 Task: Select Give A Gift Card from Gift Cards. Add to cart Amazon Prime Video Gift Card-3. Place order for Mariana Green, _x000D_
2205 Shadowood Ct_x000D_
Valparaiso, Indiana(IN), 46383, Cell Number (219) 462-8619
Action: Mouse moved to (273, 56)
Screenshot: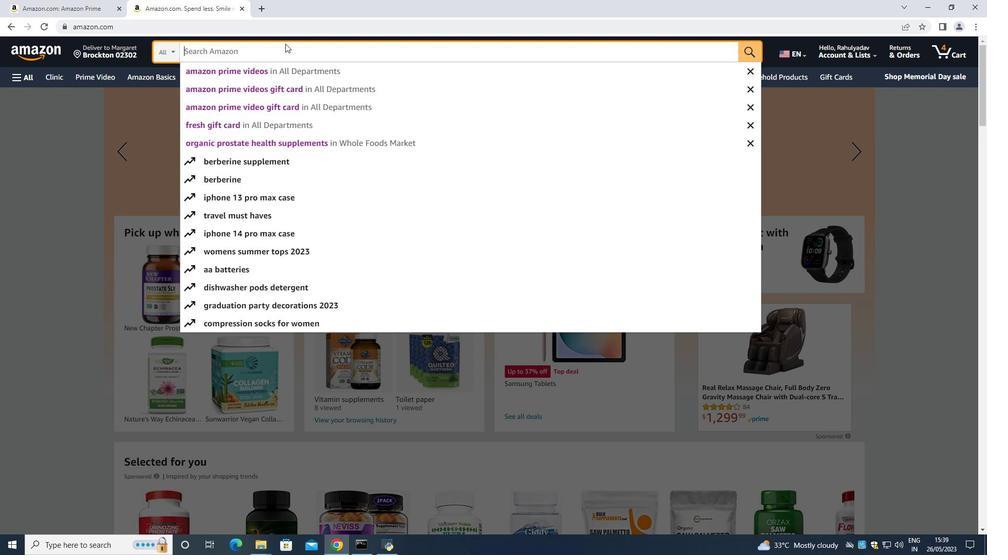 
Action: Mouse pressed left at (273, 56)
Screenshot: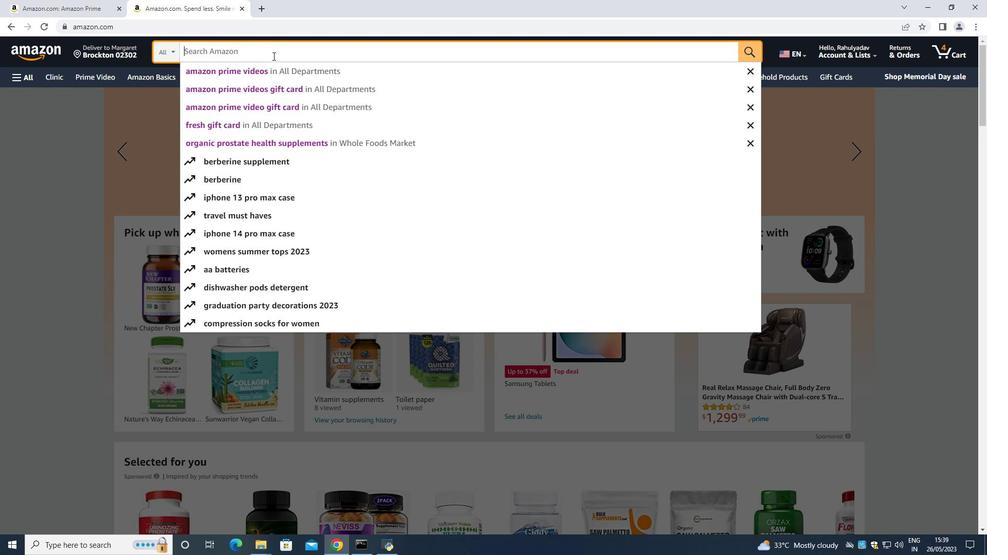 
Action: Mouse moved to (828, 80)
Screenshot: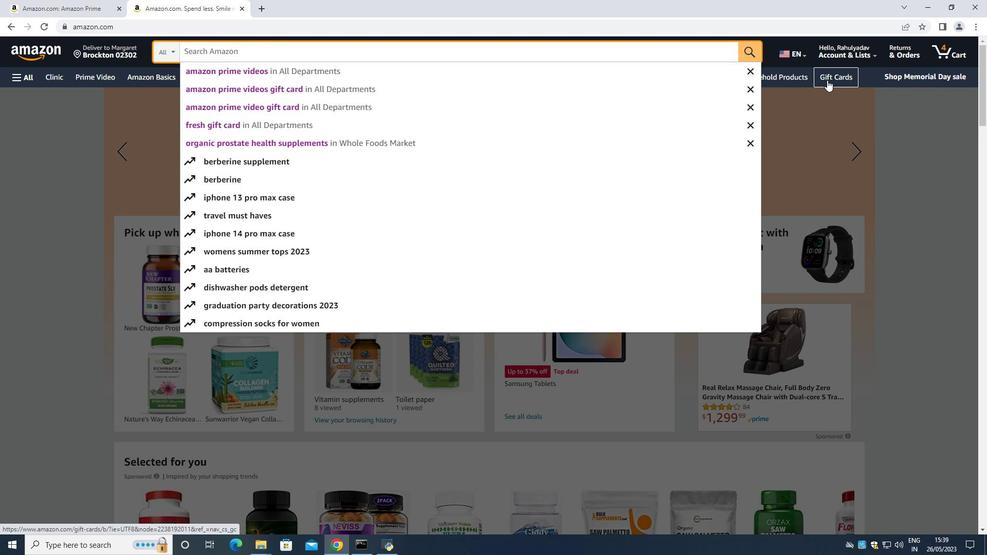 
Action: Mouse pressed left at (828, 80)
Screenshot: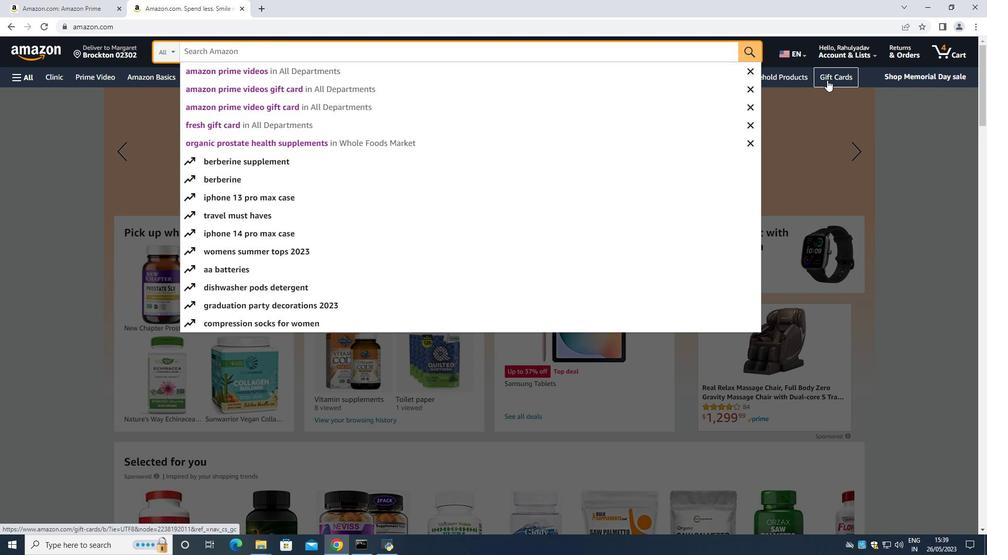 
Action: Mouse moved to (282, 51)
Screenshot: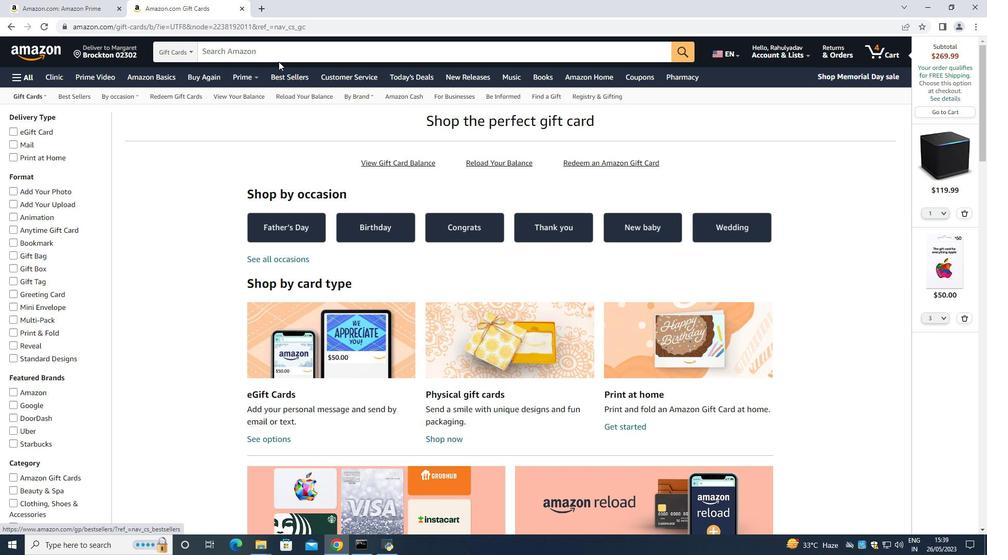
Action: Mouse pressed left at (282, 51)
Screenshot: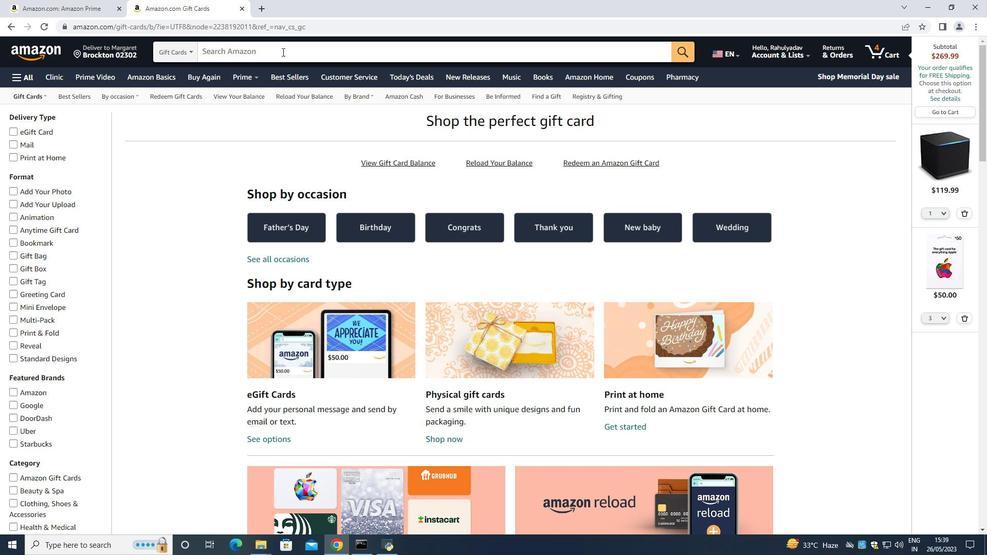 
Action: Key pressed amazon<Key.space>gift<Key.space>card<Key.space>
Screenshot: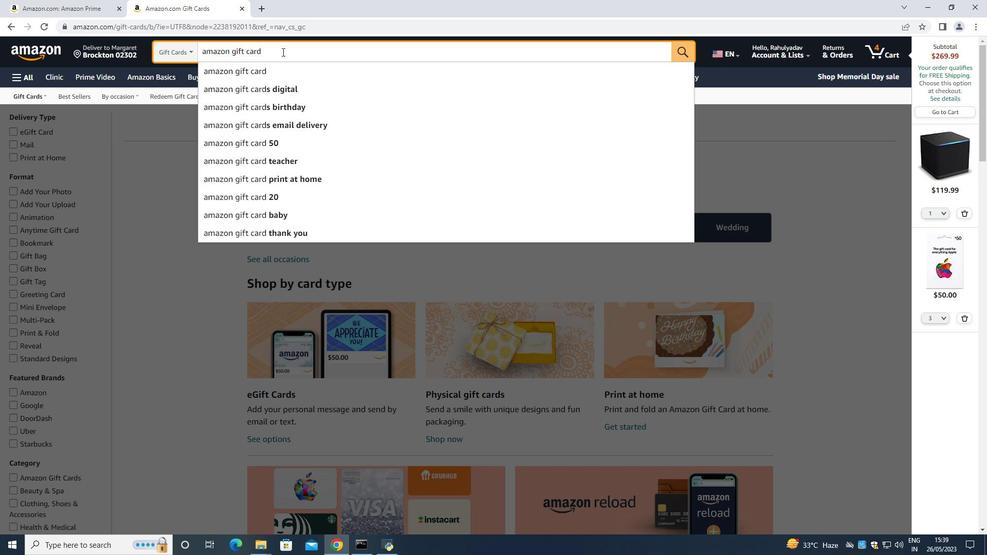 
Action: Mouse moved to (684, 46)
Screenshot: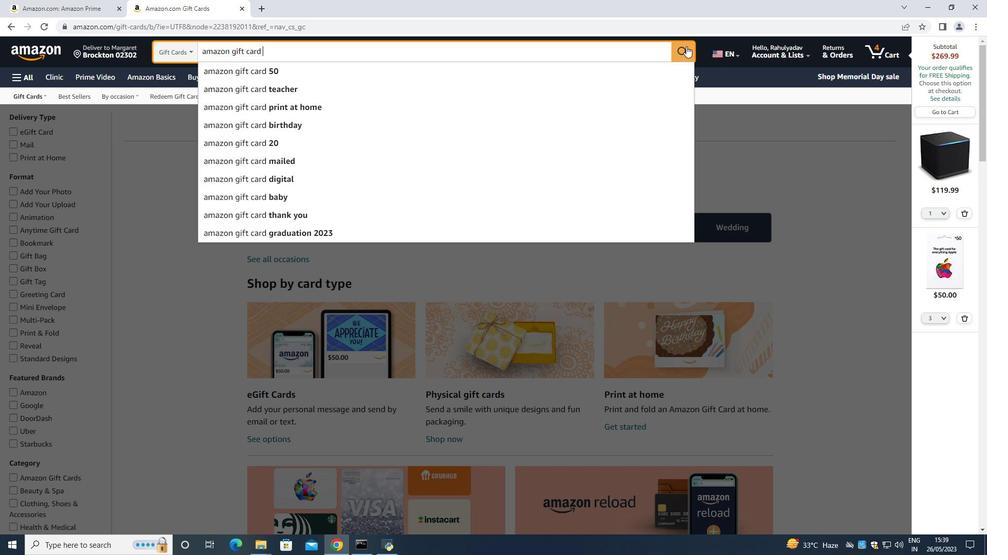 
Action: Mouse pressed left at (684, 46)
Screenshot: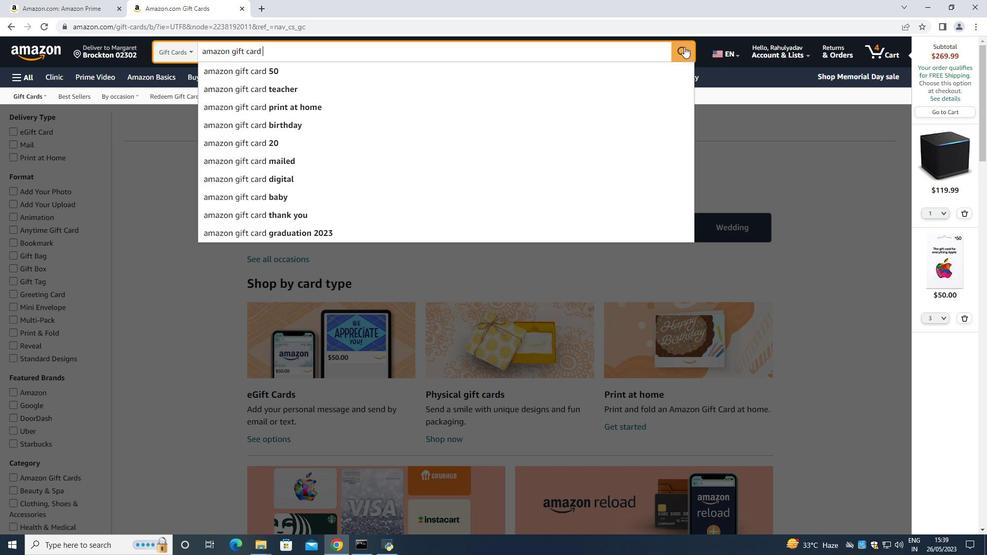 
Action: Mouse moved to (785, 328)
Screenshot: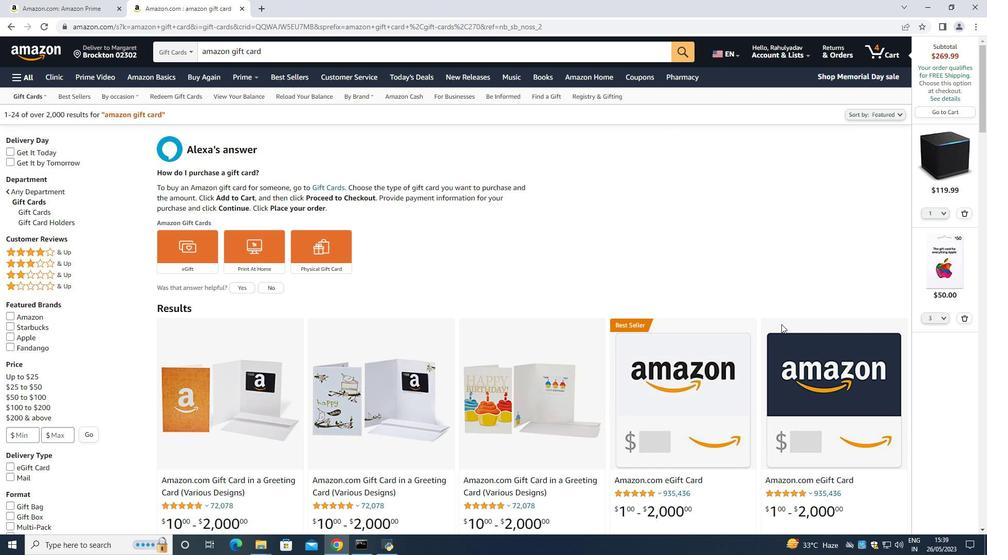 
Action: Mouse scrolled (785, 328) with delta (0, 0)
Screenshot: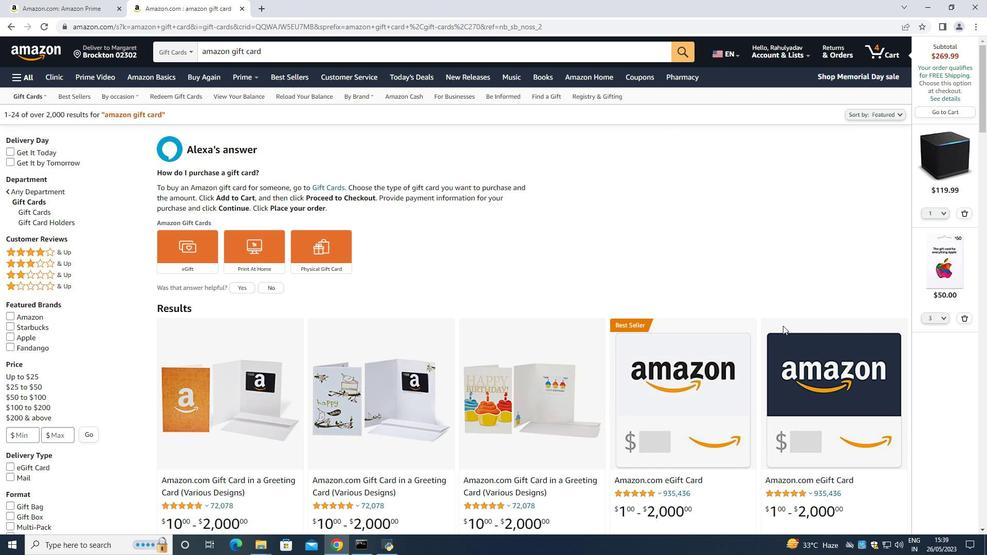 
Action: Mouse moved to (785, 329)
Screenshot: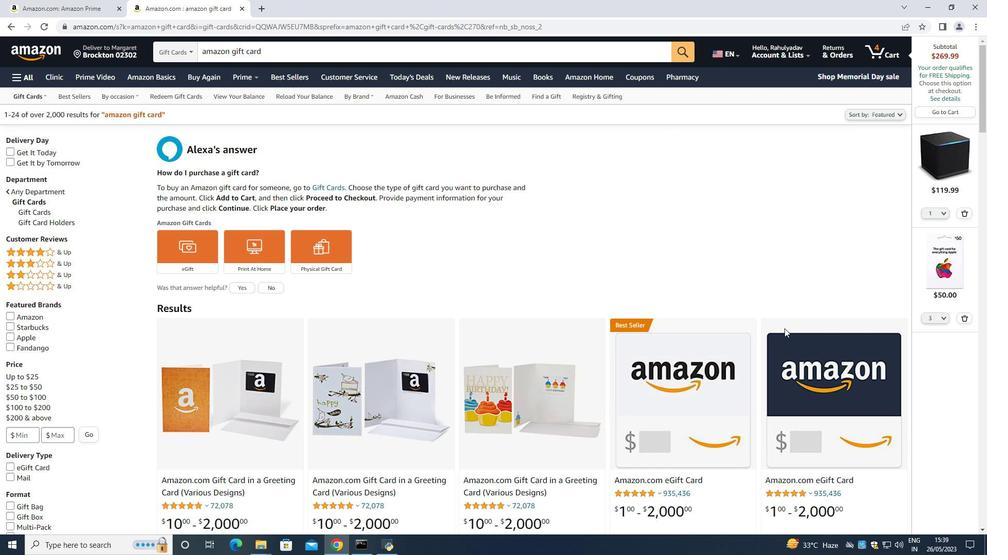 
Action: Mouse scrolled (785, 328) with delta (0, 0)
Screenshot: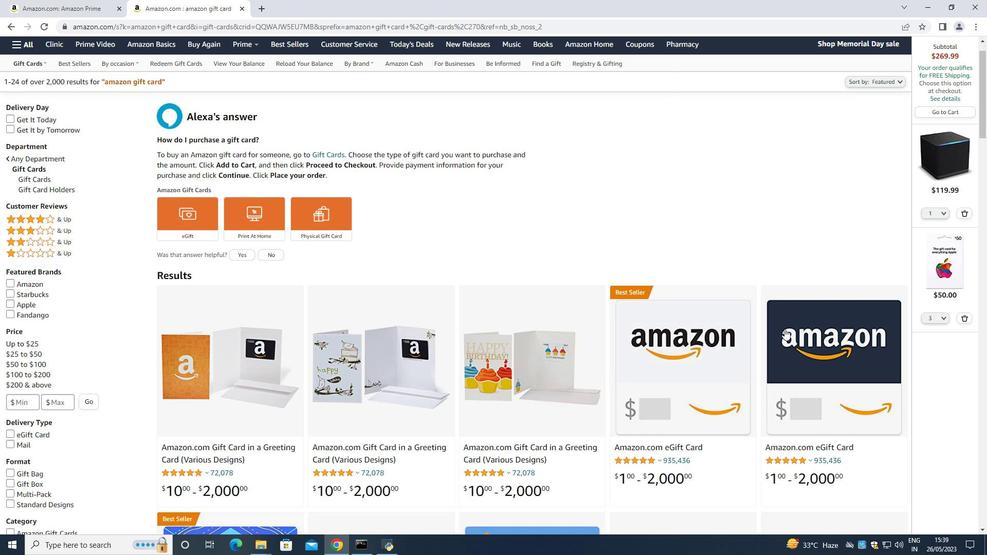 
Action: Mouse moved to (823, 285)
Screenshot: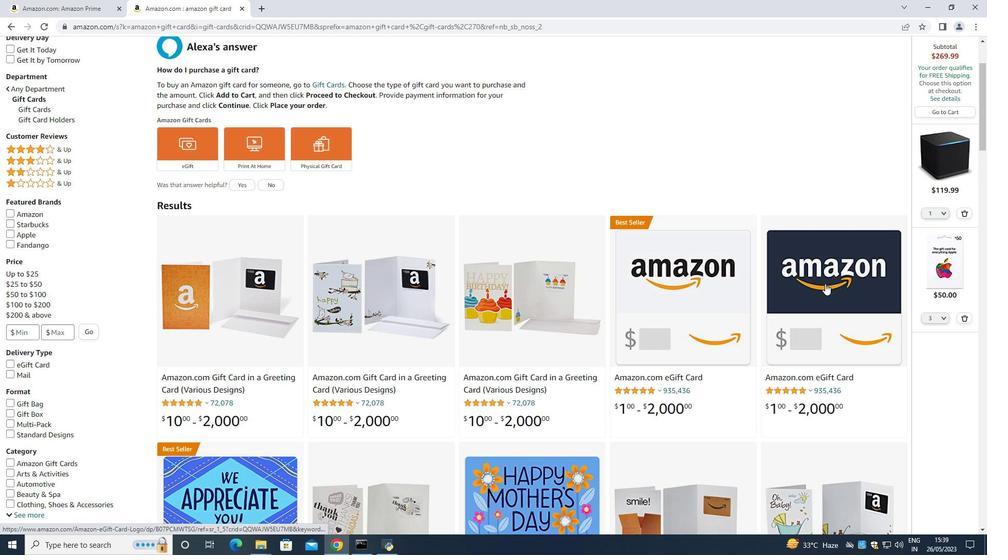 
Action: Mouse pressed left at (823, 285)
Screenshot: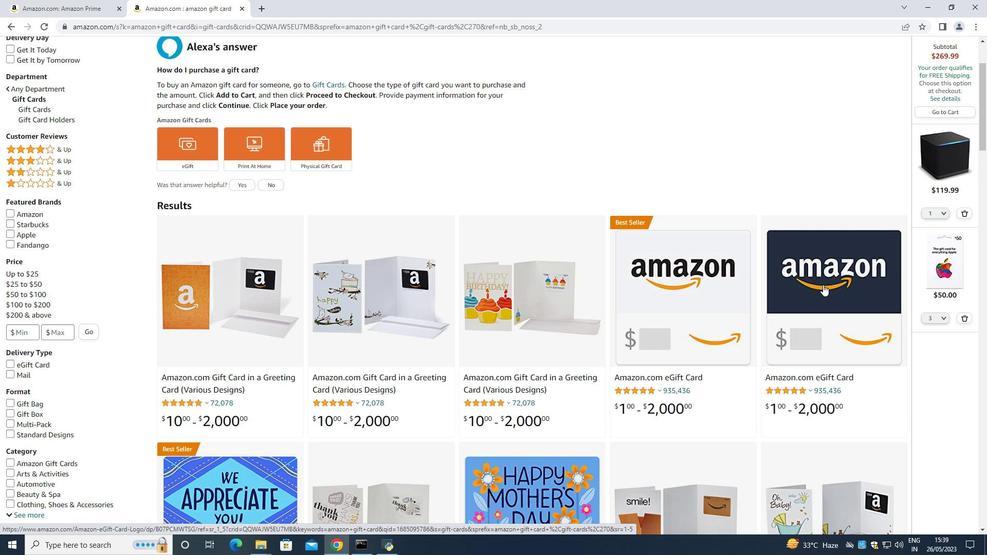 
Action: Mouse moved to (337, 184)
Screenshot: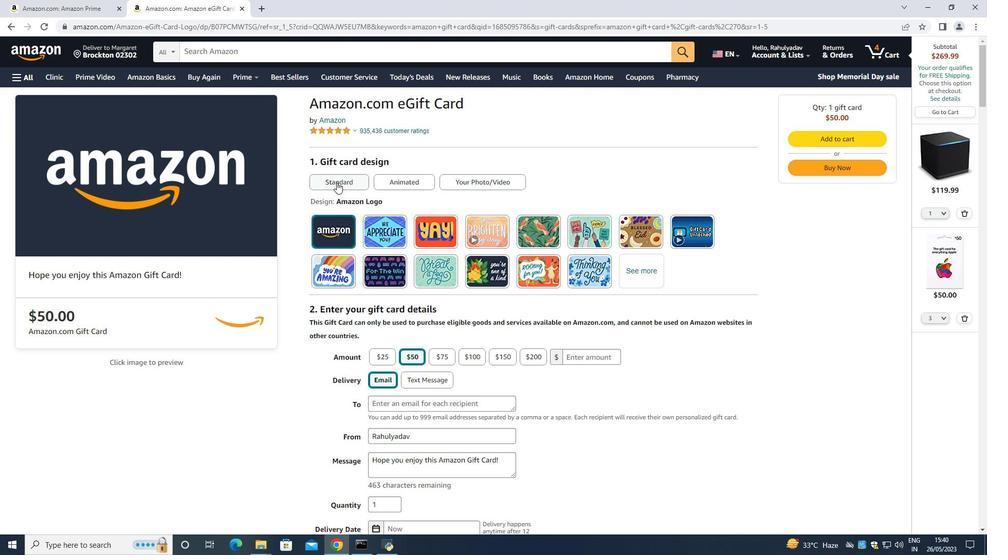 
Action: Mouse scrolled (337, 183) with delta (0, 0)
Screenshot: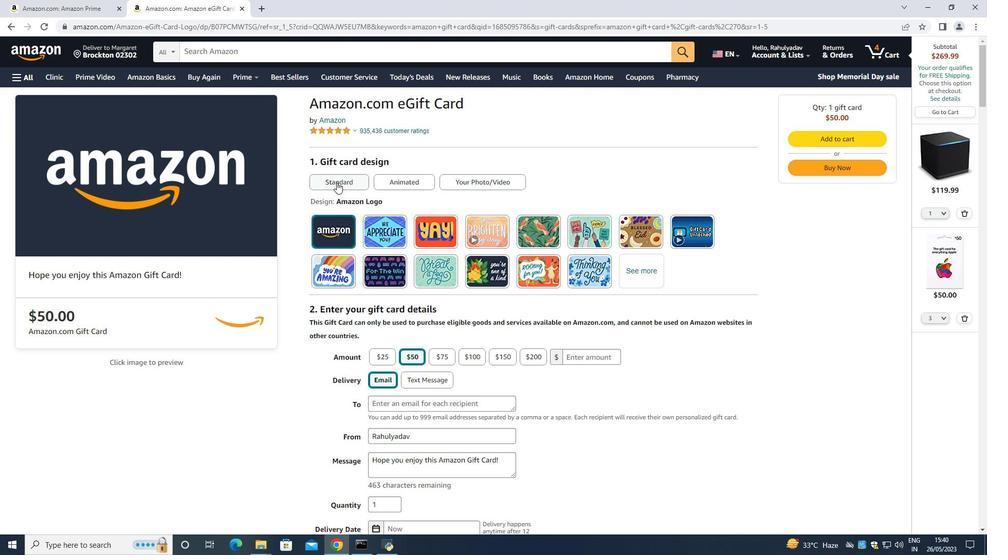 
Action: Mouse moved to (376, 185)
Screenshot: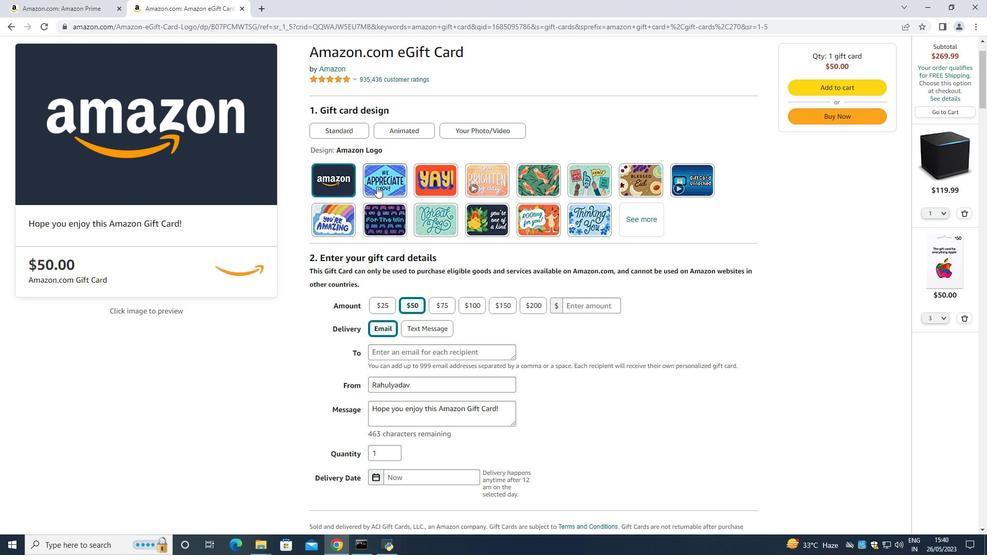 
Action: Mouse scrolled (376, 186) with delta (0, 0)
Screenshot: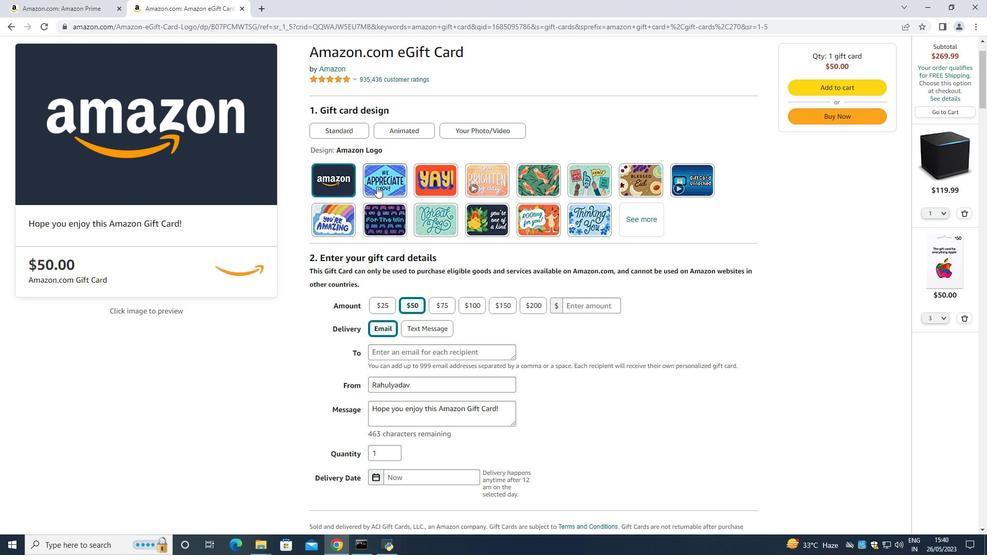 
Action: Mouse scrolled (376, 186) with delta (0, 0)
Screenshot: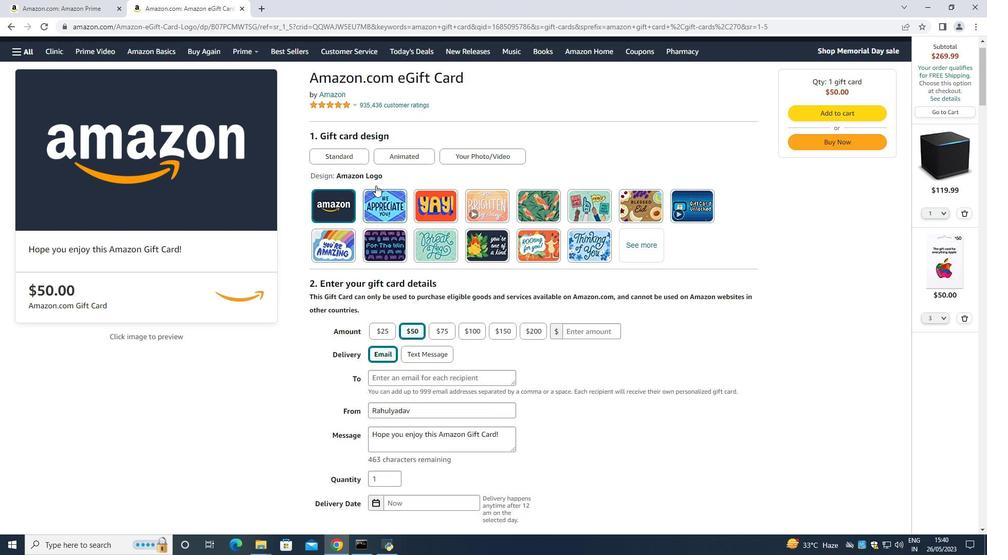 
Action: Mouse scrolled (376, 186) with delta (0, 0)
Screenshot: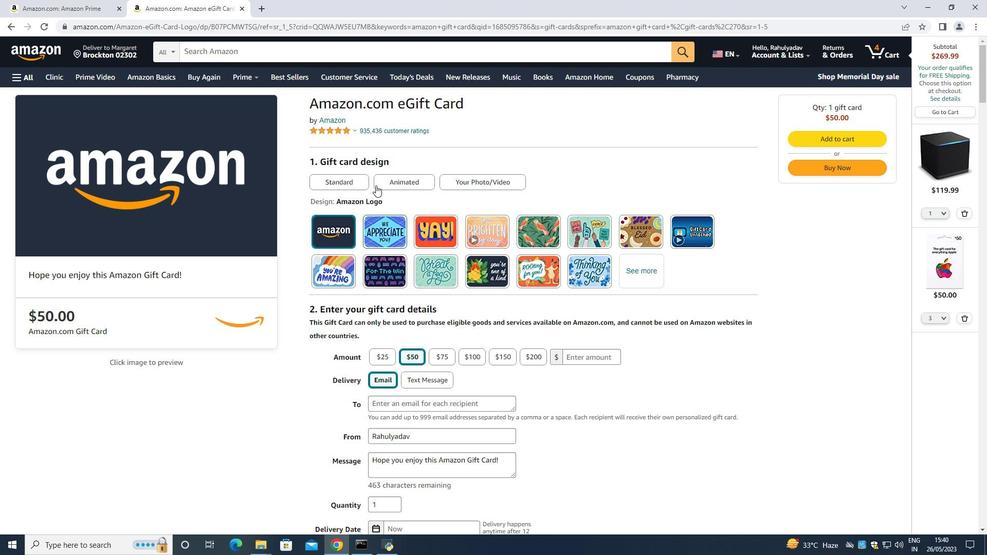 
Action: Mouse scrolled (376, 186) with delta (0, 0)
Screenshot: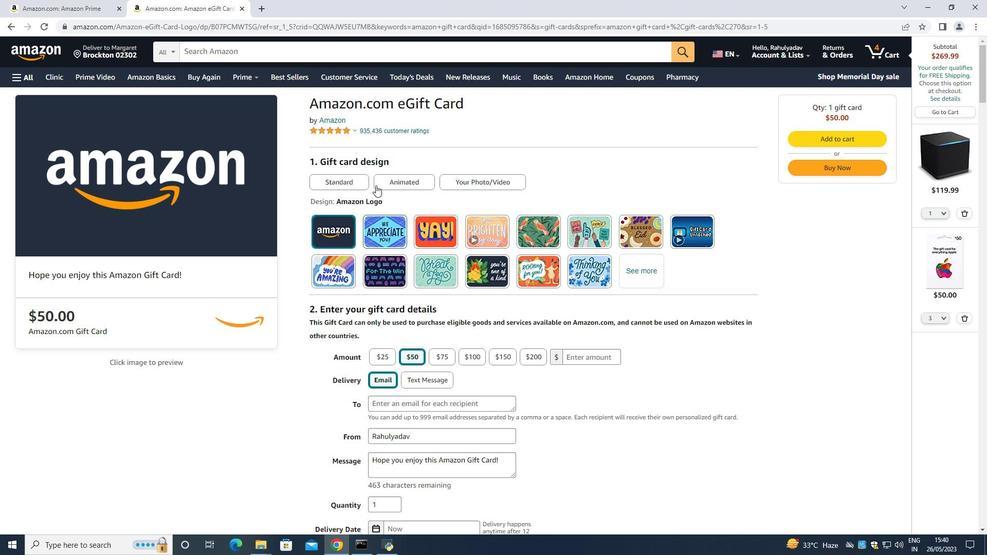 
Action: Mouse moved to (376, 185)
Screenshot: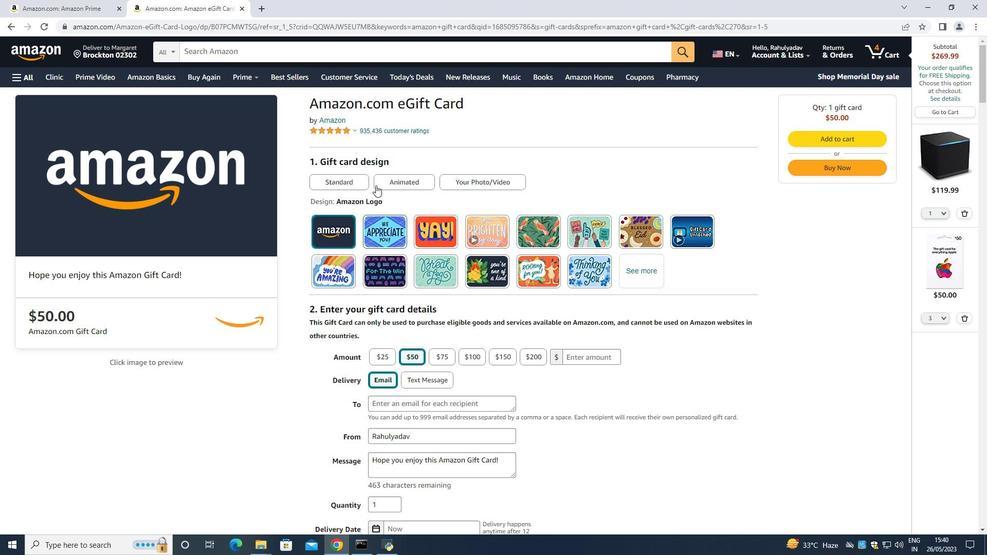 
Action: Mouse scrolled (376, 185) with delta (0, 0)
Screenshot: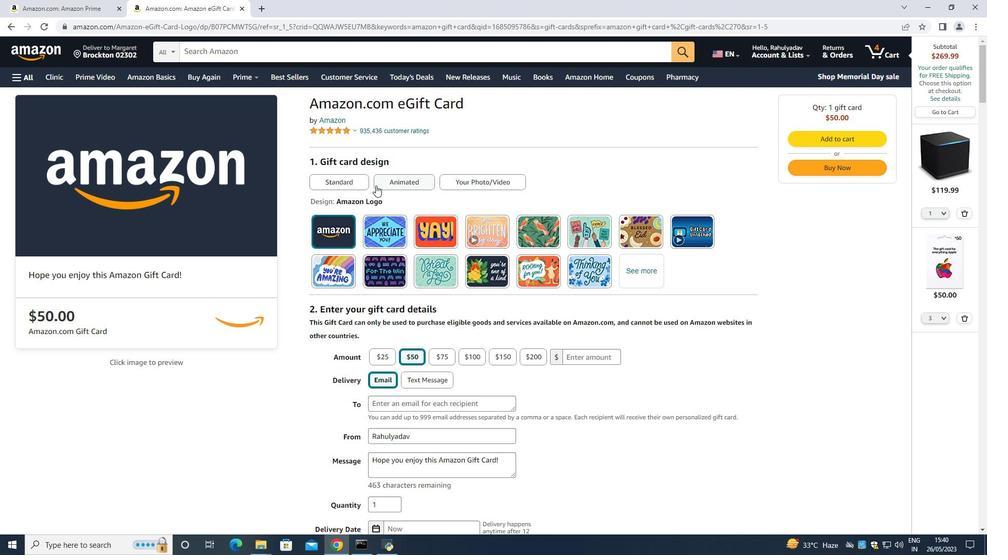 
Action: Mouse scrolled (376, 185) with delta (0, 0)
Screenshot: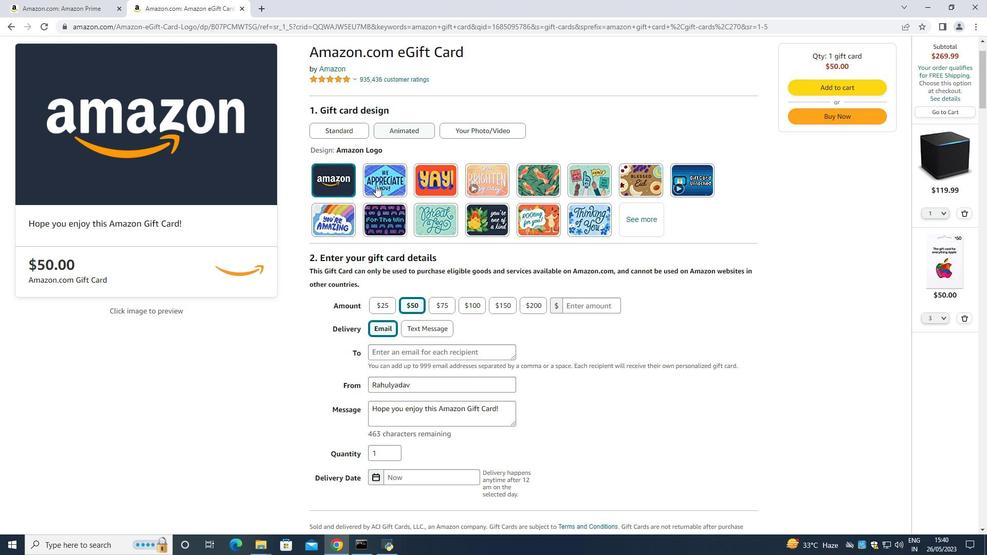 
Action: Mouse scrolled (376, 185) with delta (0, 0)
Screenshot: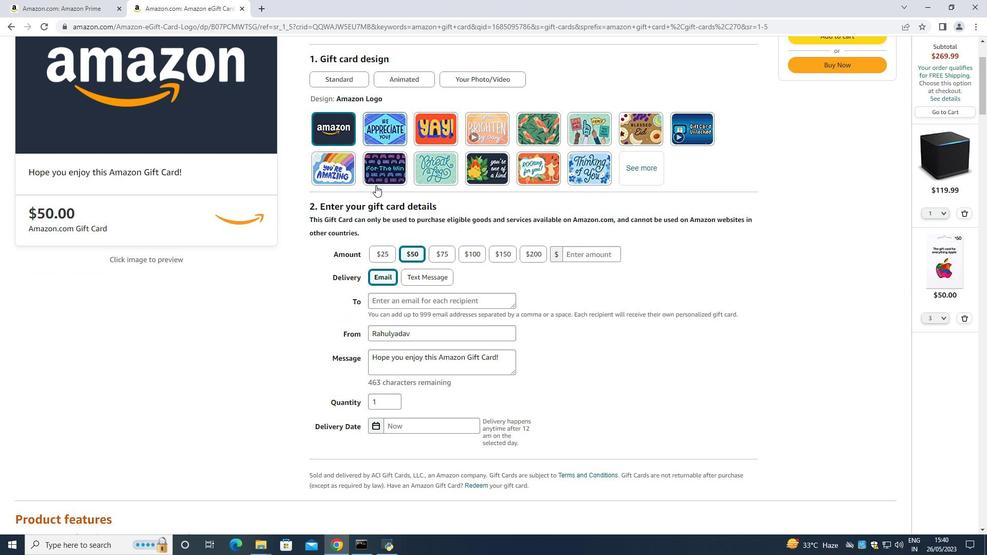 
Action: Mouse moved to (328, 185)
Screenshot: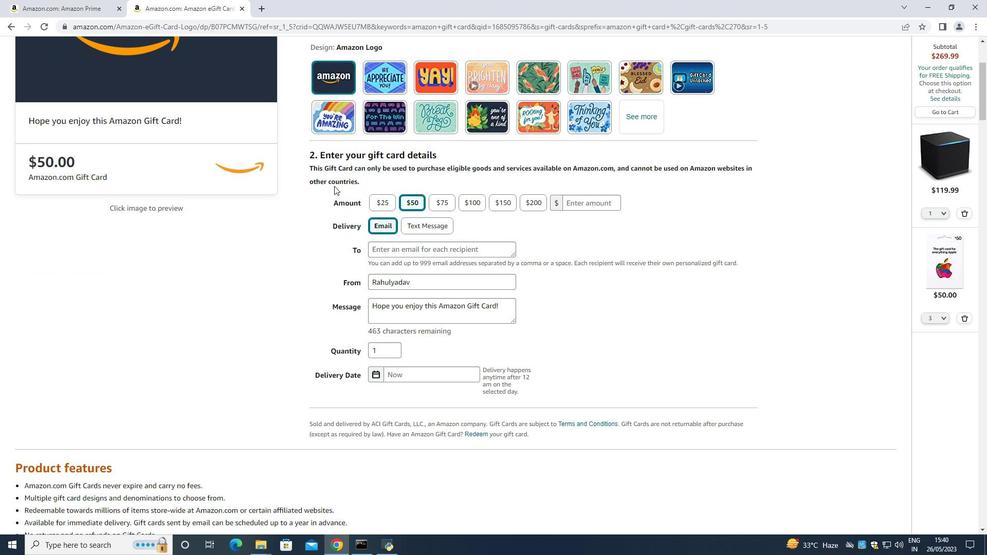 
Action: Mouse scrolled (328, 185) with delta (0, 0)
Screenshot: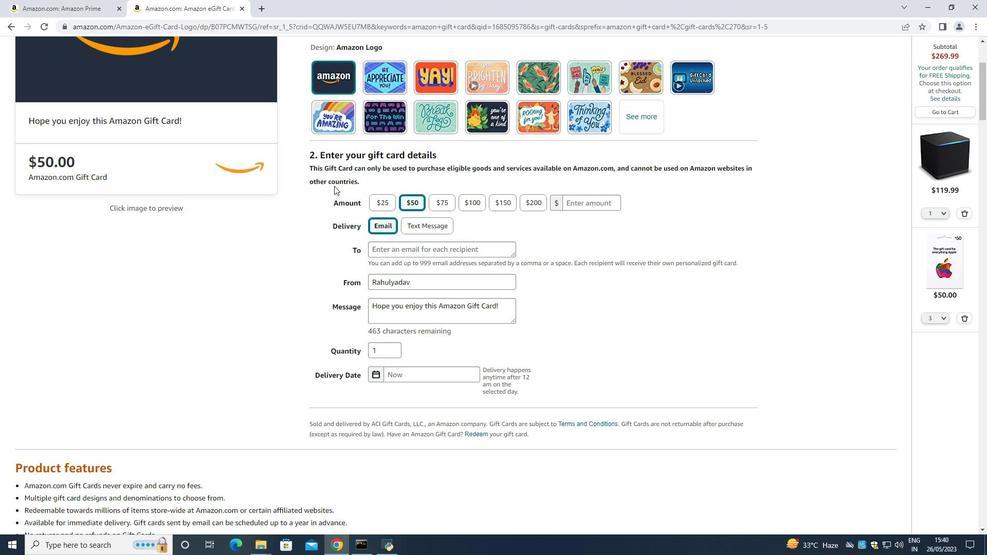 
Action: Mouse moved to (411, 210)
Screenshot: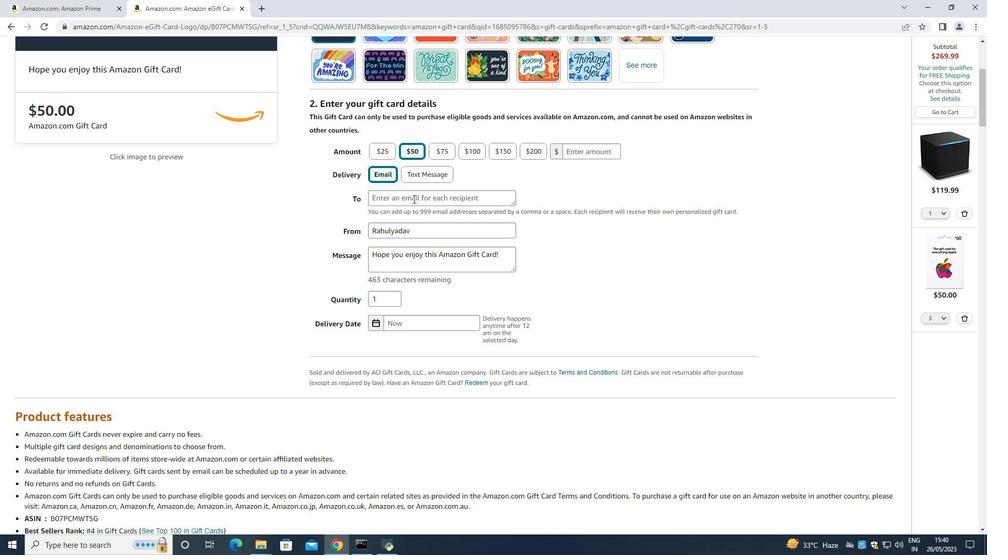 
Action: Mouse scrolled (411, 208) with delta (0, 0)
Screenshot: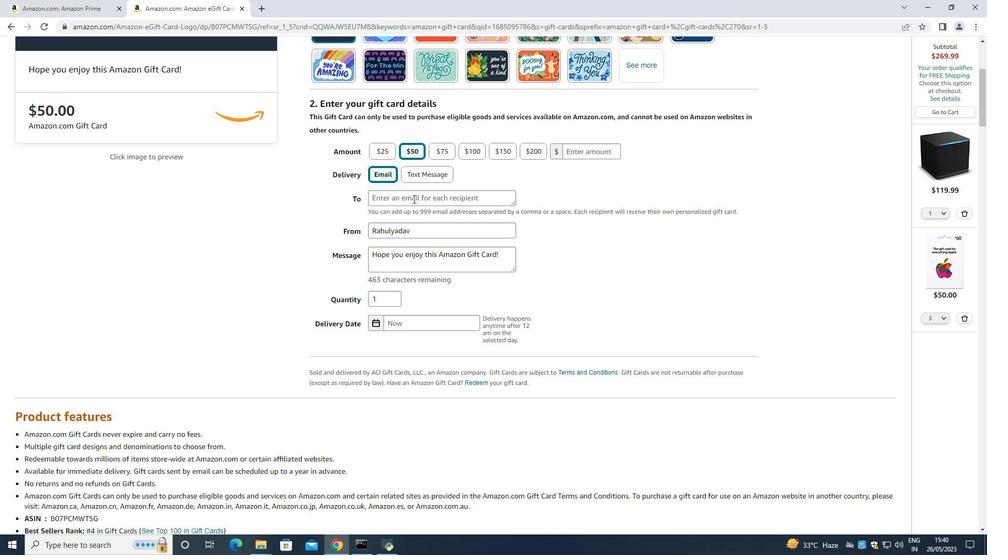 
Action: Mouse moved to (426, 178)
Screenshot: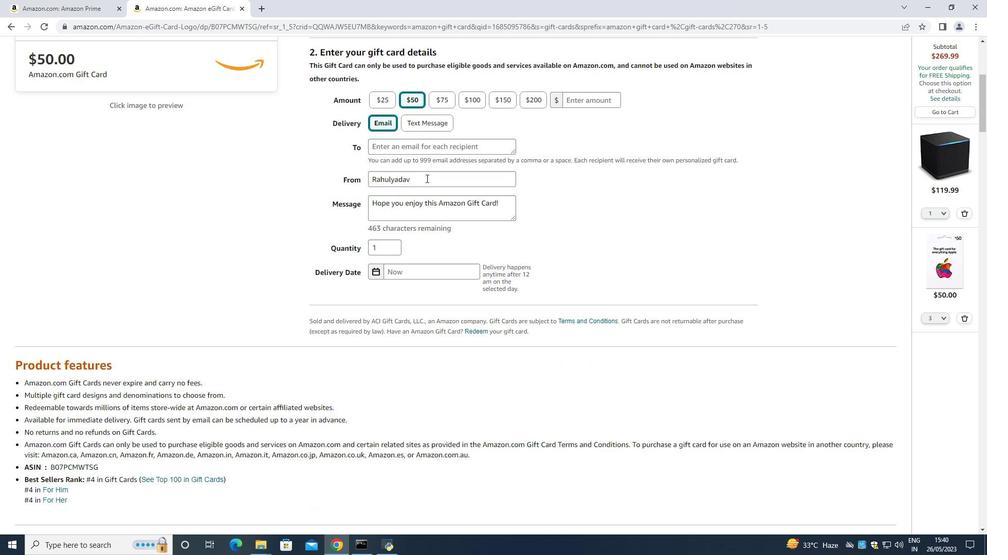 
Action: Mouse pressed left at (426, 178)
Screenshot: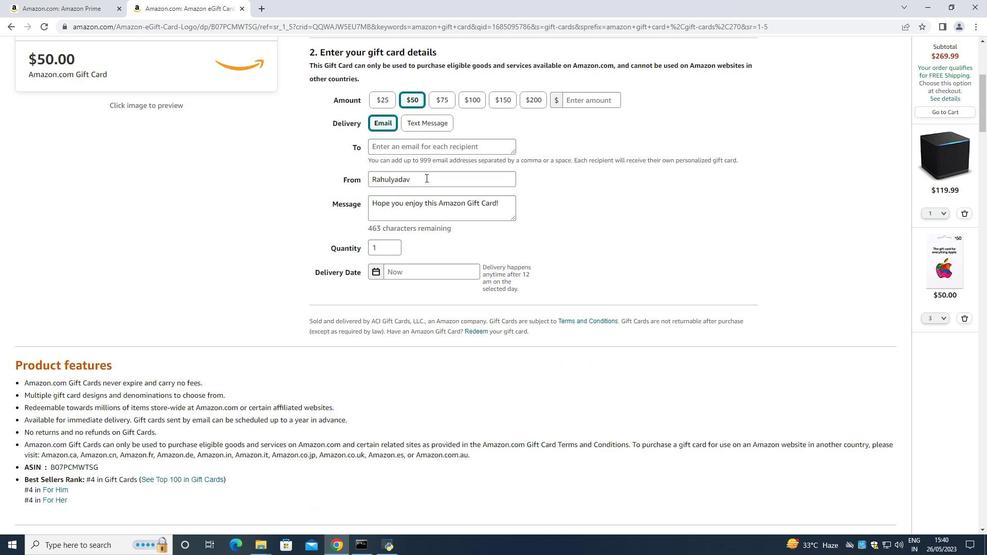 
Action: Mouse moved to (340, 178)
Screenshot: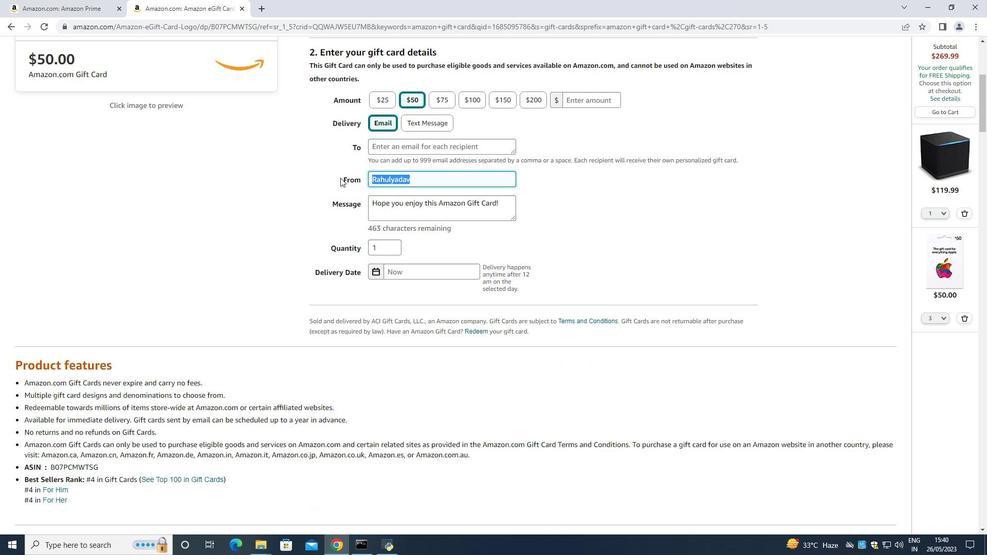 
Action: Key pressed <Key.backspace><Key.shift><Key.shift>Mariana<Key.space><Key.shift><Key.shift><Key.shift><Key.shift>Green
Screenshot: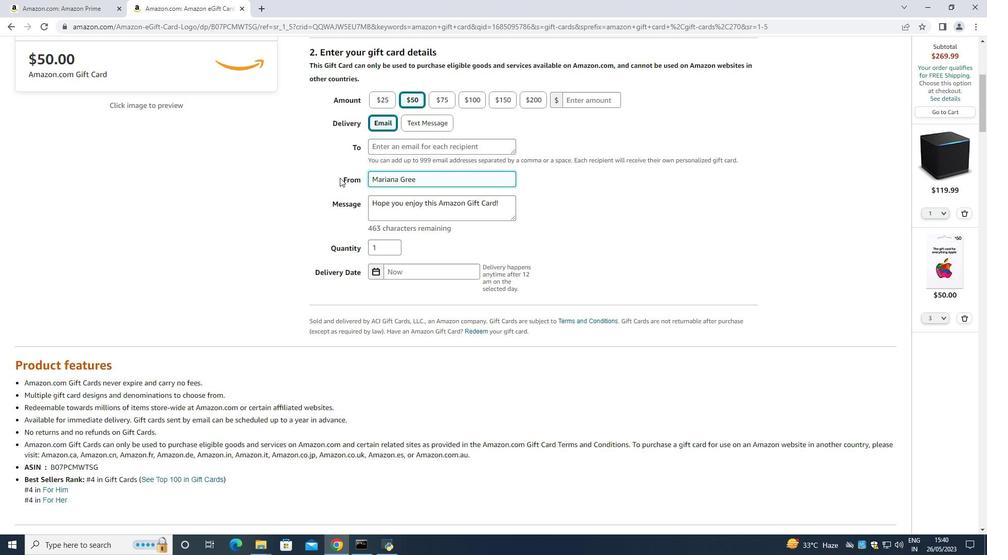 
Action: Mouse moved to (383, 246)
Screenshot: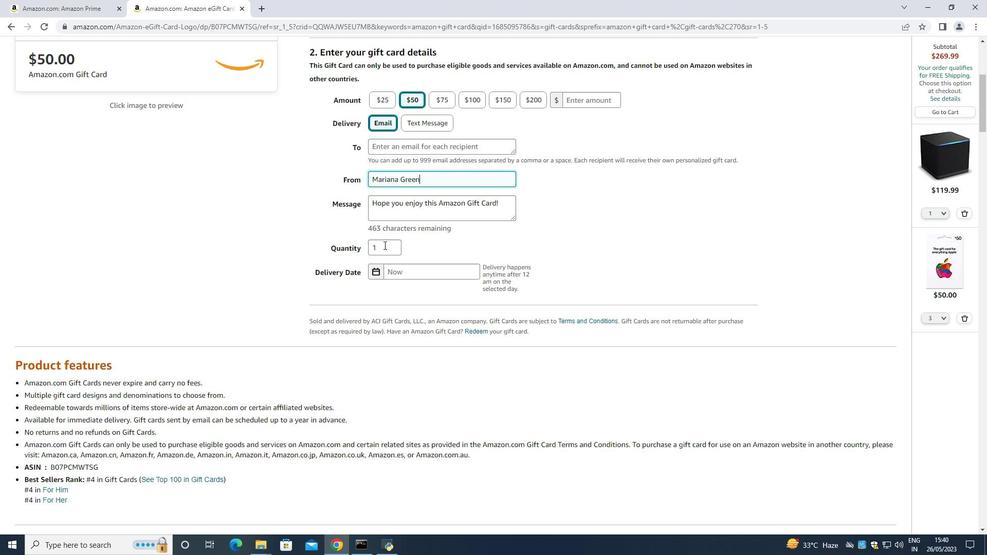 
Action: Mouse pressed left at (383, 246)
Screenshot: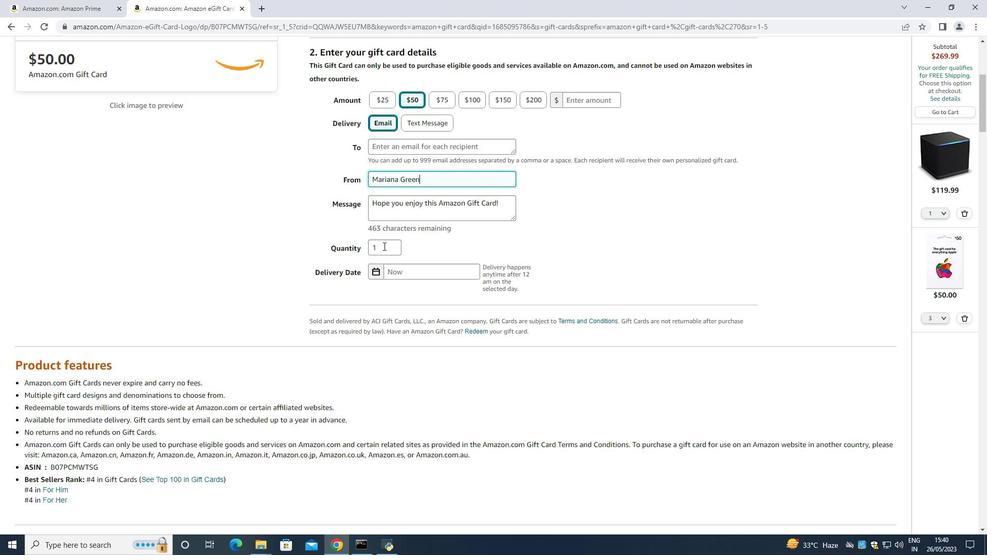 
Action: Key pressed <Key.backspace>3
Screenshot: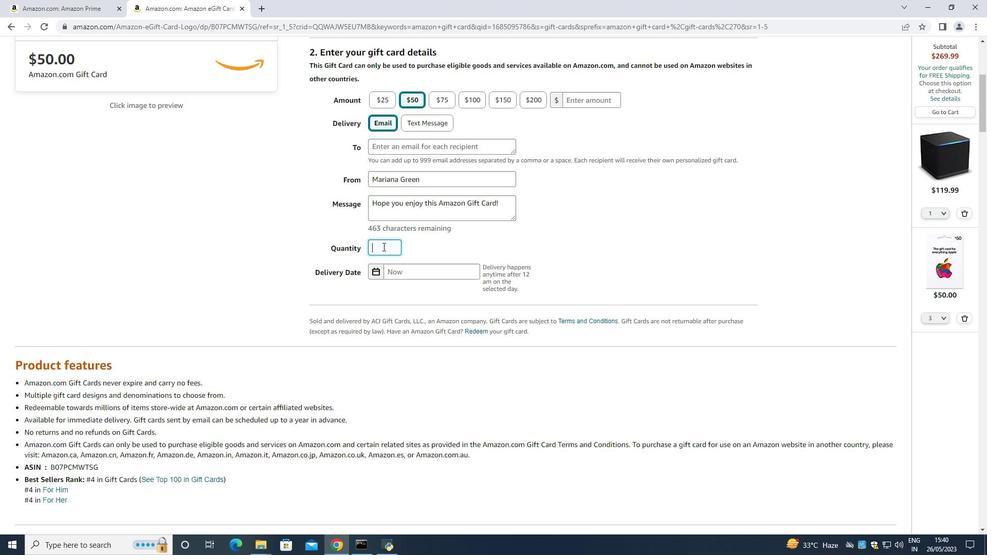 
Action: Mouse moved to (407, 271)
Screenshot: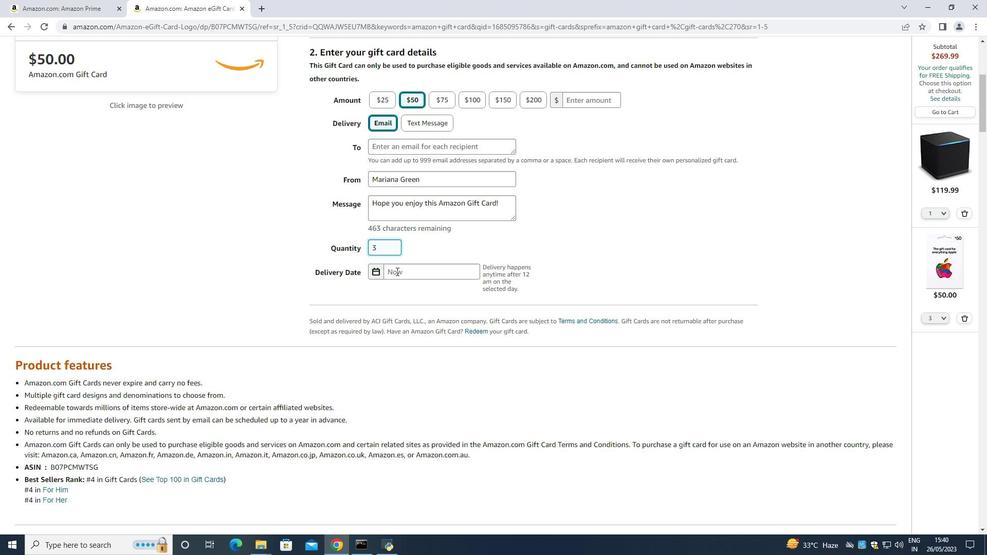 
Action: Mouse pressed left at (407, 271)
Screenshot: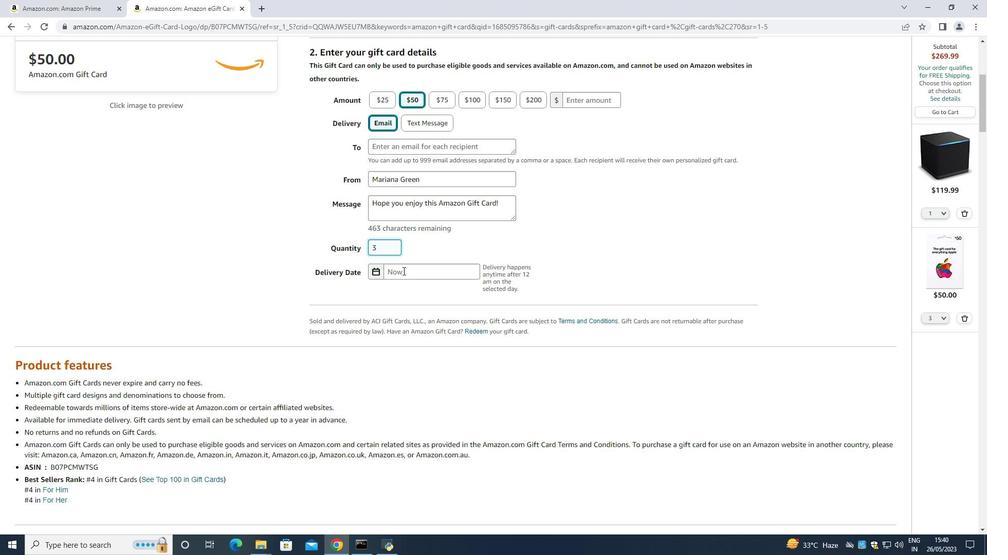 
Action: Mouse moved to (477, 331)
Screenshot: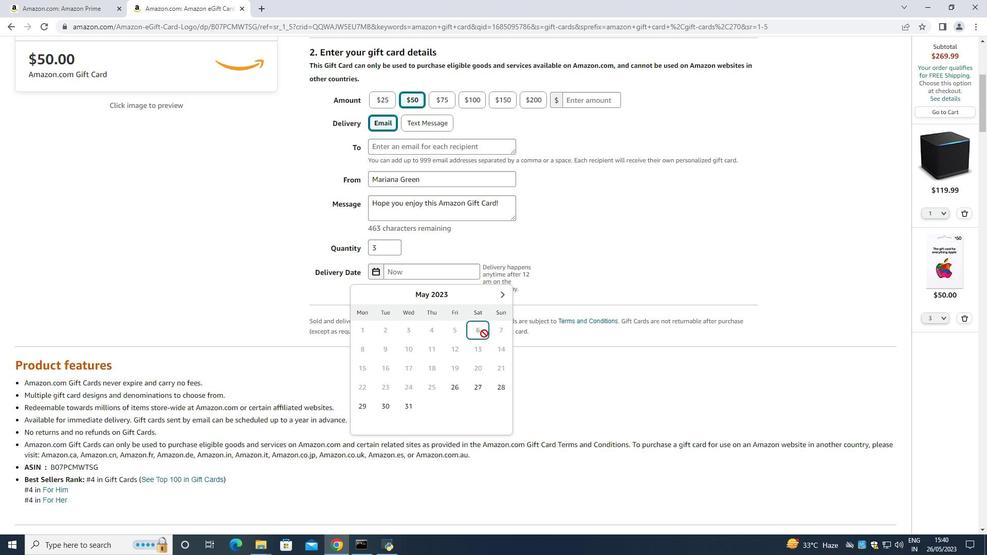 
Action: Mouse pressed left at (477, 331)
Screenshot: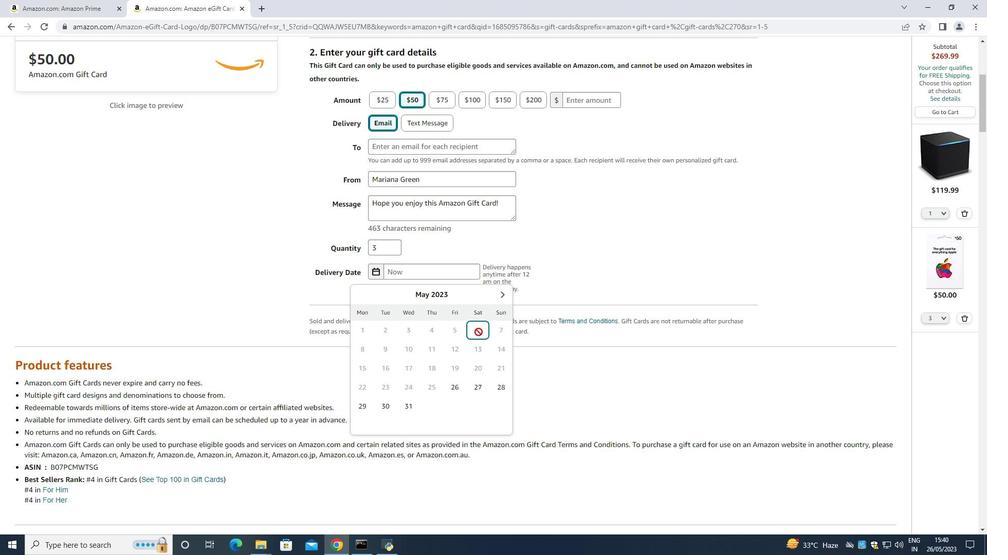 
Action: Mouse moved to (382, 297)
Screenshot: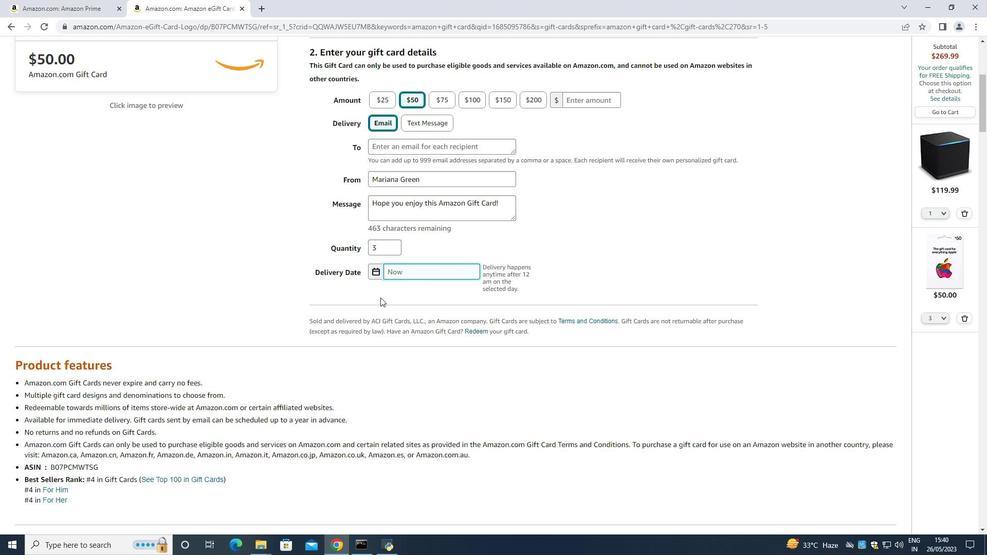 
Action: Mouse scrolled (382, 297) with delta (0, 0)
Screenshot: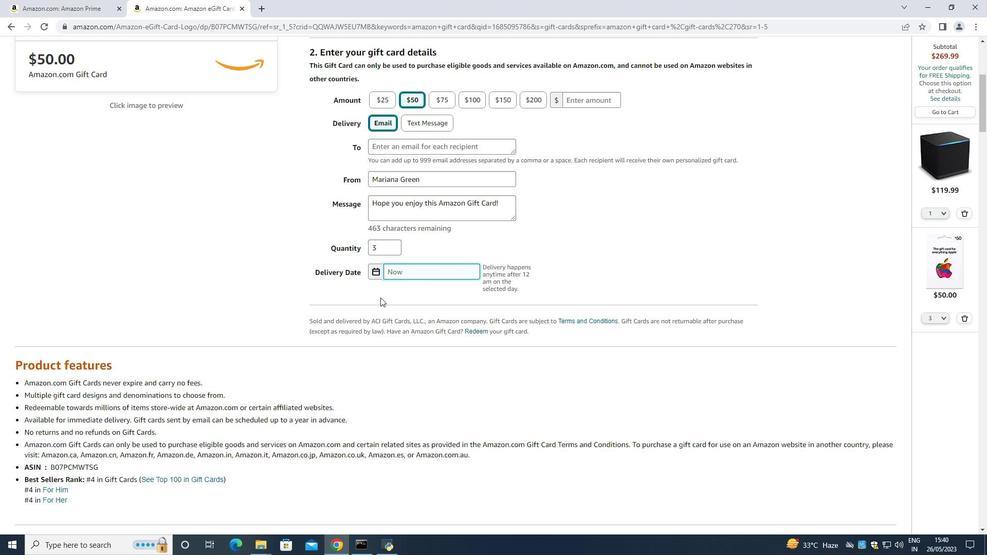 
Action: Mouse moved to (0, 315)
Screenshot: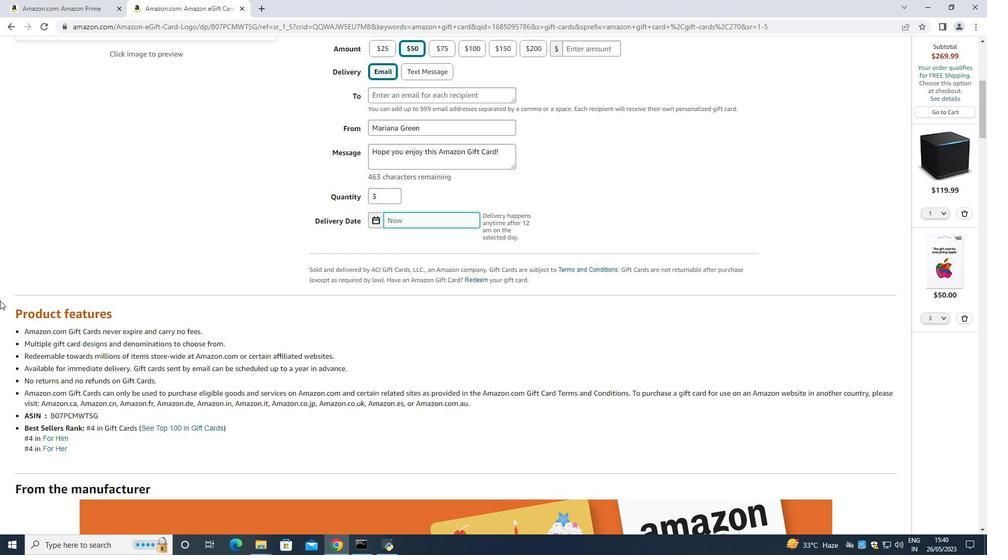 
Action: Mouse scrolled (0, 315) with delta (0, 0)
Screenshot: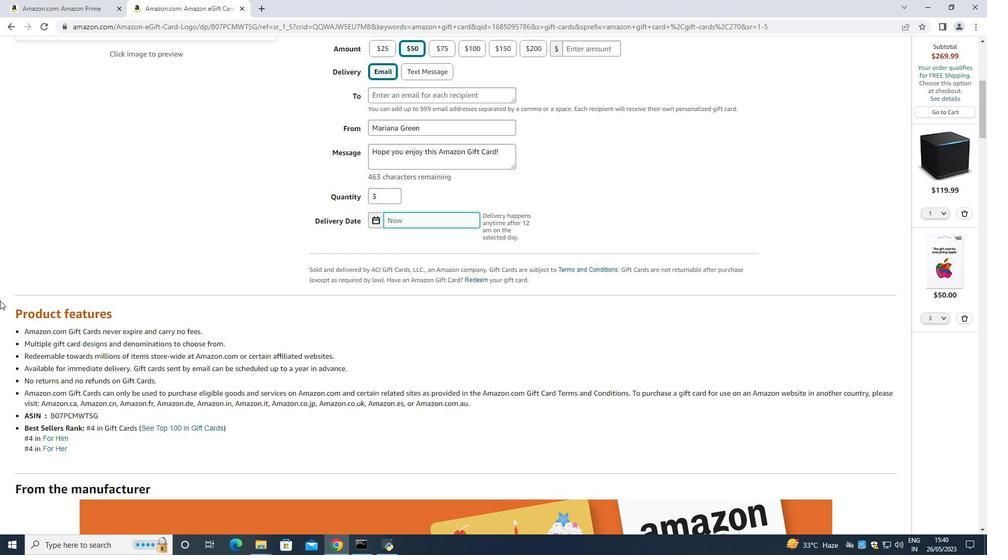 
Action: Mouse moved to (475, 255)
Screenshot: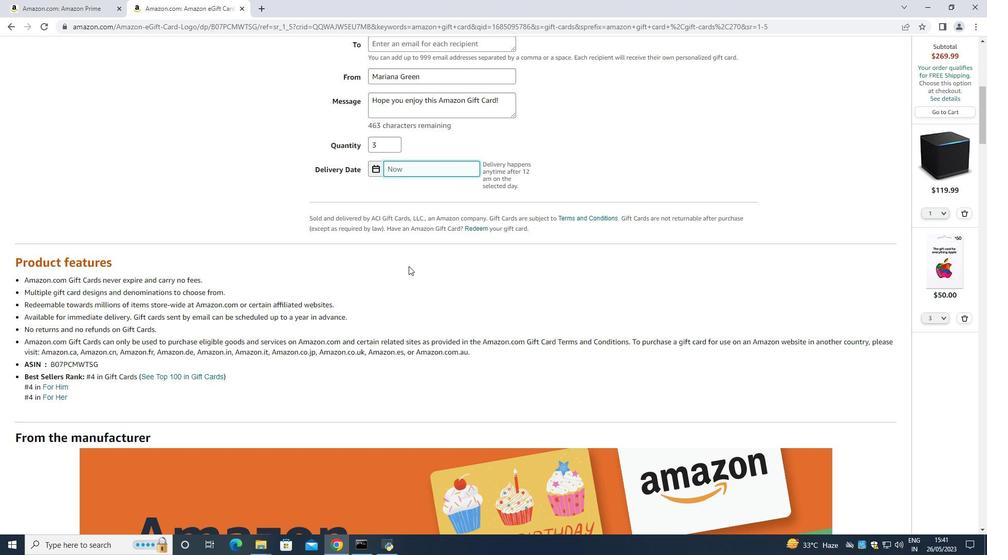 
Action: Mouse scrolled (473, 256) with delta (0, 0)
Screenshot: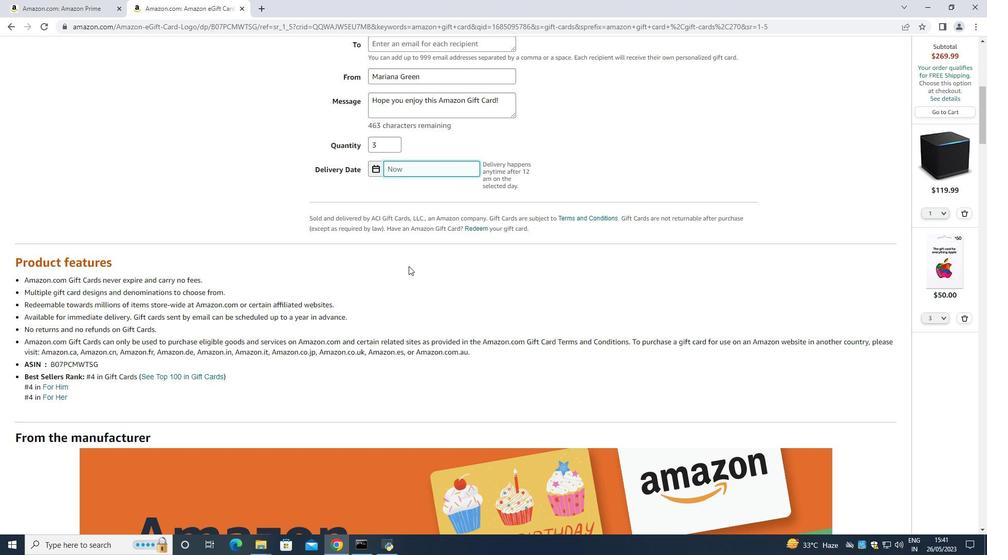 
Action: Mouse scrolled (475, 255) with delta (0, 0)
Screenshot: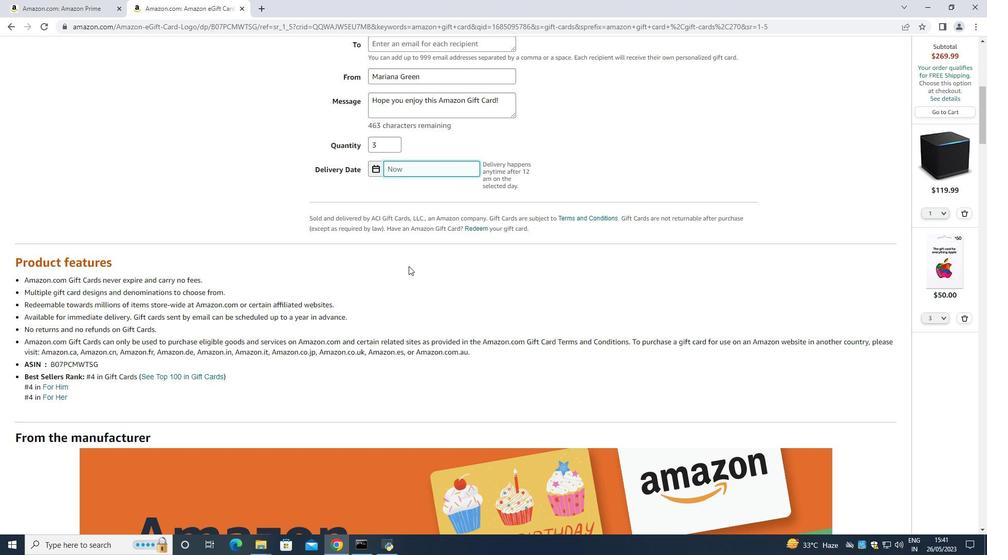
Action: Mouse scrolled (475, 255) with delta (0, 0)
Screenshot: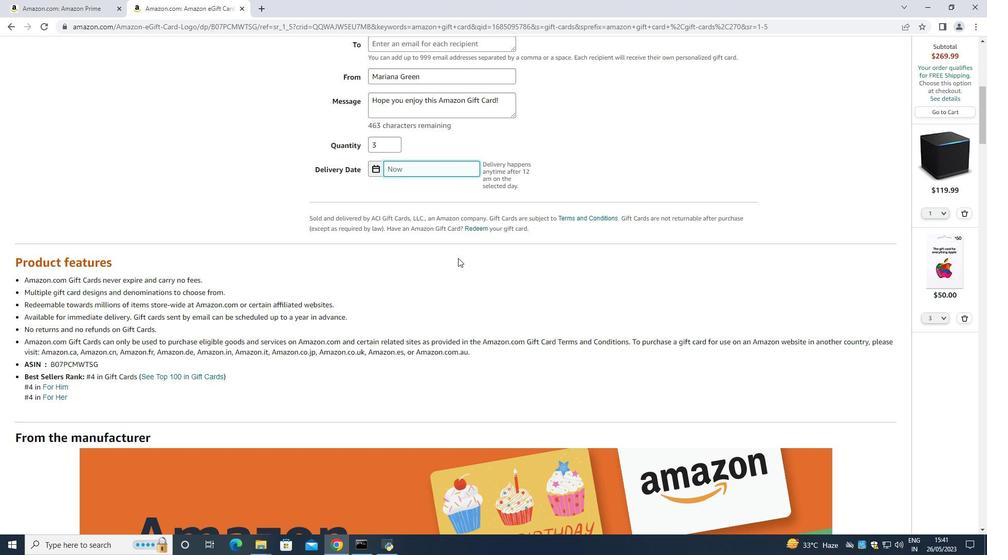 
Action: Mouse moved to (476, 255)
Screenshot: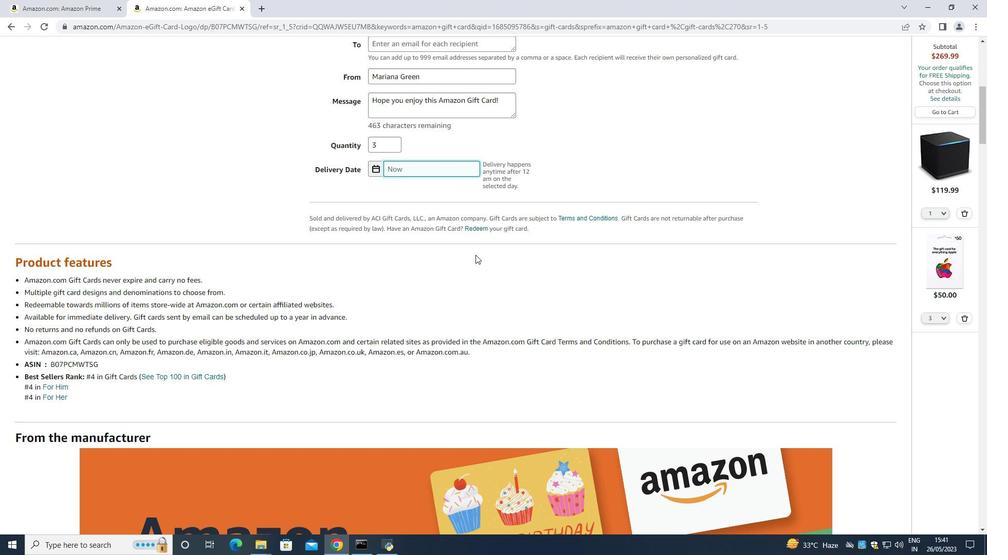 
Action: Mouse scrolled (476, 255) with delta (0, 0)
Screenshot: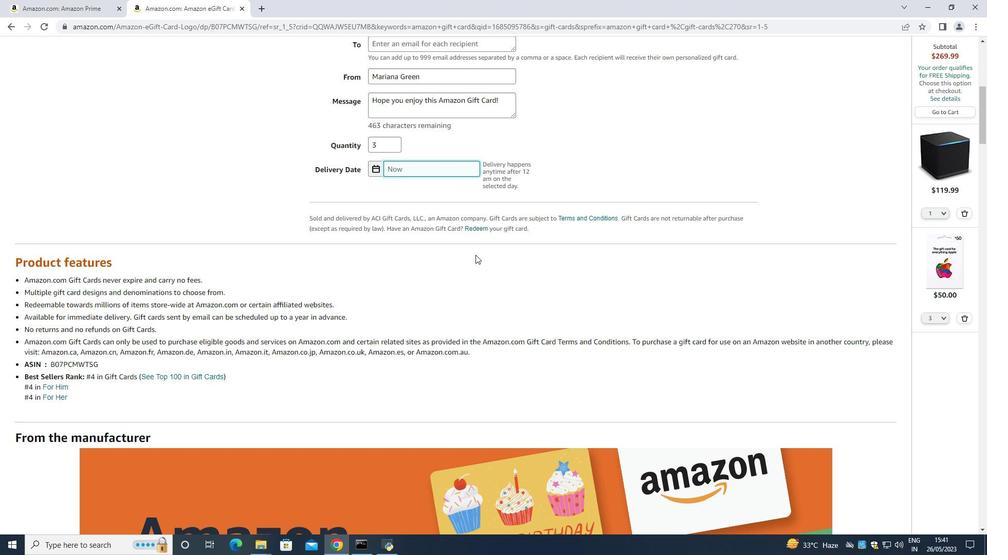 
Action: Mouse moved to (360, 379)
Screenshot: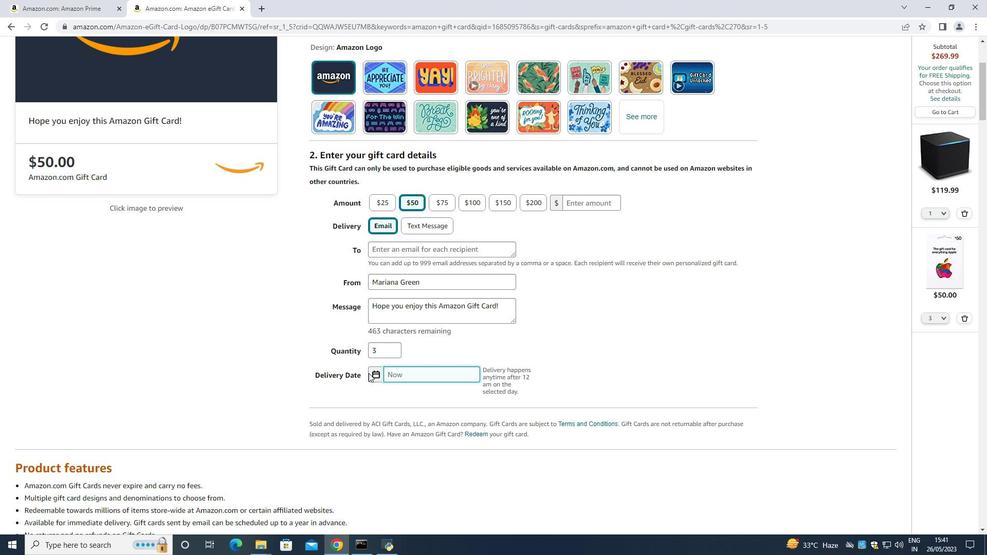
Action: Mouse scrolled (360, 378) with delta (0, 0)
Screenshot: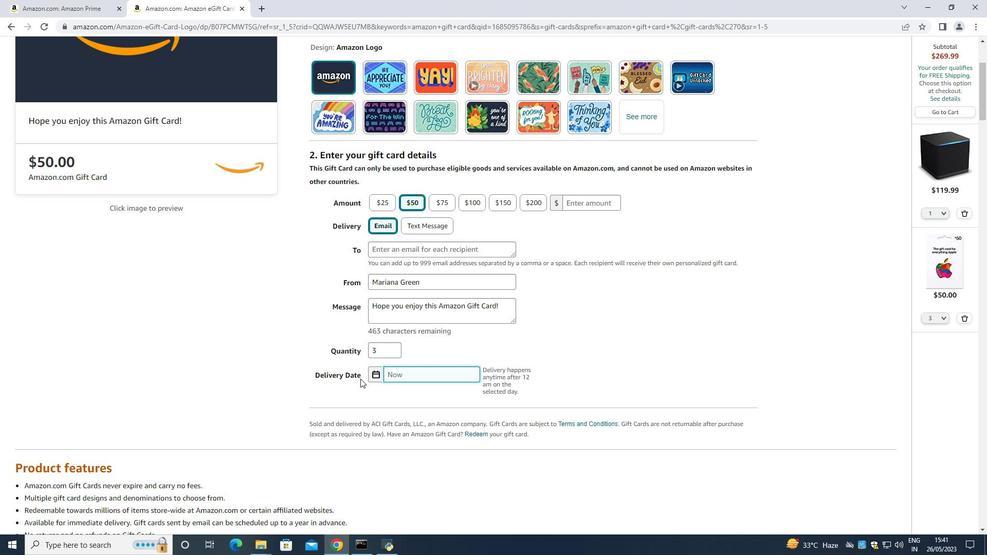 
Action: Mouse scrolled (360, 378) with delta (0, 0)
Screenshot: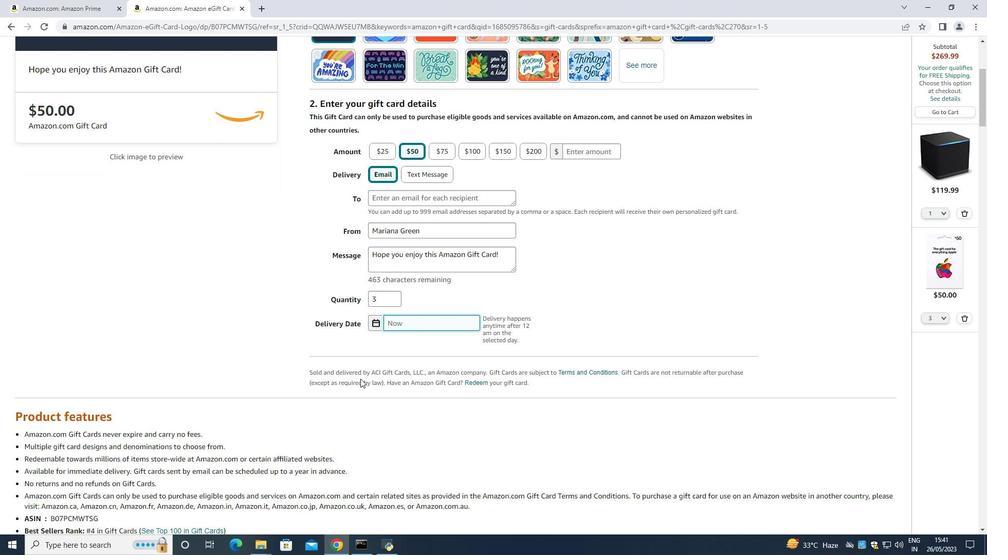 
Action: Mouse scrolled (360, 378) with delta (0, 0)
Screenshot: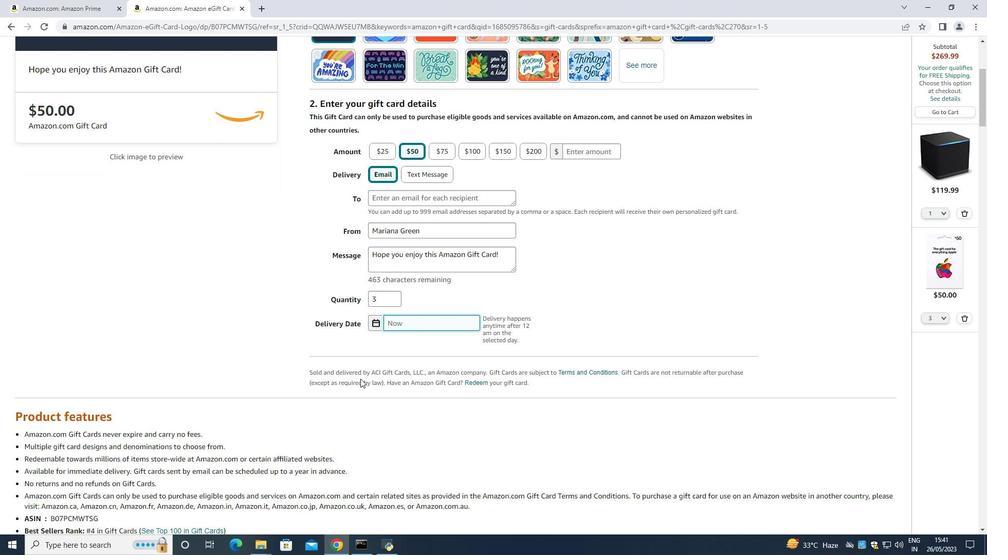 
Action: Mouse scrolled (360, 378) with delta (0, 0)
Screenshot: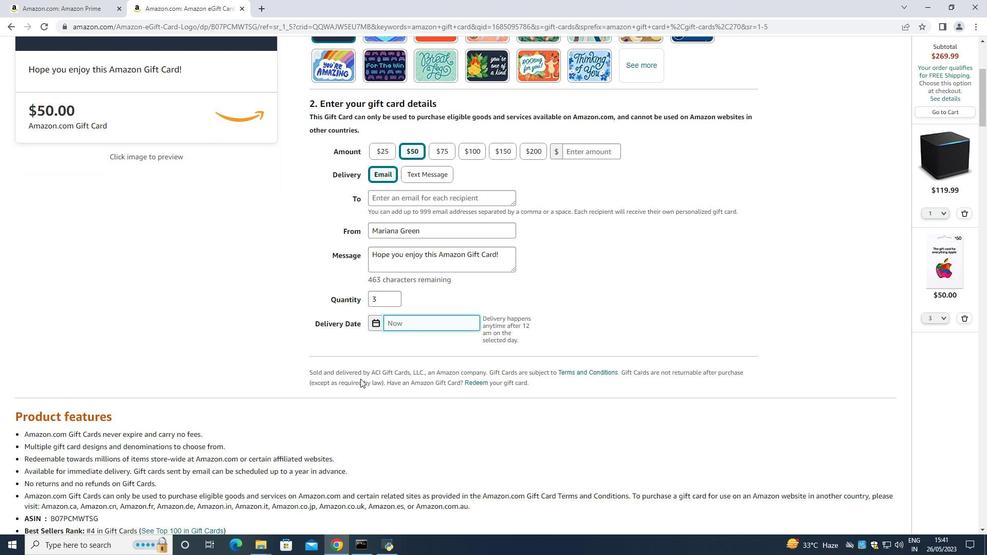 
Action: Mouse moved to (361, 373)
Screenshot: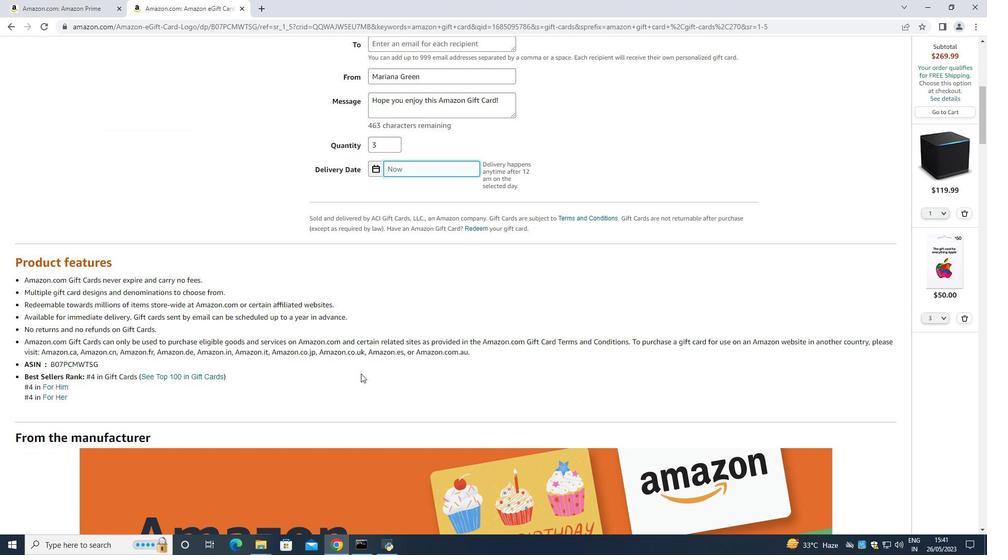 
Action: Mouse scrolled (361, 372) with delta (0, 0)
Screenshot: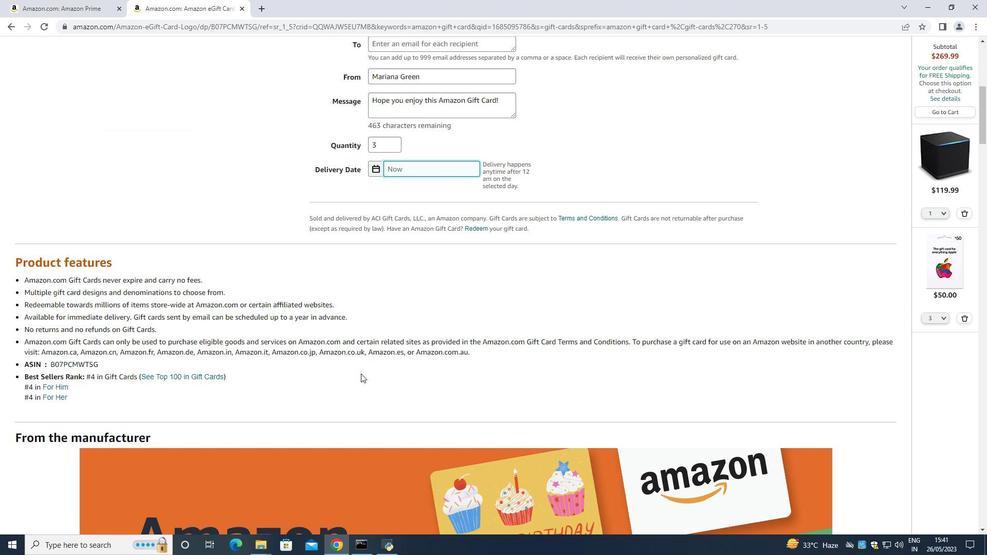 
Action: Mouse moved to (363, 370)
Screenshot: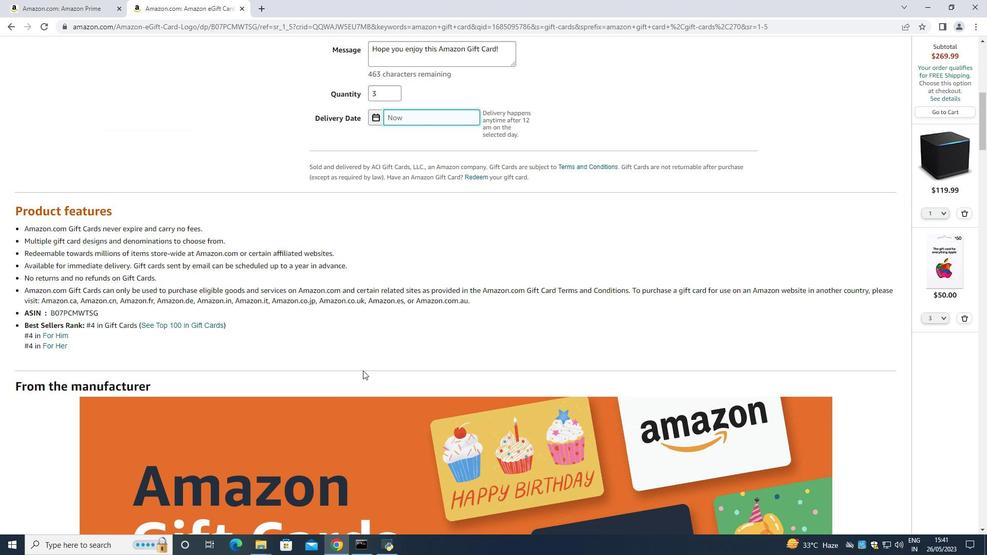 
Action: Mouse scrolled (363, 370) with delta (0, 0)
Screenshot: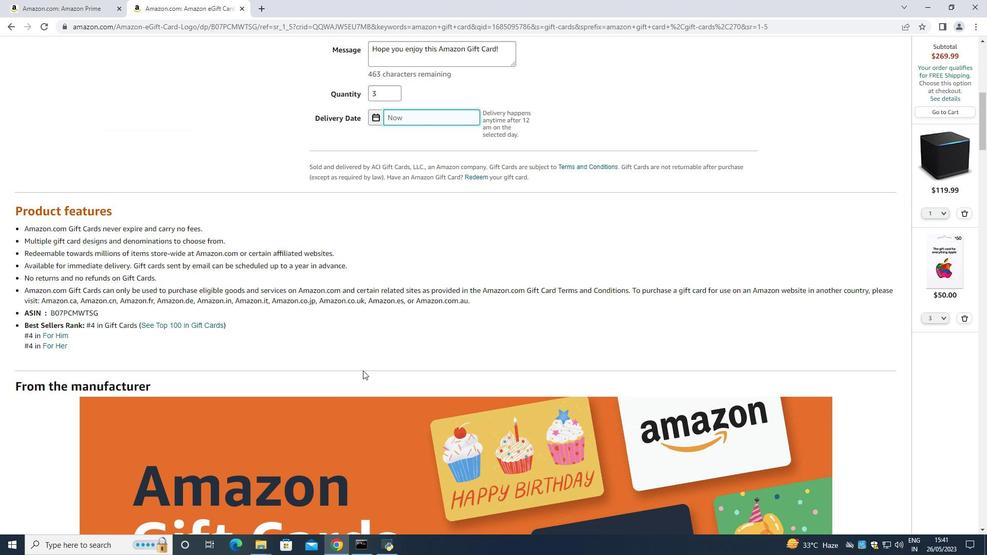 
Action: Mouse moved to (364, 370)
Screenshot: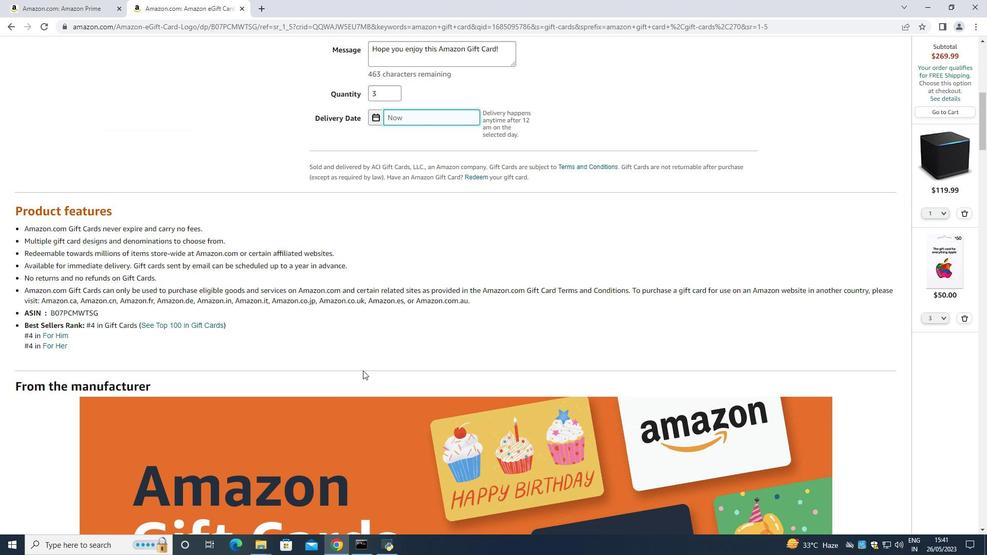 
Action: Mouse scrolled (364, 370) with delta (0, 0)
Screenshot: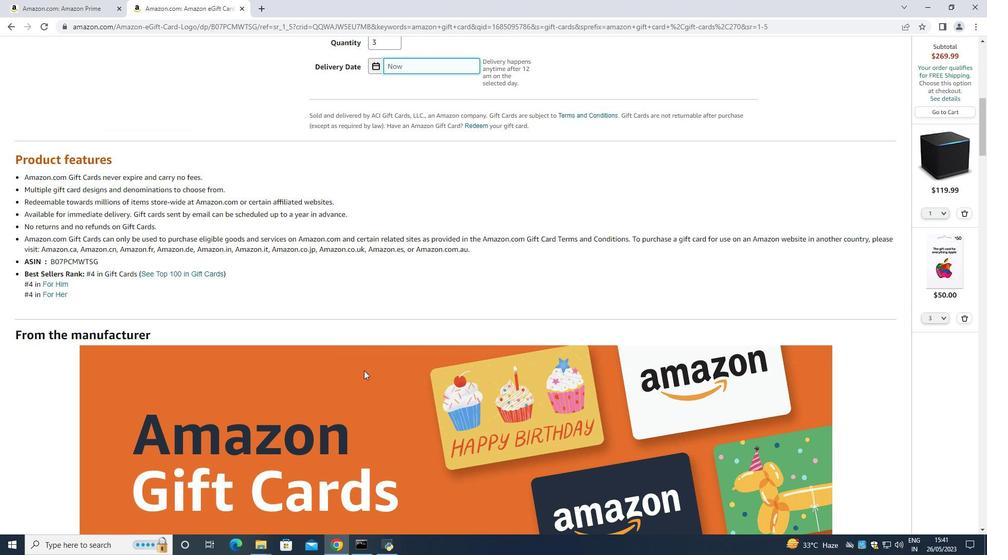 
Action: Mouse scrolled (364, 370) with delta (0, 0)
Screenshot: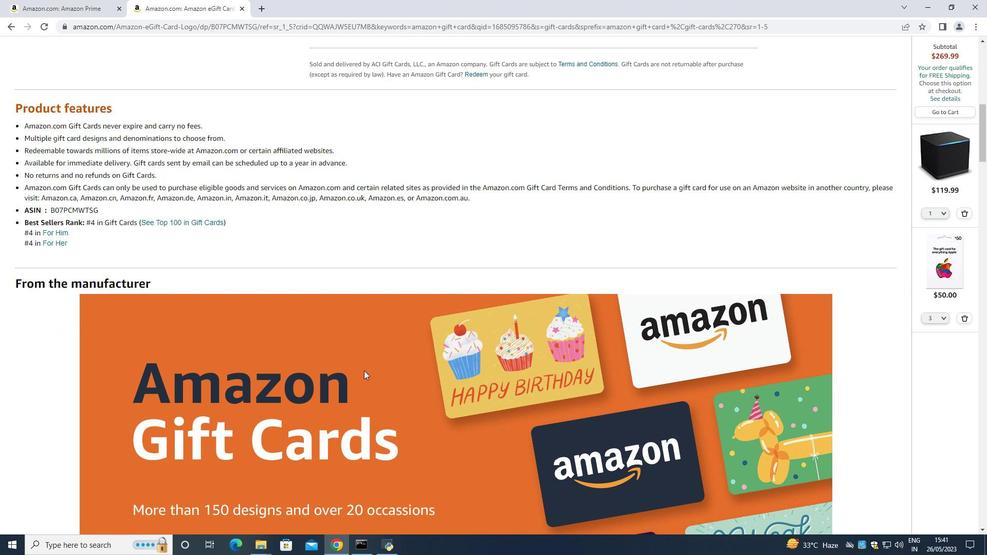 
Action: Mouse moved to (388, 287)
Screenshot: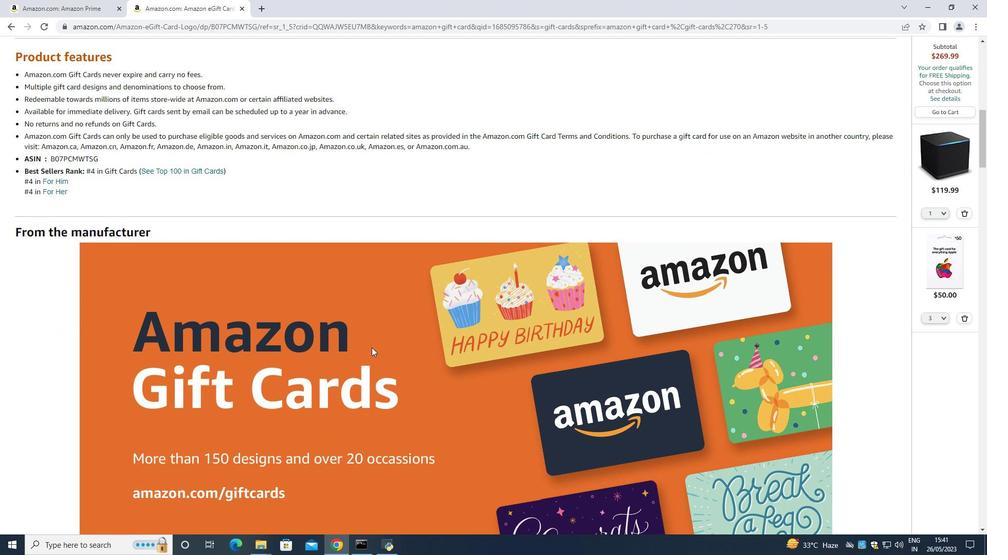 
Action: Mouse scrolled (388, 286) with delta (0, 0)
Screenshot: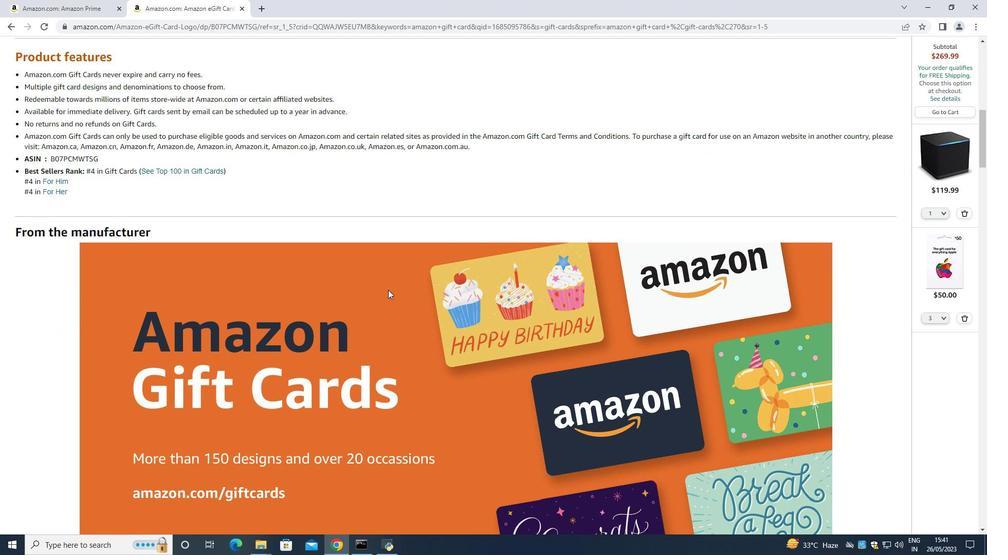 
Action: Mouse moved to (382, 290)
Screenshot: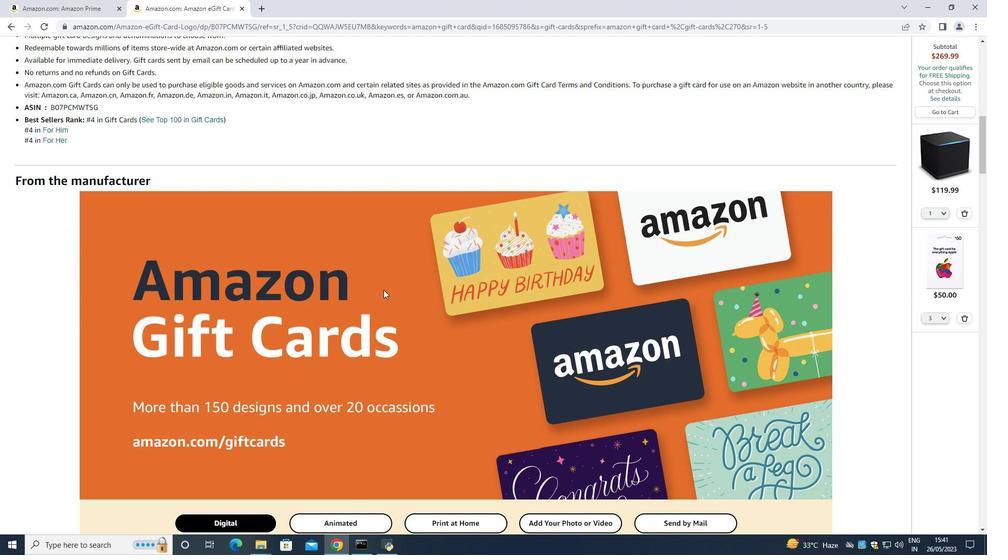 
Action: Mouse scrolled (382, 289) with delta (0, 0)
Screenshot: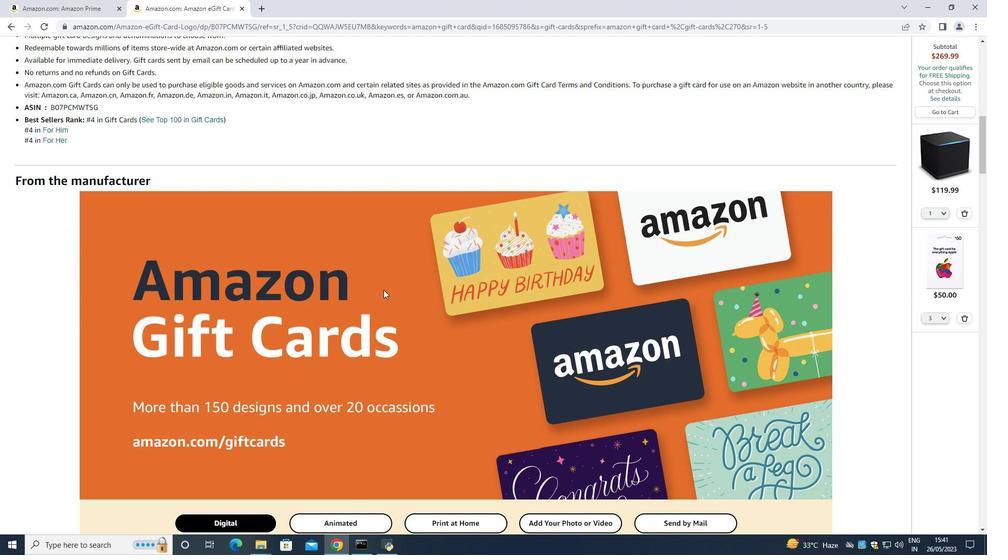 
Action: Mouse moved to (441, 262)
Screenshot: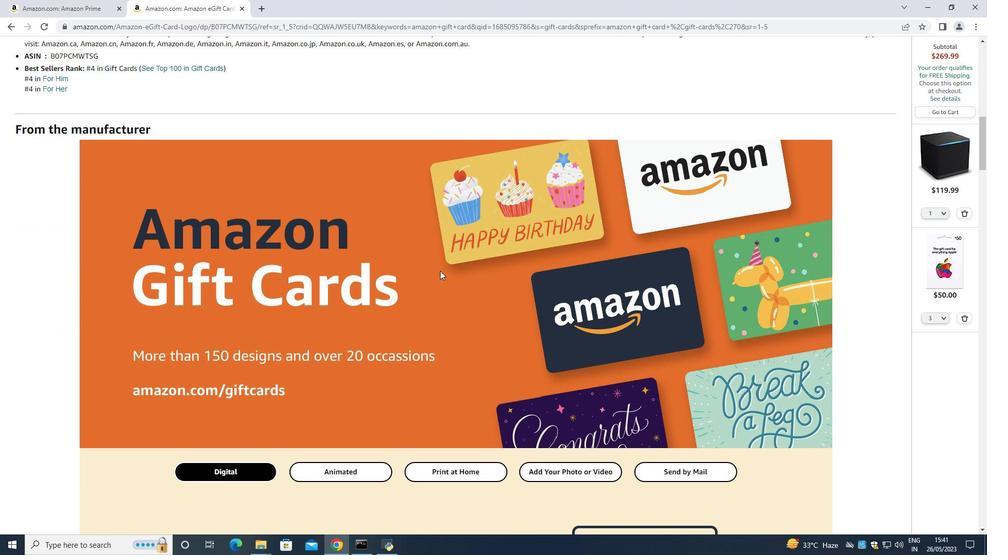 
Action: Mouse scrolled (441, 262) with delta (0, 0)
Screenshot: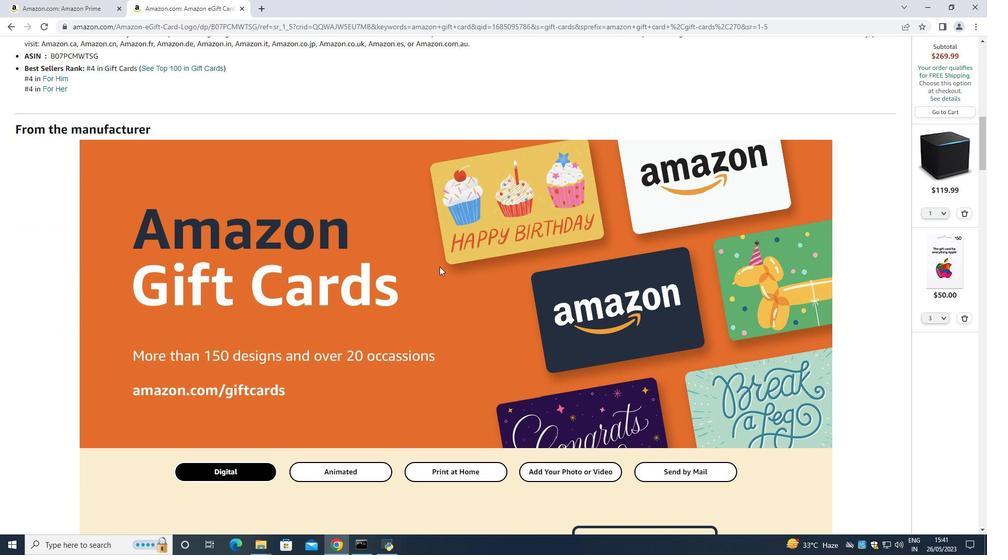 
Action: Mouse moved to (441, 262)
Screenshot: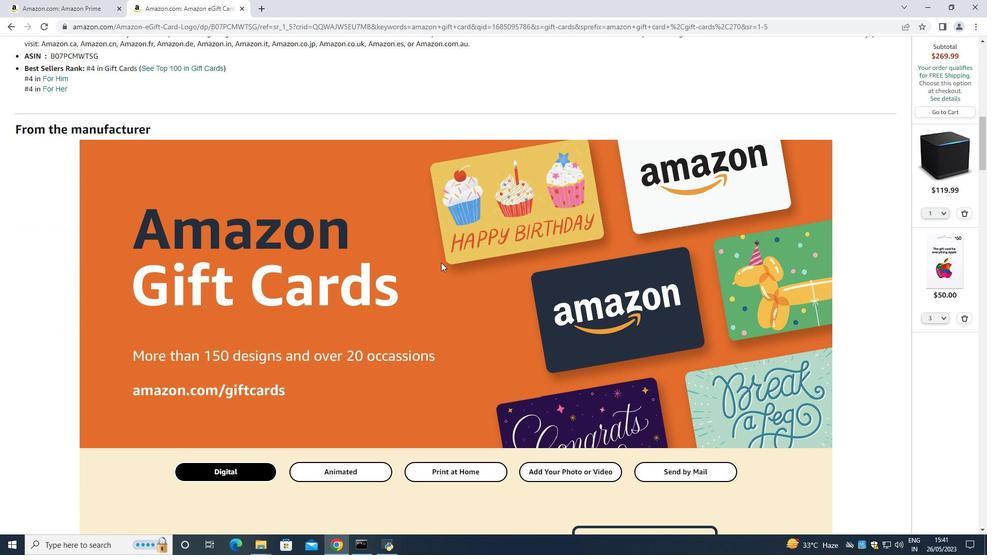 
Action: Mouse scrolled (441, 262) with delta (0, 0)
Screenshot: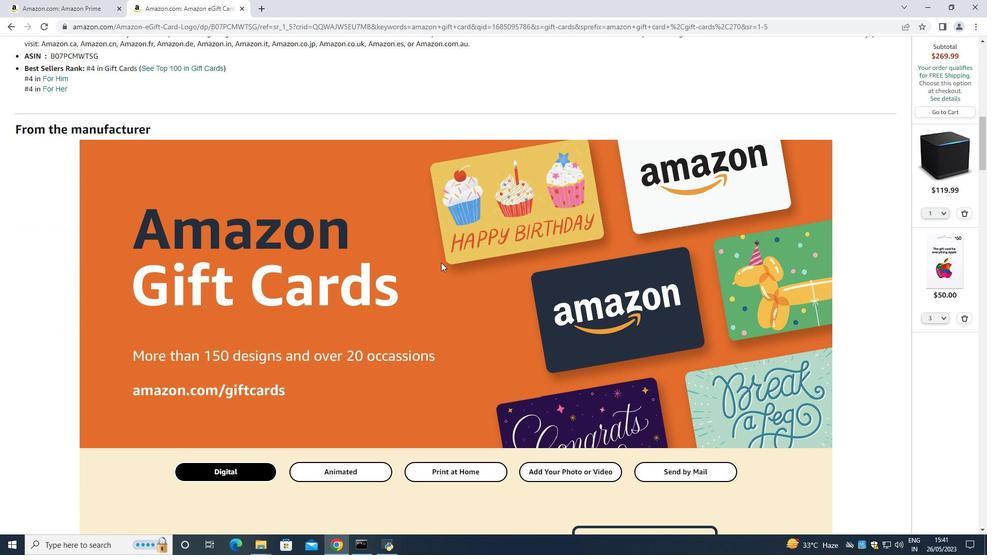 
Action: Mouse moved to (441, 262)
Screenshot: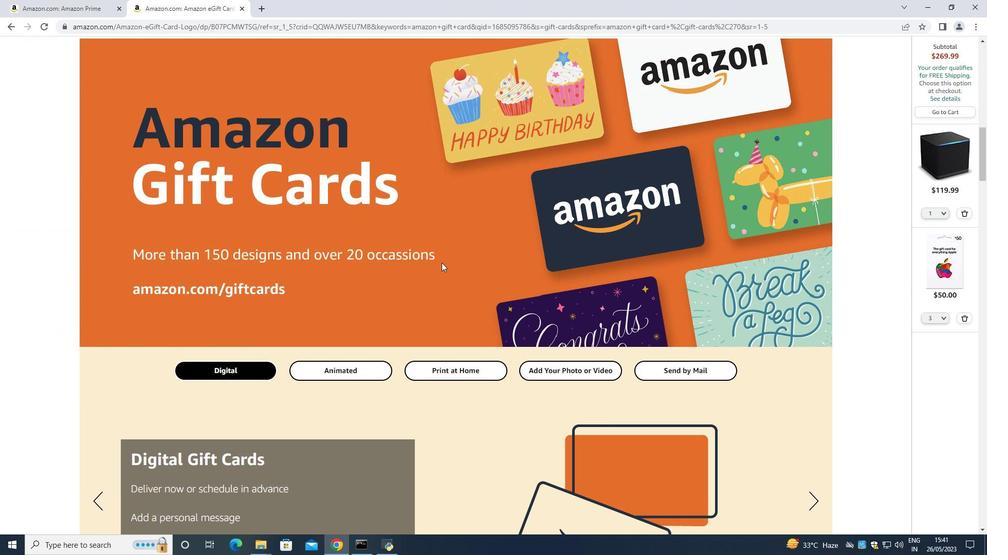 
Action: Mouse scrolled (441, 262) with delta (0, 0)
Screenshot: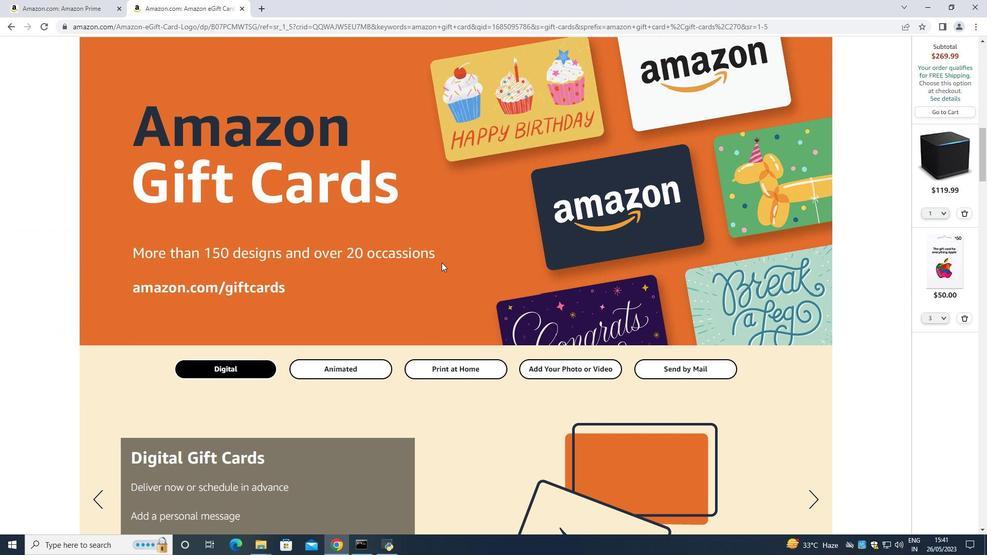 
Action: Mouse moved to (441, 264)
Screenshot: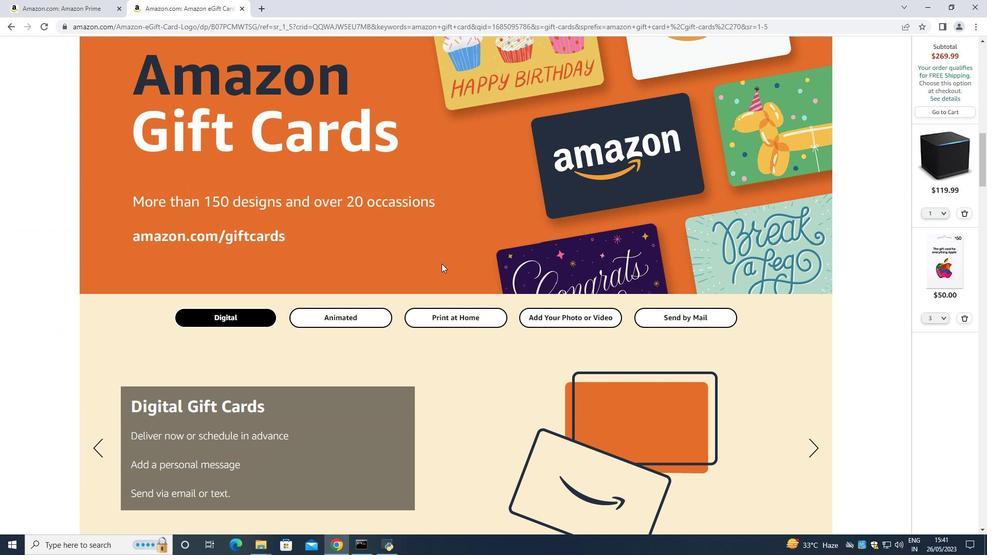 
Action: Mouse scrolled (441, 263) with delta (0, 0)
Screenshot: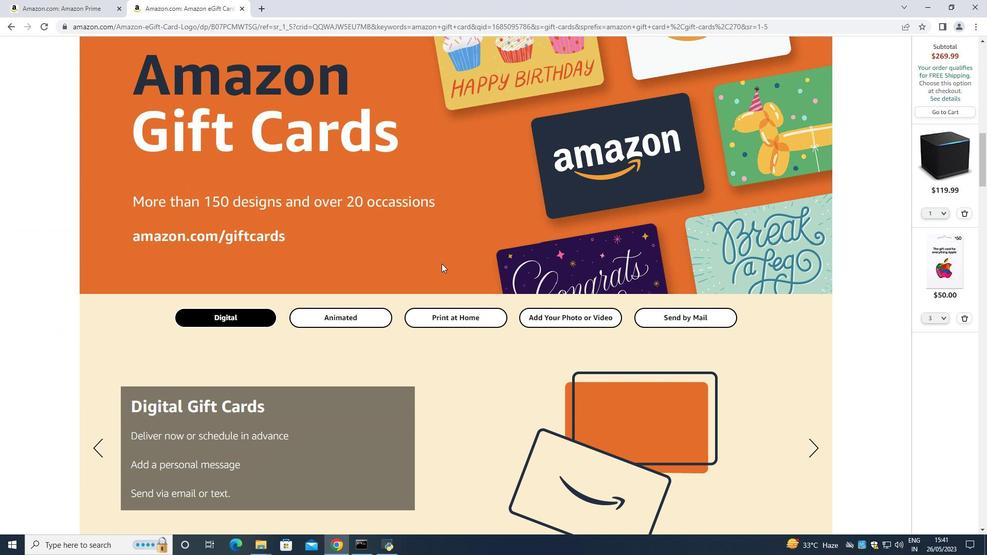 
Action: Mouse moved to (442, 267)
Screenshot: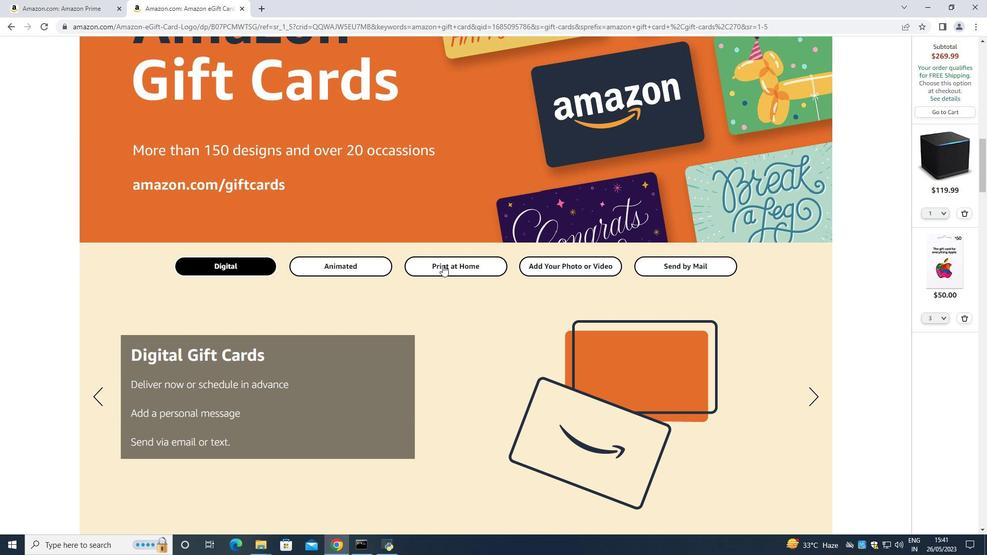 
Action: Mouse scrolled (442, 266) with delta (0, 0)
Screenshot: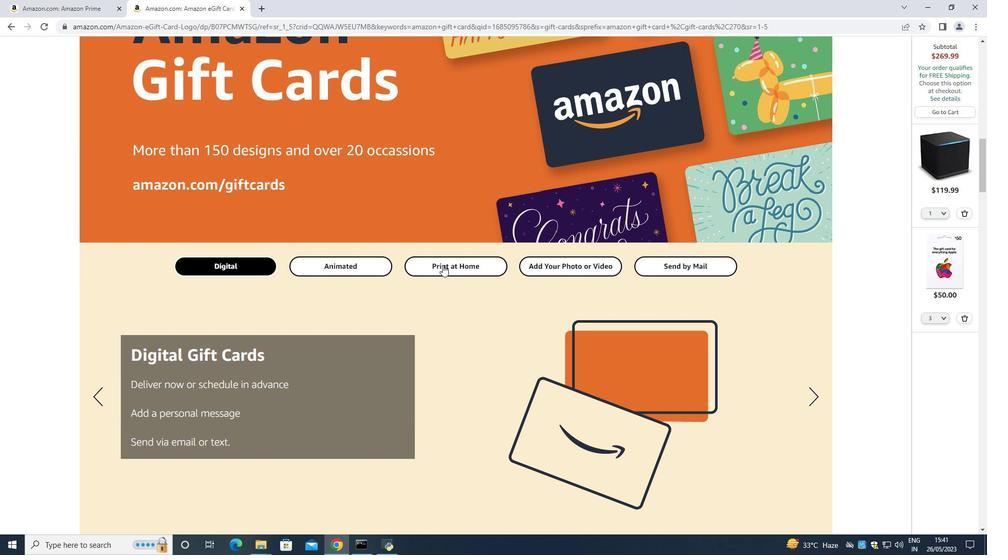 
Action: Mouse moved to (442, 270)
Screenshot: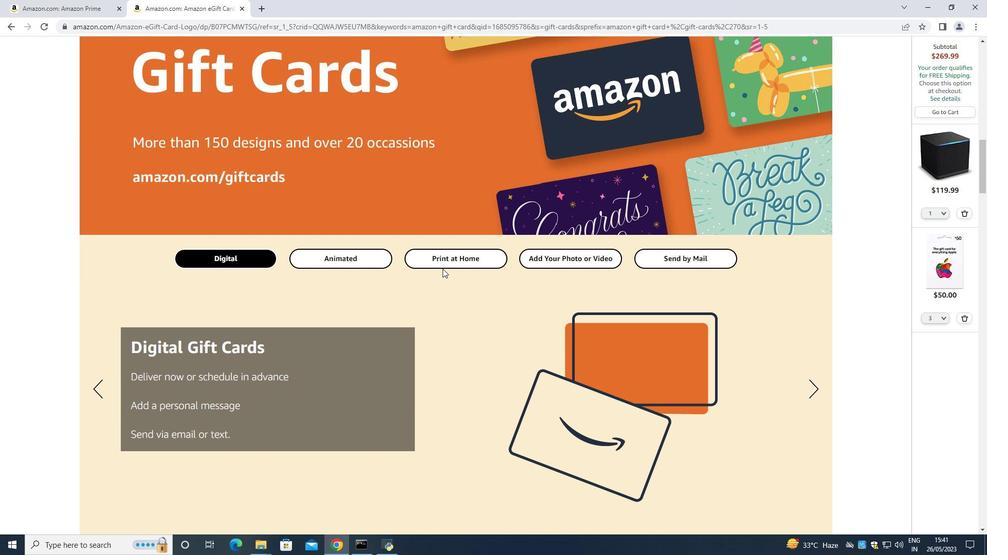 
Action: Mouse scrolled (442, 269) with delta (0, 0)
Screenshot: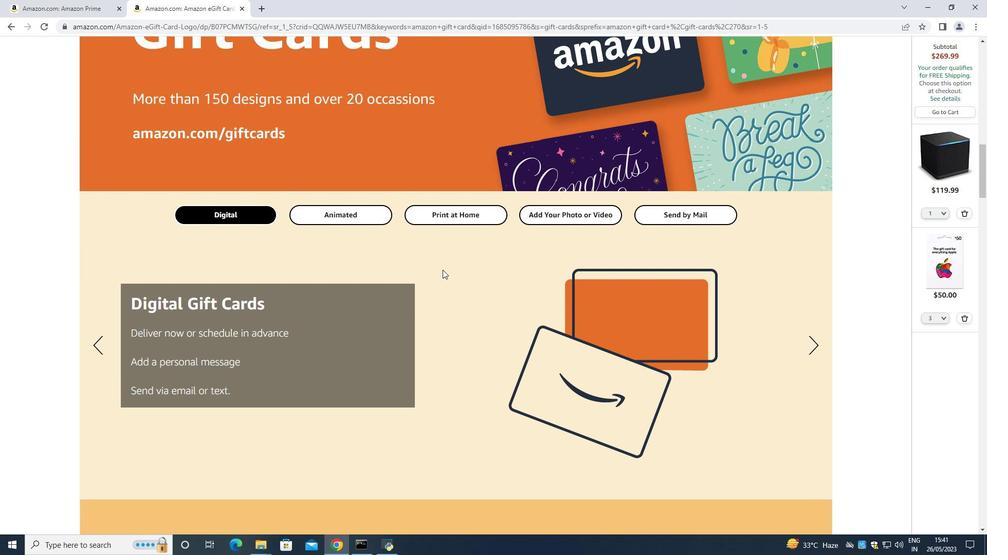 
Action: Mouse moved to (442, 272)
Screenshot: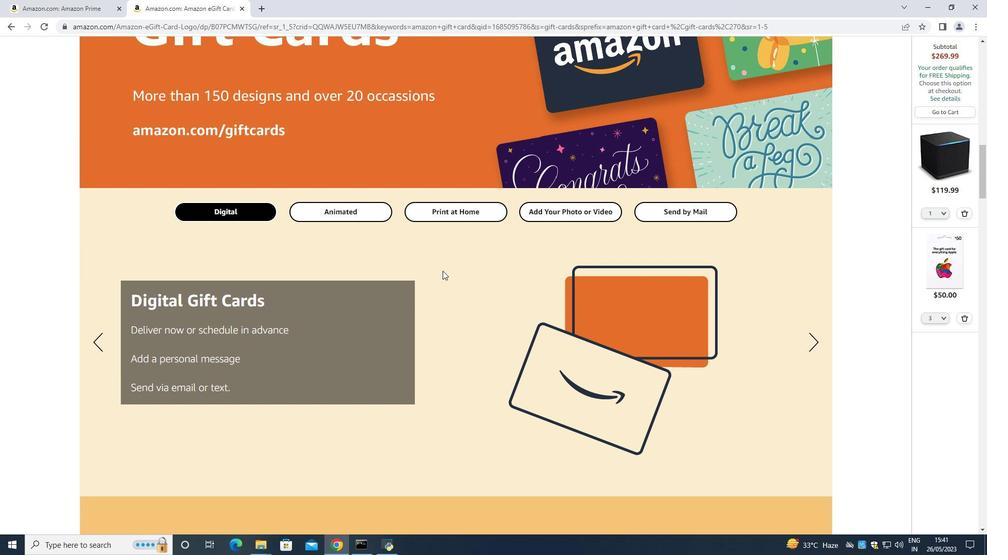 
Action: Mouse scrolled (442, 271) with delta (0, 0)
Screenshot: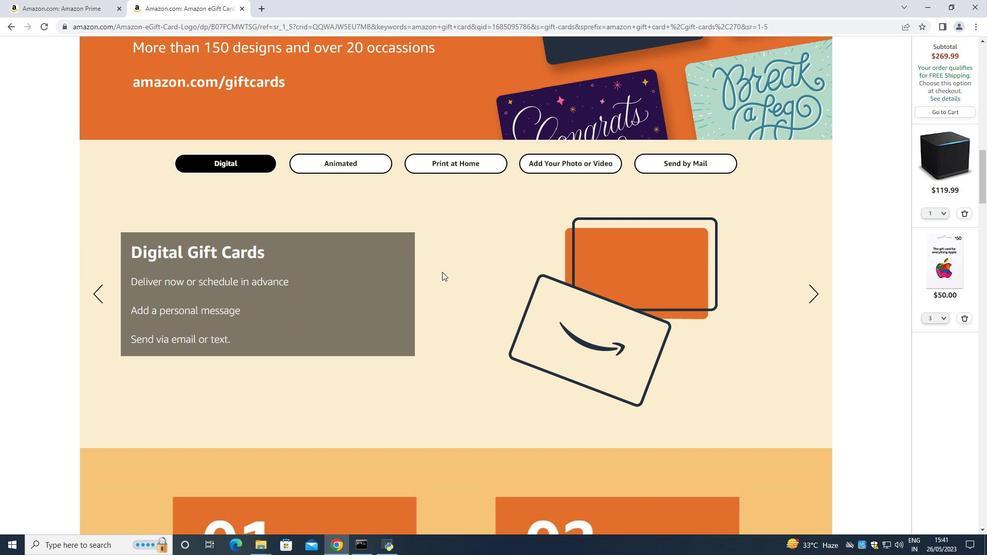
Action: Mouse moved to (442, 273)
Screenshot: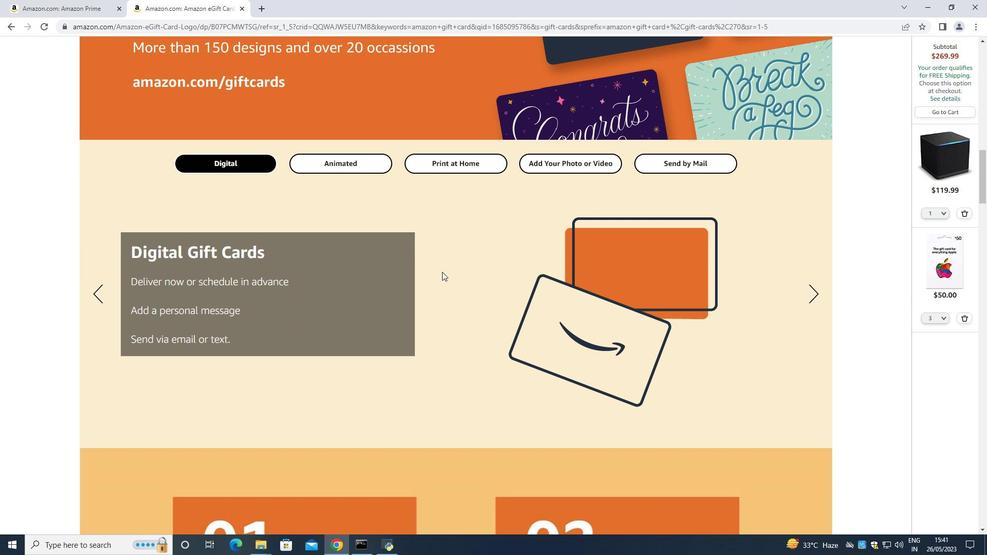 
Action: Mouse scrolled (442, 272) with delta (0, 0)
Screenshot: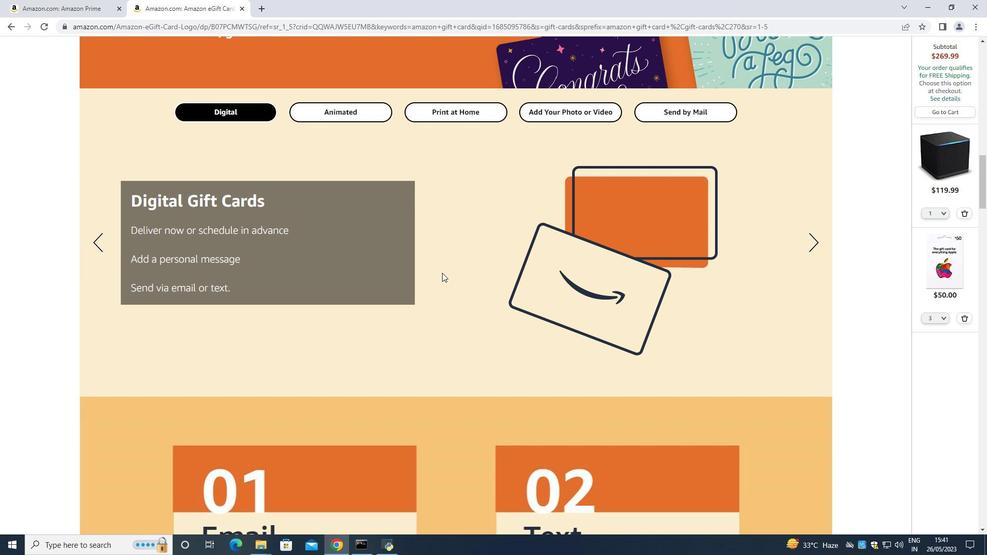 
Action: Mouse scrolled (442, 272) with delta (0, 0)
Screenshot: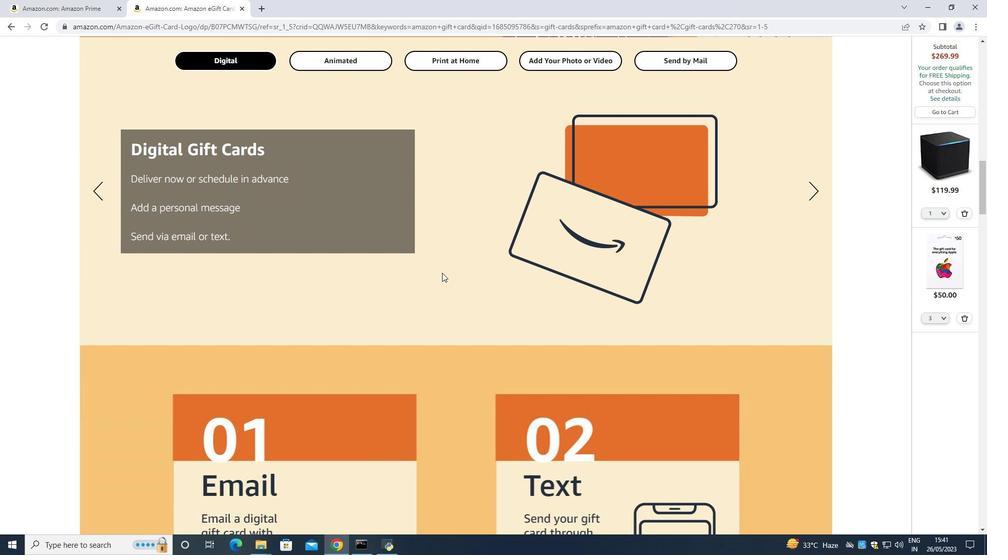 
Action: Mouse moved to (442, 273)
Screenshot: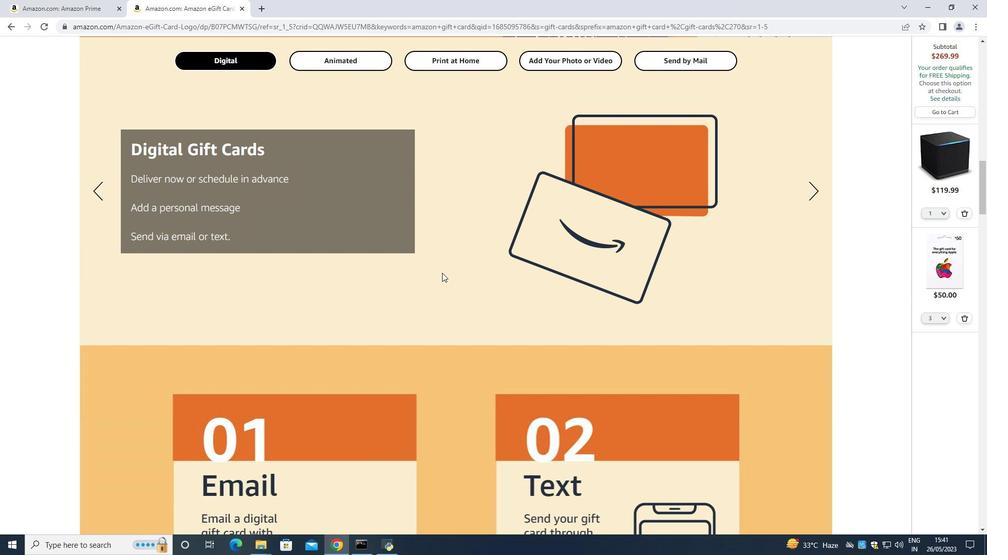 
Action: Mouse scrolled (442, 272) with delta (0, 0)
Screenshot: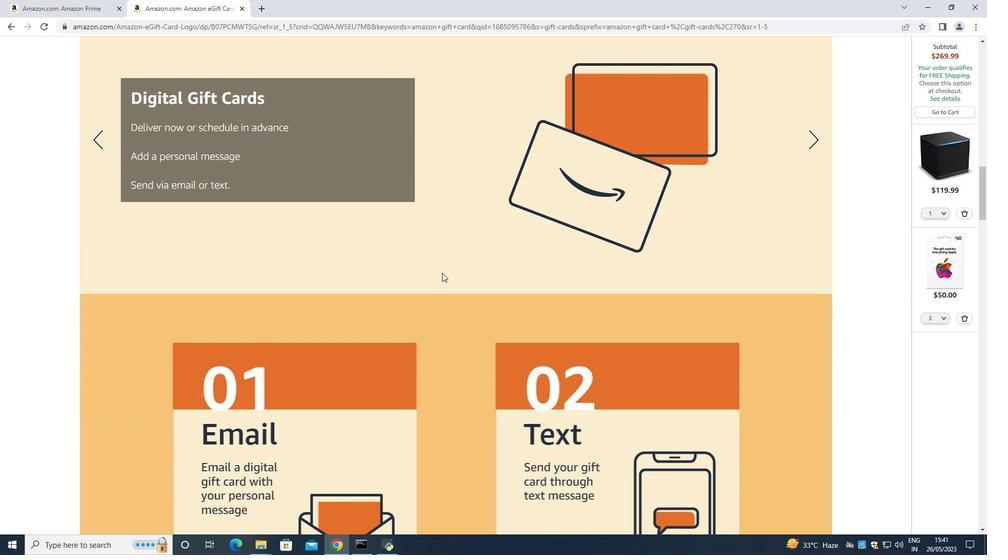 
Action: Mouse moved to (442, 274)
Screenshot: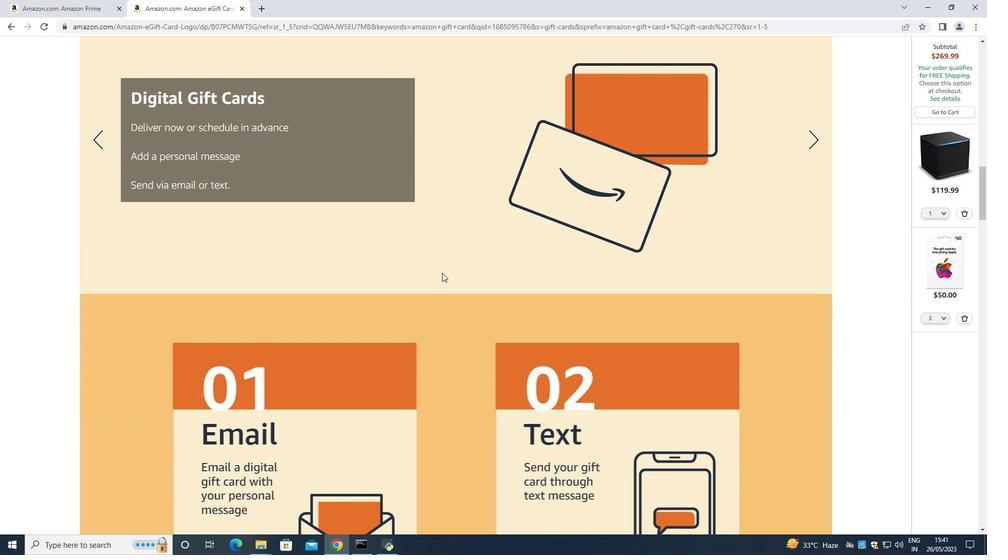 
Action: Mouse scrolled (442, 274) with delta (0, 0)
Screenshot: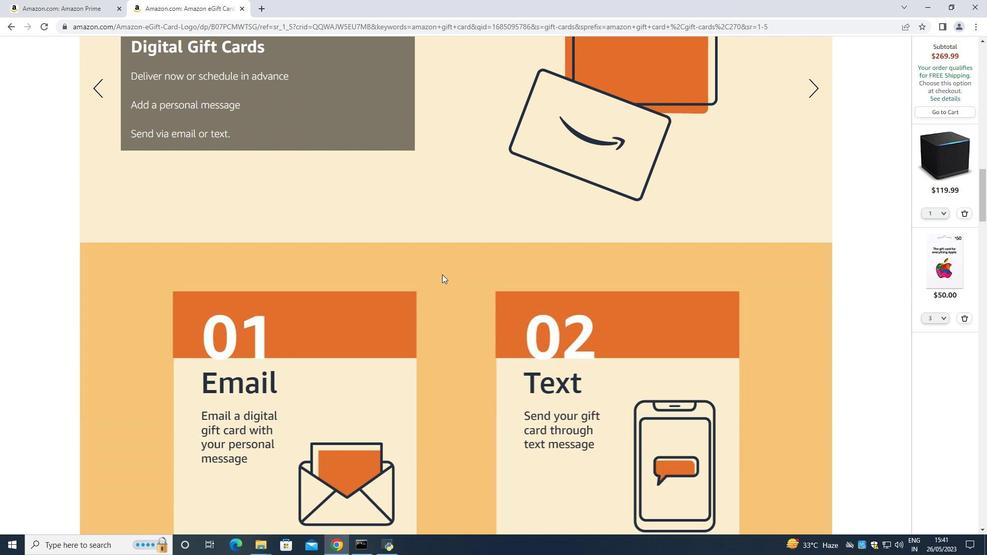 
Action: Mouse moved to (441, 274)
Screenshot: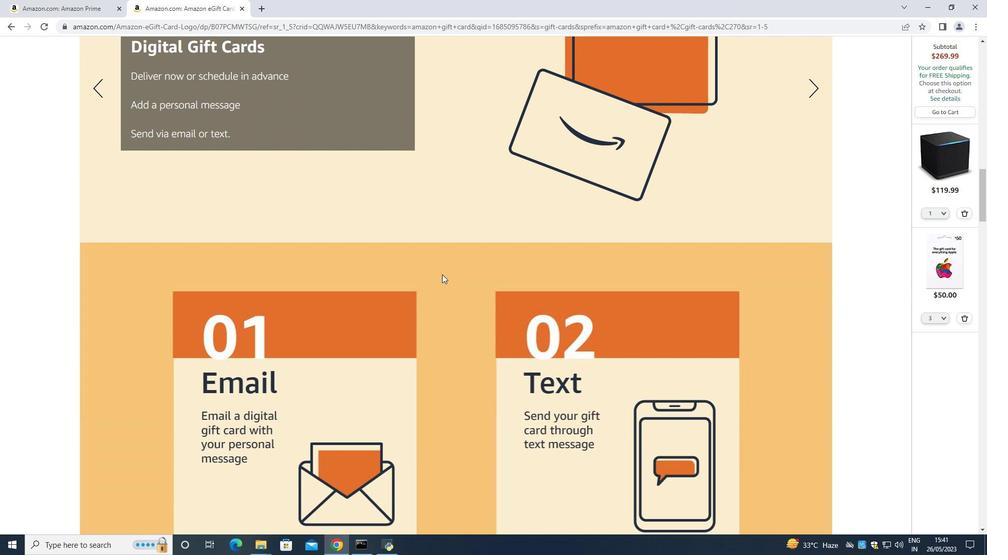 
Action: Mouse scrolled (441, 274) with delta (0, 0)
Screenshot: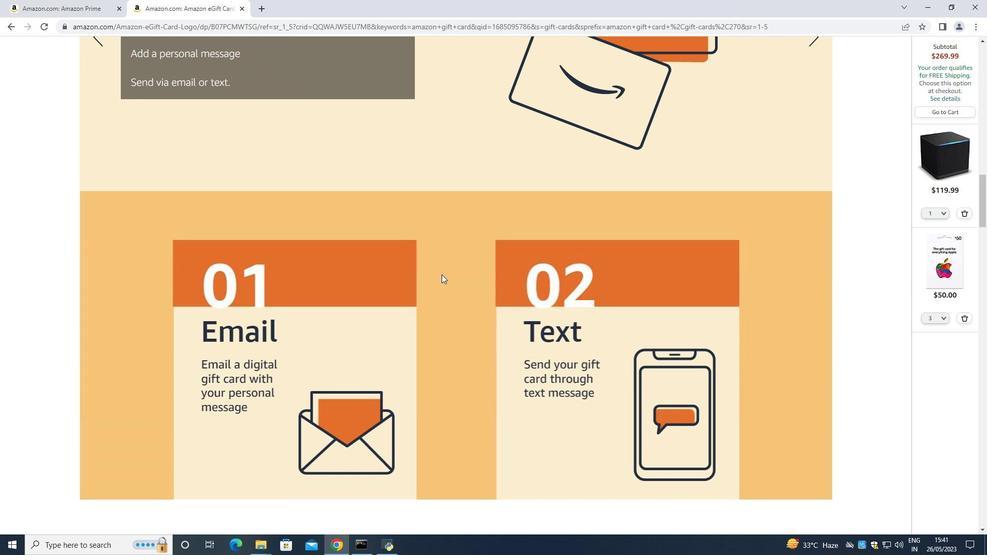 
Action: Mouse moved to (434, 271)
Screenshot: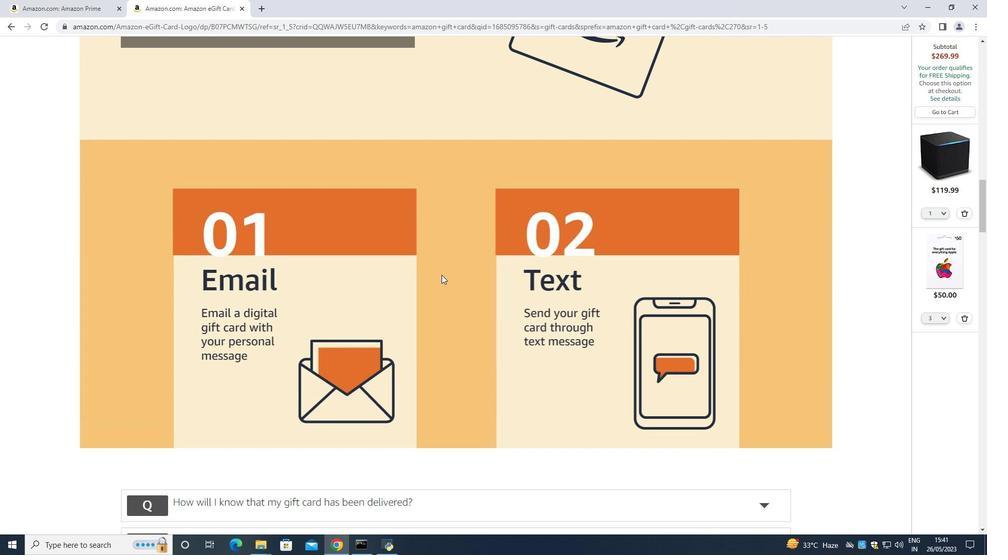 
Action: Key pressed <Key.down><Key.down><Key.down><Key.down><Key.down><Key.down><Key.down><Key.down><Key.down><Key.down>
Screenshot: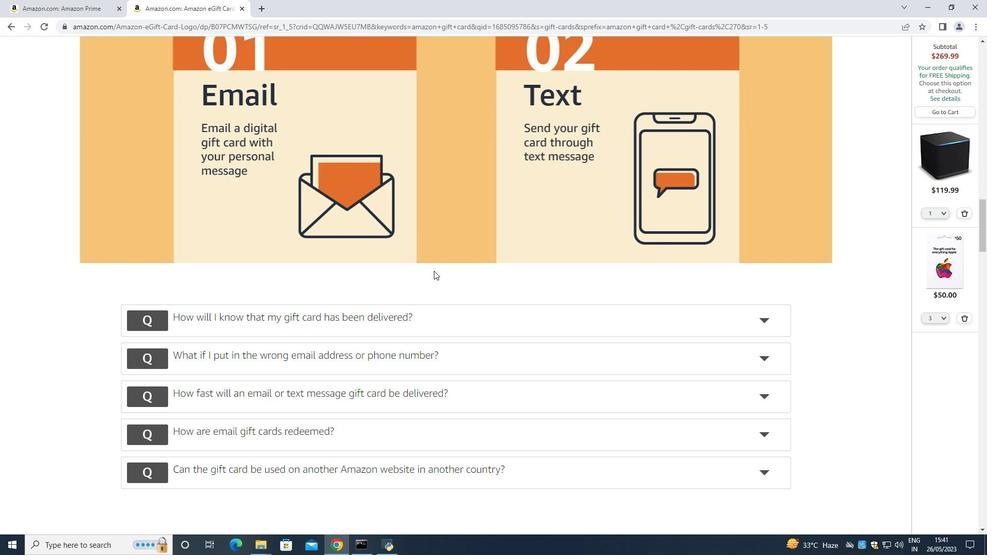 
Action: Mouse moved to (748, 298)
Screenshot: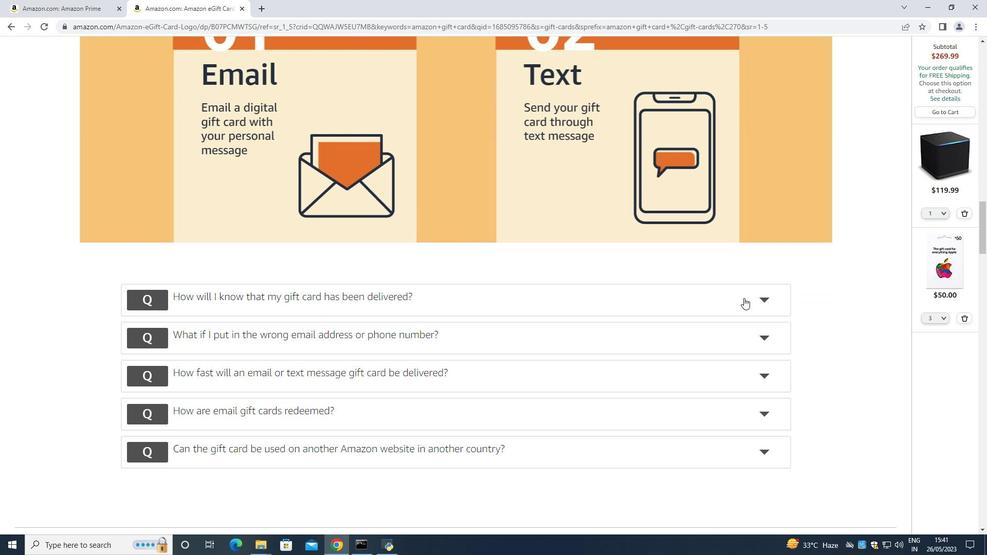 
Action: Mouse pressed left at (746, 297)
Screenshot: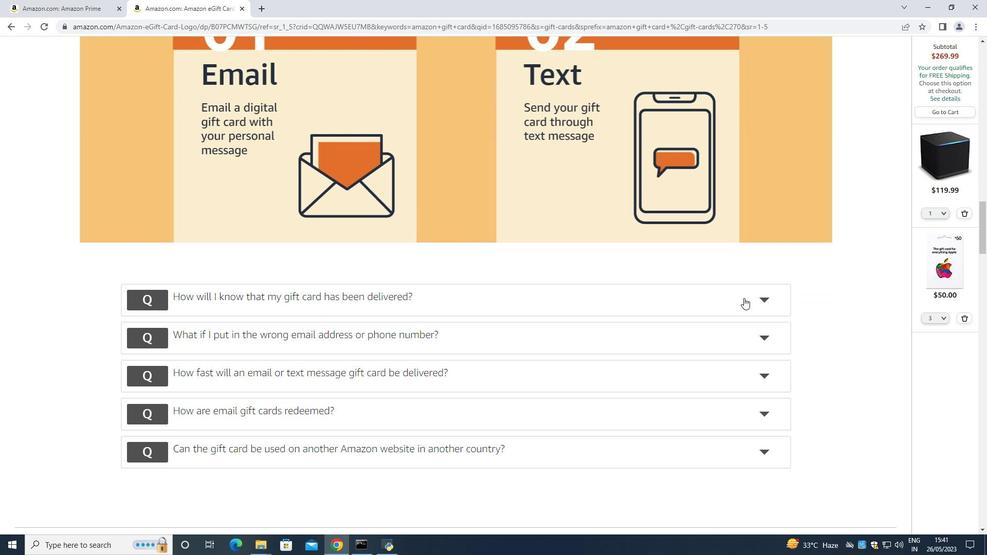 
Action: Mouse moved to (777, 366)
Screenshot: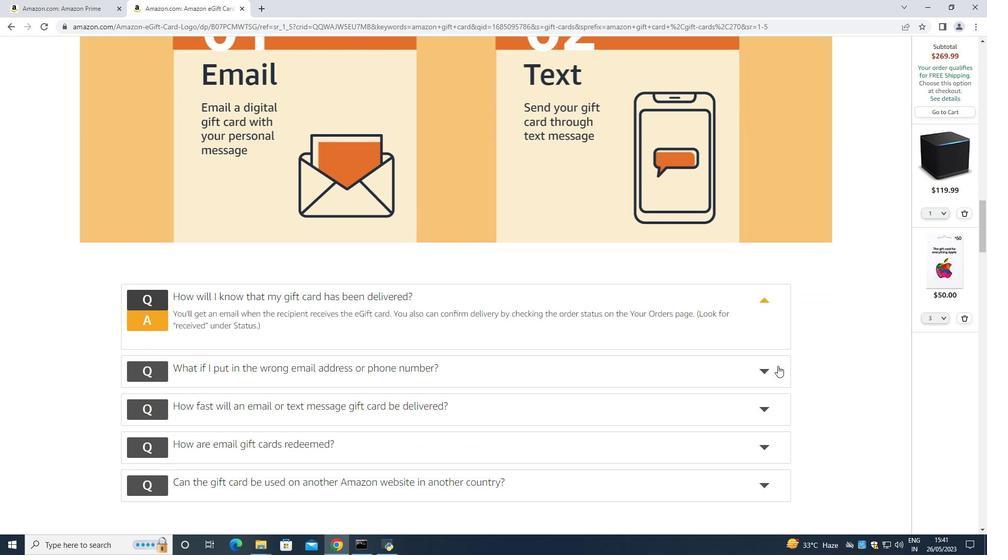
Action: Mouse pressed left at (777, 366)
Screenshot: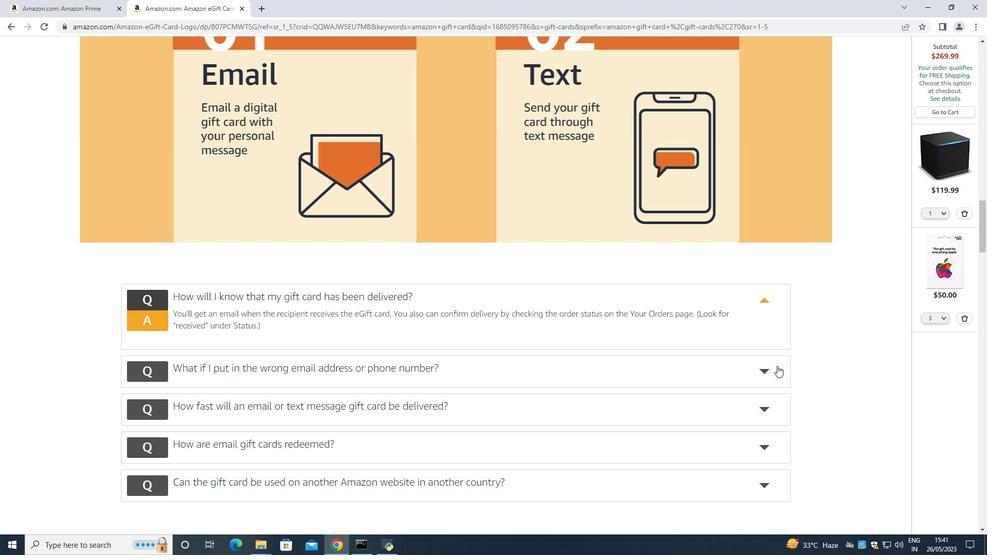 
Action: Mouse moved to (269, 363)
Screenshot: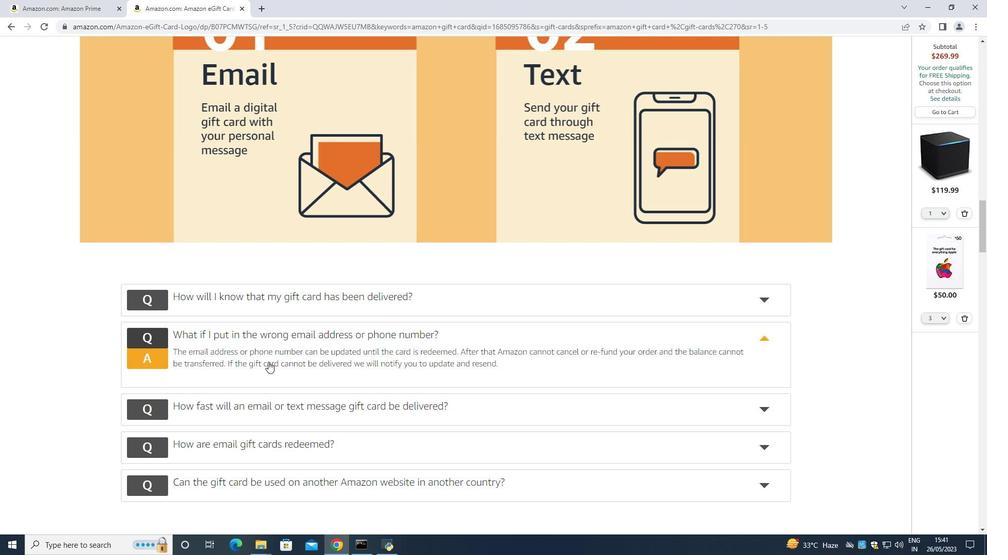 
Action: Mouse scrolled (269, 362) with delta (0, 0)
Screenshot: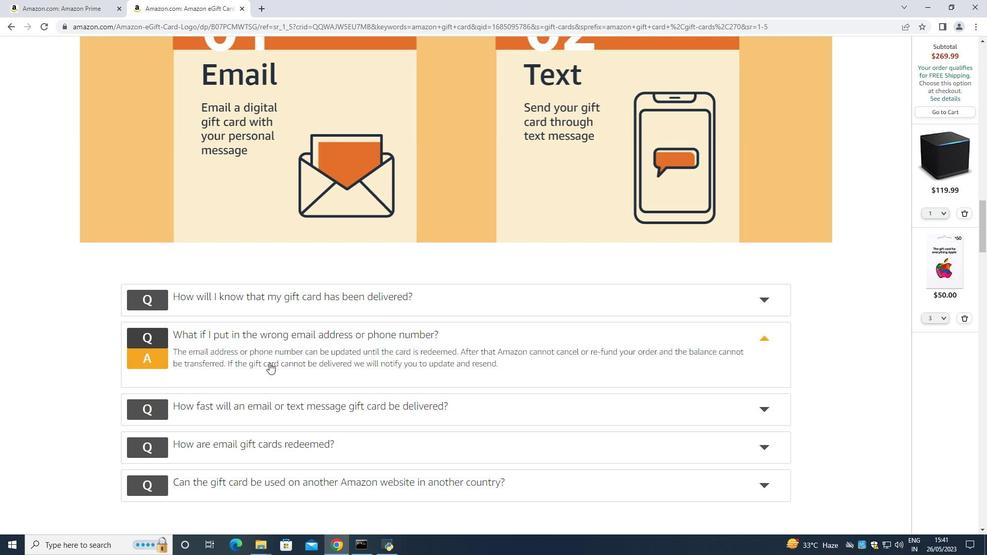 
Action: Mouse moved to (595, 365)
Screenshot: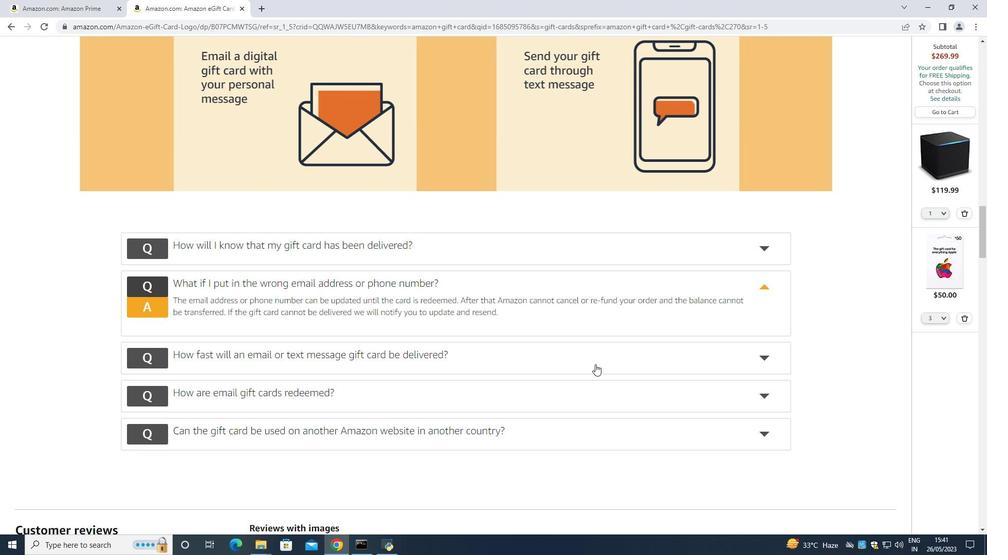 
Action: Mouse pressed left at (595, 365)
Screenshot: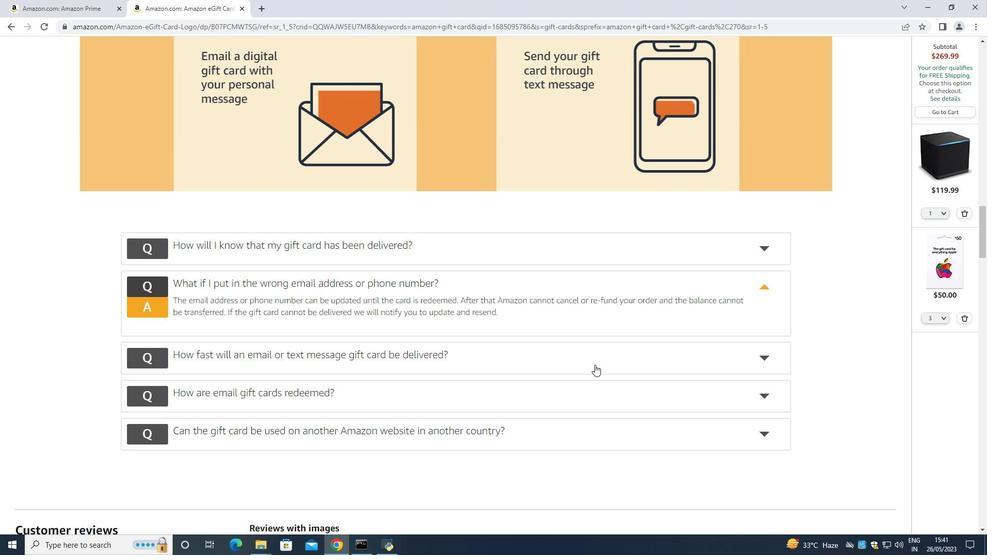 
Action: Mouse moved to (287, 398)
Screenshot: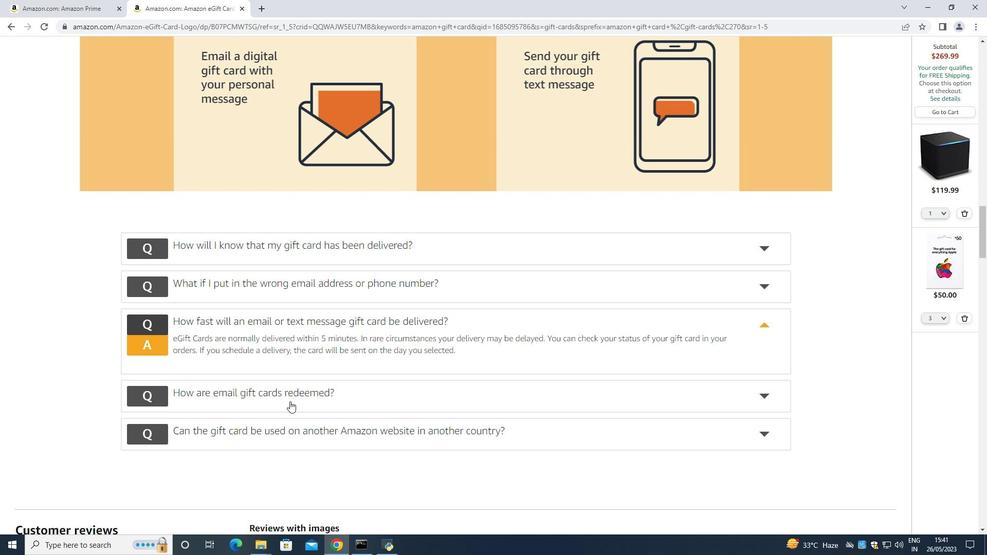 
Action: Mouse pressed left at (287, 398)
Screenshot: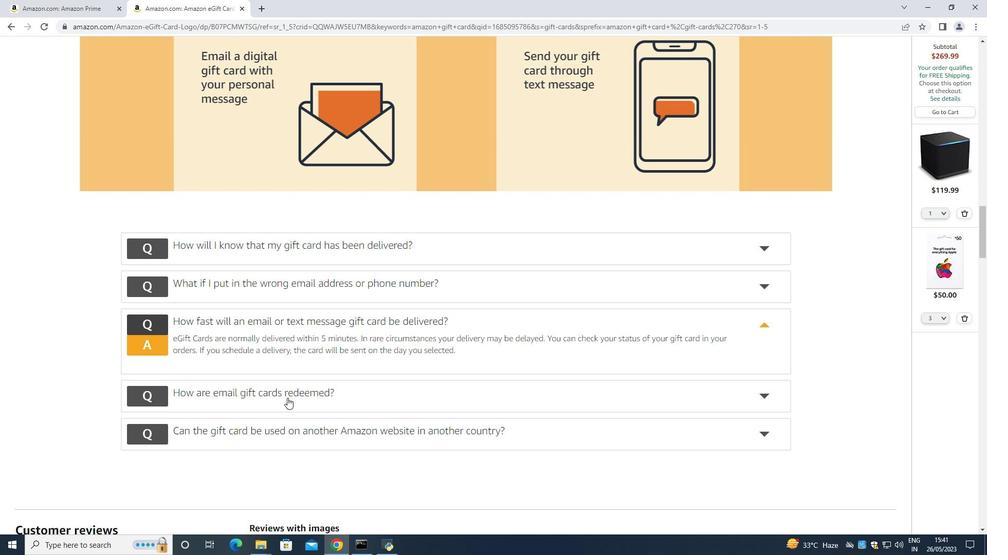 
Action: Mouse moved to (321, 436)
Screenshot: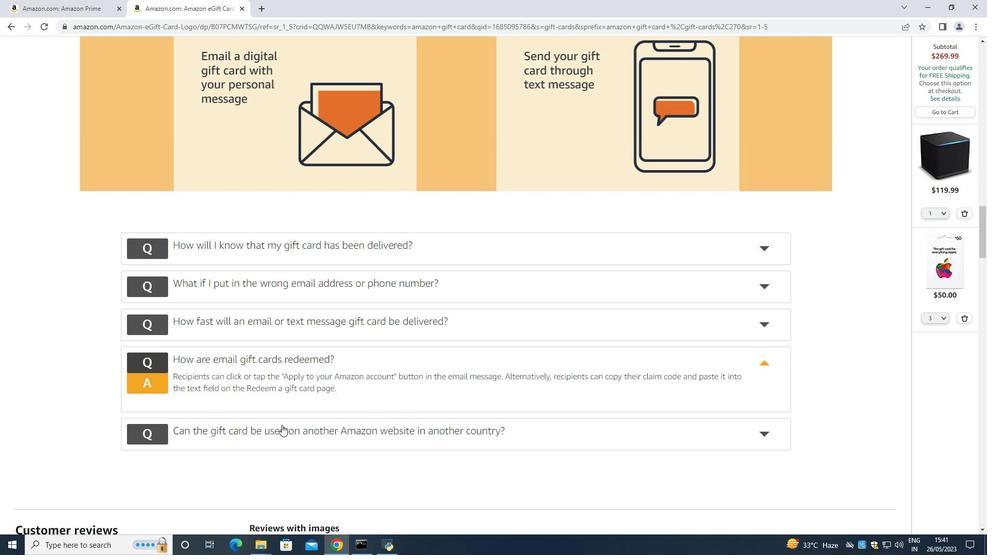 
Action: Mouse pressed left at (321, 436)
Screenshot: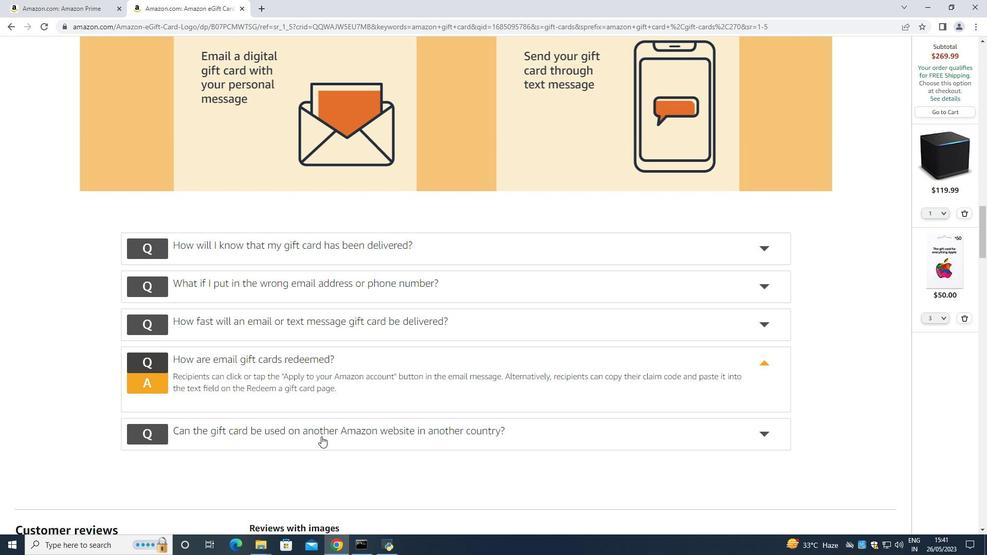 
Action: Mouse moved to (717, 415)
Screenshot: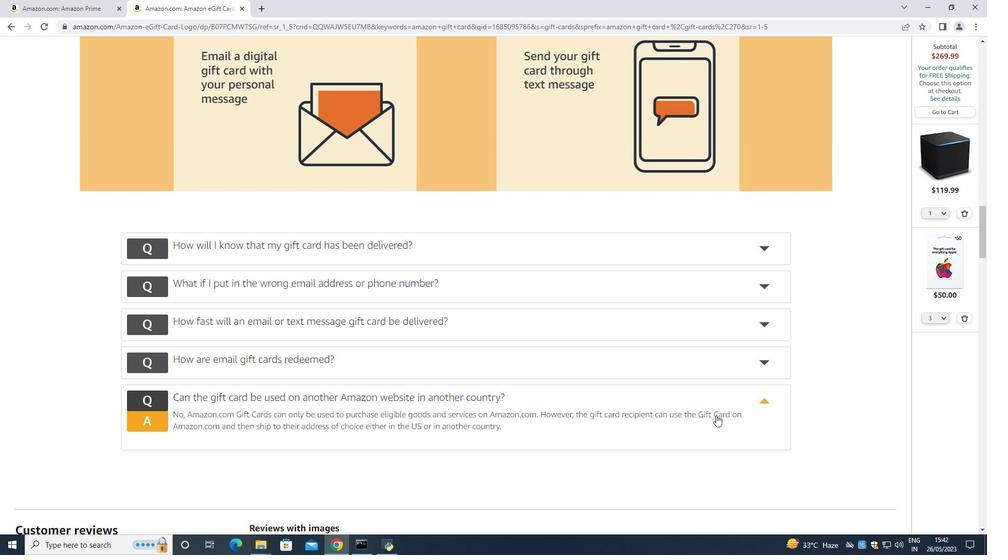 
Action: Mouse pressed left at (717, 415)
Screenshot: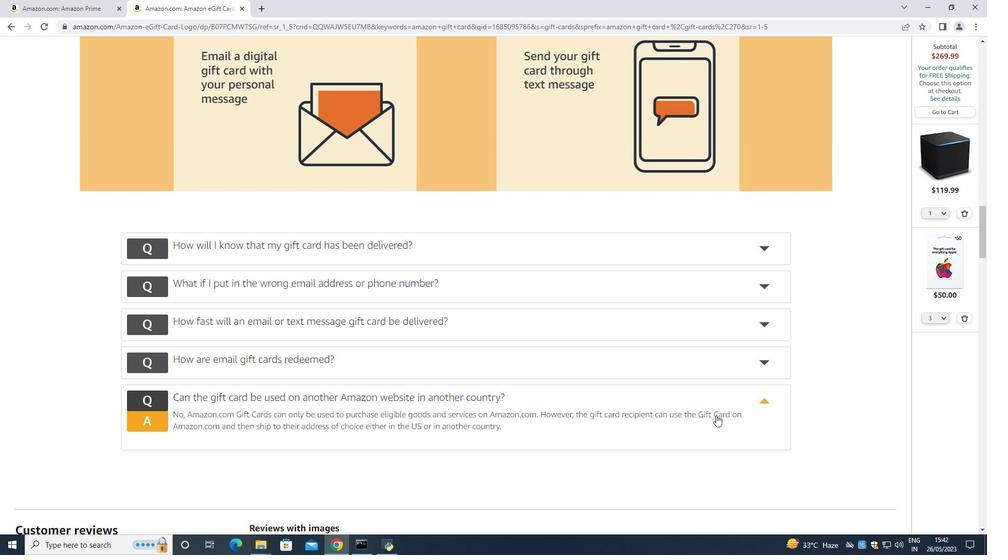 
Action: Mouse moved to (524, 421)
Screenshot: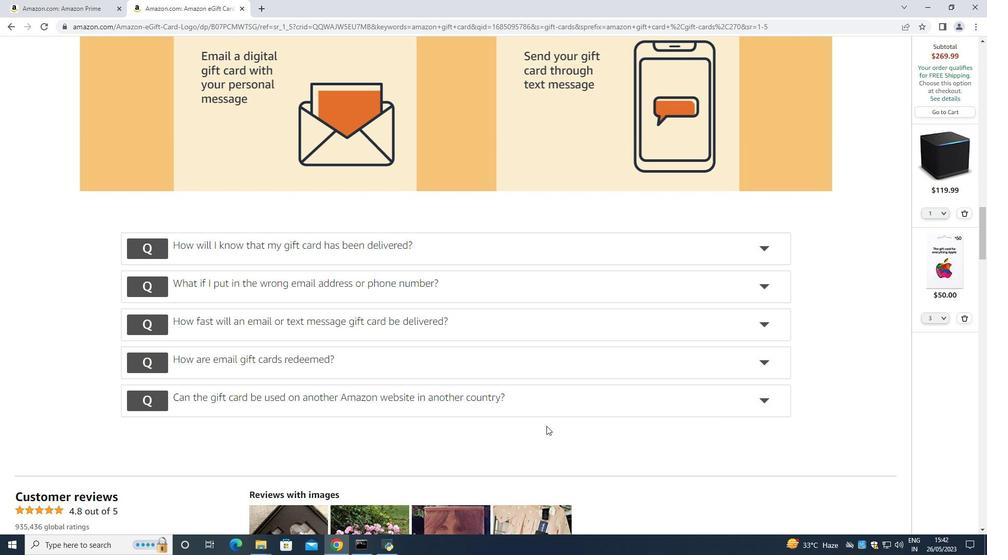 
Action: Mouse scrolled (542, 424) with delta (0, 0)
Screenshot: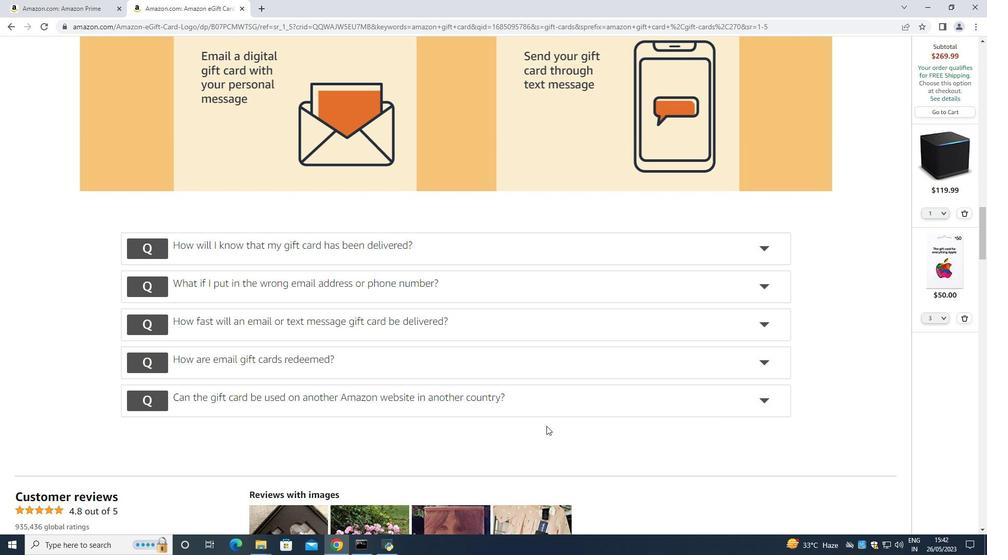 
Action: Mouse moved to (509, 421)
Screenshot: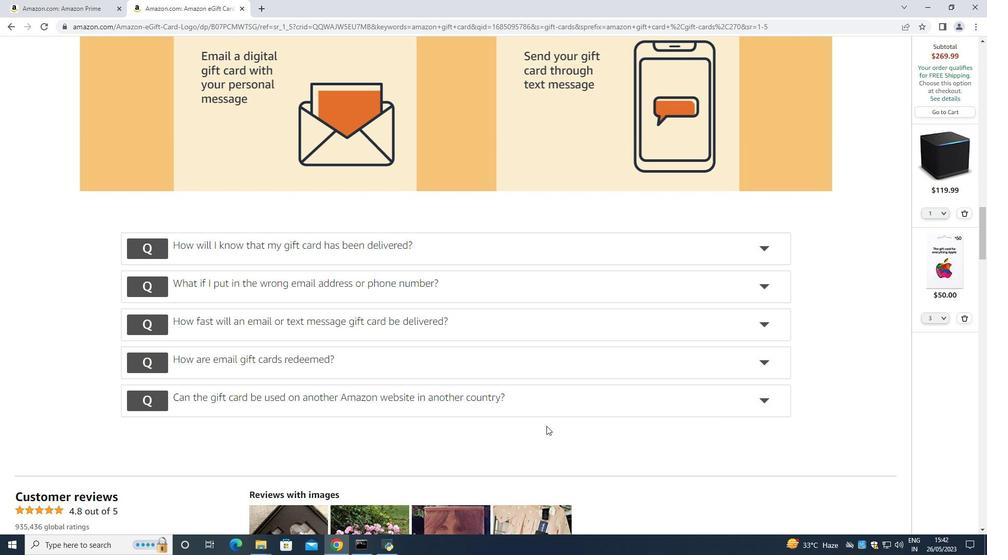 
Action: Mouse scrolled (509, 420) with delta (0, 0)
Screenshot: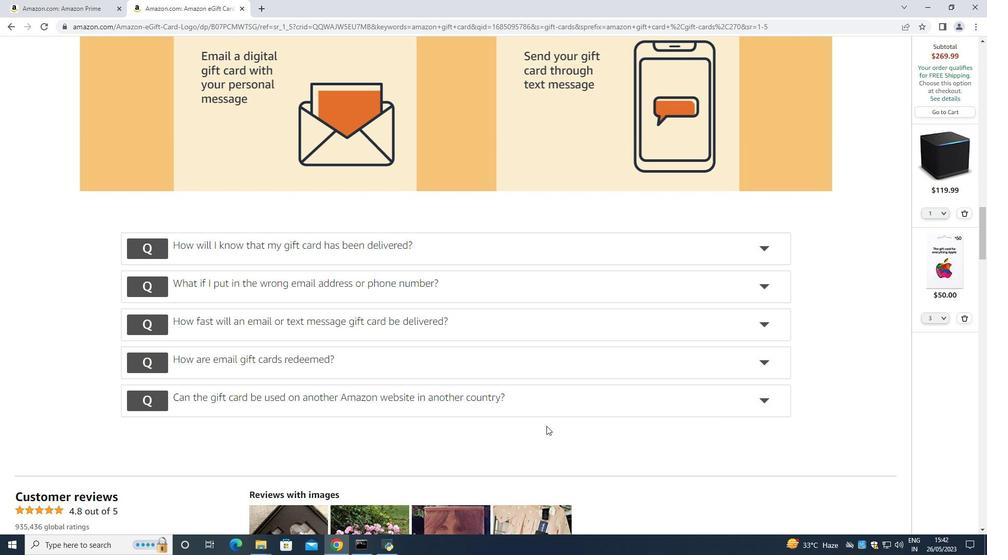 
Action: Mouse moved to (489, 420)
Screenshot: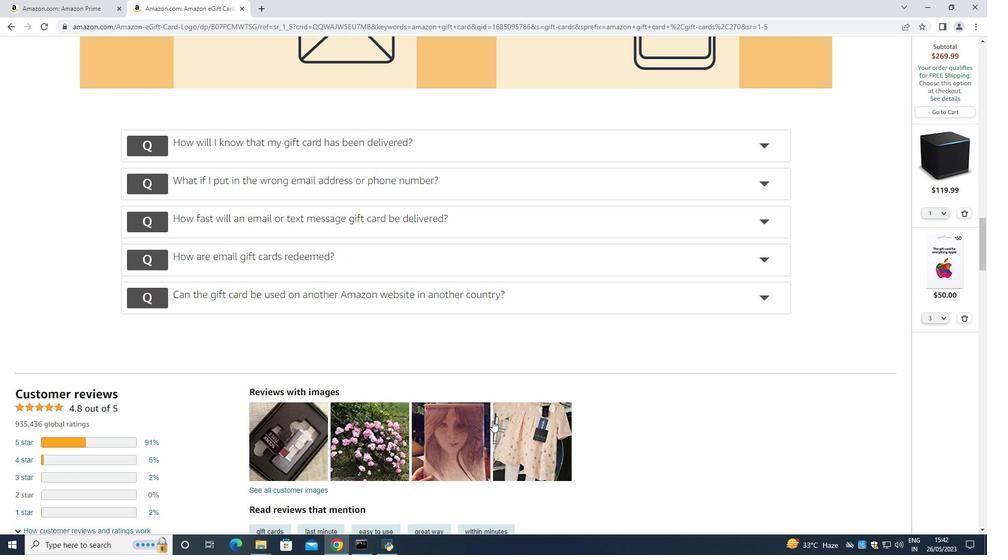 
Action: Mouse scrolled (490, 420) with delta (0, 0)
Screenshot: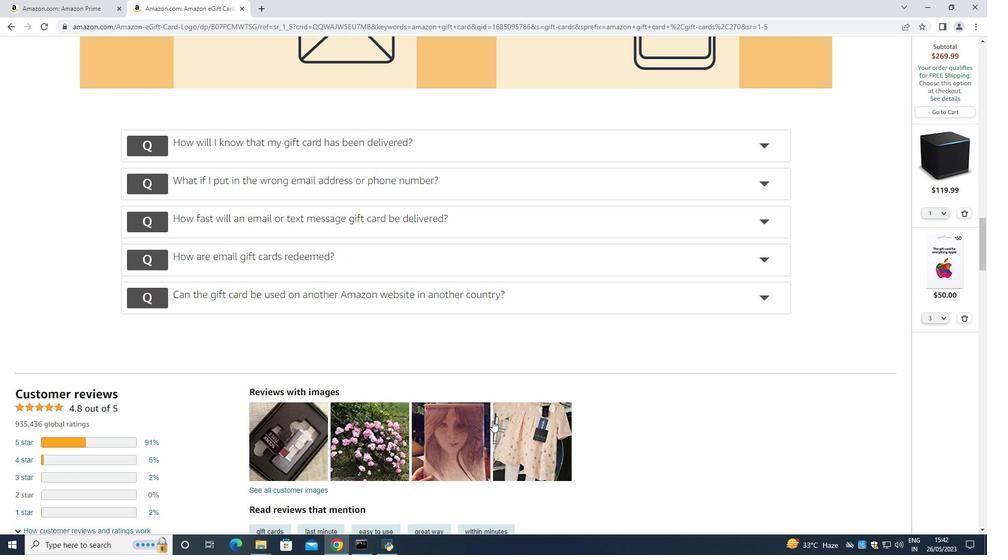 
Action: Mouse moved to (97, 400)
Screenshot: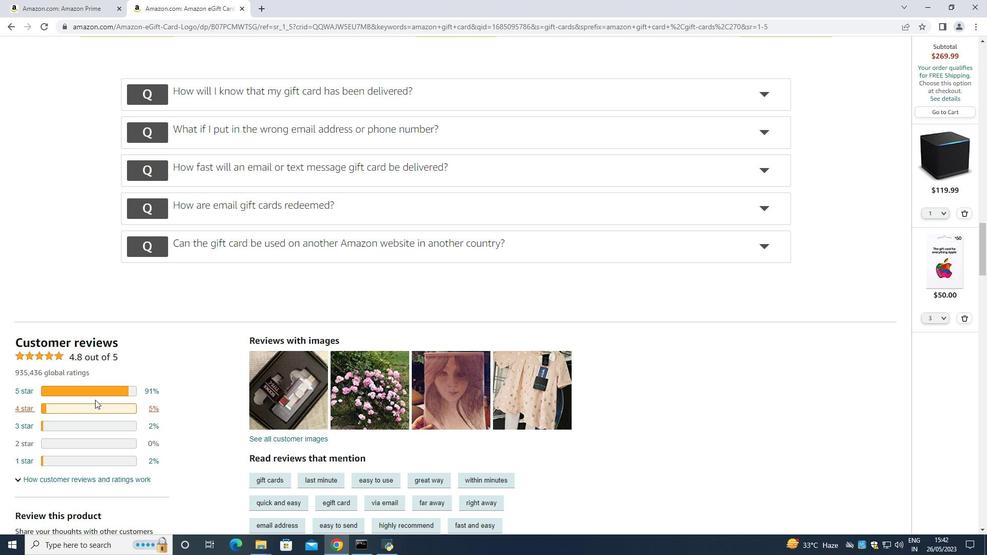 
Action: Mouse scrolled (97, 399) with delta (0, 0)
Screenshot: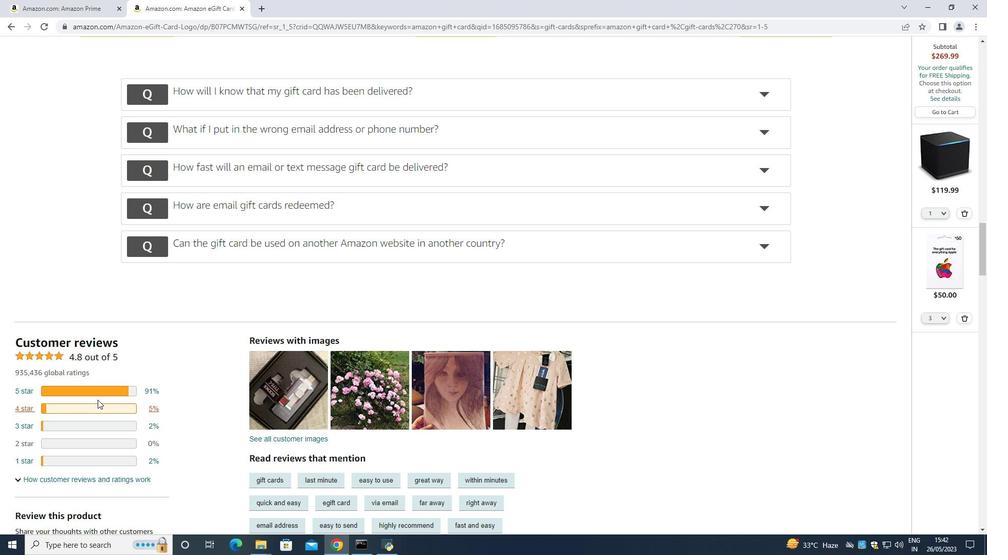 
Action: Mouse moved to (101, 406)
Screenshot: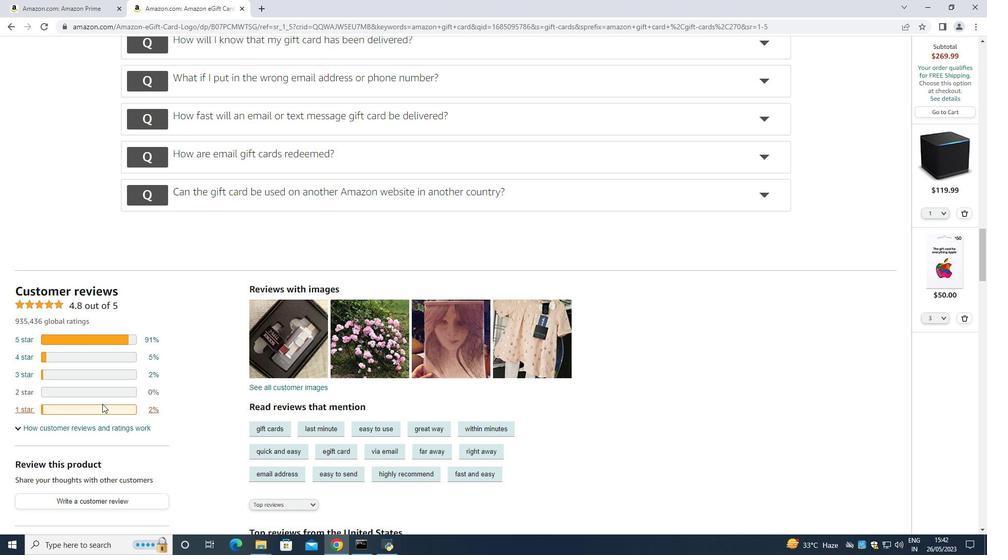 
Action: Mouse pressed left at (101, 406)
Screenshot: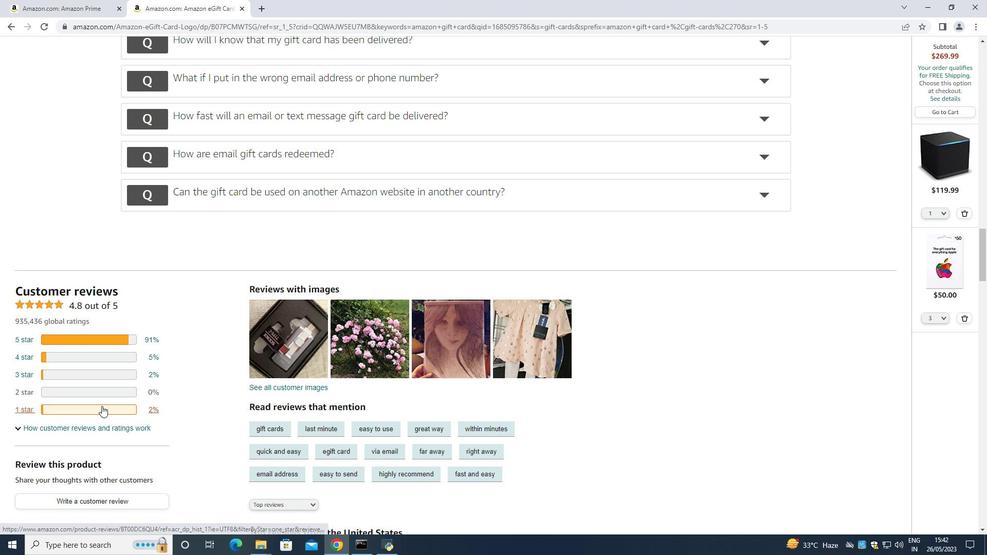 
Action: Mouse moved to (127, 191)
Screenshot: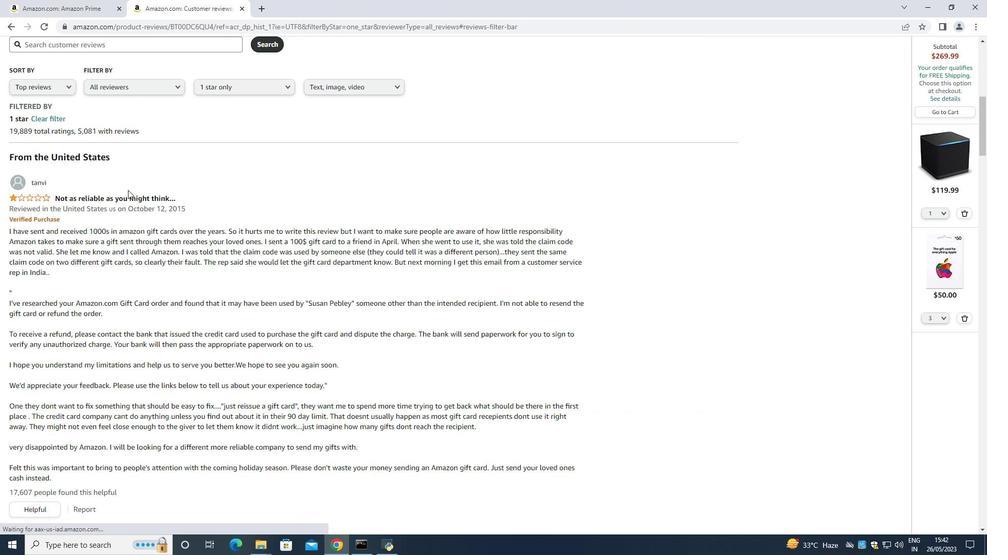 
Action: Mouse scrolled (128, 191) with delta (0, 0)
Screenshot: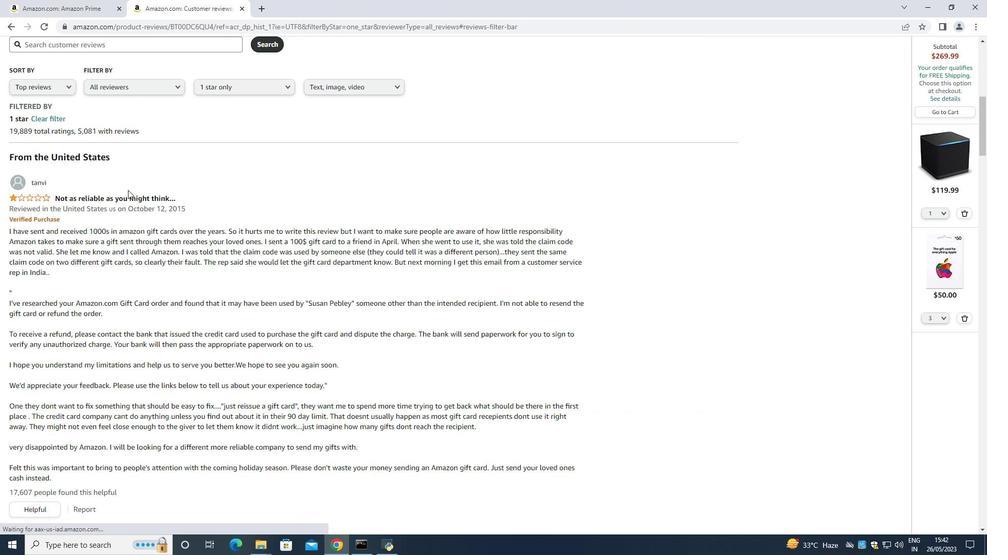 
Action: Mouse scrolled (127, 192) with delta (0, 0)
Screenshot: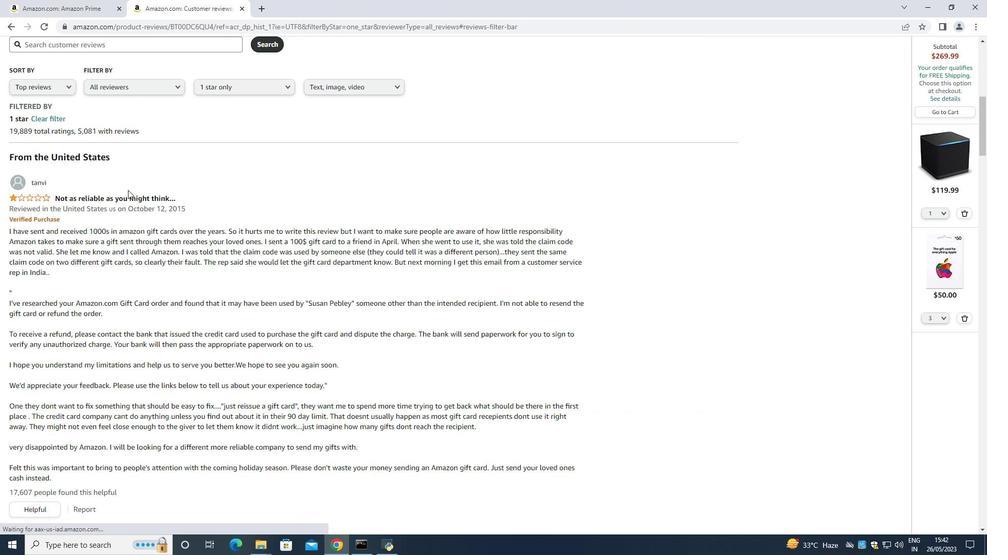
Action: Mouse scrolled (127, 192) with delta (0, 0)
Screenshot: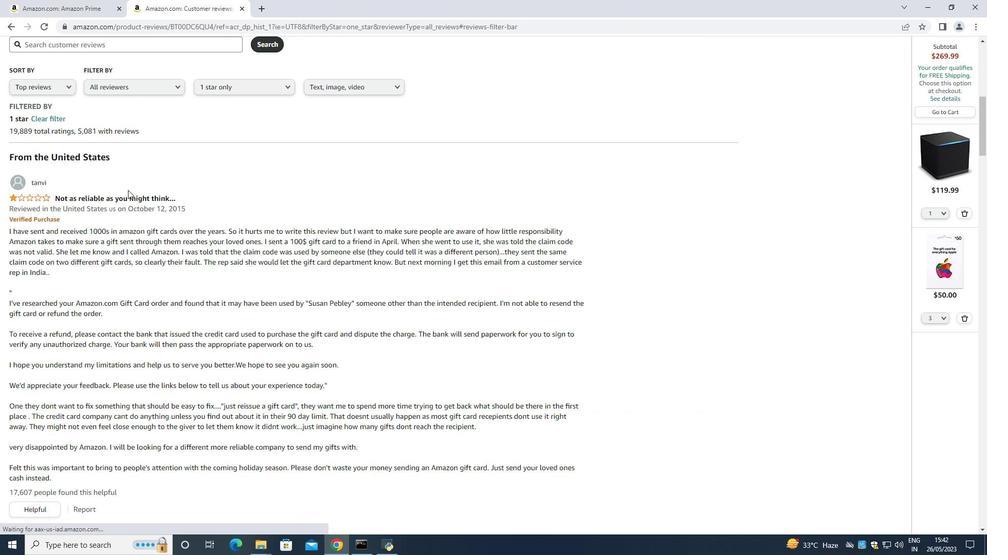 
Action: Mouse moved to (123, 192)
Screenshot: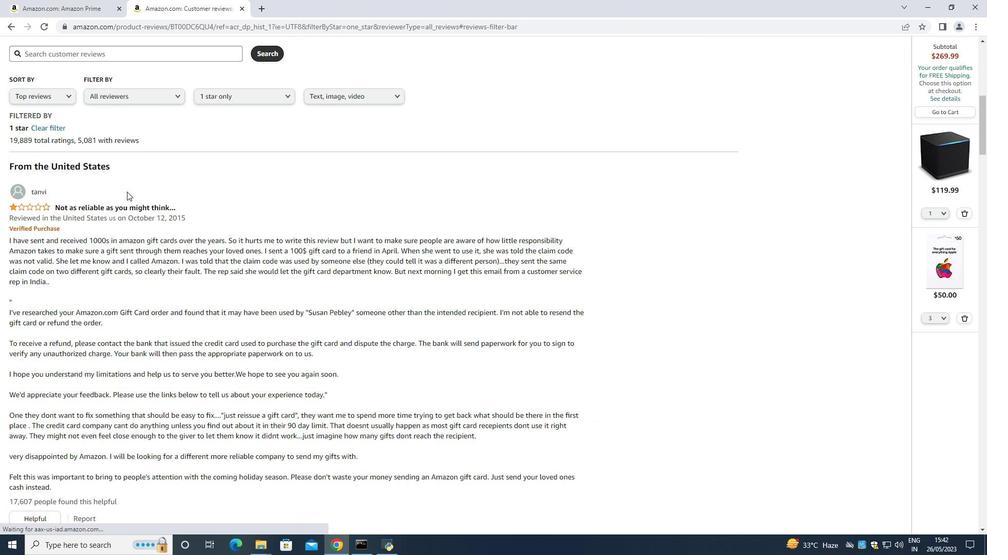 
Action: Mouse scrolled (123, 192) with delta (0, 0)
Screenshot: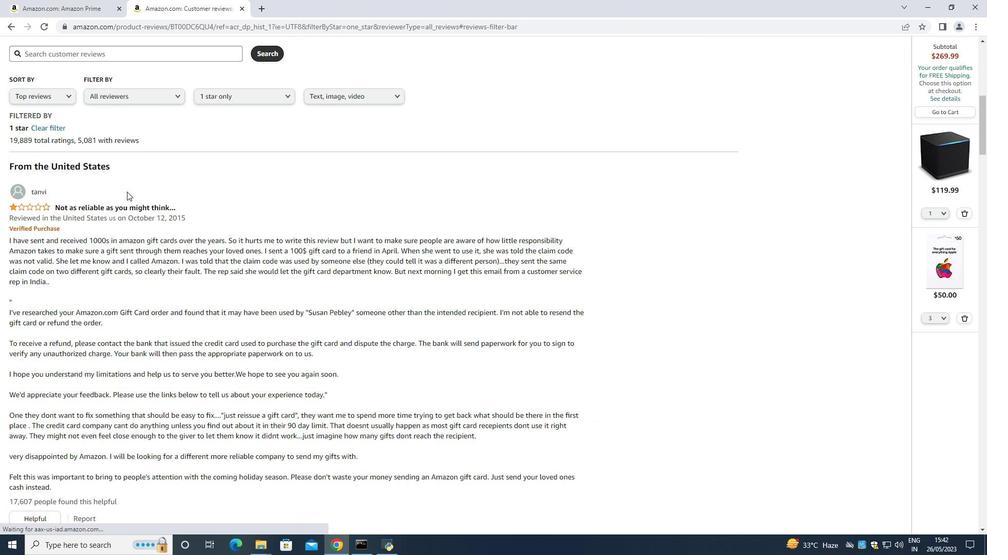 
Action: Mouse moved to (114, 207)
Screenshot: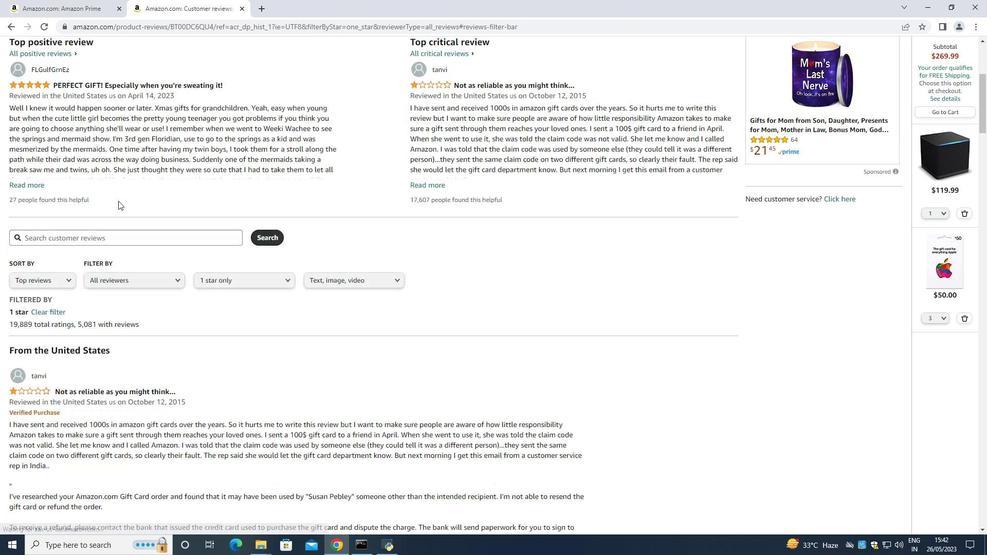 
Action: Mouse scrolled (114, 208) with delta (0, 0)
Screenshot: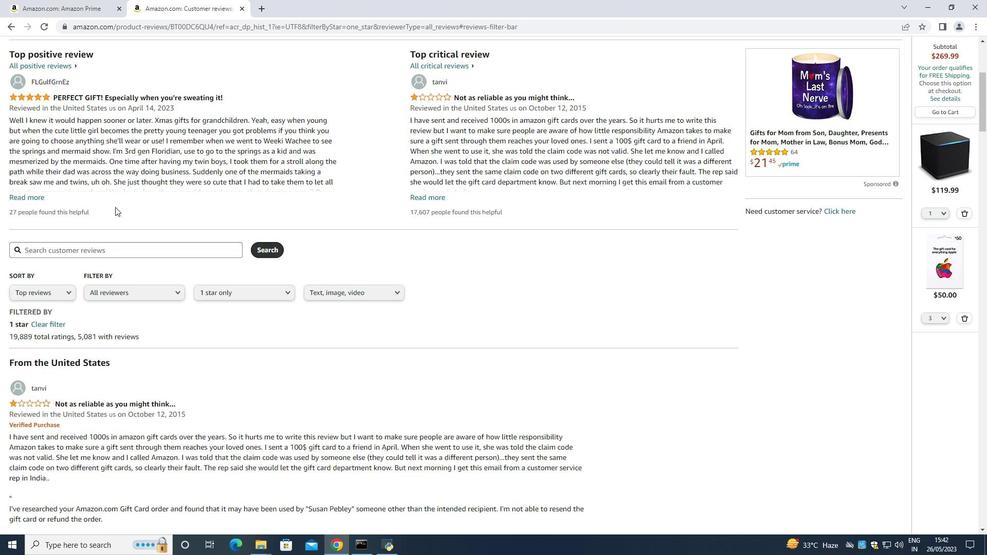 
Action: Mouse scrolled (114, 208) with delta (0, 0)
Screenshot: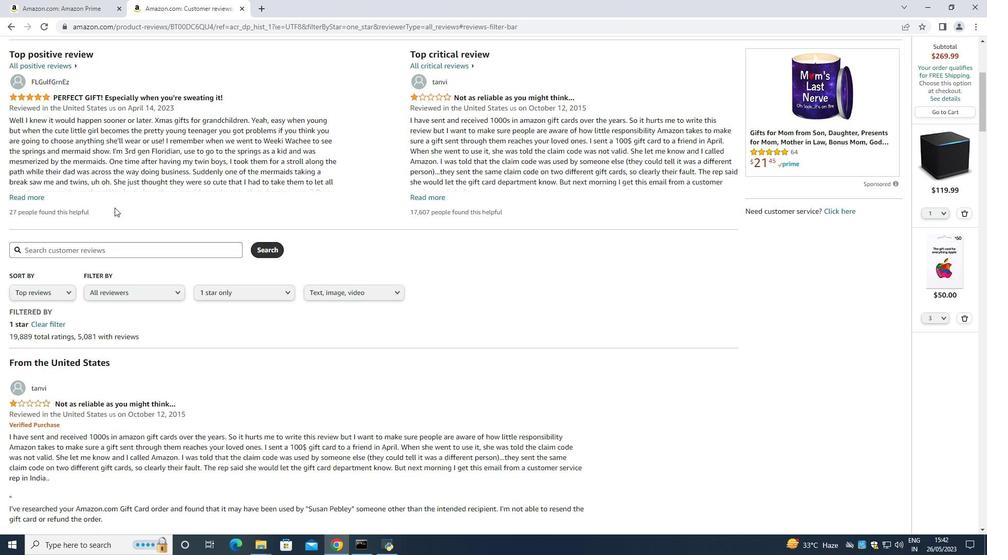 
Action: Mouse scrolled (114, 208) with delta (0, 0)
Screenshot: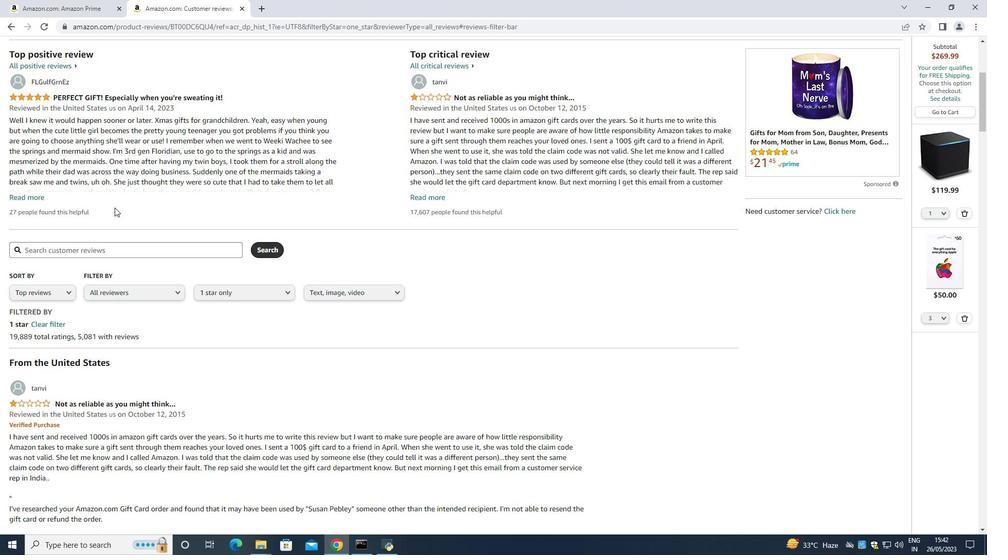
Action: Mouse moved to (114, 220)
Screenshot: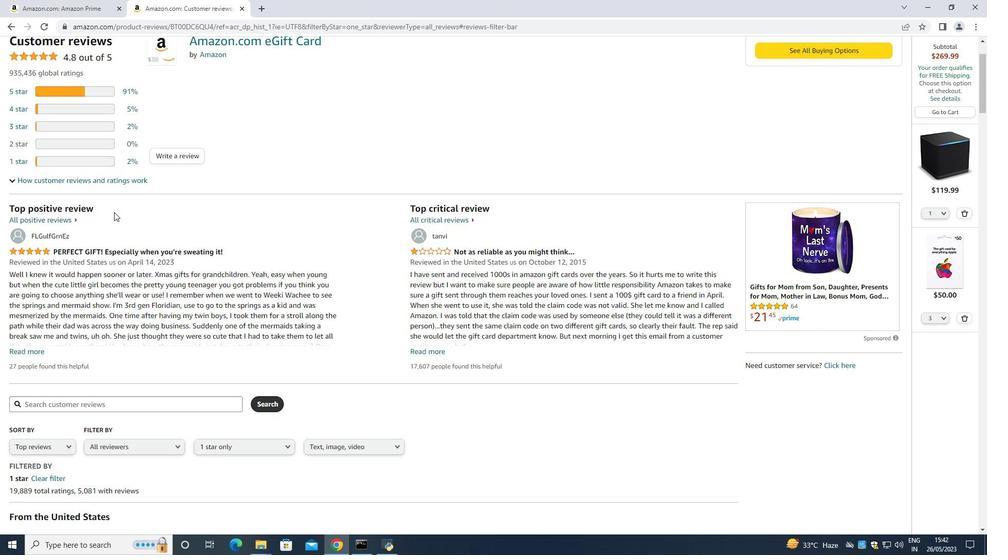 
Action: Mouse scrolled (114, 220) with delta (0, 0)
Screenshot: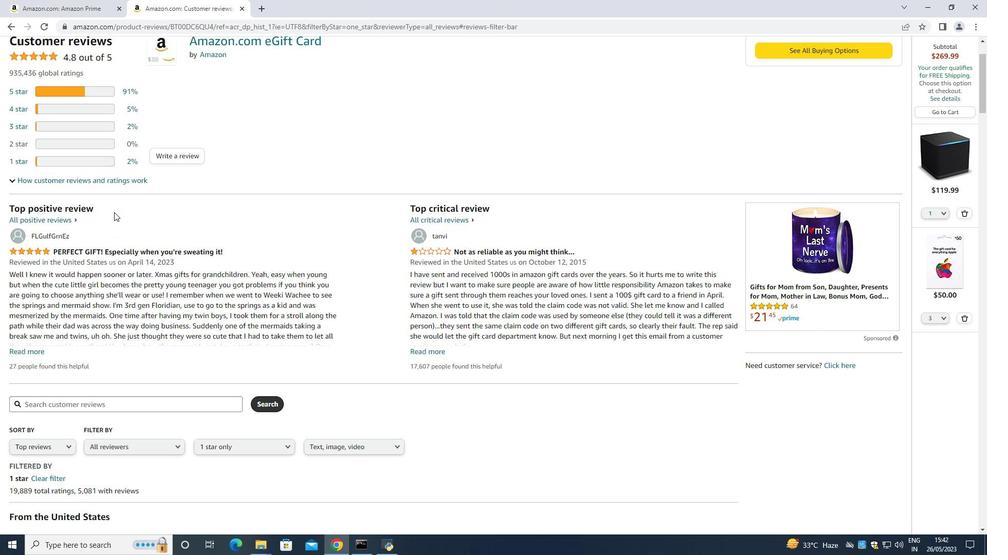 
Action: Mouse scrolled (114, 220) with delta (0, 0)
Screenshot: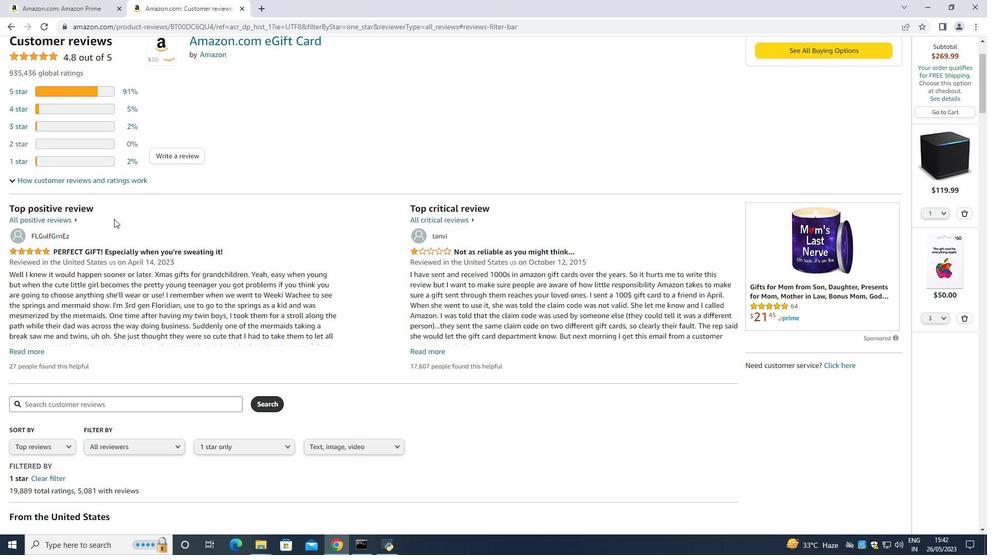 
Action: Mouse moved to (114, 220)
Screenshot: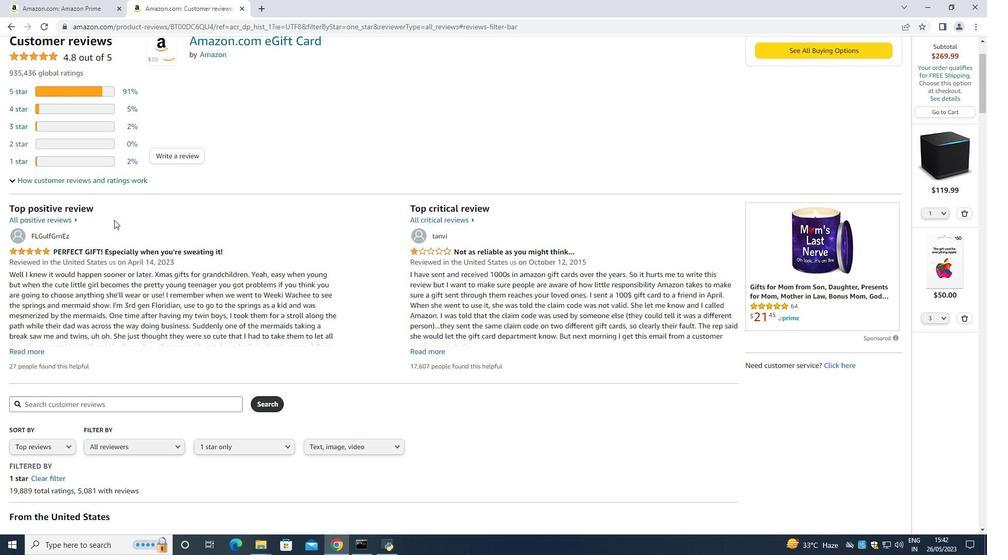 
Action: Mouse scrolled (114, 220) with delta (0, 0)
Screenshot: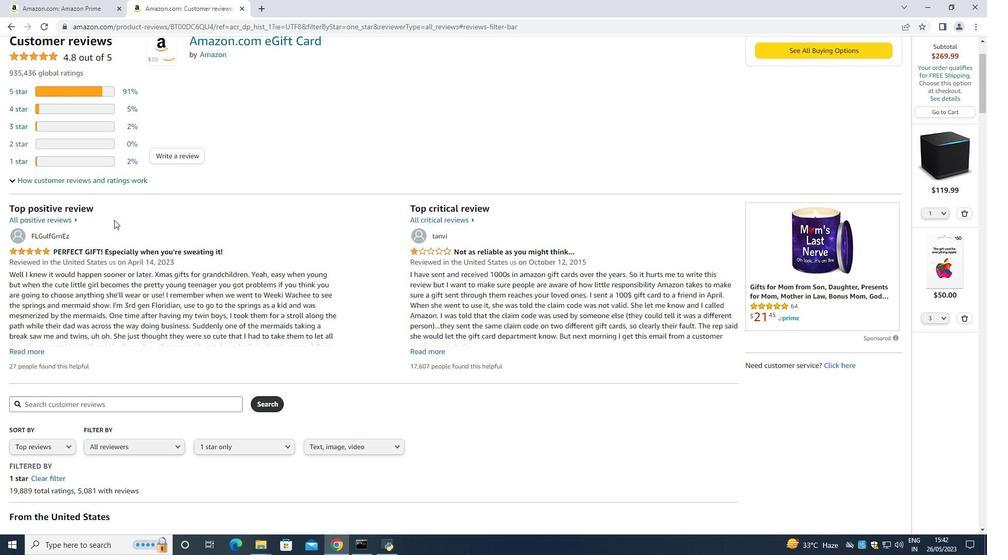 
Action: Mouse scrolled (114, 220) with delta (0, 0)
Screenshot: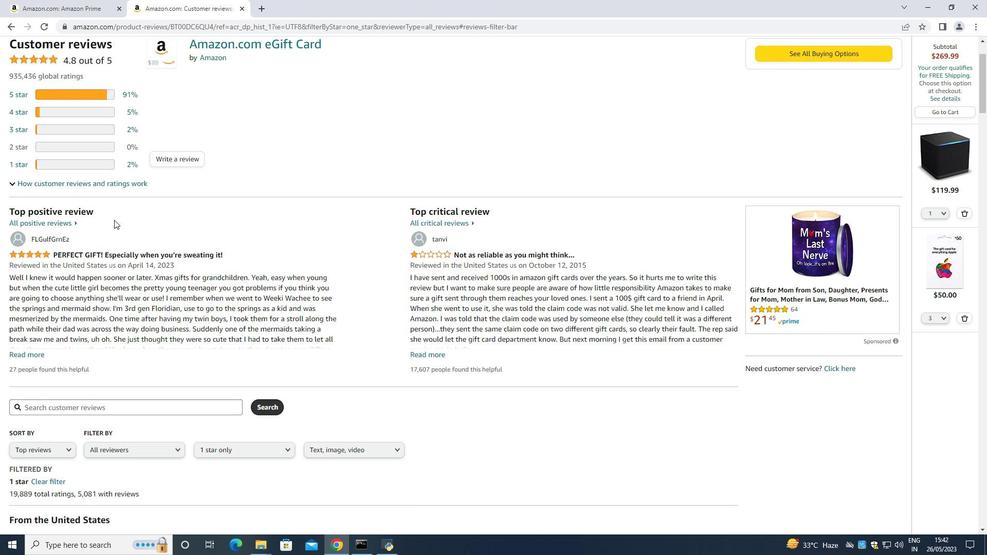 
Action: Mouse moved to (117, 233)
Screenshot: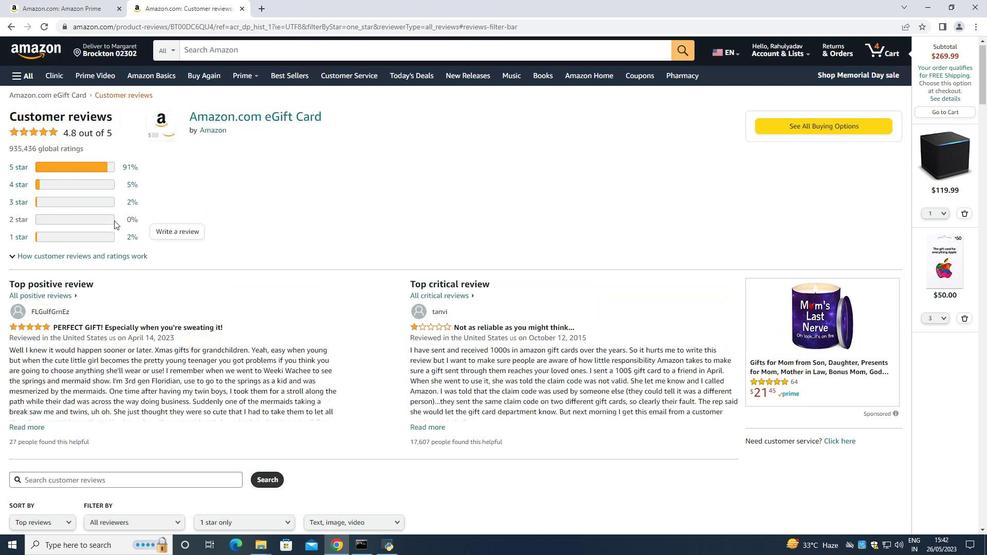 
Action: Mouse scrolled (117, 234) with delta (0, 0)
Screenshot: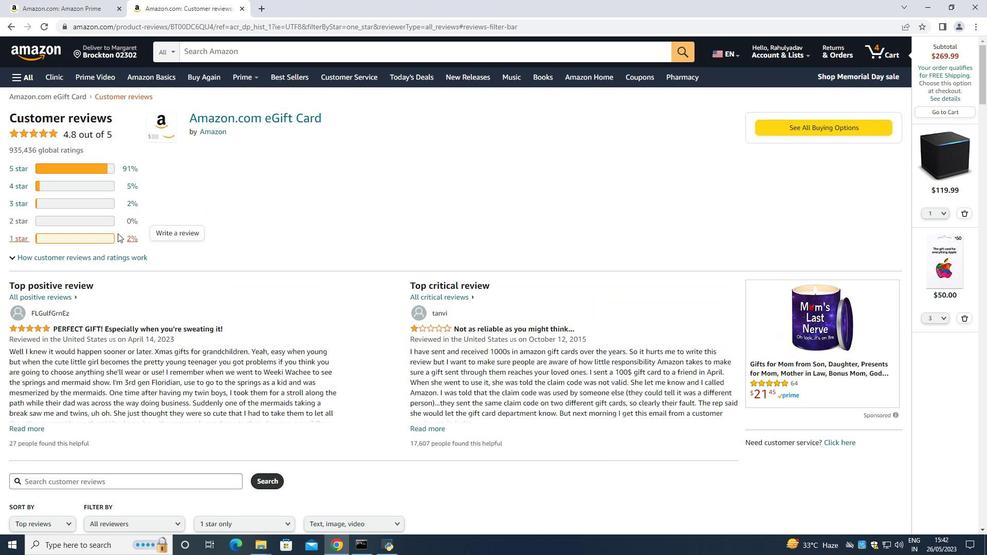 
Action: Mouse scrolled (117, 234) with delta (0, 0)
Screenshot: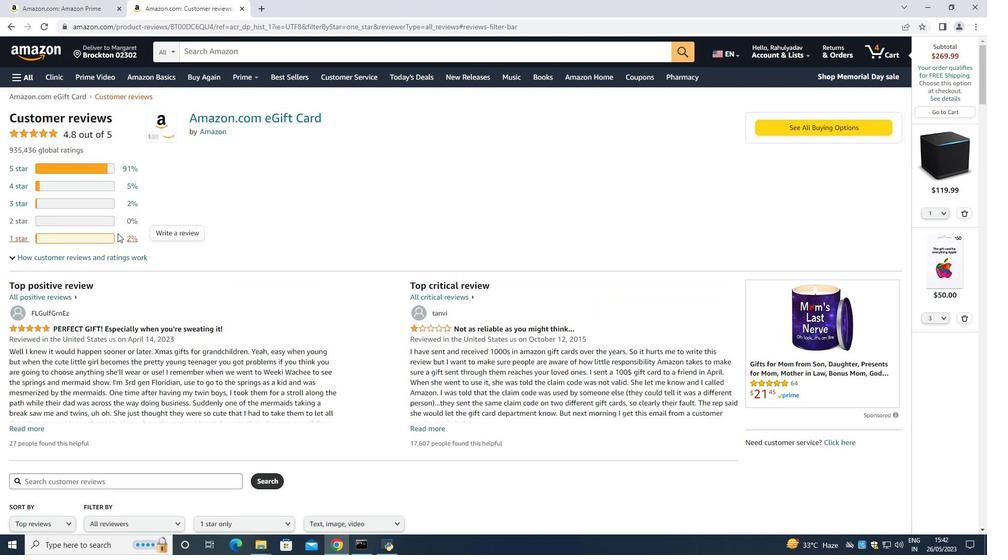 
Action: Mouse moved to (45, 126)
Screenshot: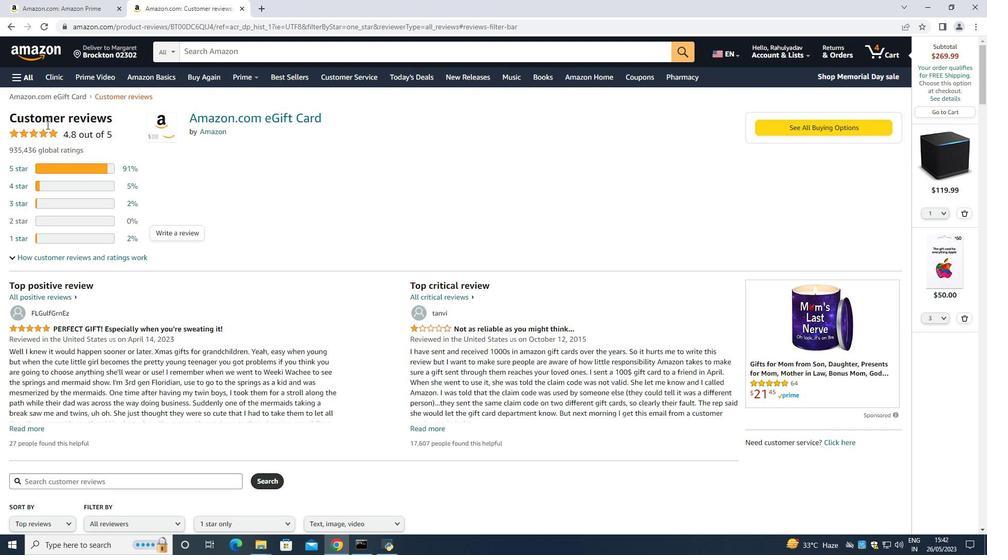 
Action: Key pressed <Key.backspace>
Screenshot: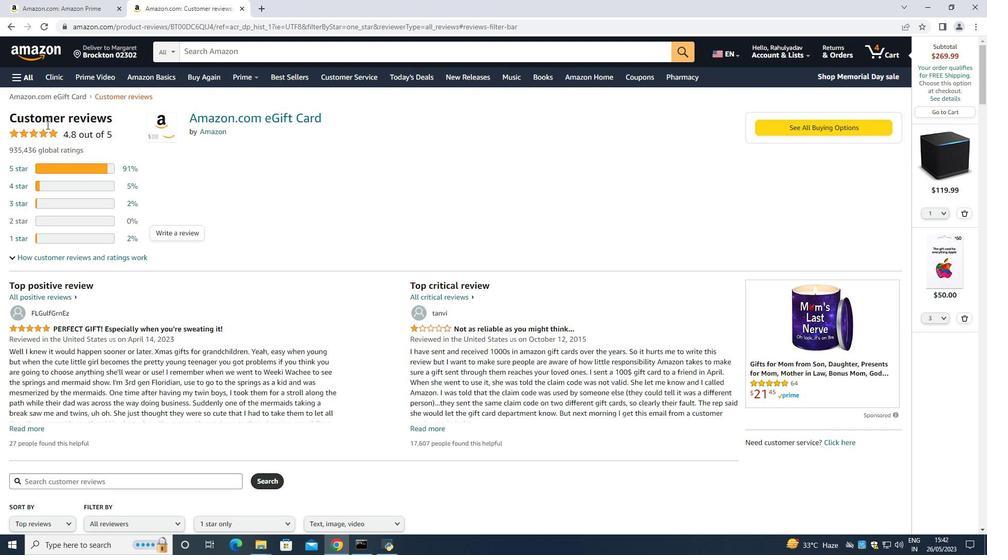 
Action: Mouse moved to (6, 31)
Screenshot: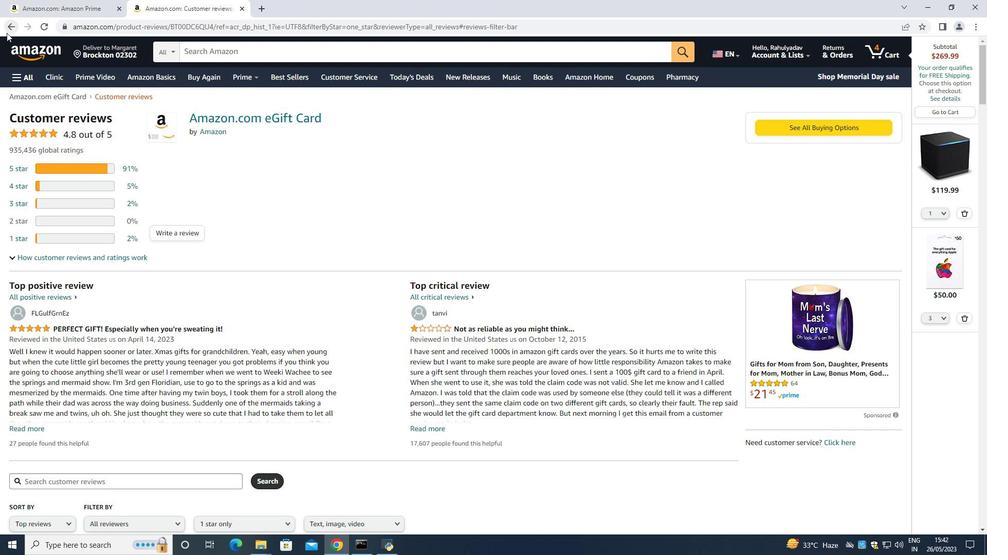 
Action: Mouse pressed left at (6, 31)
Screenshot: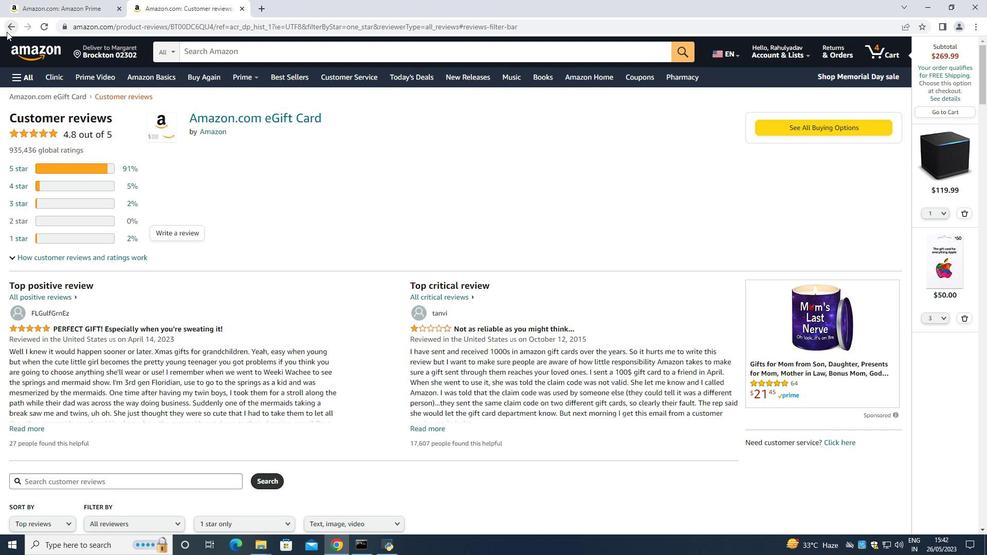 
Action: Mouse moved to (391, 325)
Screenshot: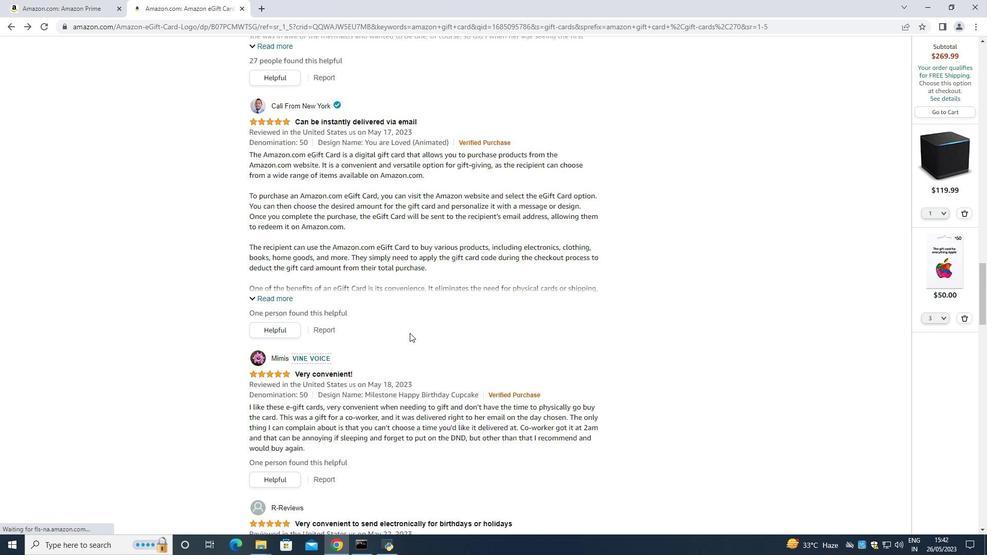 
Action: Mouse scrolled (391, 325) with delta (0, 0)
Screenshot: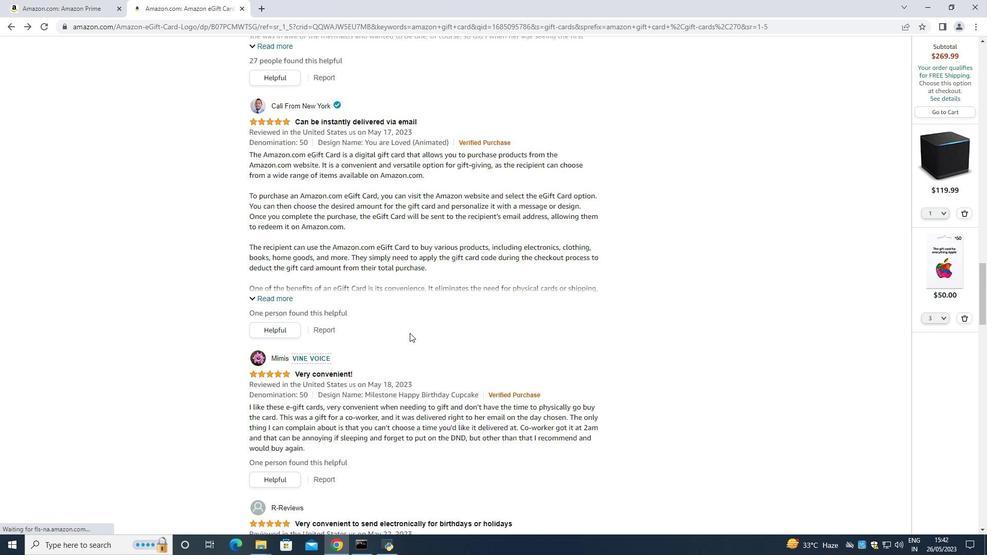 
Action: Mouse moved to (387, 324)
Screenshot: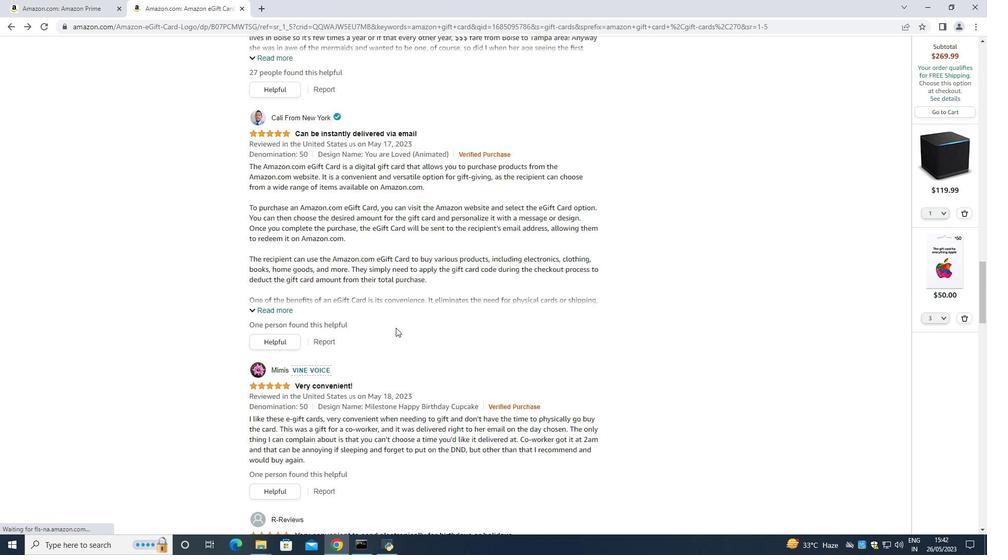 
Action: Mouse scrolled (387, 323) with delta (0, 0)
Screenshot: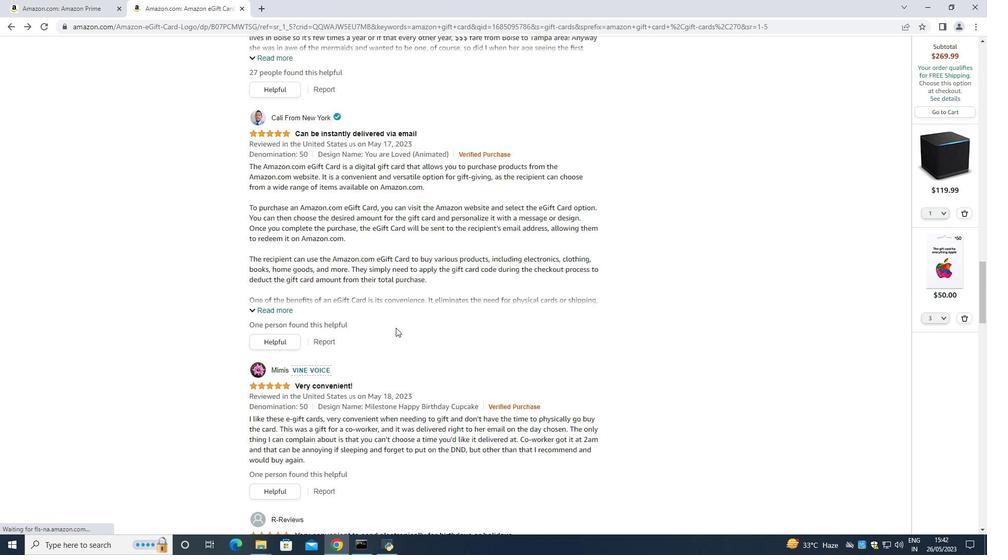 
Action: Mouse moved to (385, 323)
Screenshot: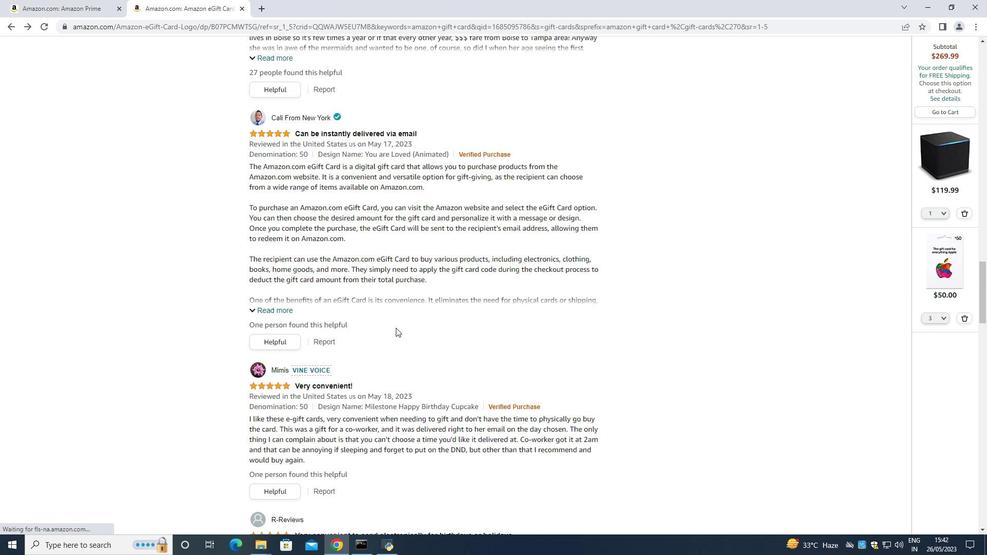 
Action: Mouse scrolled (385, 322) with delta (0, 0)
Screenshot: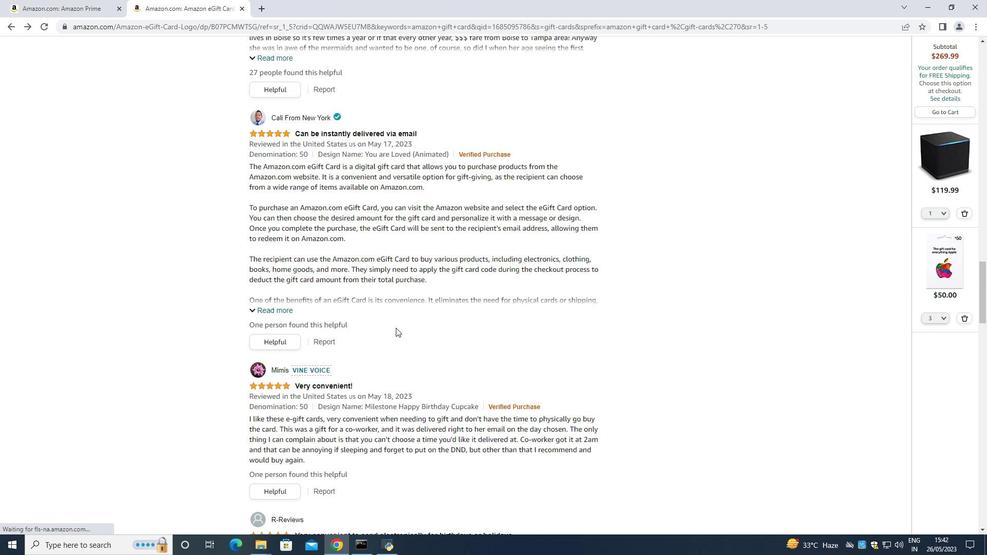 
Action: Mouse moved to (380, 320)
Screenshot: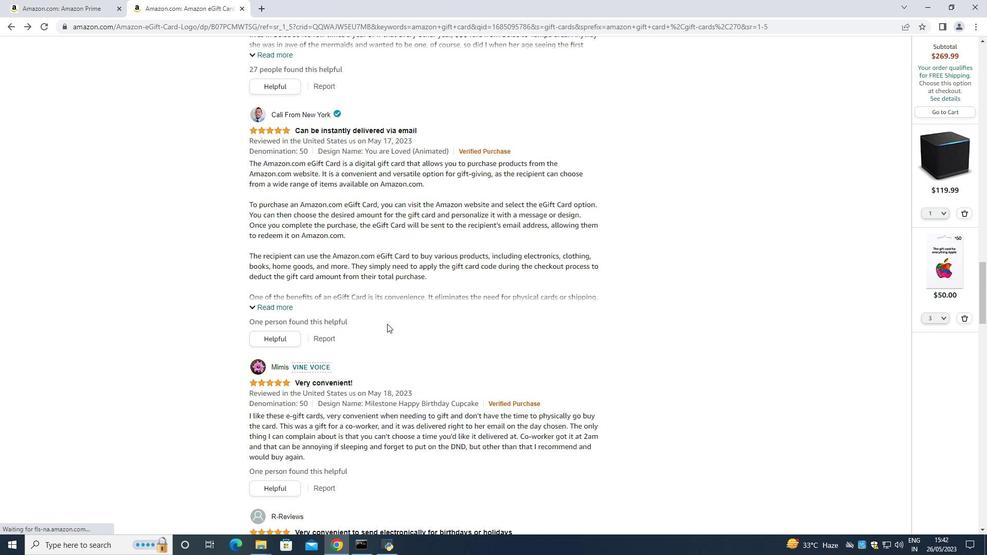 
Action: Mouse scrolled (382, 321) with delta (0, 0)
Screenshot: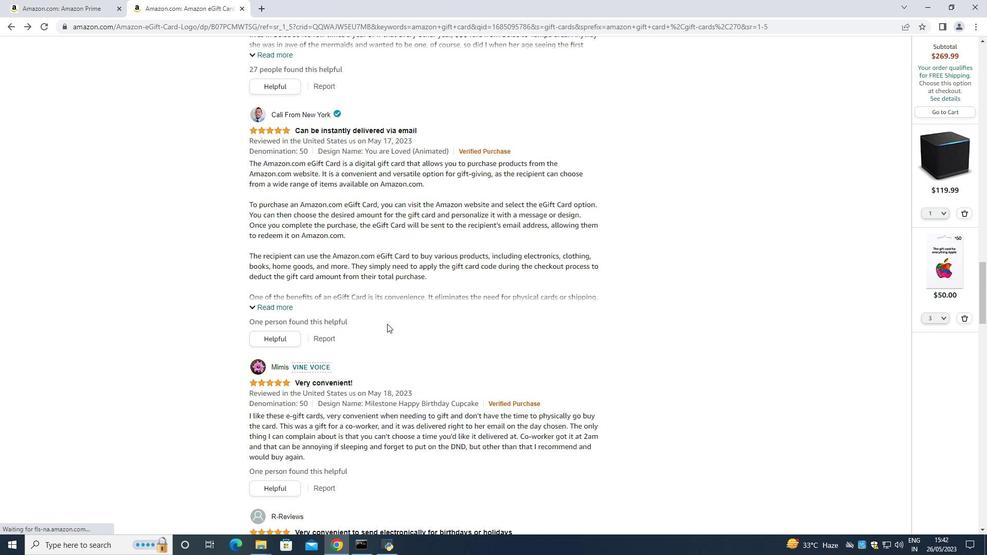 
Action: Mouse moved to (373, 316)
Screenshot: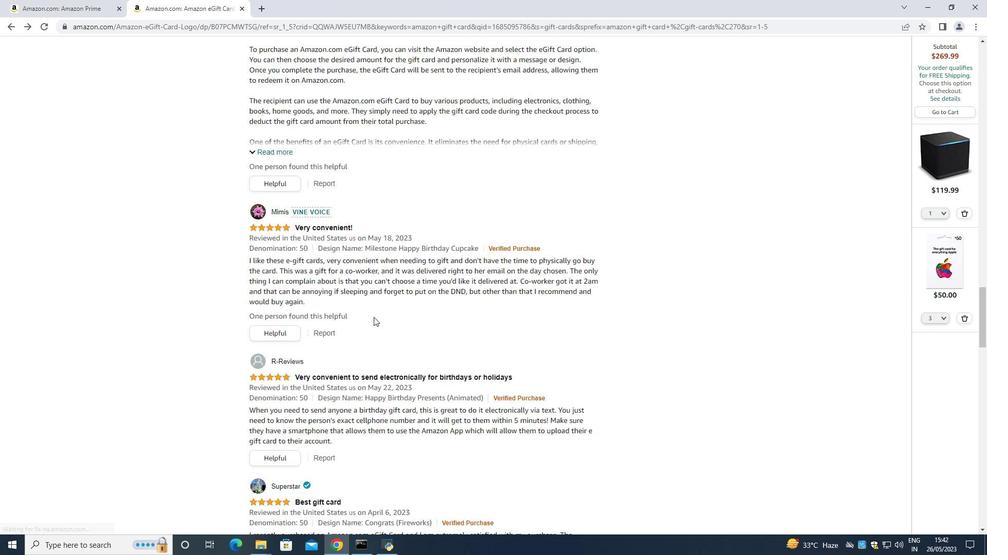 
Action: Mouse scrolled (373, 317) with delta (0, 0)
Screenshot: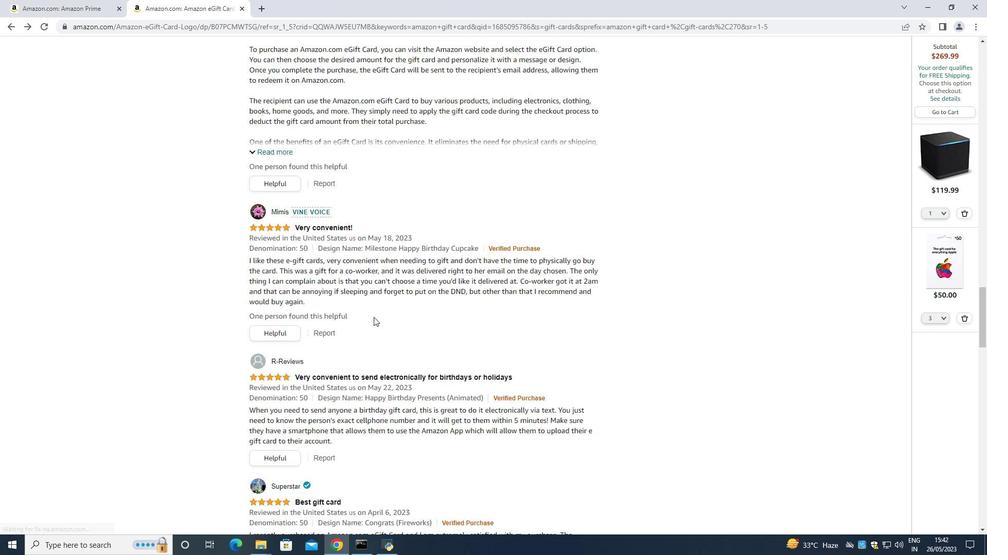 
Action: Mouse scrolled (373, 317) with delta (0, 0)
Screenshot: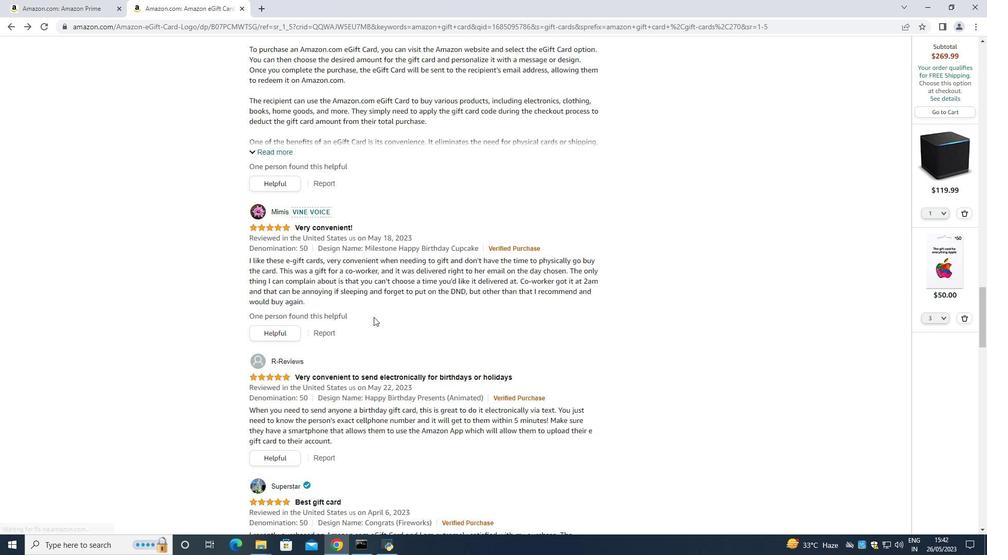 
Action: Mouse scrolled (373, 317) with delta (0, 0)
Screenshot: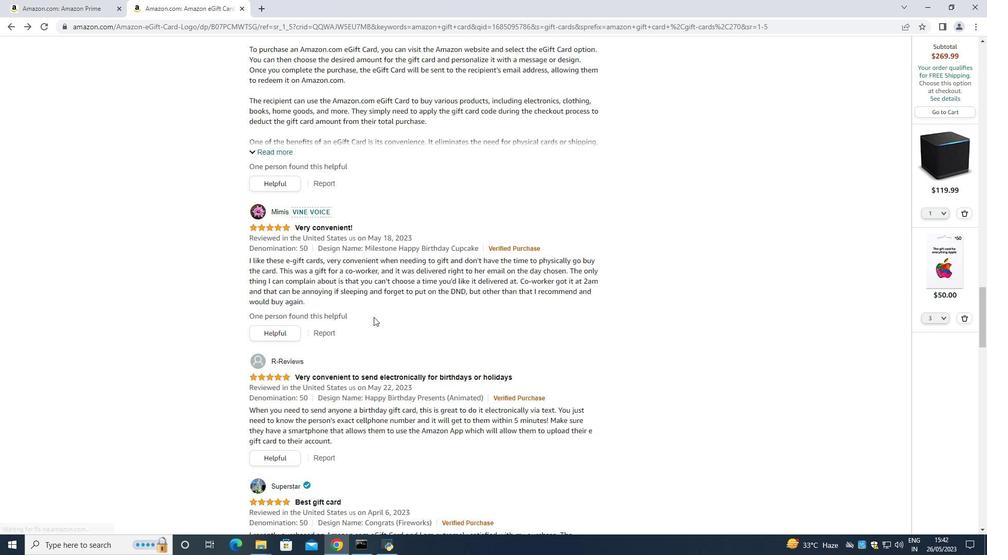
Action: Mouse scrolled (373, 317) with delta (0, 0)
Screenshot: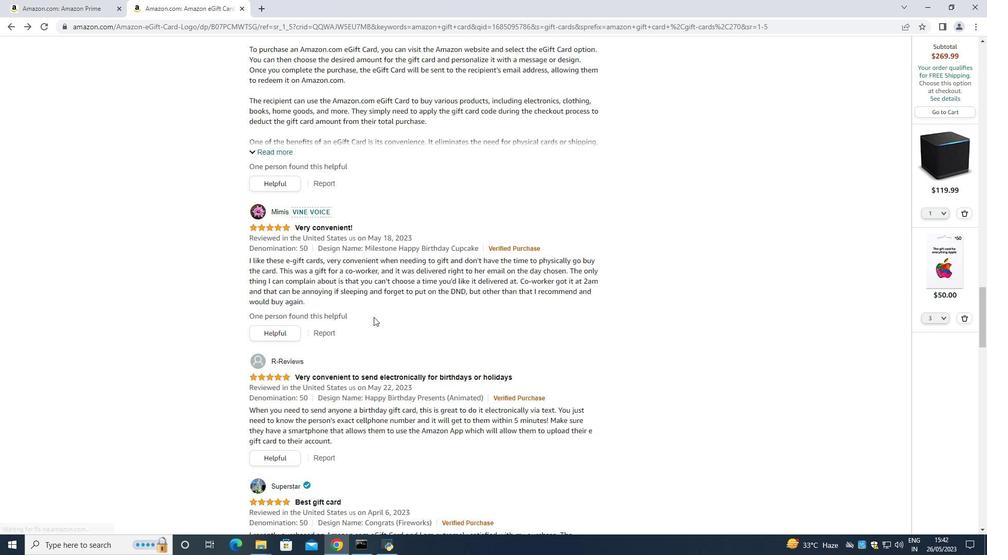 
Action: Mouse moved to (373, 316)
Screenshot: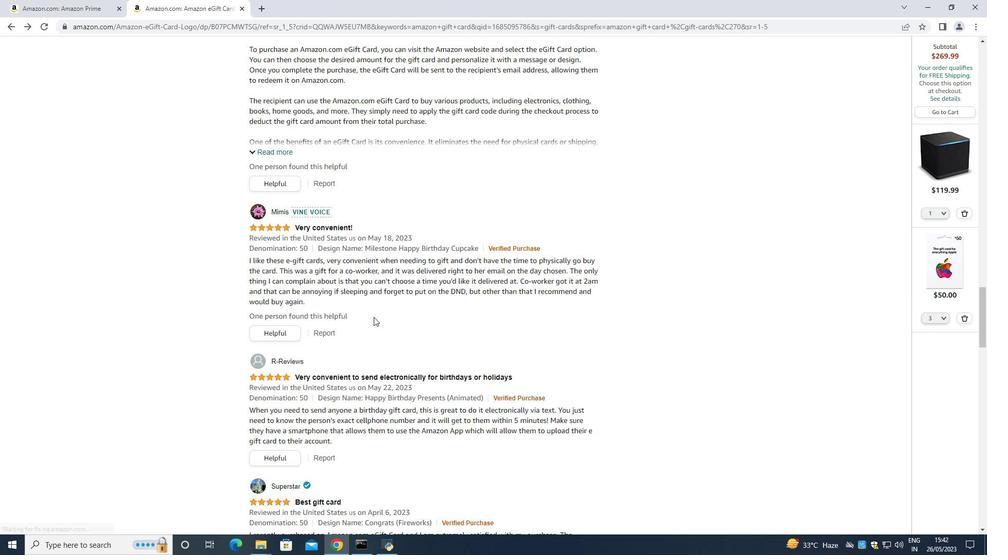 
Action: Mouse scrolled (373, 317) with delta (0, 0)
Screenshot: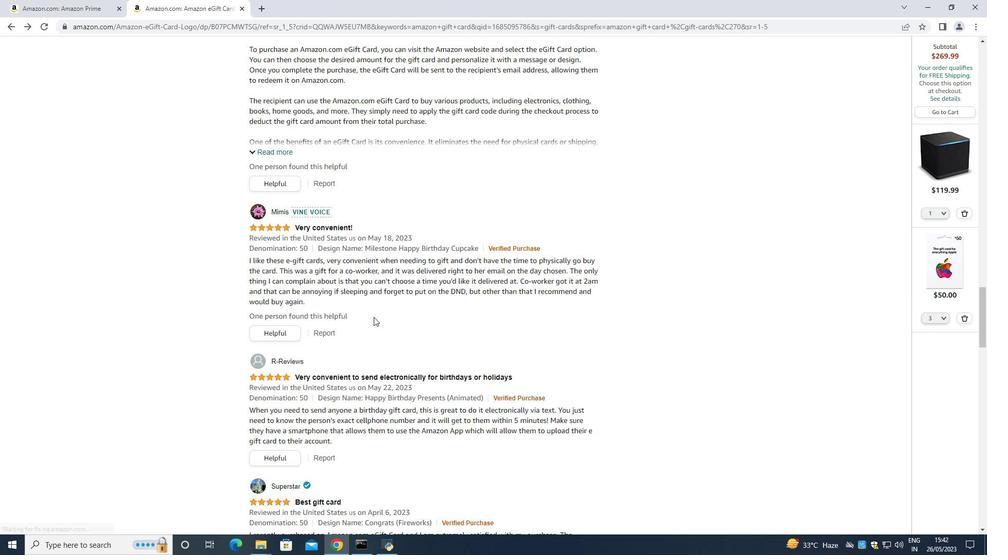 
Action: Mouse scrolled (373, 317) with delta (0, 0)
Screenshot: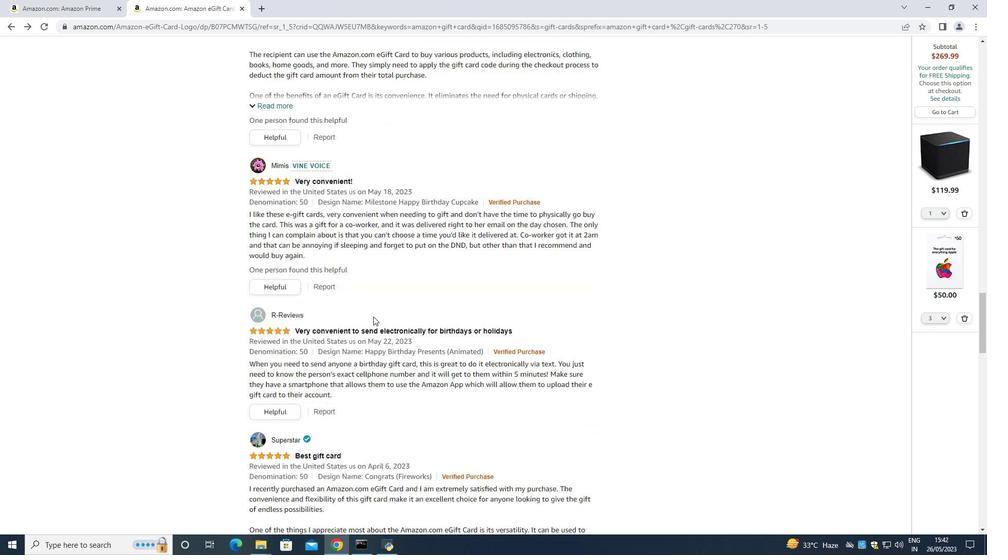 
Action: Mouse moved to (365, 312)
Screenshot: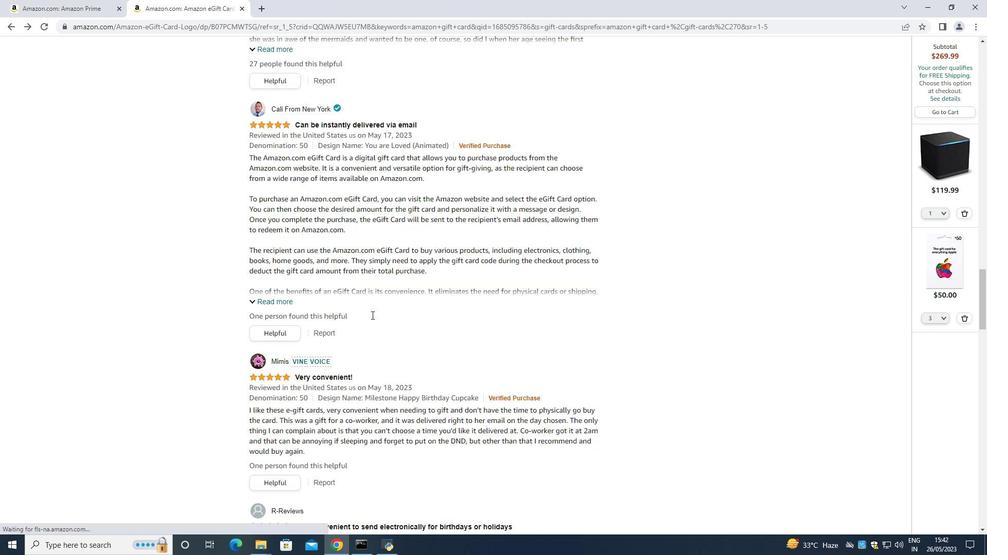
Action: Mouse scrolled (365, 312) with delta (0, 0)
Screenshot: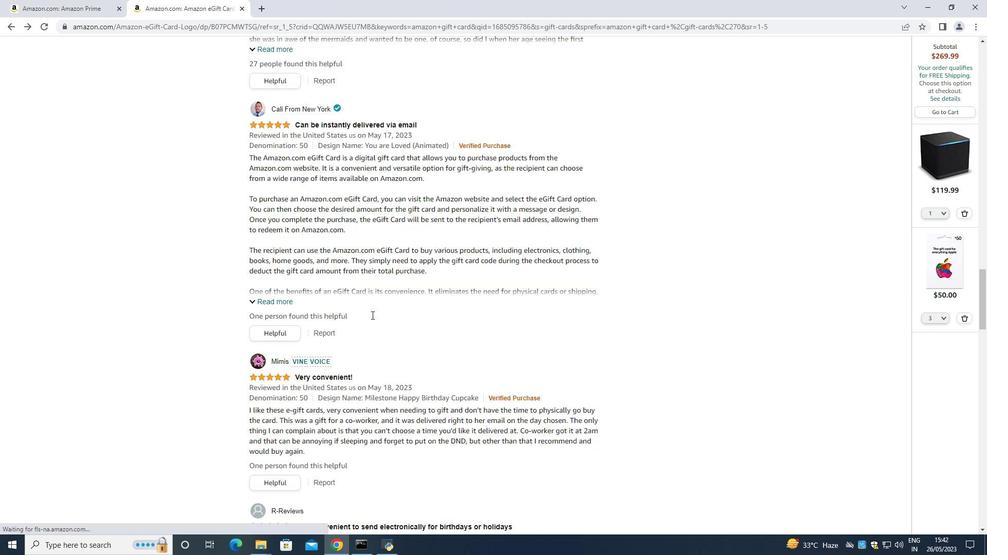 
Action: Mouse moved to (364, 311)
Screenshot: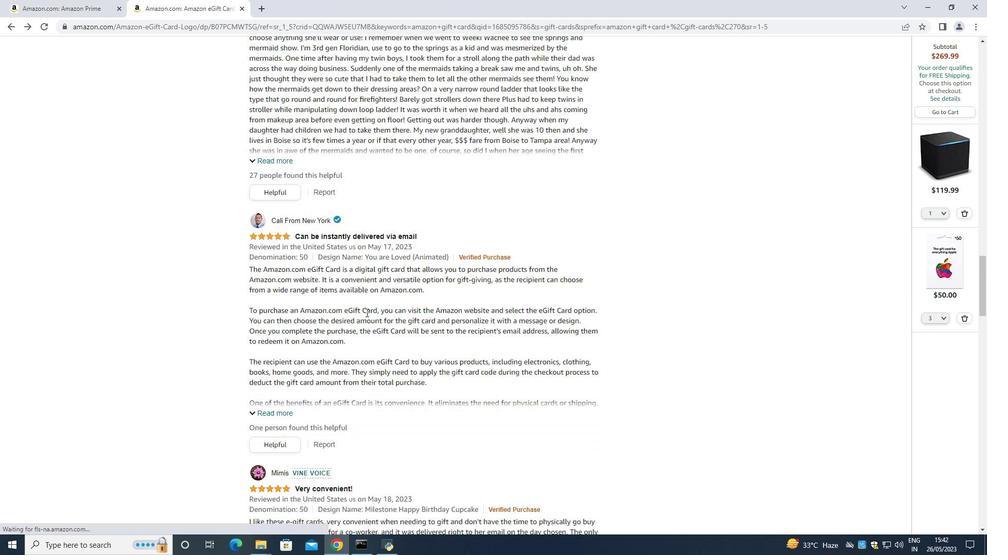 
Action: Mouse scrolled (364, 312) with delta (0, 0)
Screenshot: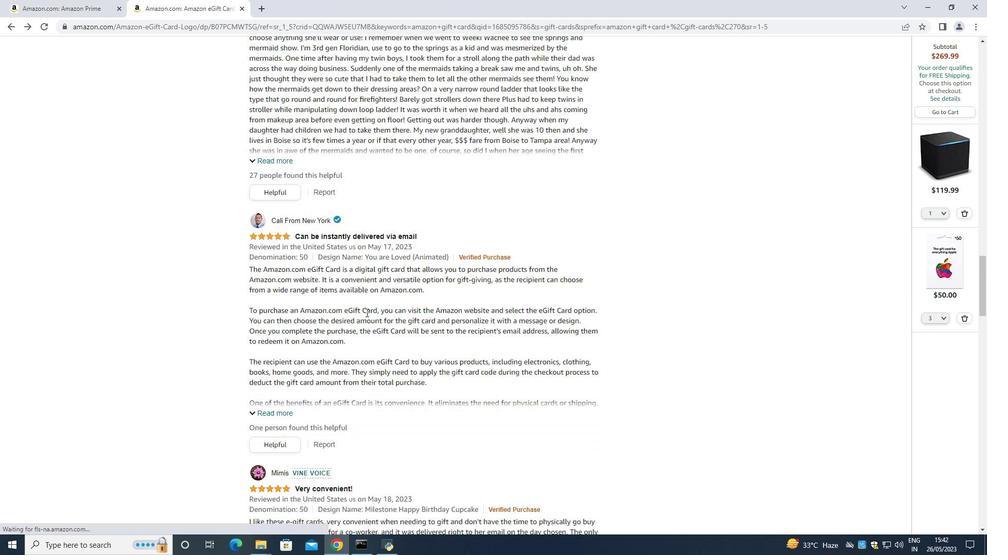 
Action: Mouse moved to (361, 310)
Screenshot: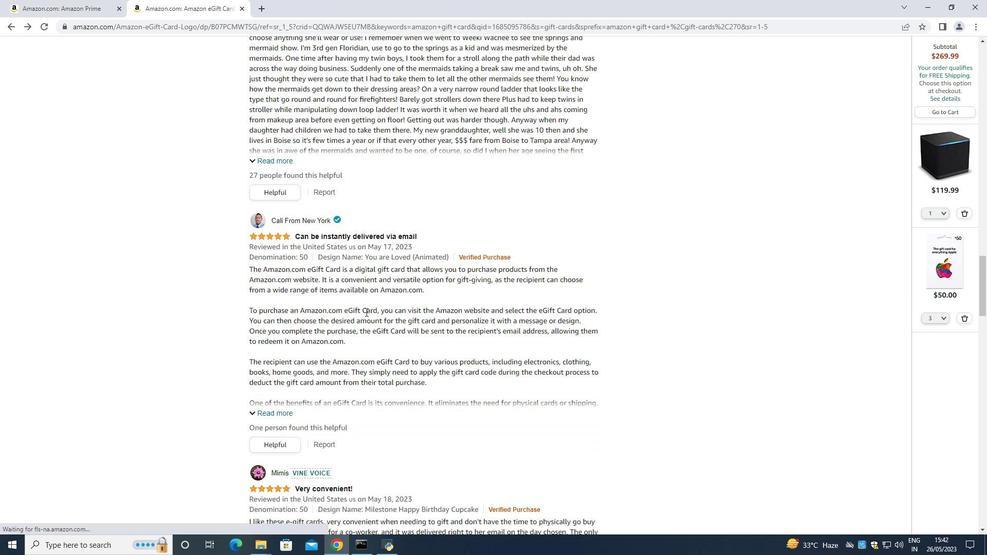 
Action: Mouse scrolled (363, 312) with delta (0, 0)
Screenshot: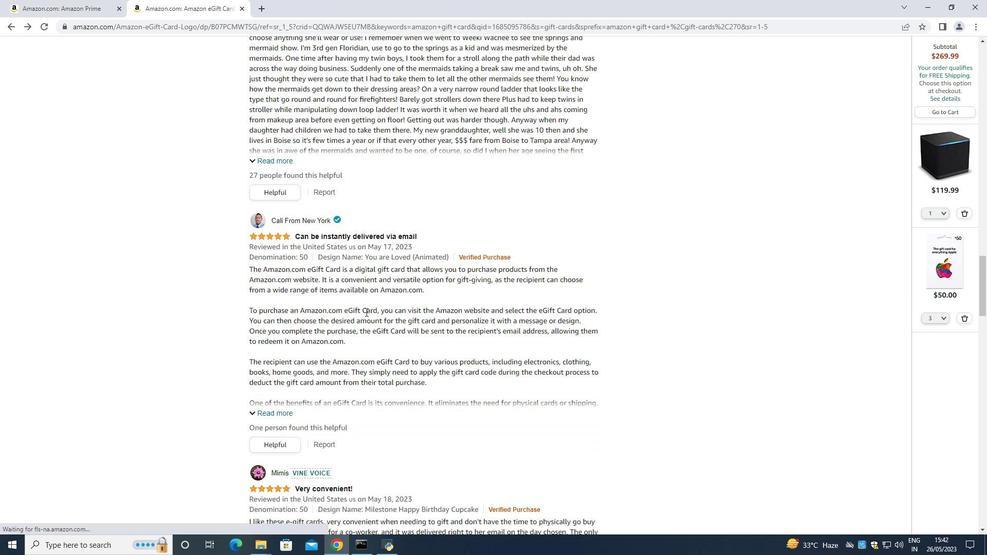
Action: Mouse moved to (350, 305)
Screenshot: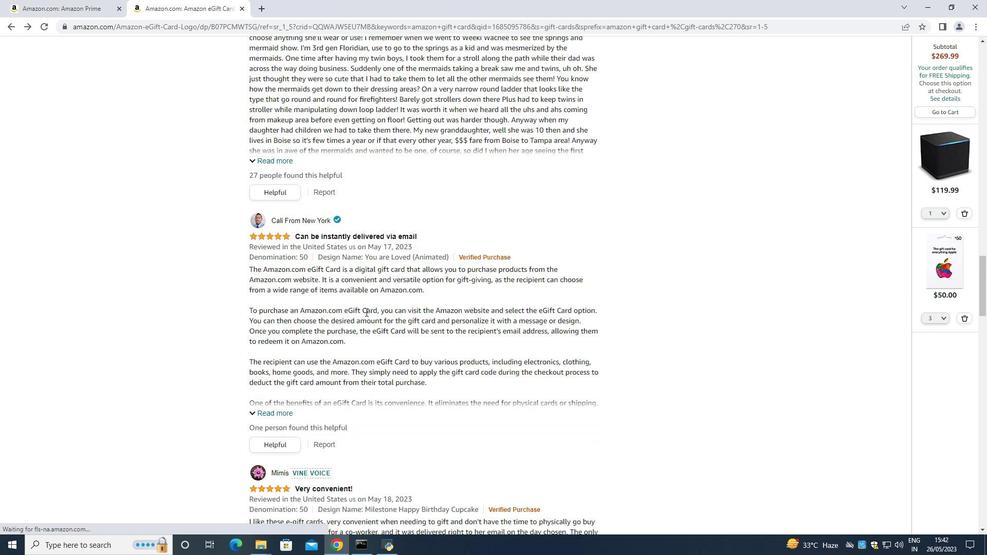 
Action: Mouse scrolled (359, 310) with delta (0, 0)
Screenshot: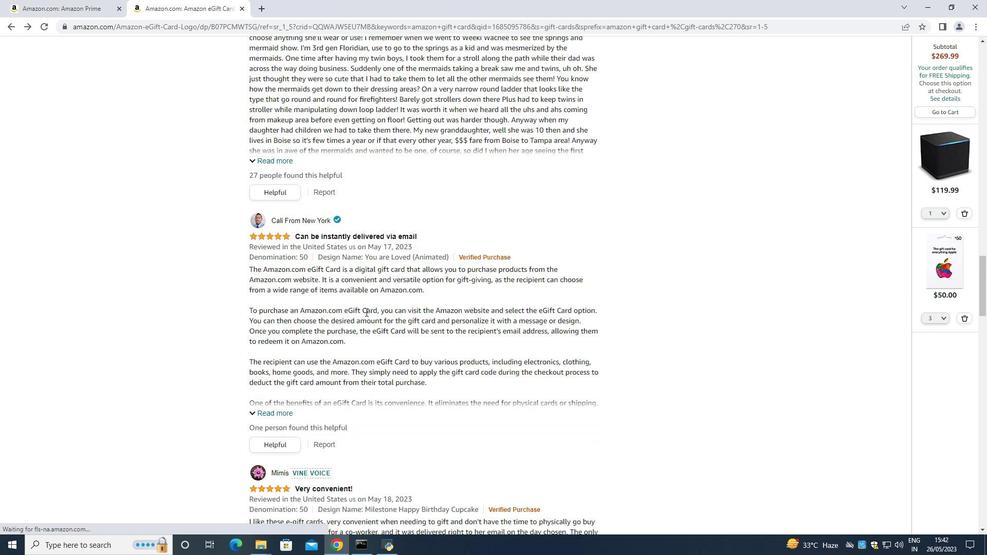 
Action: Mouse moved to (334, 290)
Screenshot: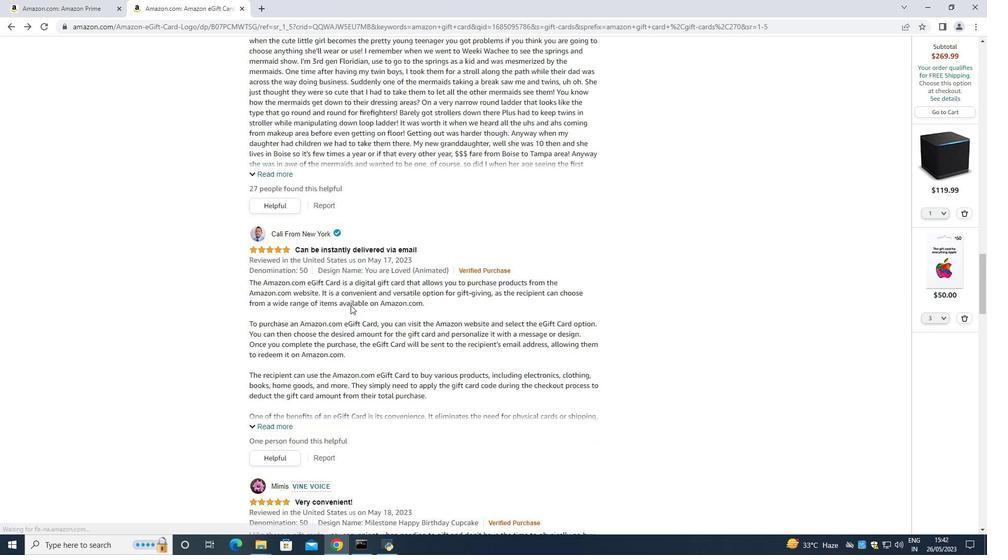 
Action: Mouse scrolled (334, 291) with delta (0, 0)
Screenshot: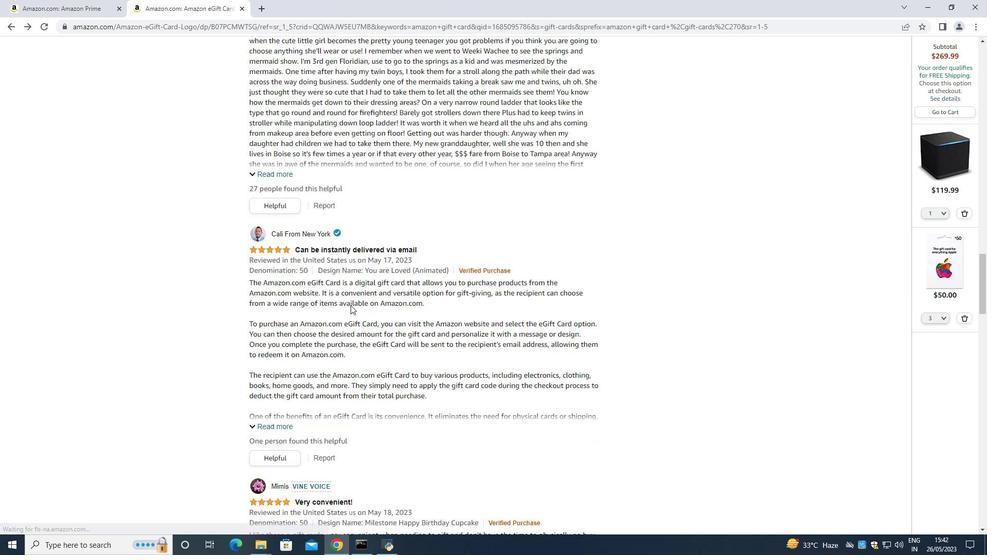 
Action: Mouse scrolled (334, 291) with delta (0, 0)
Screenshot: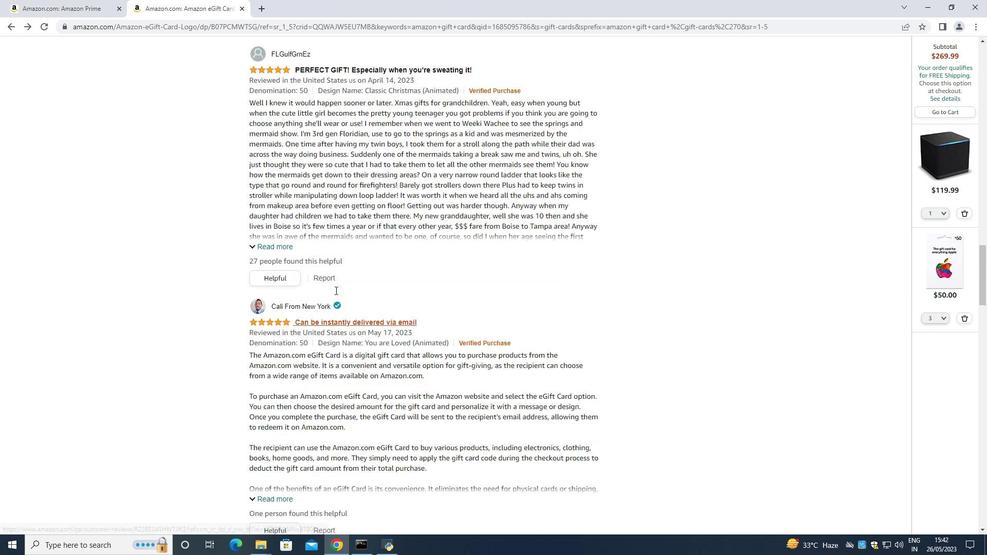 
Action: Mouse scrolled (334, 291) with delta (0, 0)
Screenshot: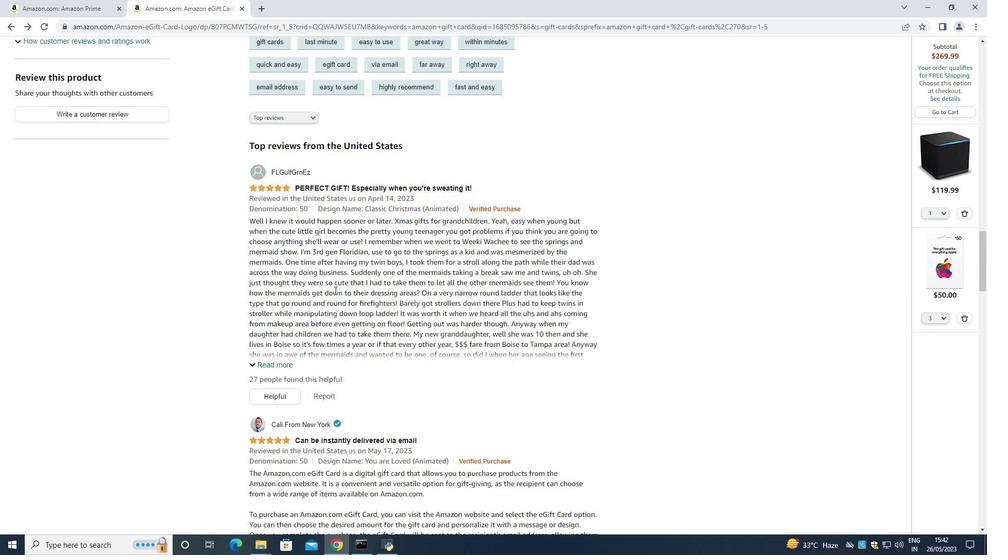 
Action: Mouse scrolled (334, 291) with delta (0, 0)
Screenshot: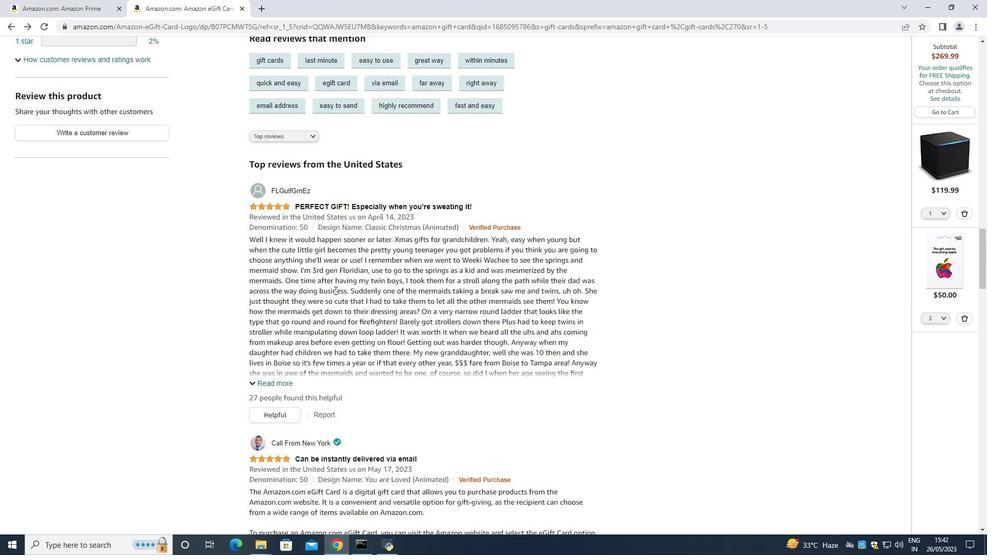 
Action: Mouse scrolled (334, 291) with delta (0, 0)
Screenshot: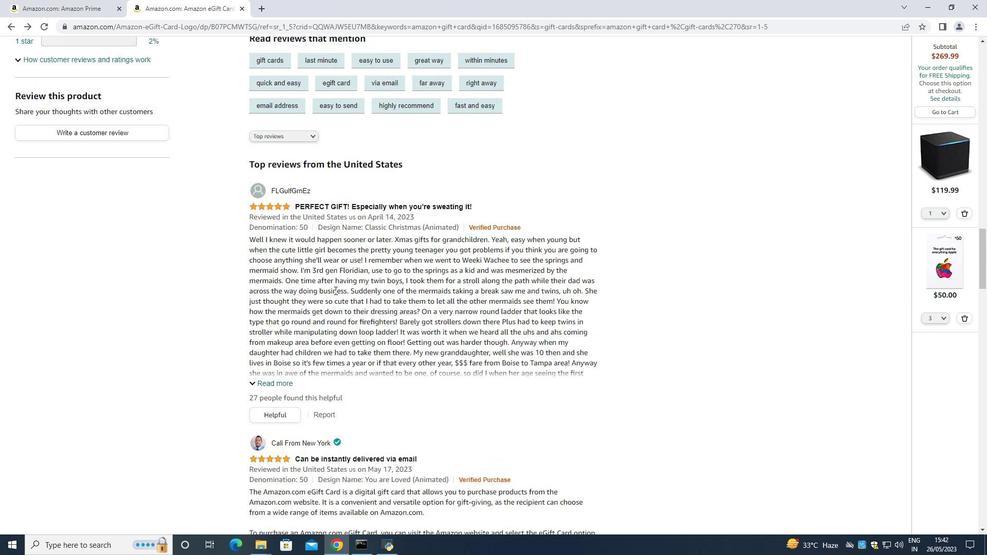 
Action: Mouse scrolled (334, 291) with delta (0, 0)
Screenshot: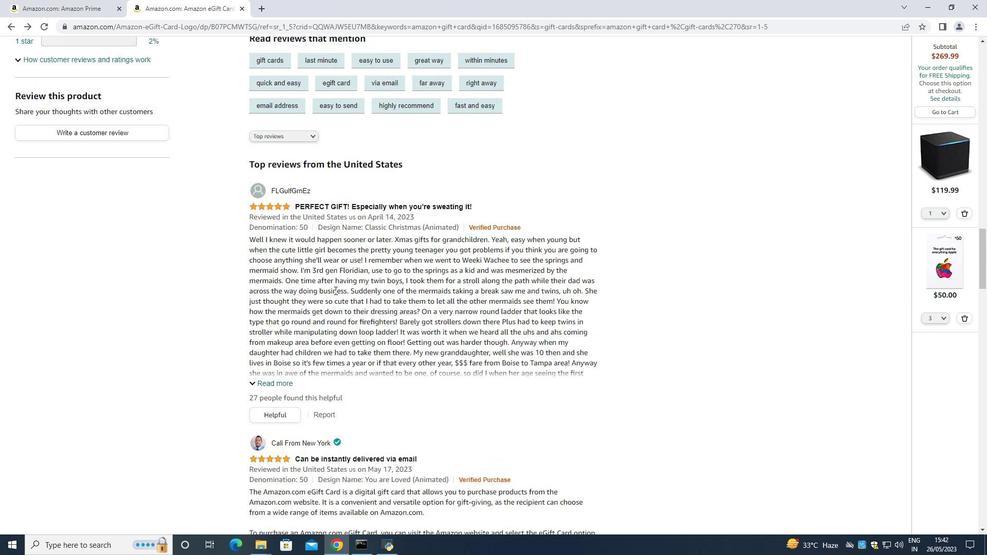 
Action: Mouse scrolled (334, 291) with delta (0, 0)
Screenshot: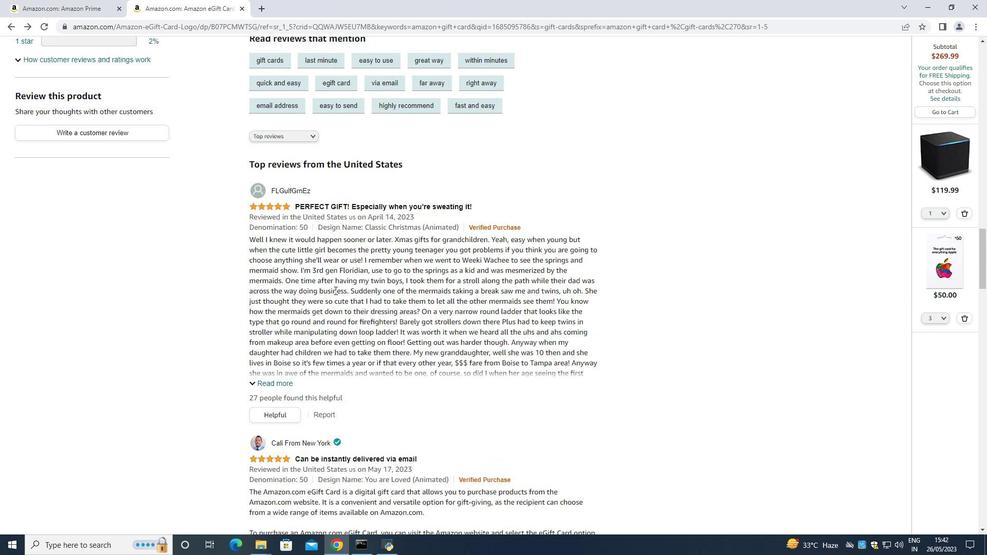
Action: Mouse moved to (314, 298)
Screenshot: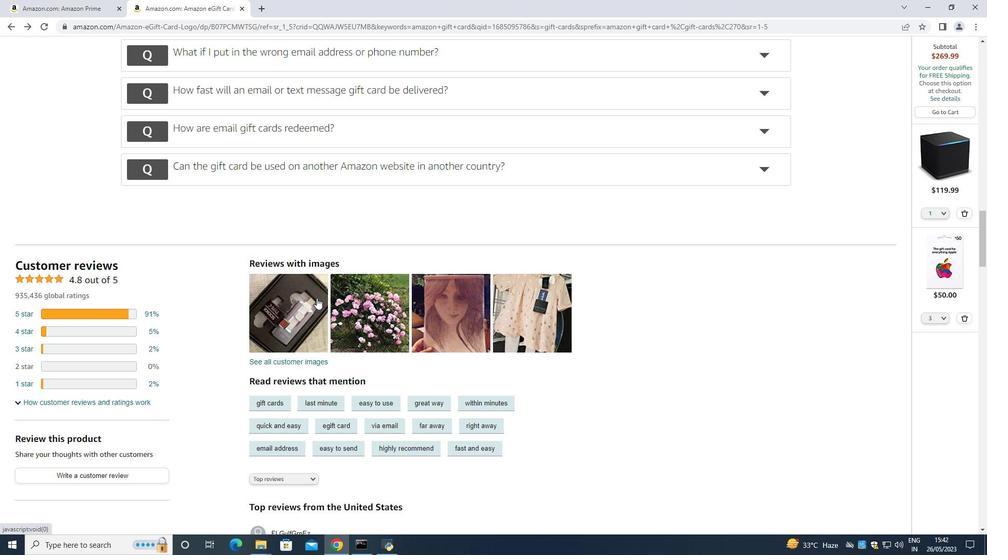 
Action: Mouse pressed left at (314, 298)
Screenshot: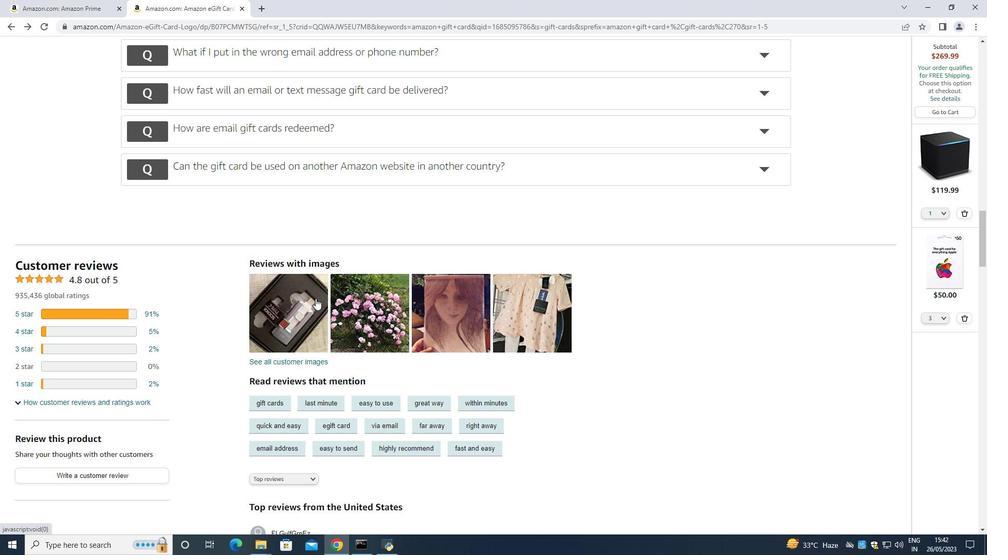 
Action: Mouse moved to (314, 299)
Screenshot: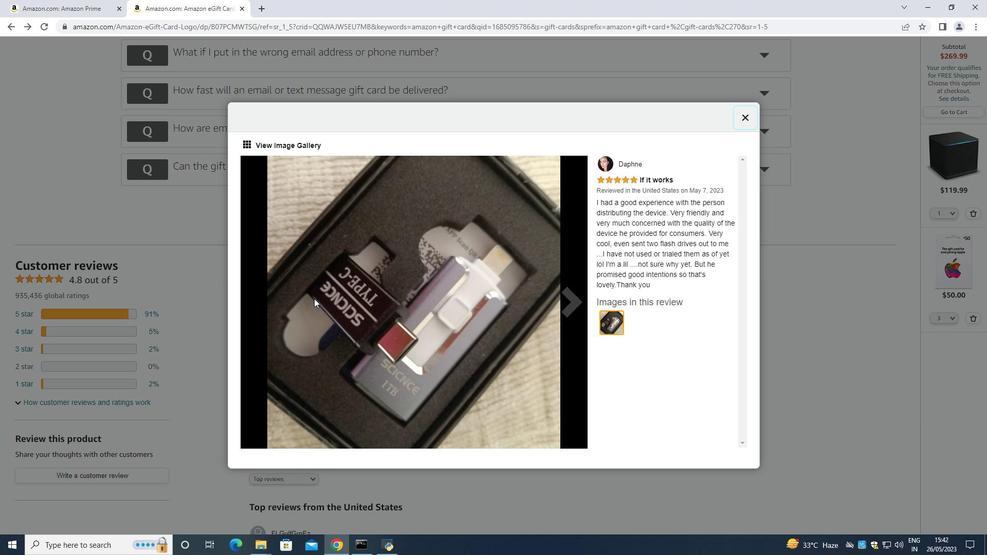 
Action: Key pressed <Key.down><Key.right>
Screenshot: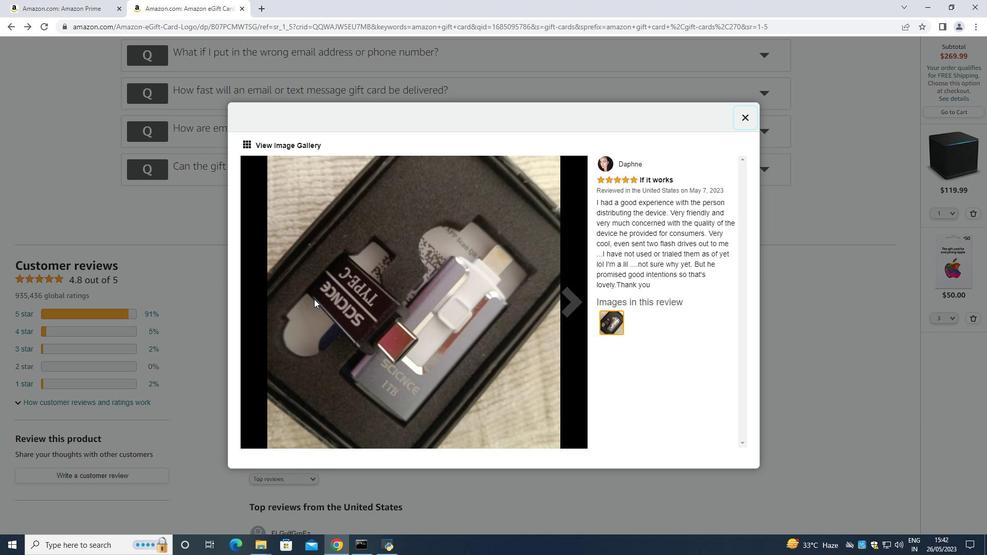
Action: Mouse moved to (573, 301)
Screenshot: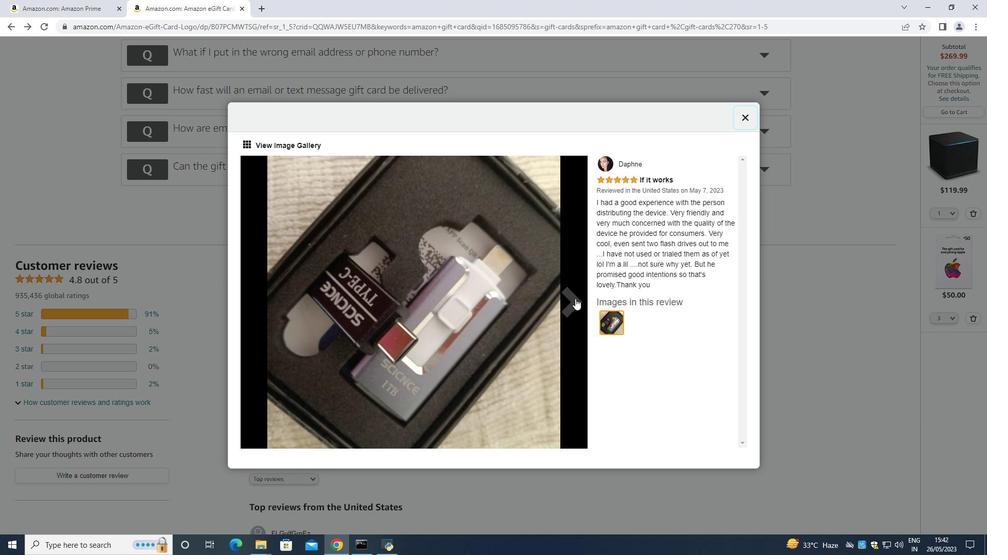 
Action: Mouse pressed left at (573, 301)
Screenshot: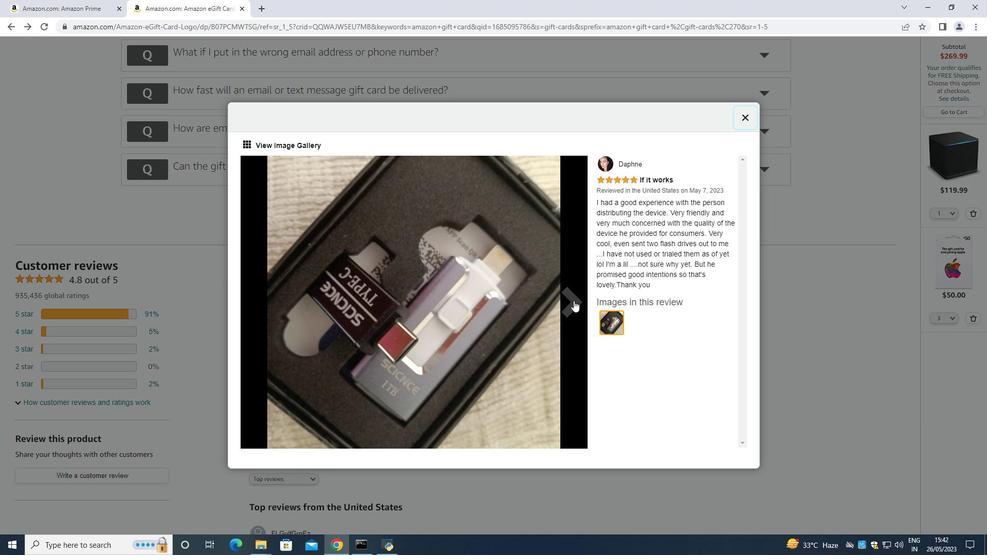 
Action: Mouse moved to (573, 304)
Screenshot: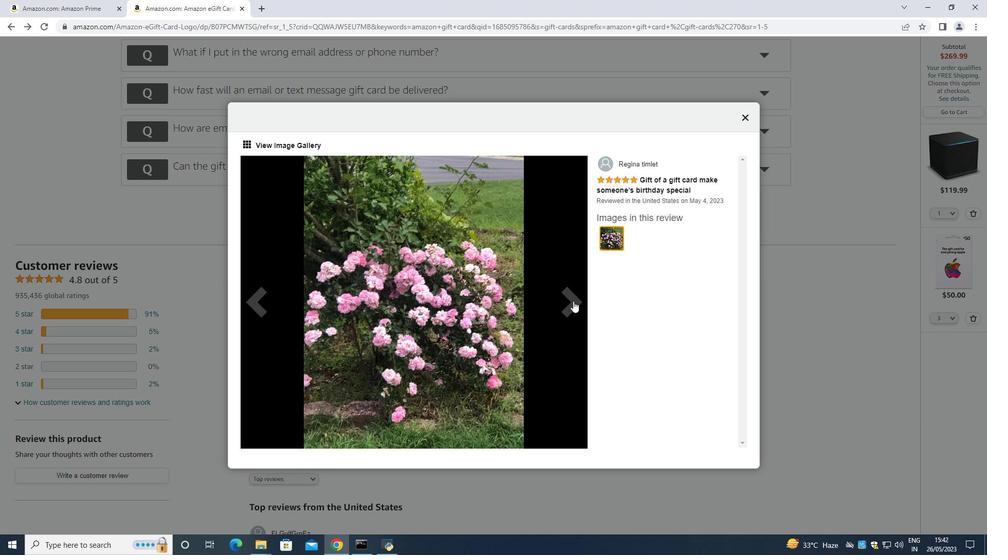 
Action: Mouse pressed left at (573, 304)
Screenshot: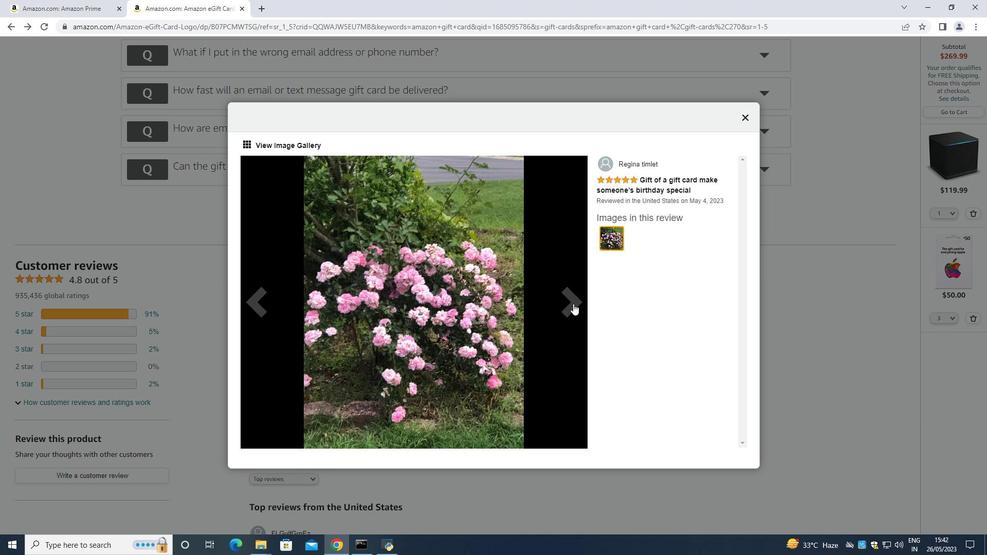 
Action: Mouse moved to (573, 305)
Screenshot: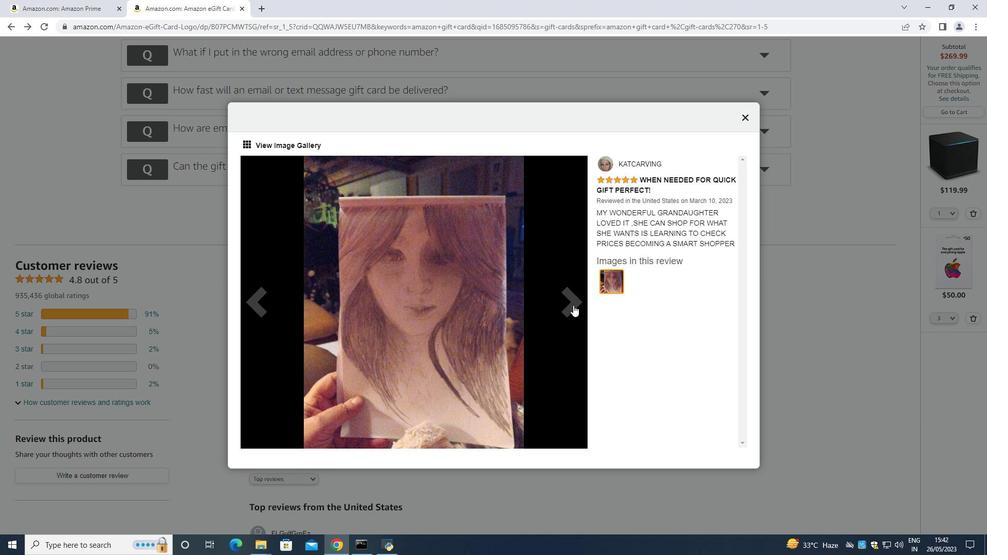 
Action: Mouse pressed left at (573, 305)
Screenshot: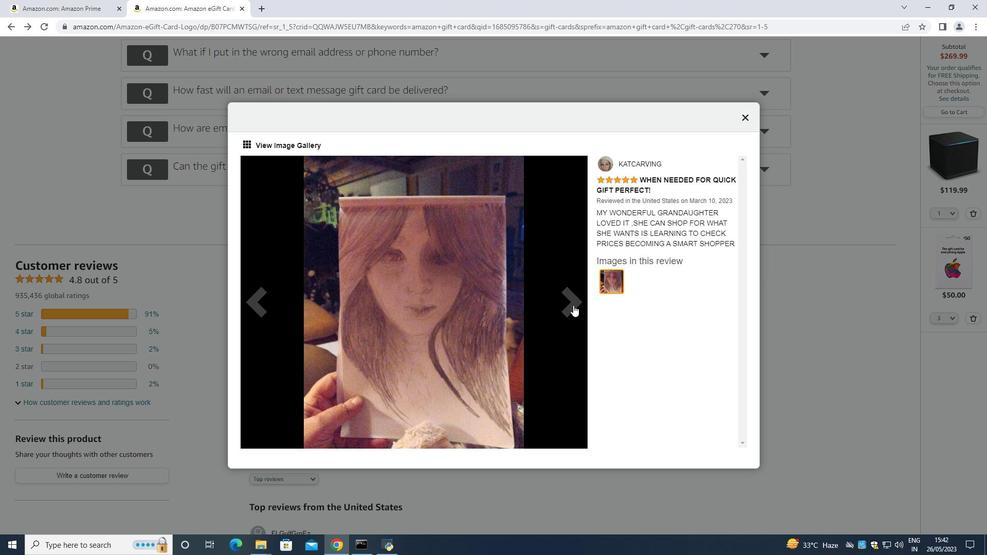 
Action: Mouse pressed left at (573, 305)
Screenshot: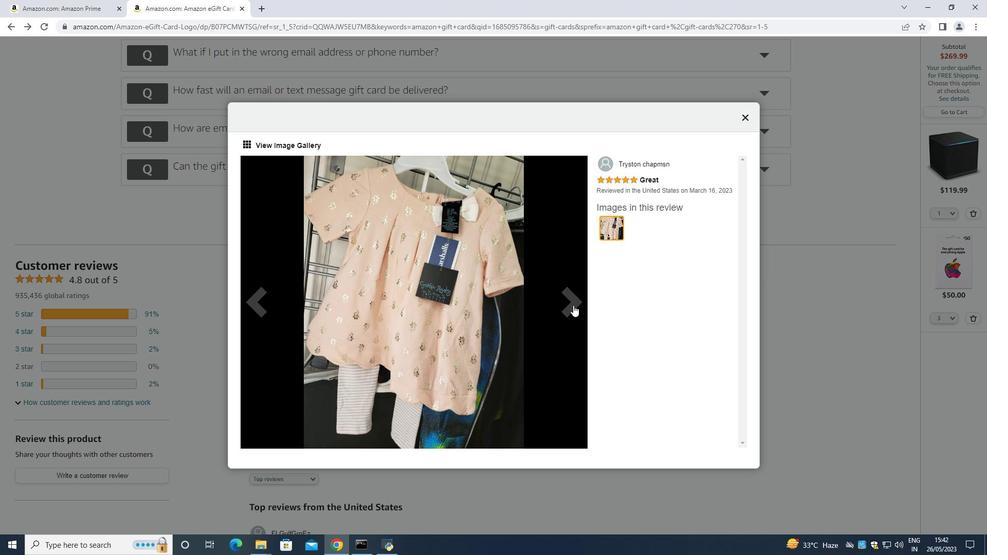 
Action: Mouse pressed left at (573, 305)
Screenshot: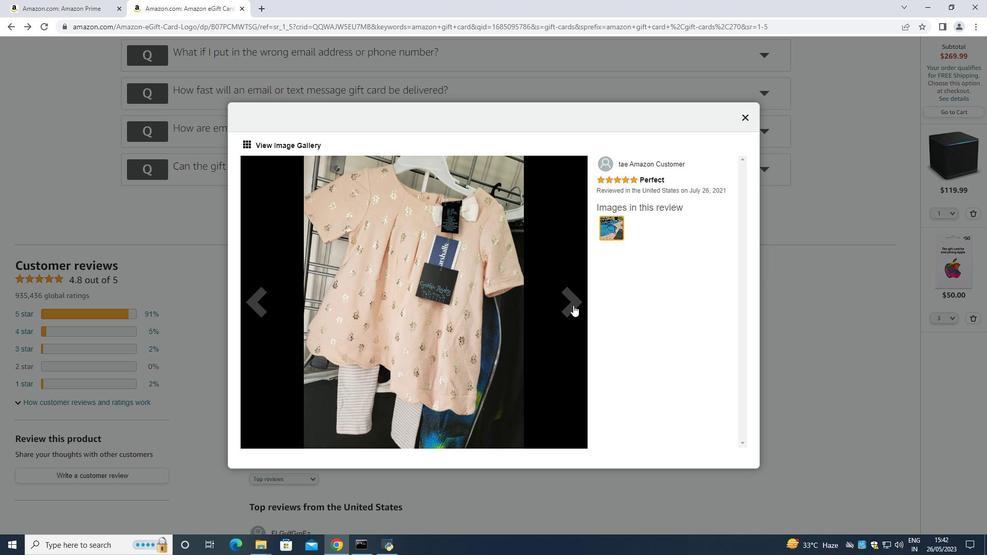 
Action: Mouse pressed left at (573, 305)
Screenshot: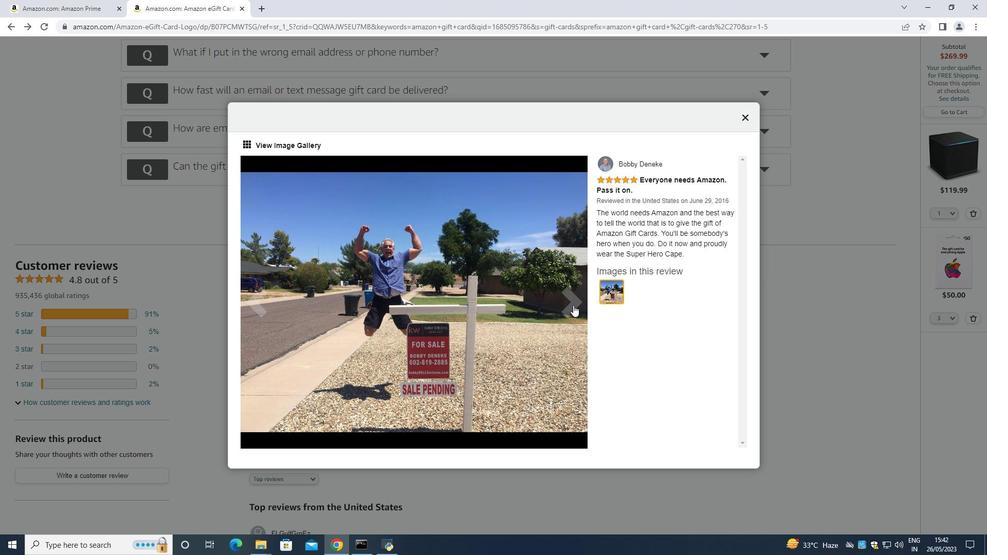 
Action: Mouse pressed left at (573, 305)
Screenshot: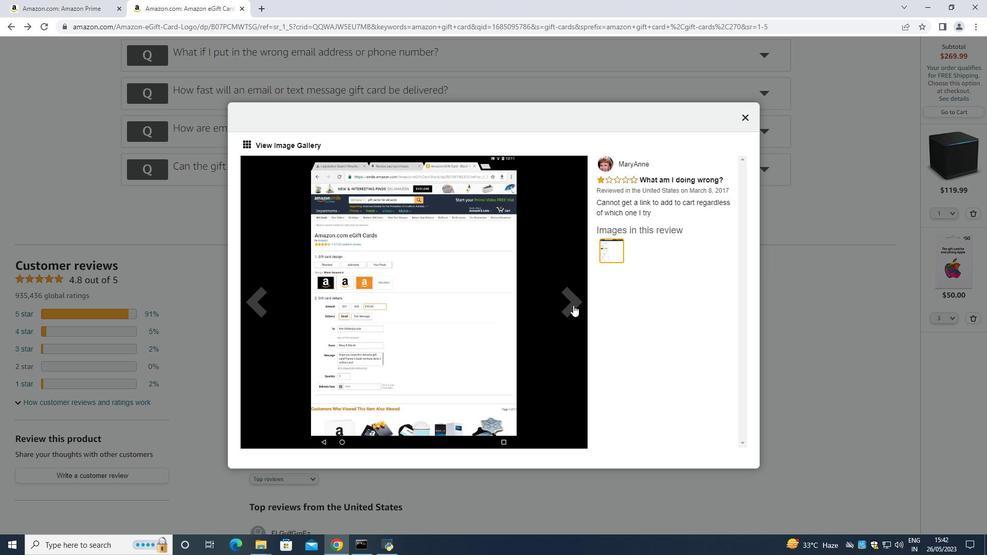 
Action: Mouse moved to (573, 307)
Screenshot: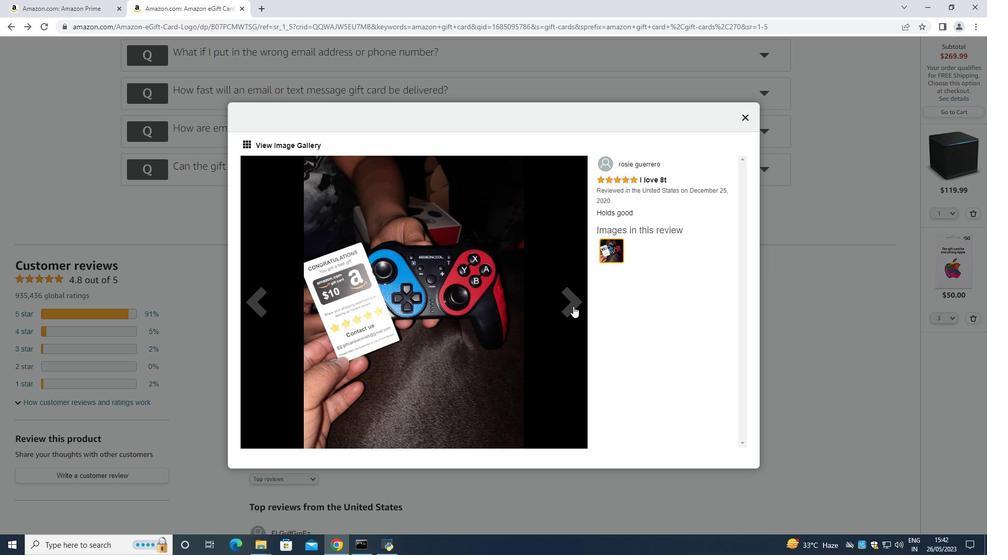 
Action: Mouse pressed left at (573, 307)
Screenshot: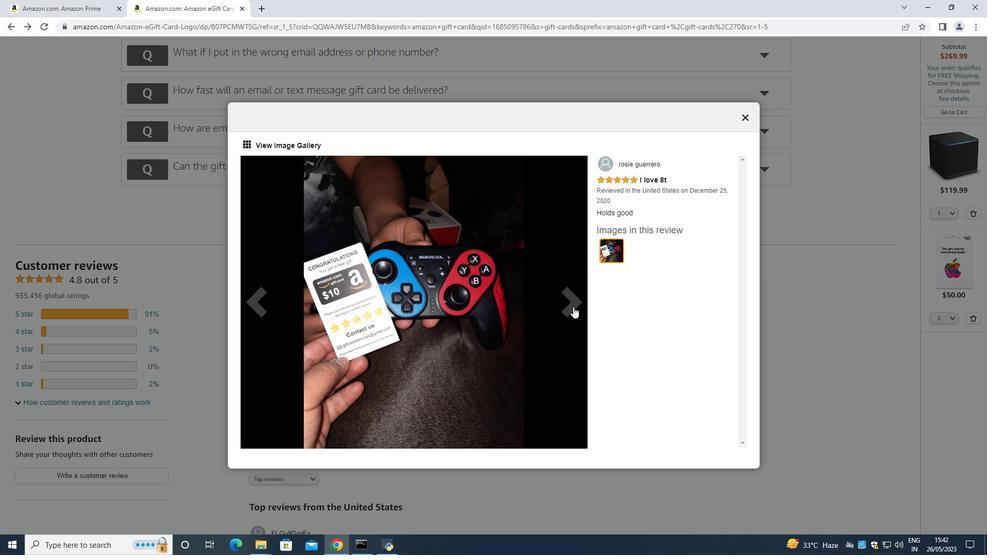 
Action: Mouse pressed left at (573, 307)
Screenshot: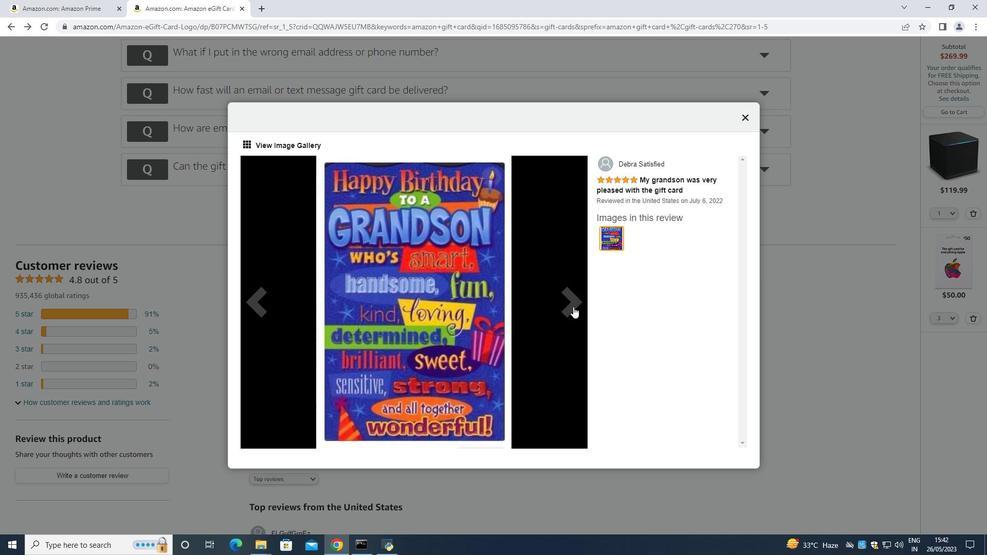 
Action: Mouse pressed left at (573, 307)
Screenshot: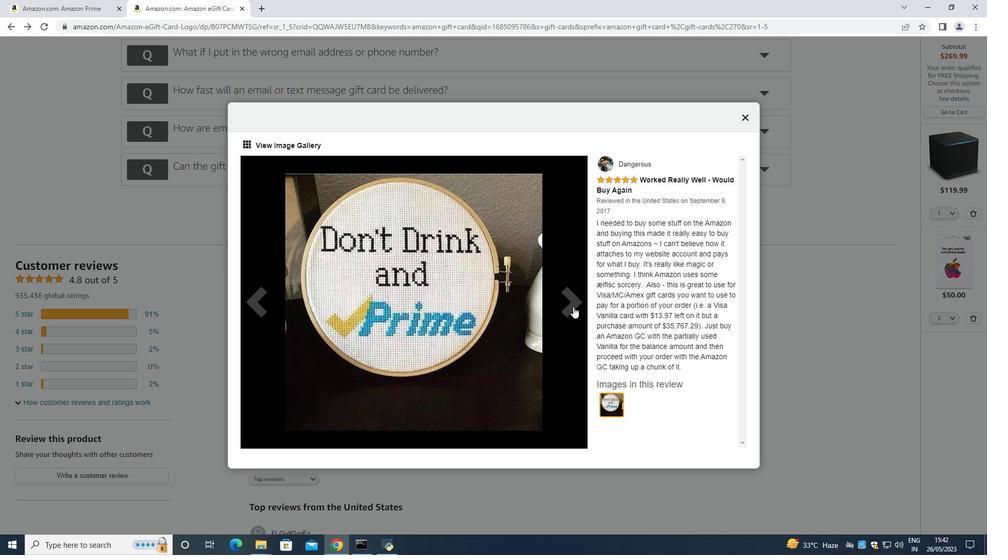 
Action: Mouse pressed left at (573, 307)
Screenshot: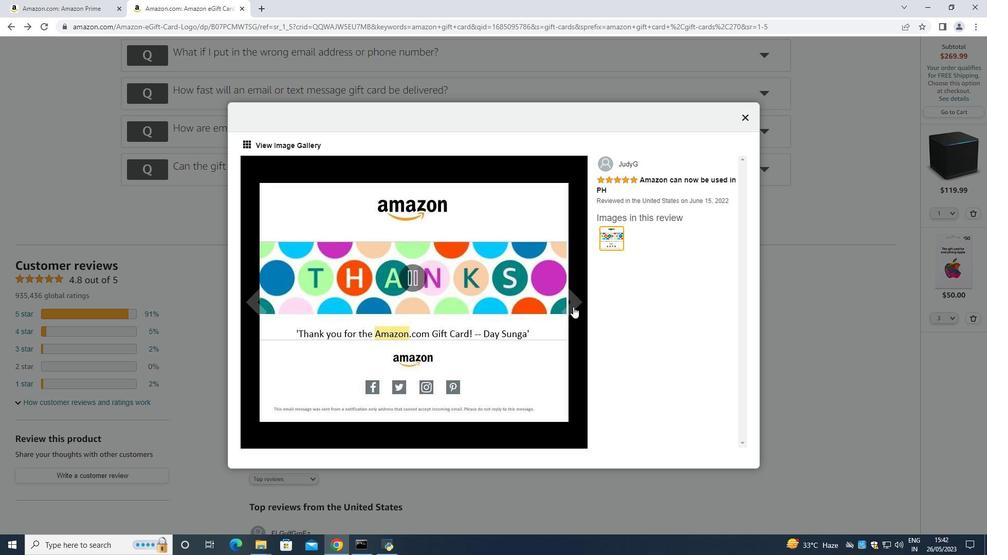 
Action: Mouse pressed left at (573, 307)
Screenshot: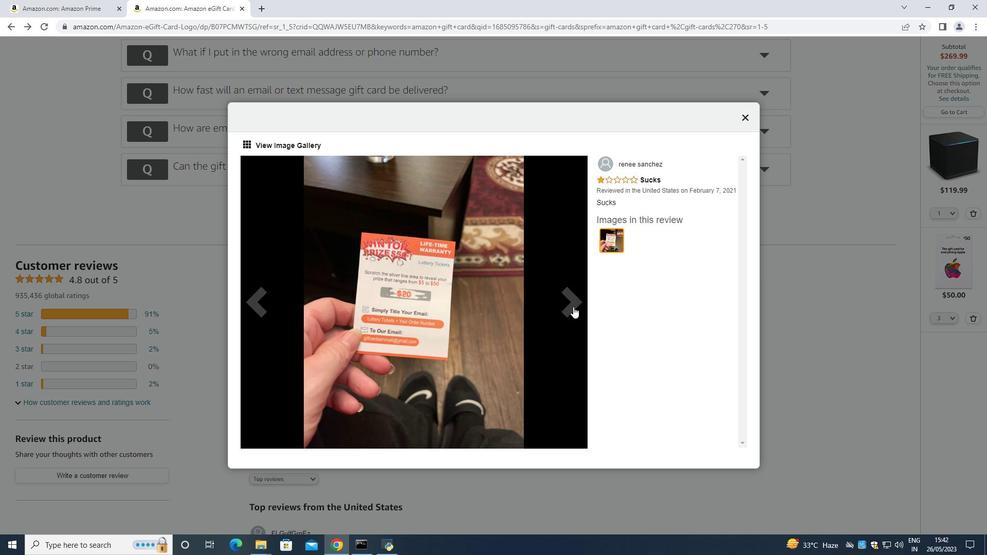 
Action: Mouse moved to (573, 307)
Screenshot: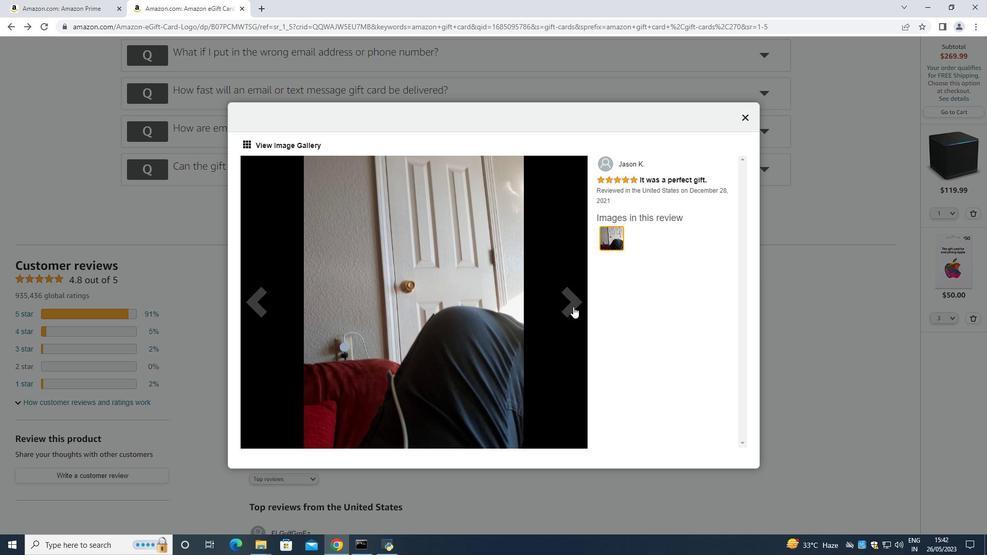
Action: Key pressed <Key.right>
Screenshot: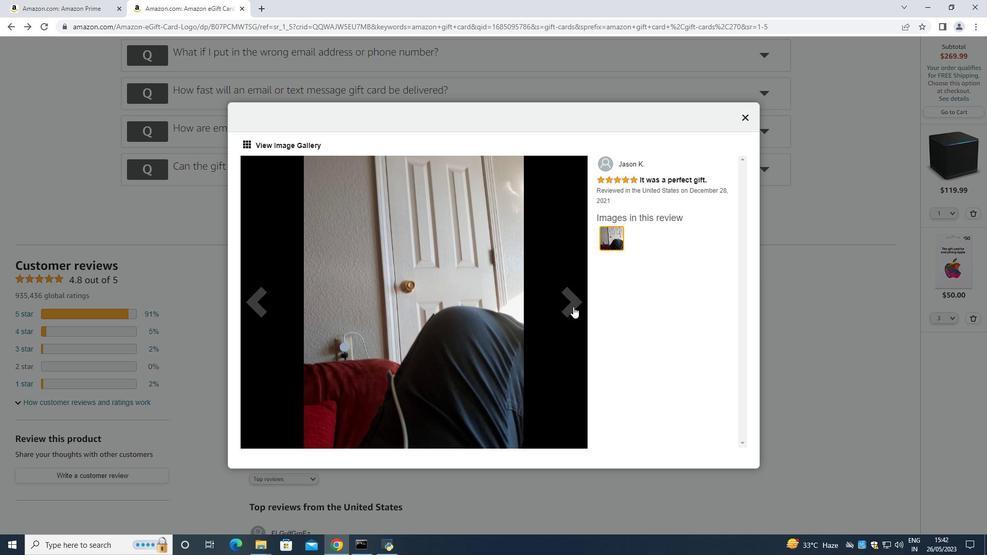 
Action: Mouse moved to (574, 306)
Screenshot: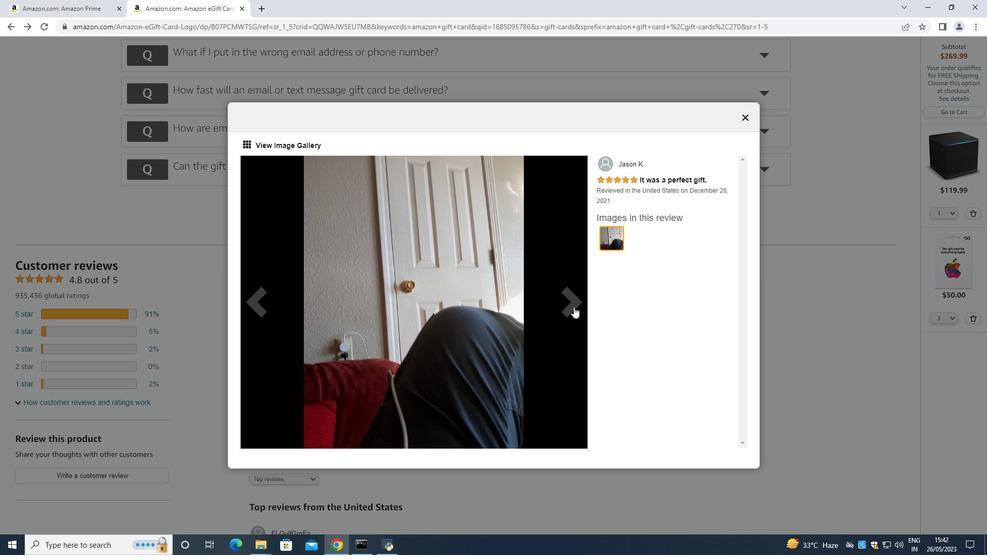 
Action: Mouse pressed left at (574, 306)
Screenshot: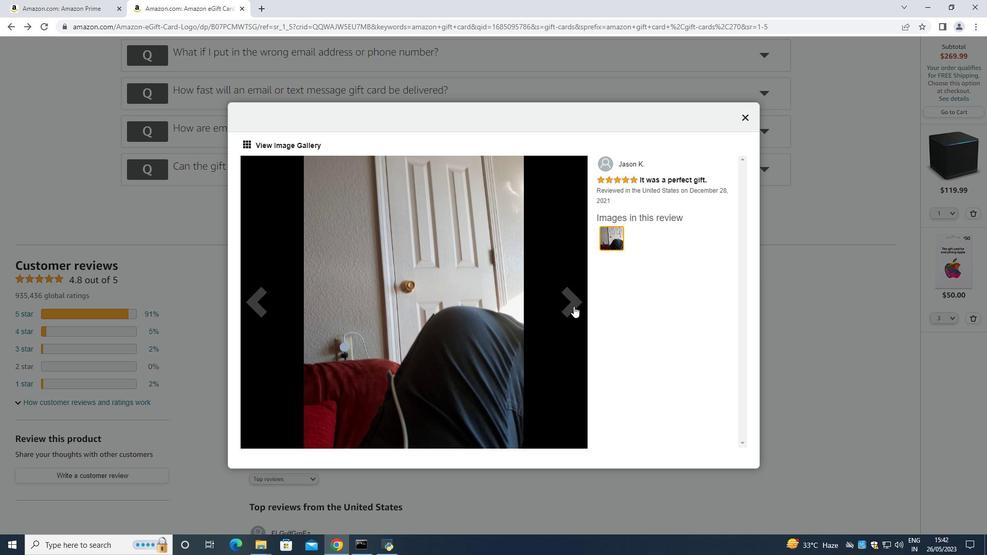 
Action: Mouse moved to (562, 302)
Screenshot: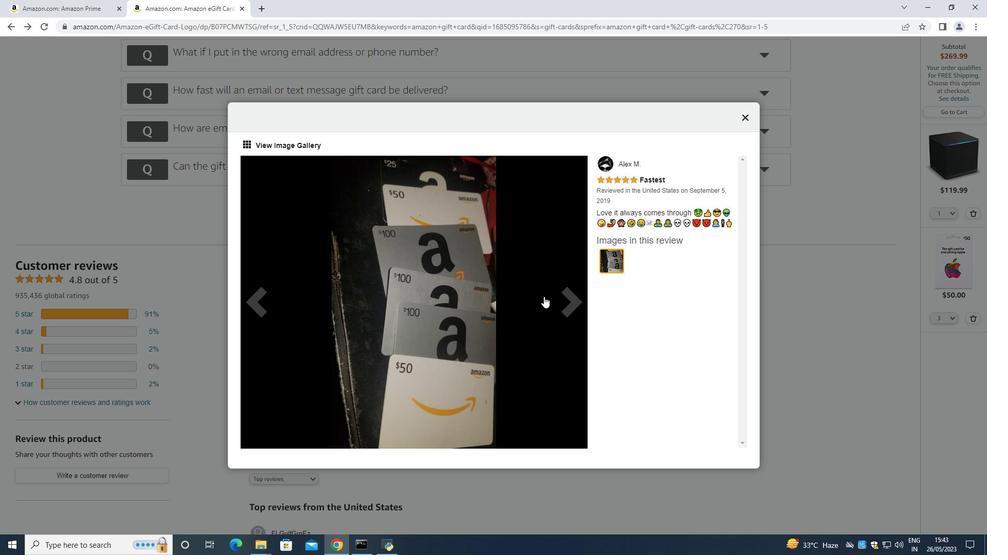 
Action: Mouse pressed left at (562, 302)
Screenshot: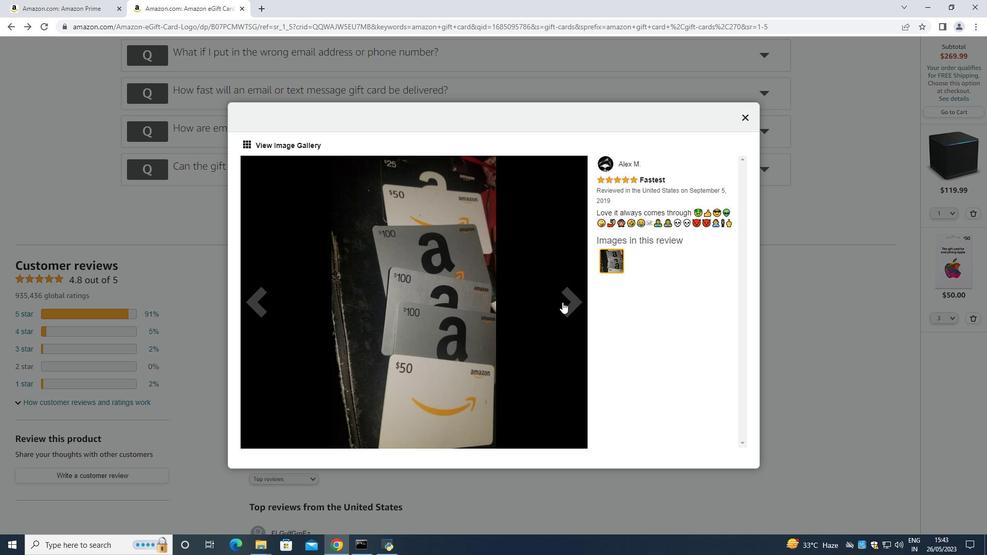 
Action: Mouse moved to (560, 283)
Screenshot: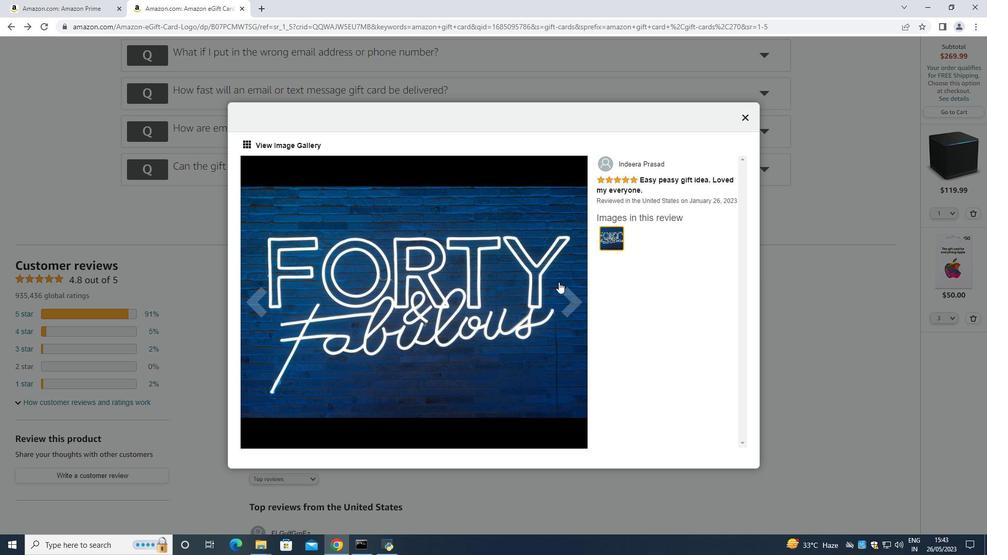 
Action: Mouse pressed left at (560, 283)
Screenshot: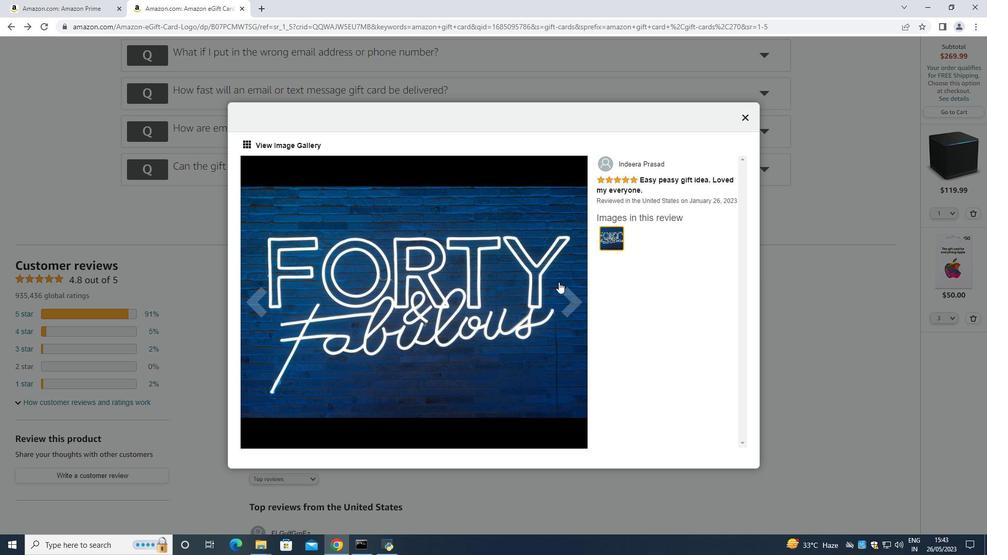 
Action: Mouse moved to (585, 295)
Screenshot: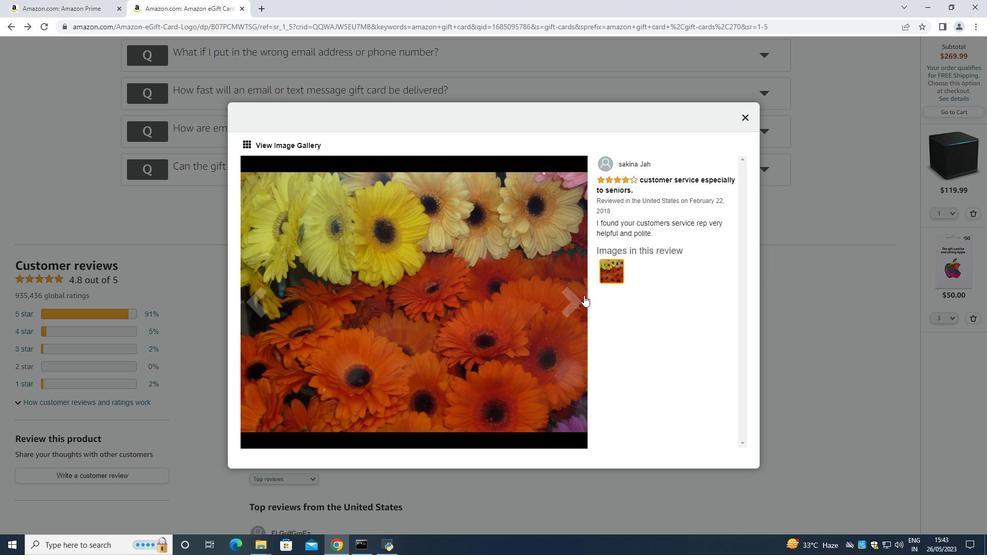 
Action: Mouse pressed left at (585, 295)
Screenshot: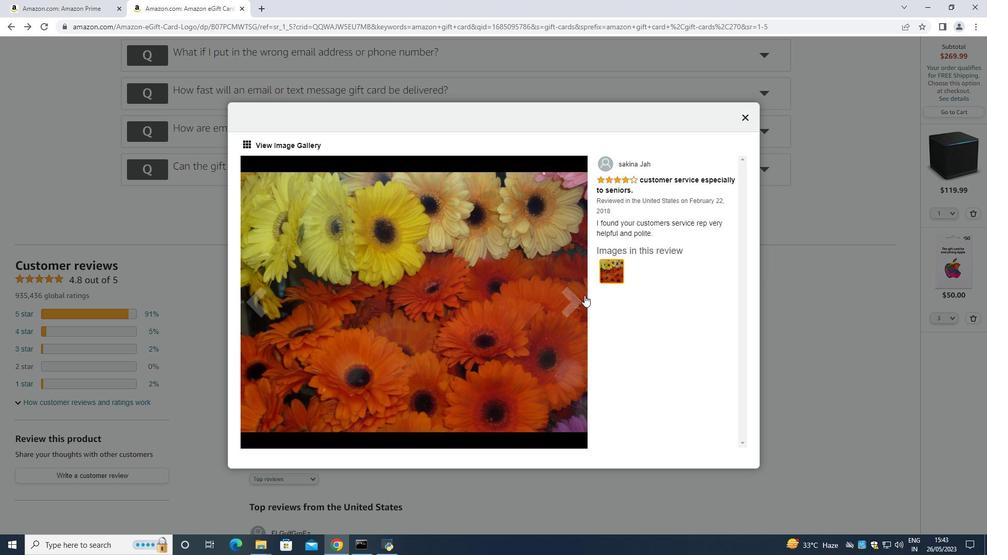 
Action: Mouse moved to (583, 297)
Screenshot: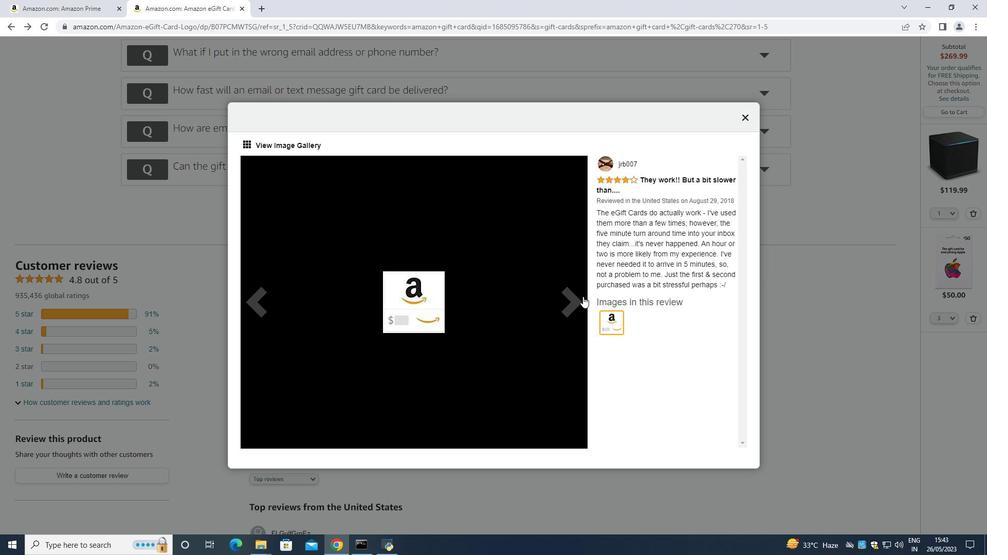 
Action: Mouse pressed left at (583, 297)
Screenshot: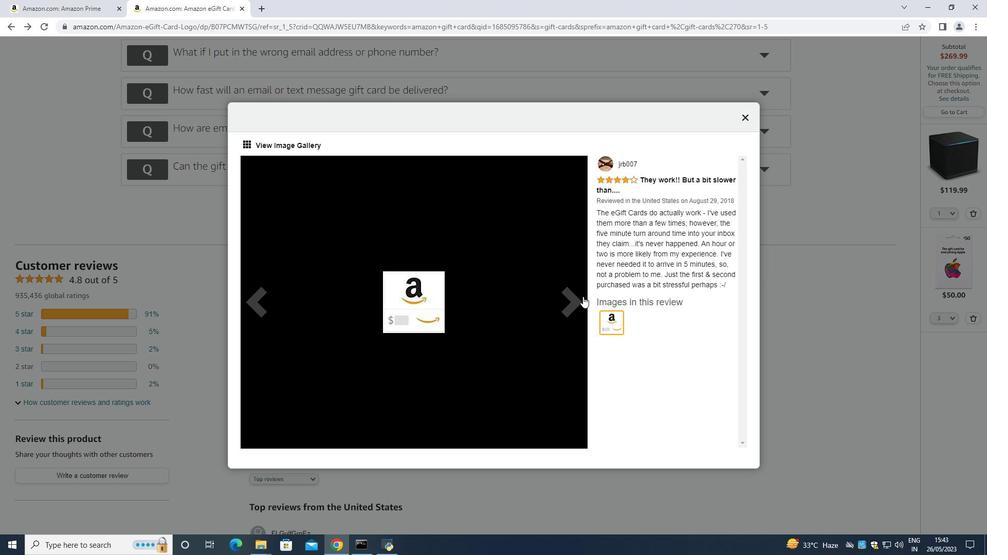 
Action: Mouse moved to (750, 114)
Screenshot: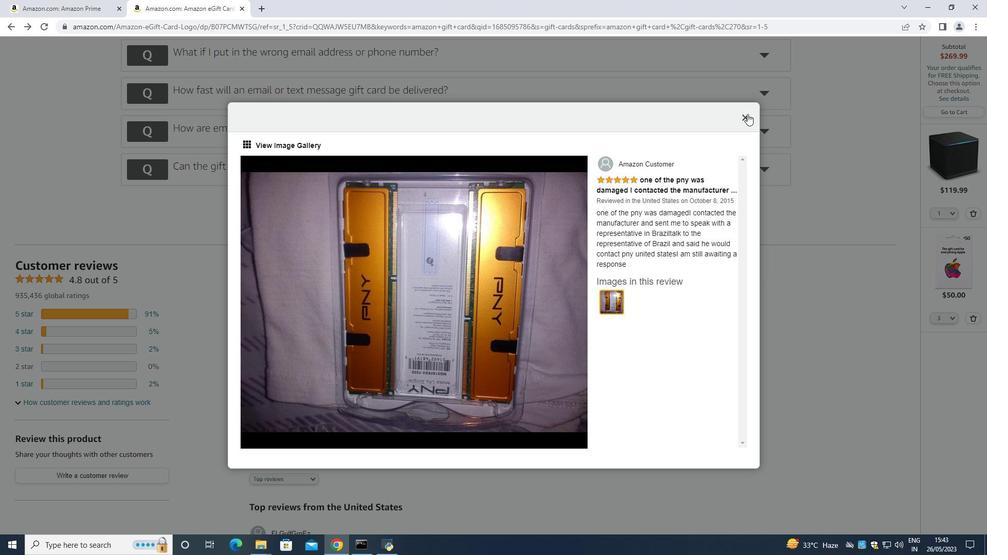 
Action: Mouse pressed left at (750, 114)
Screenshot: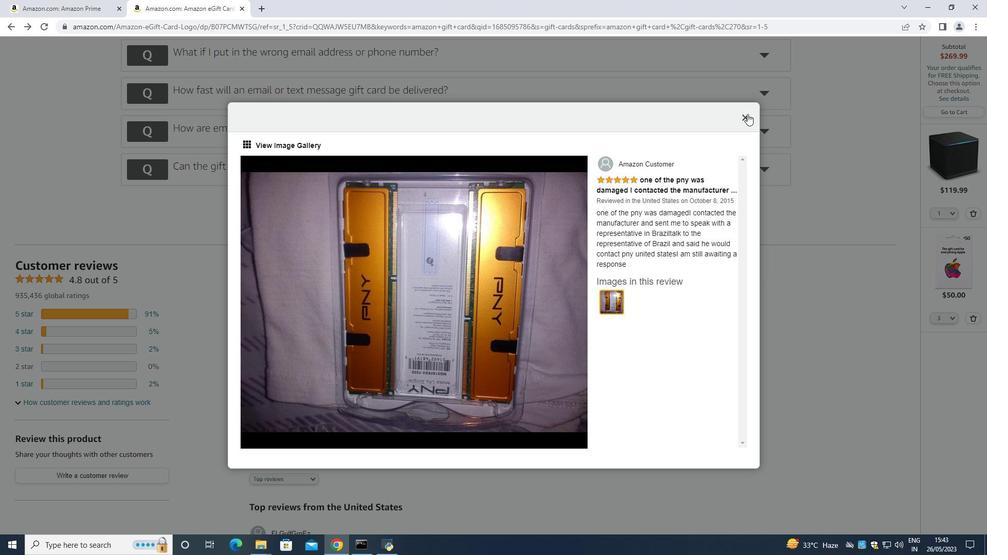 
Action: Mouse moved to (432, 377)
Screenshot: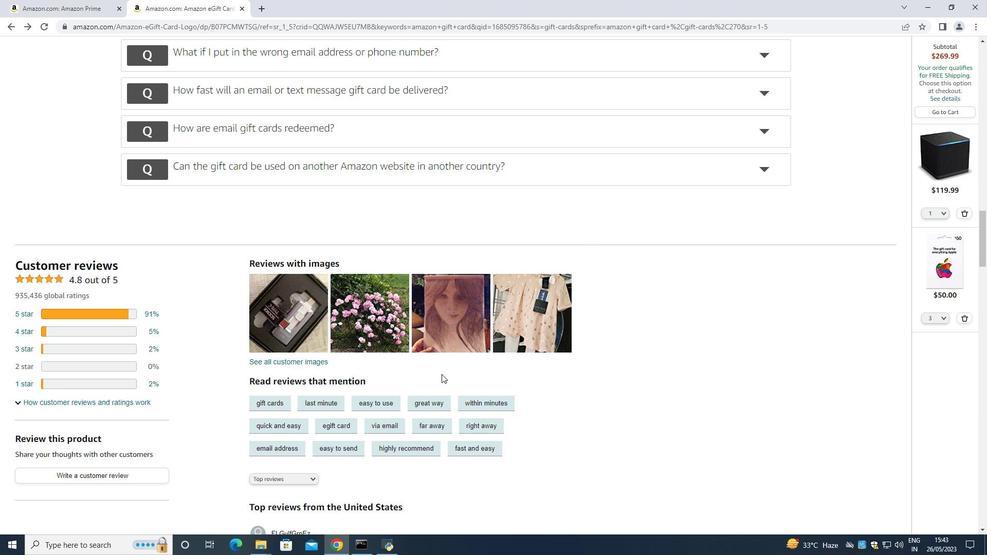 
Action: Mouse scrolled (432, 377) with delta (0, 0)
Screenshot: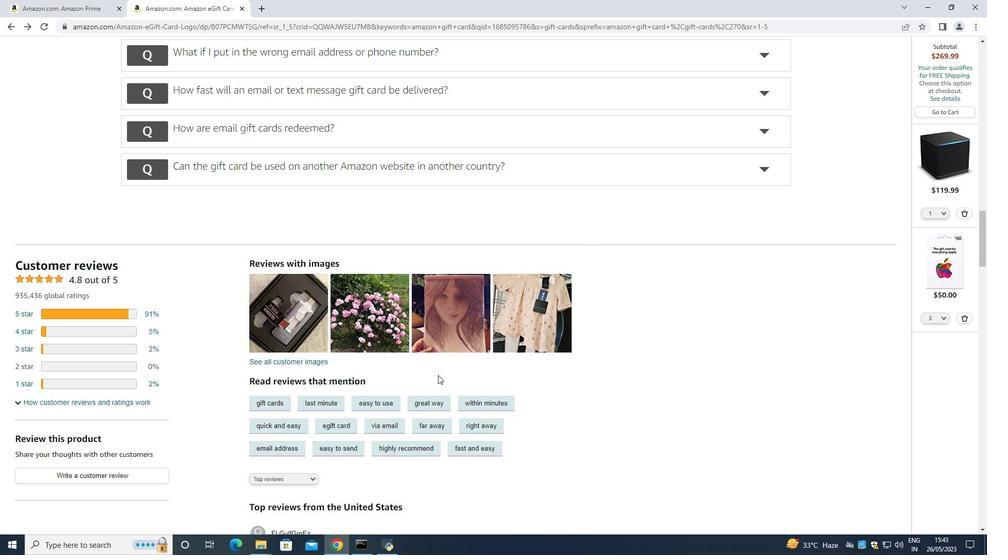 
Action: Mouse moved to (279, 351)
Screenshot: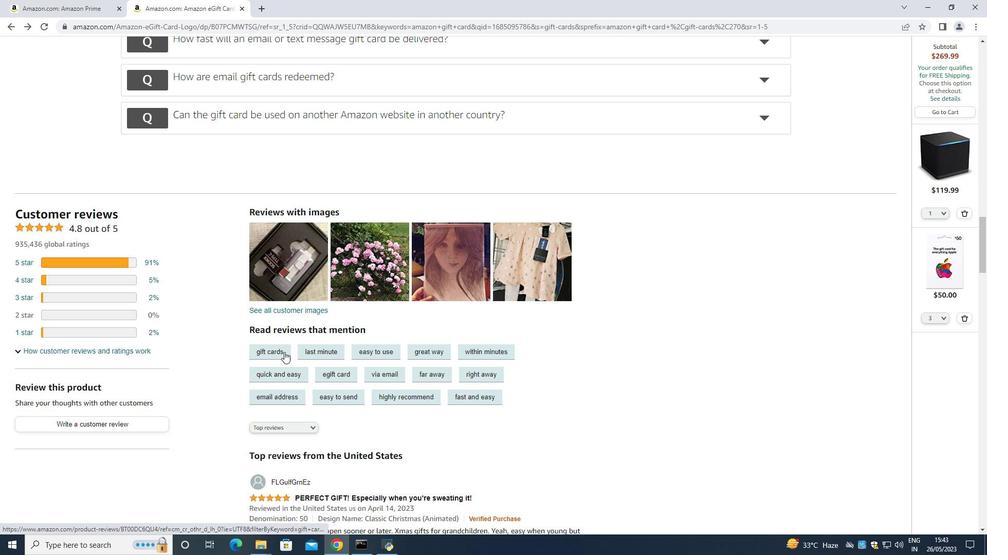 
Action: Mouse pressed left at (279, 351)
Screenshot: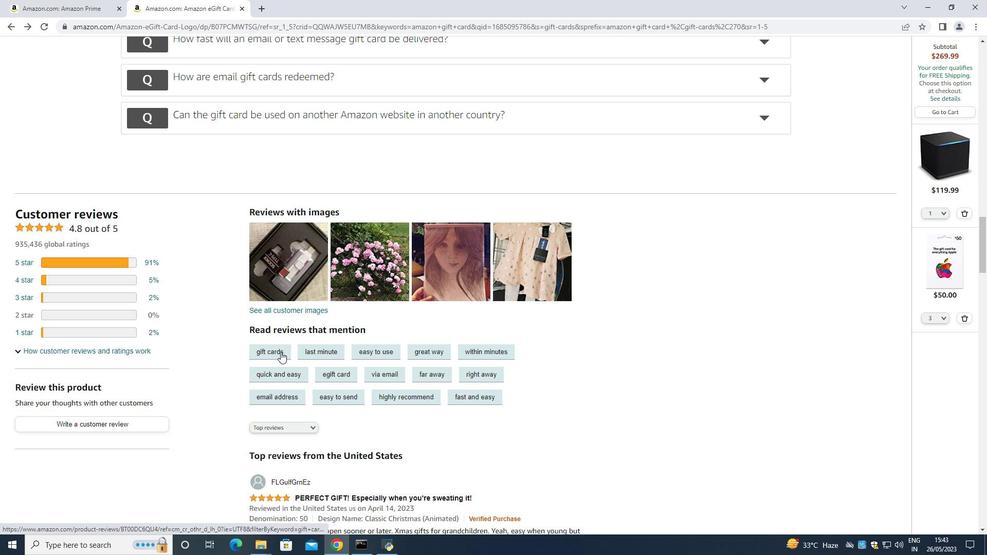 
Action: Mouse moved to (405, 259)
Screenshot: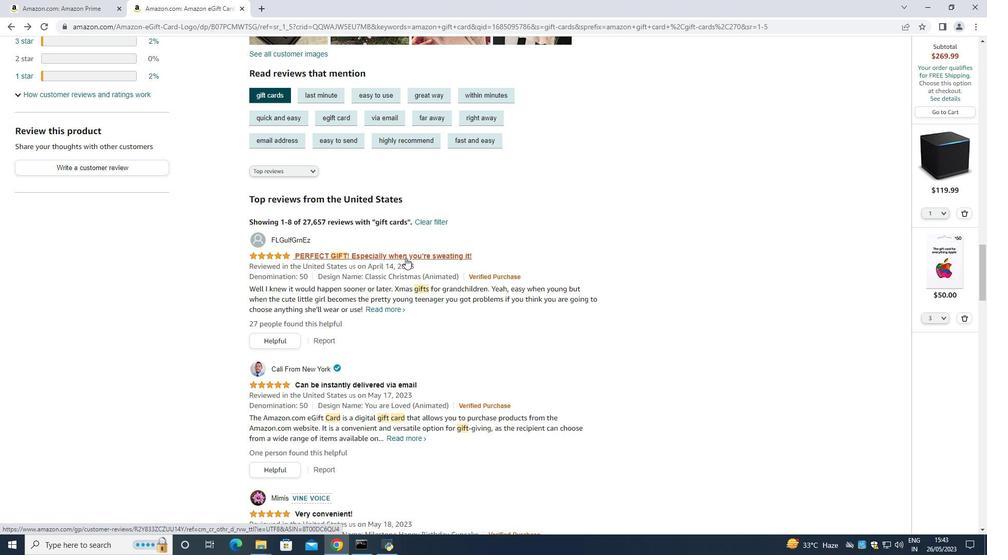 
Action: Mouse scrolled (405, 258) with delta (0, 0)
Screenshot: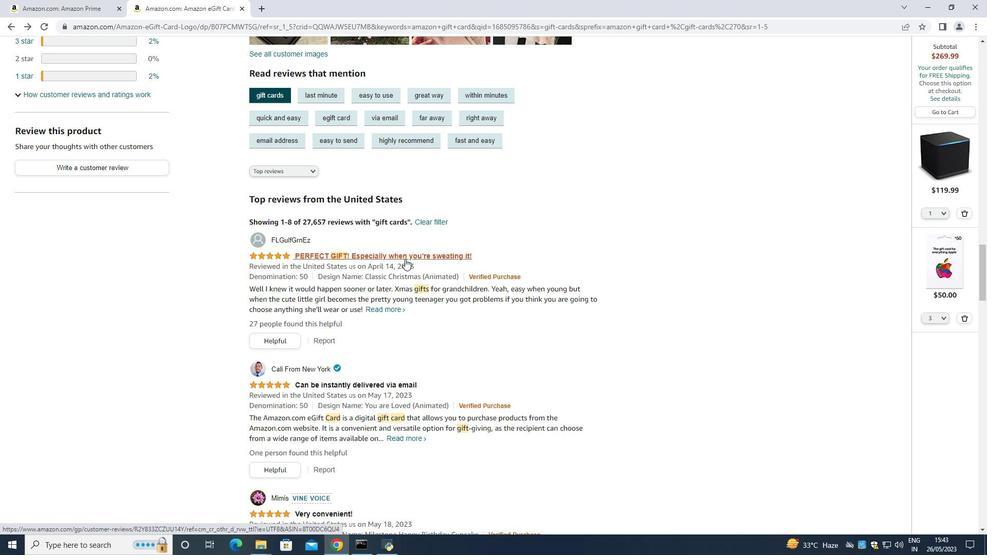
Action: Mouse scrolled (405, 258) with delta (0, 0)
Screenshot: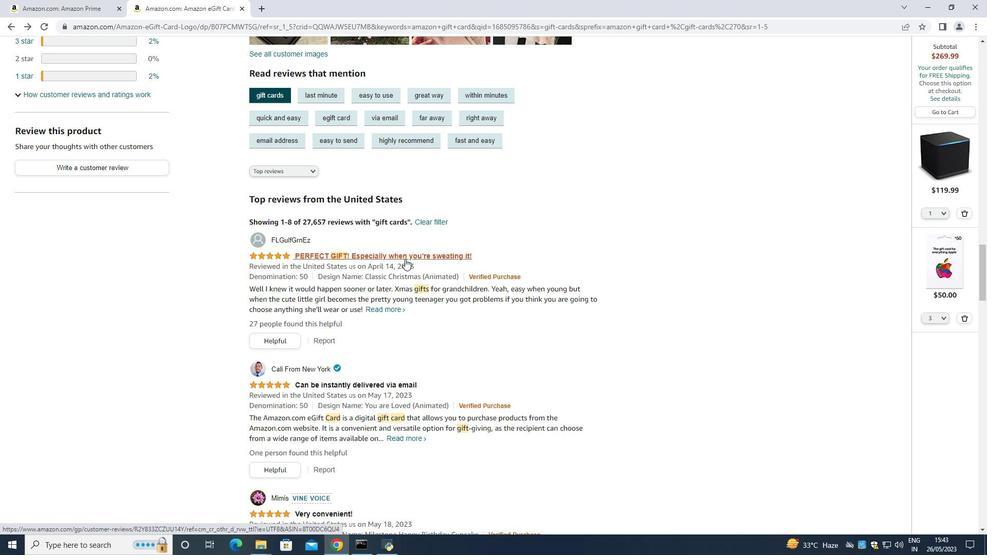 
Action: Mouse scrolled (405, 258) with delta (0, 0)
Screenshot: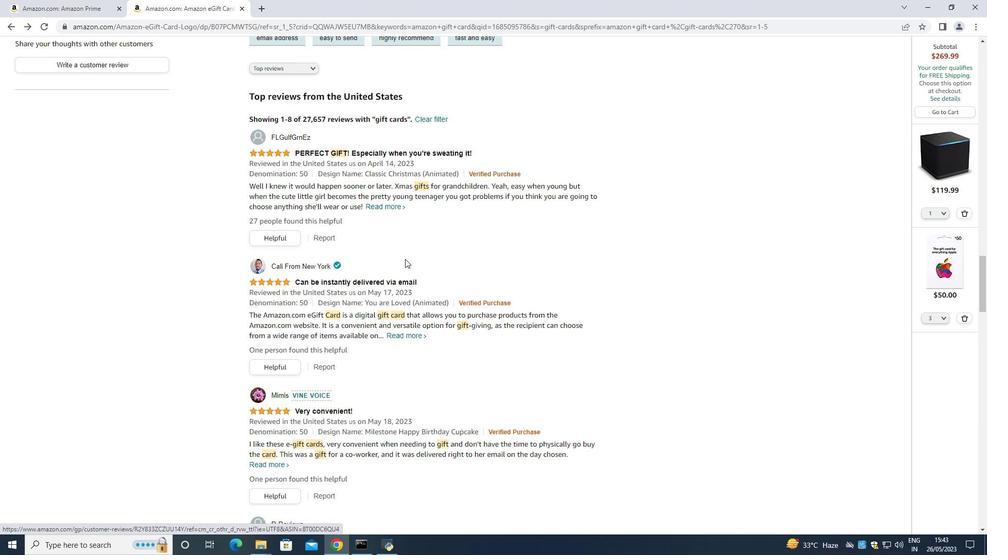 
Action: Mouse scrolled (405, 258) with delta (0, 0)
Screenshot: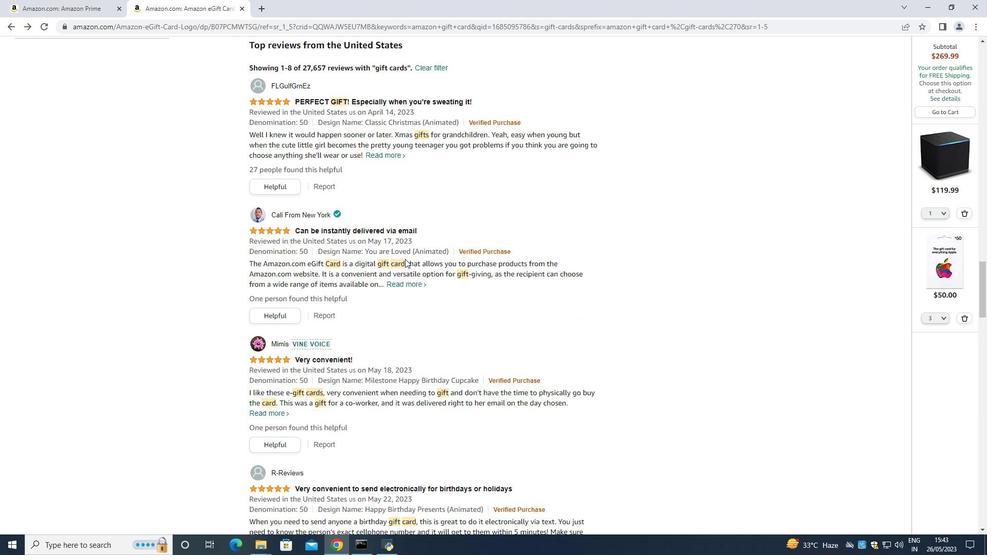 
Action: Mouse scrolled (405, 258) with delta (0, 0)
Screenshot: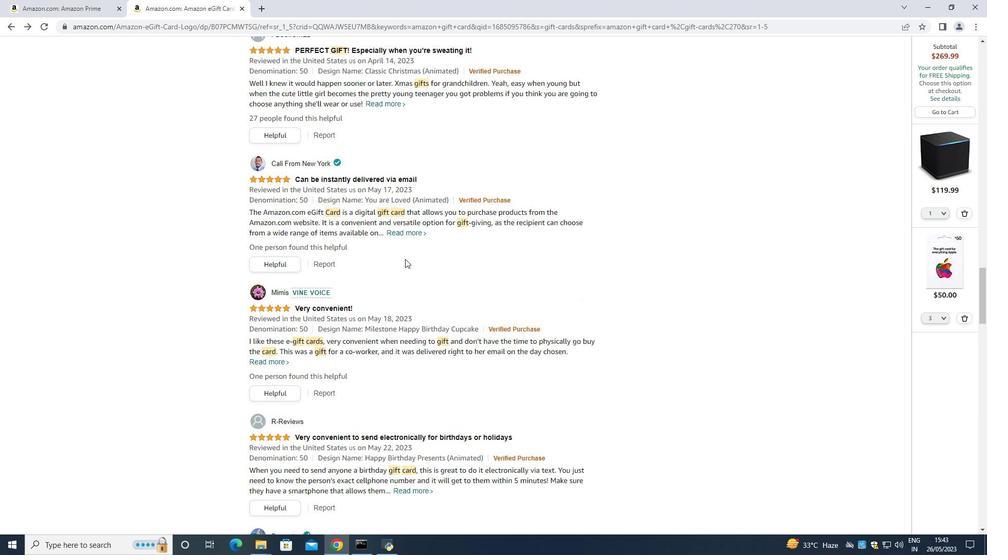 
Action: Mouse moved to (405, 260)
Screenshot: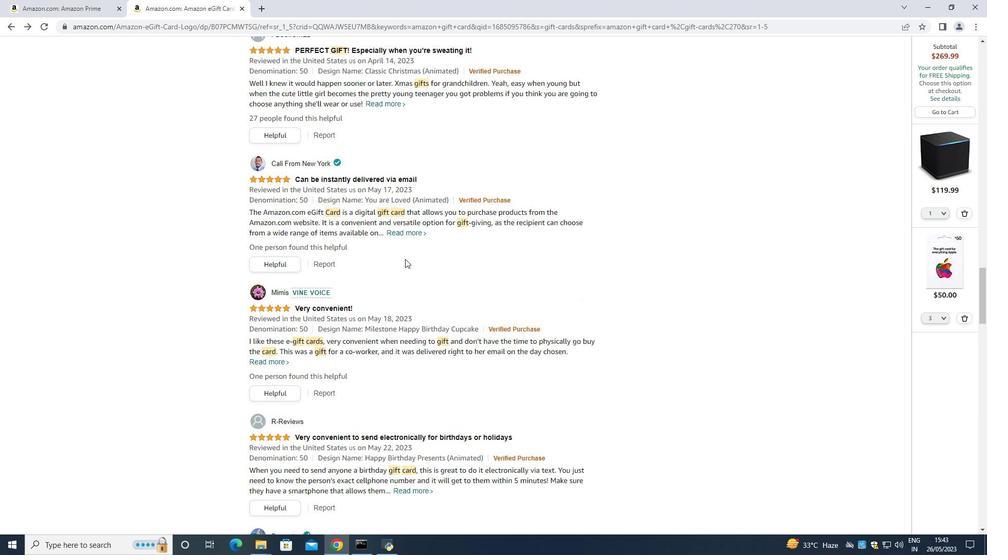 
Action: Mouse scrolled (405, 259) with delta (0, 0)
Screenshot: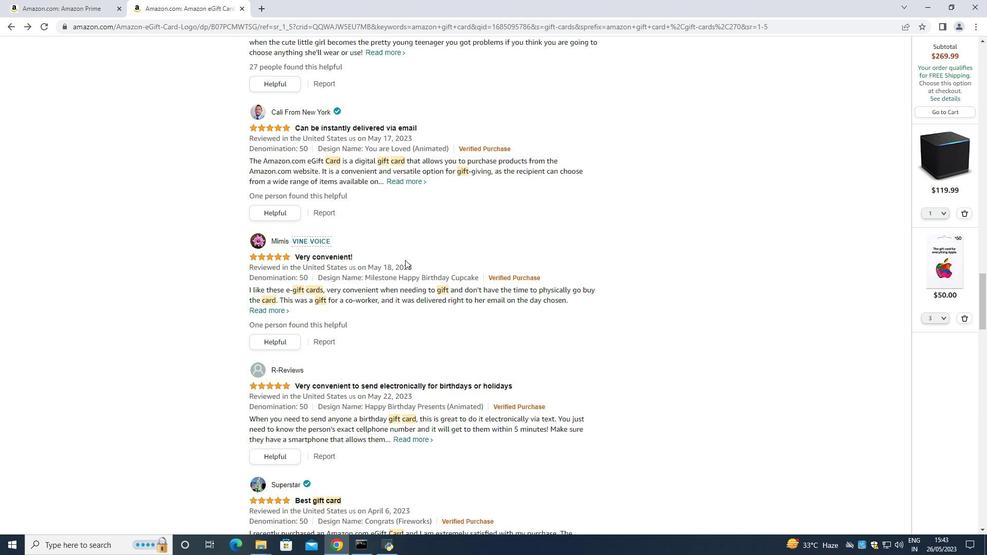 
Action: Mouse moved to (405, 260)
Screenshot: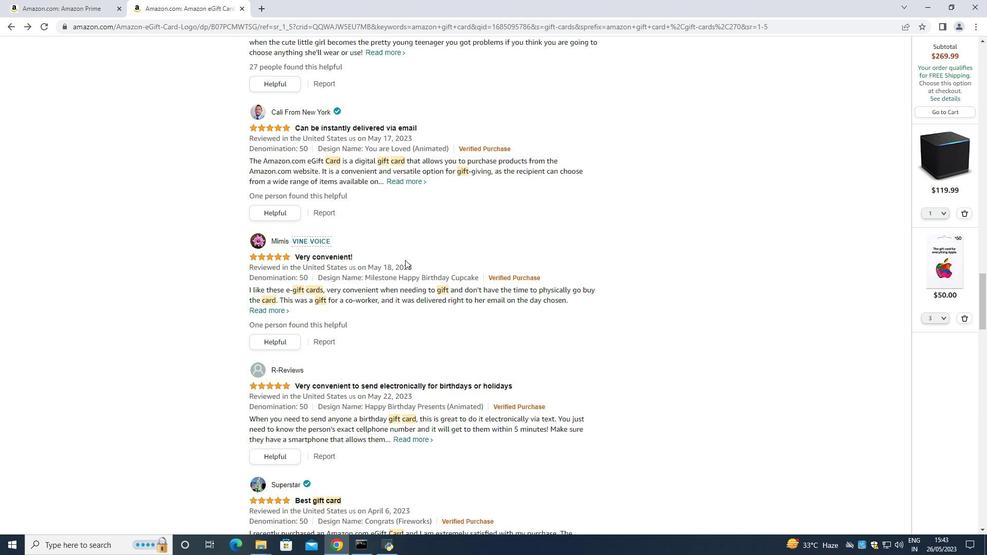 
Action: Mouse scrolled (405, 260) with delta (0, 0)
Screenshot: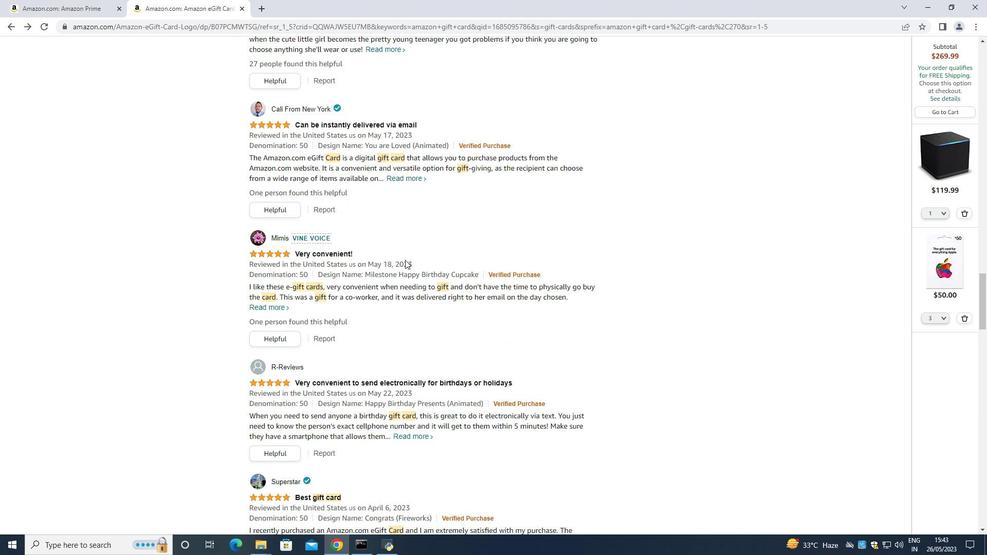 
Action: Mouse scrolled (405, 260) with delta (0, 0)
Screenshot: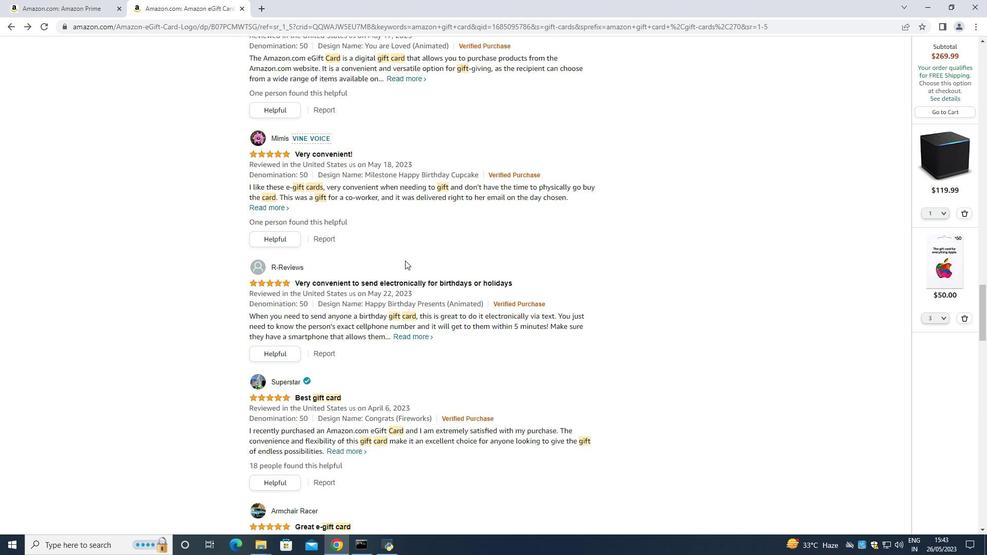 
Action: Mouse scrolled (405, 260) with delta (0, 0)
Screenshot: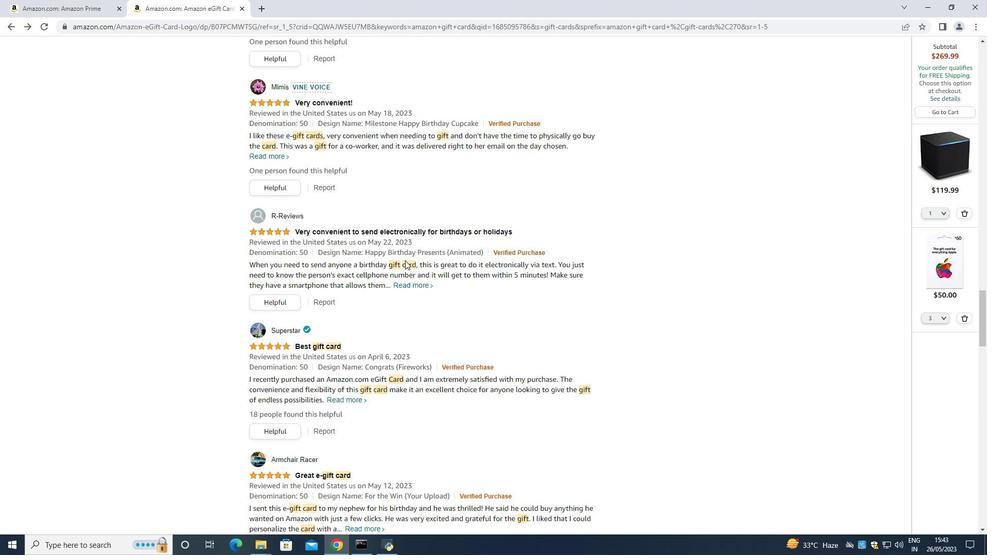
Action: Mouse scrolled (405, 260) with delta (0, 0)
Screenshot: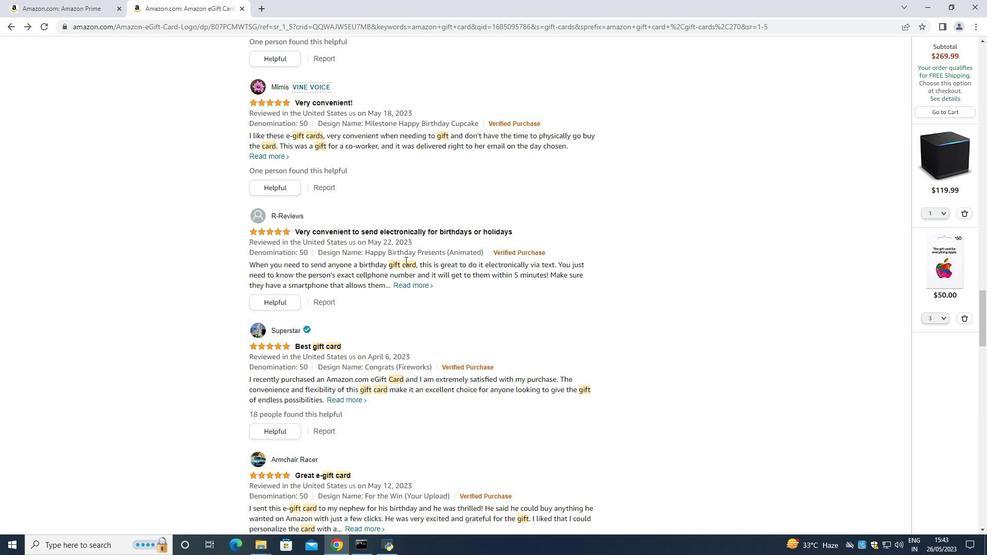 
Action: Mouse moved to (404, 261)
Screenshot: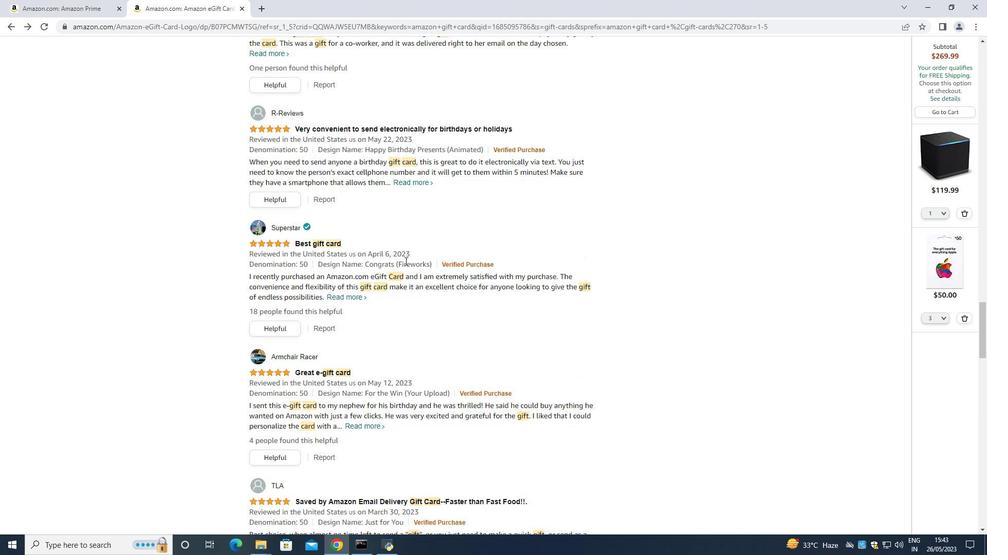 
Action: Mouse scrolled (404, 260) with delta (0, 0)
Screenshot: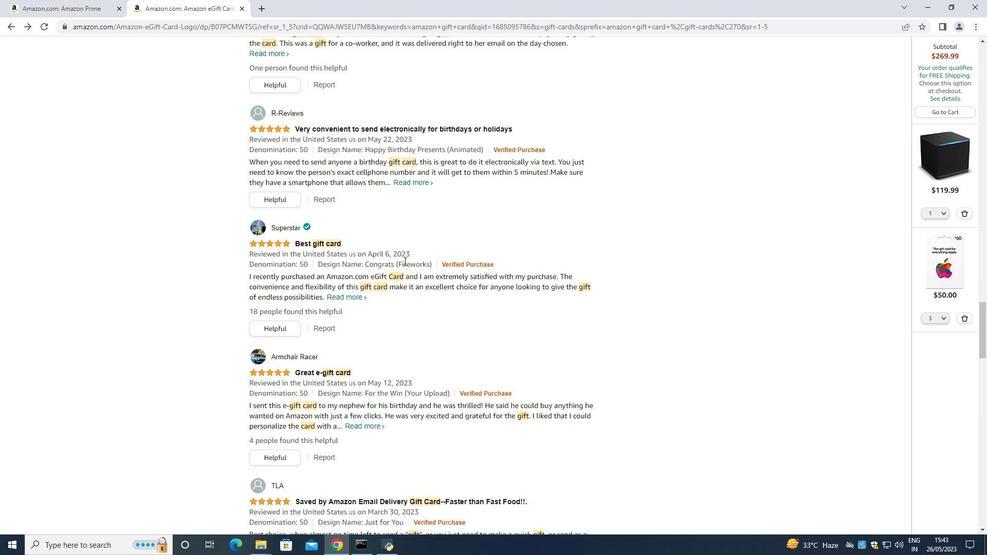 
Action: Mouse moved to (403, 261)
Screenshot: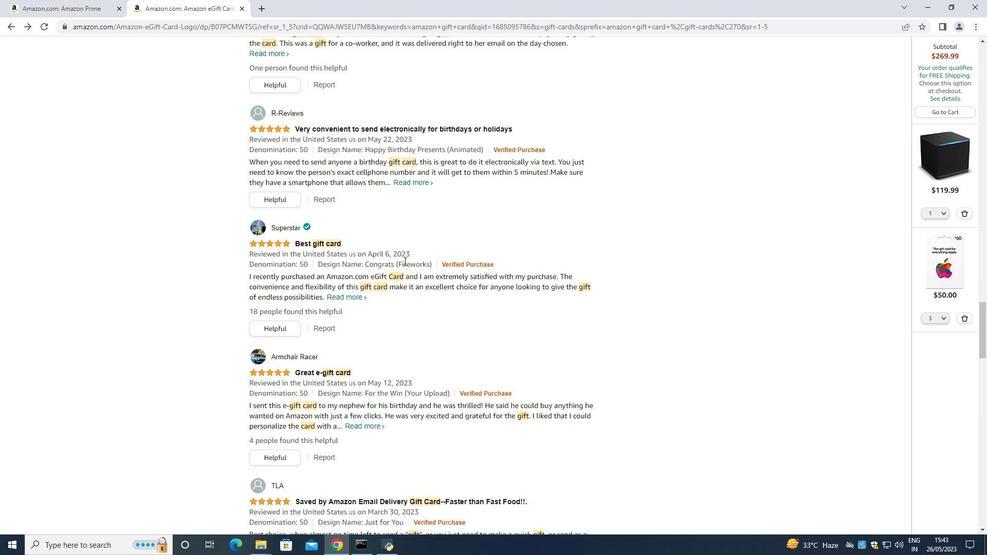 
Action: Mouse scrolled (403, 260) with delta (0, 0)
Screenshot: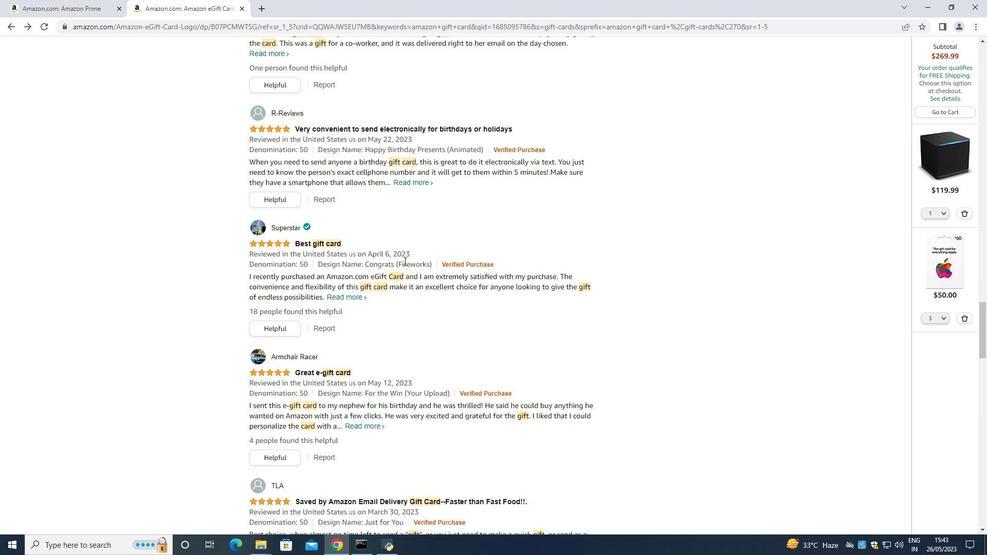
Action: Mouse moved to (400, 258)
Screenshot: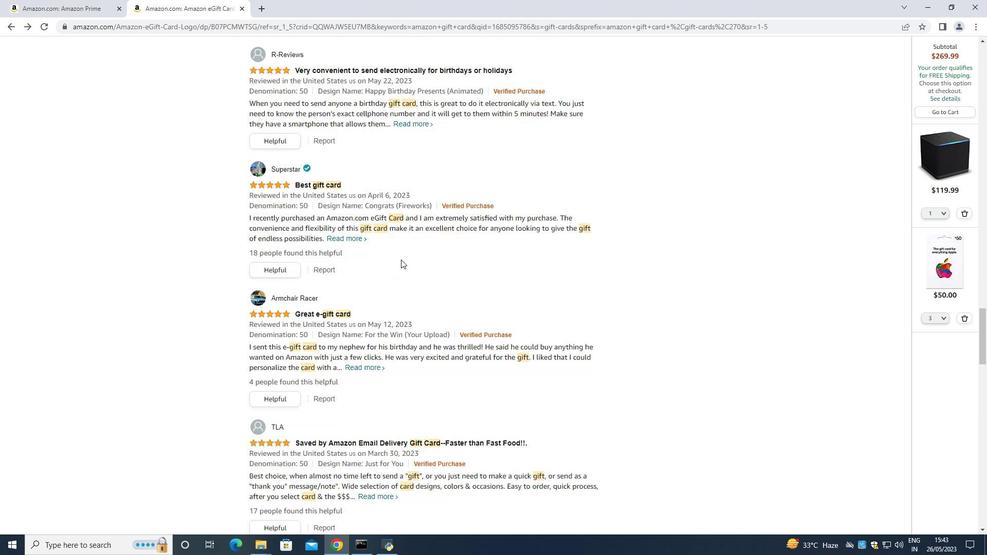 
Action: Mouse scrolled (400, 258) with delta (0, 0)
Screenshot: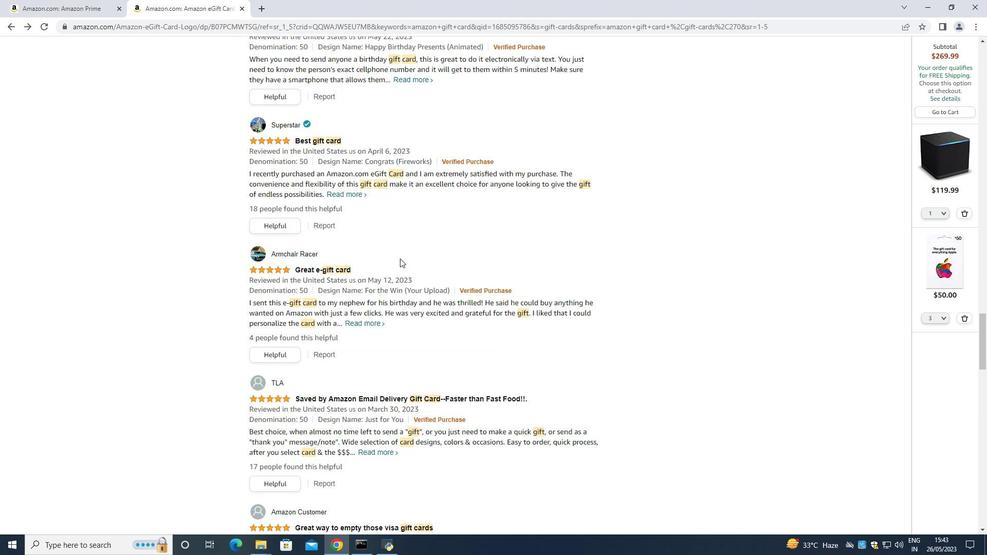 
Action: Mouse scrolled (400, 258) with delta (0, 0)
Screenshot: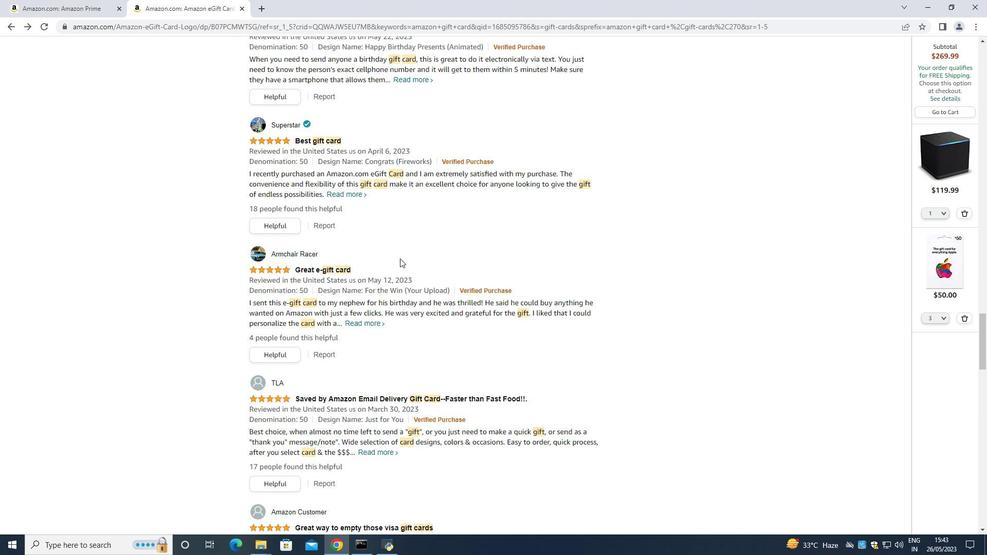 
Action: Mouse moved to (395, 260)
Screenshot: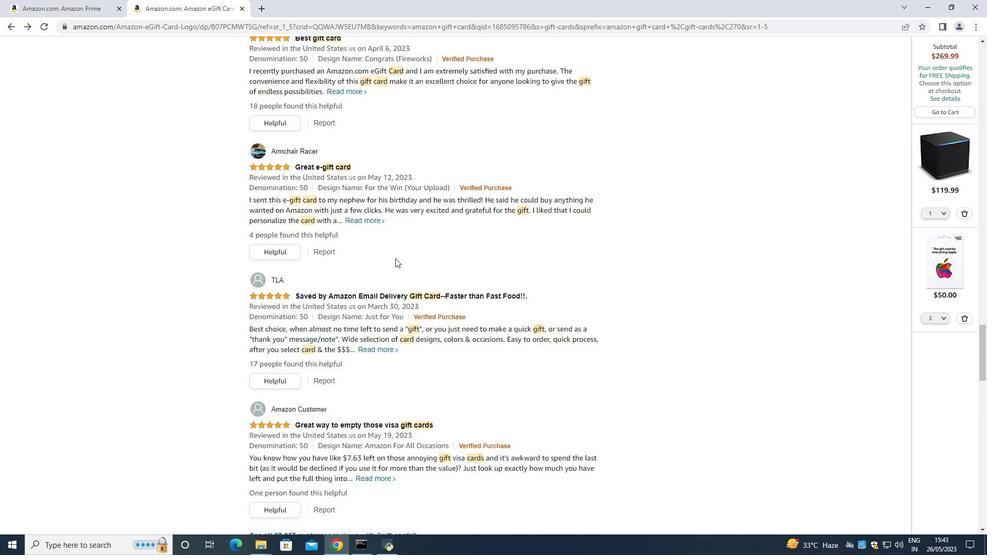 
Action: Mouse scrolled (395, 259) with delta (0, 0)
Screenshot: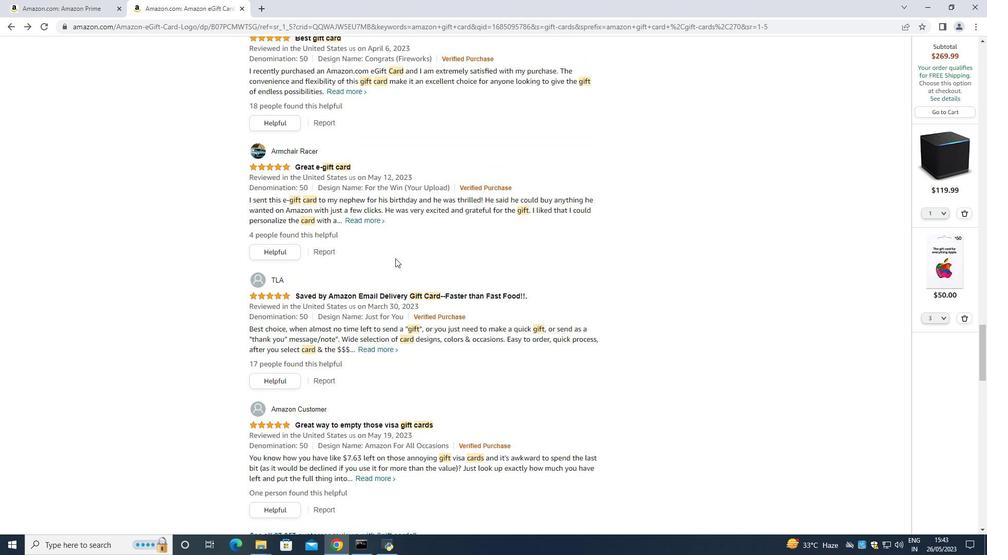 
Action: Mouse moved to (402, 266)
Screenshot: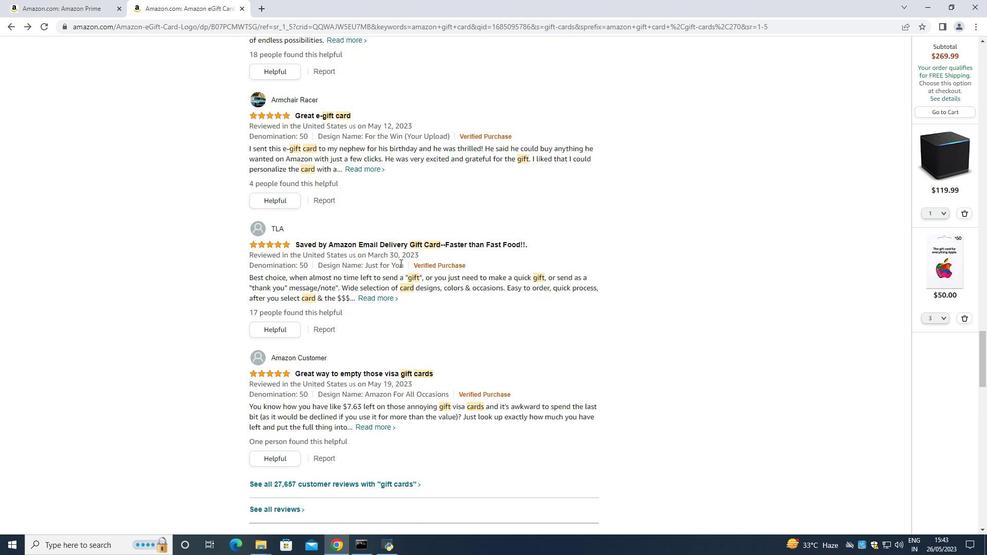 
Action: Mouse scrolled (402, 265) with delta (0, 0)
Screenshot: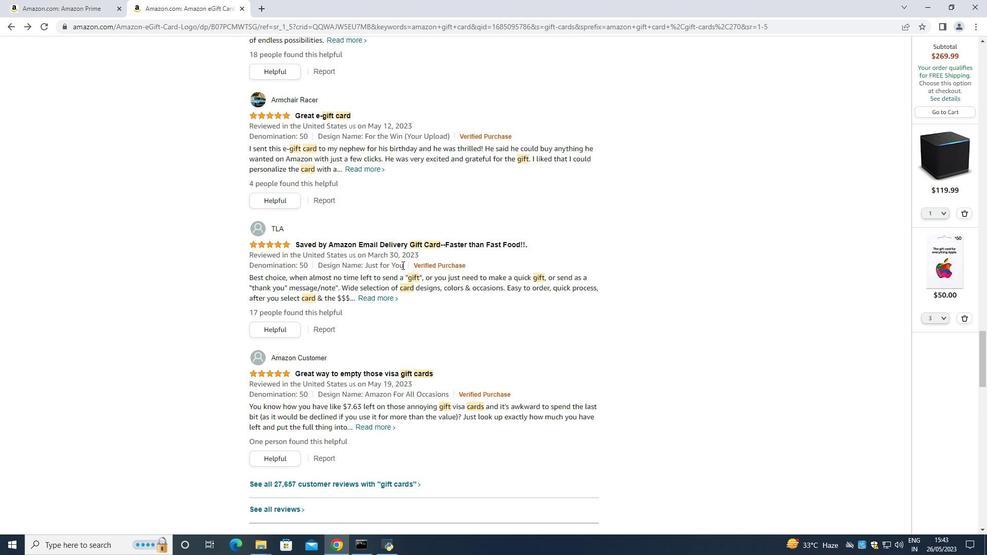 
Action: Mouse moved to (403, 267)
Screenshot: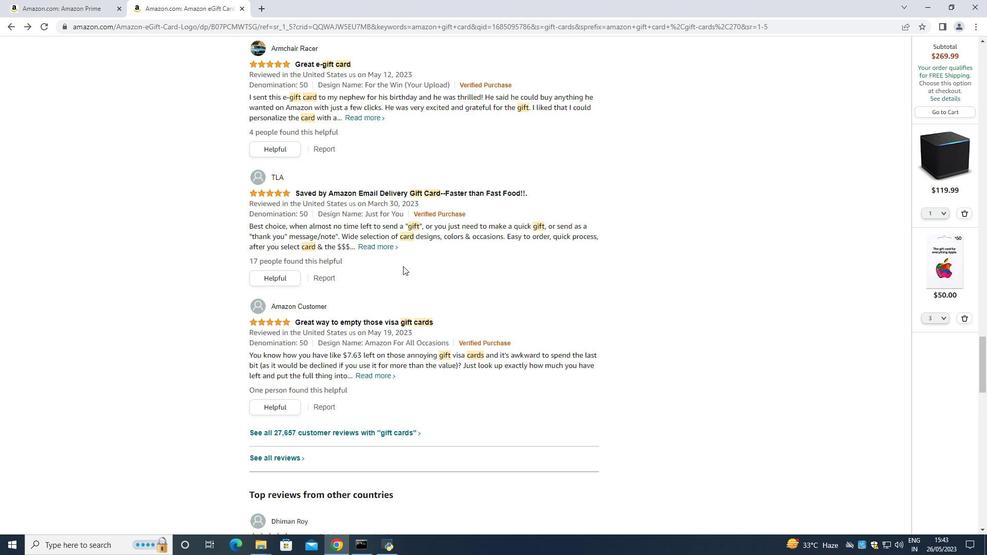 
Action: Mouse scrolled (403, 266) with delta (0, 0)
Screenshot: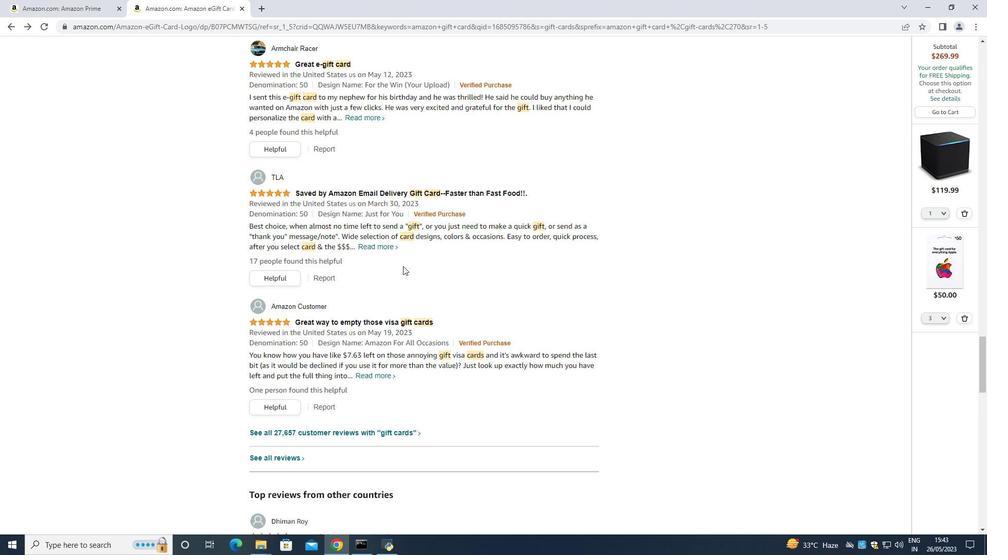 
Action: Mouse scrolled (403, 266) with delta (0, 0)
Screenshot: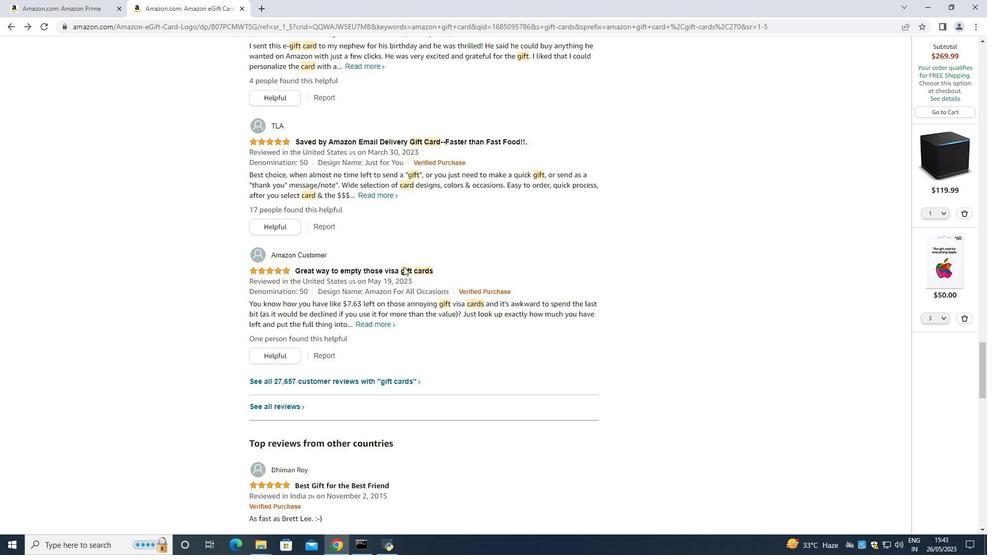
Action: Mouse moved to (403, 268)
Screenshot: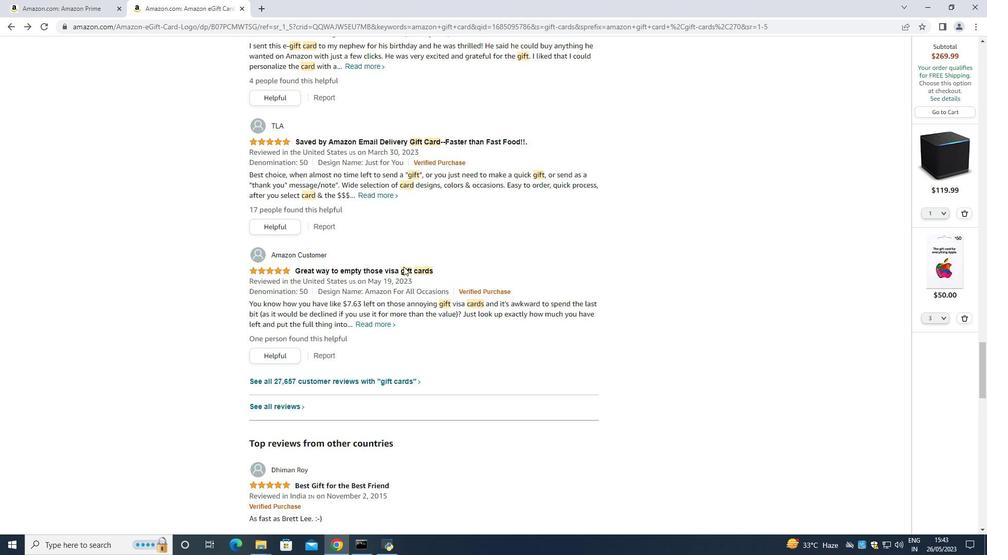 
Action: Mouse scrolled (403, 267) with delta (0, 0)
Screenshot: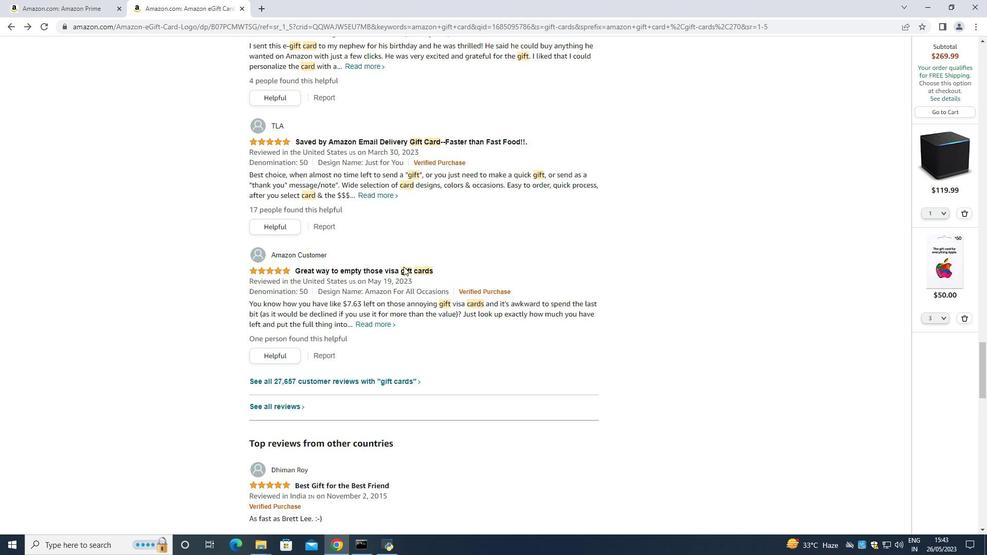 
Action: Mouse moved to (403, 268)
Screenshot: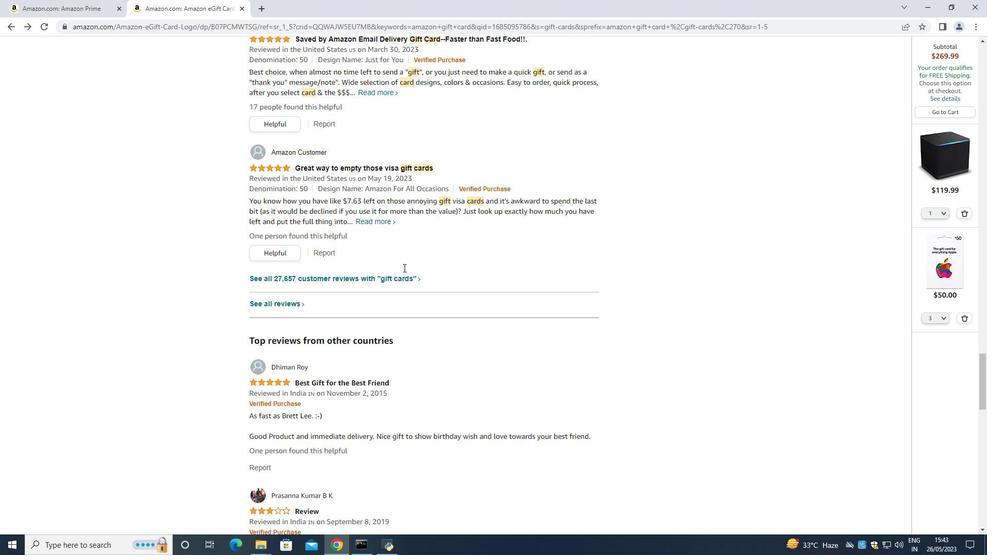
Action: Mouse scrolled (403, 268) with delta (0, 0)
Screenshot: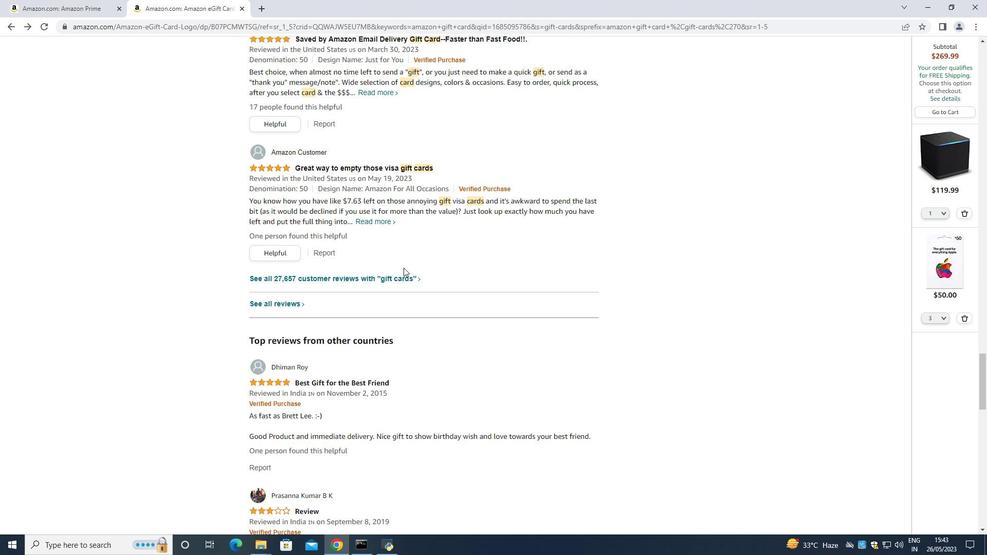 
Action: Mouse scrolled (403, 268) with delta (0, 0)
Screenshot: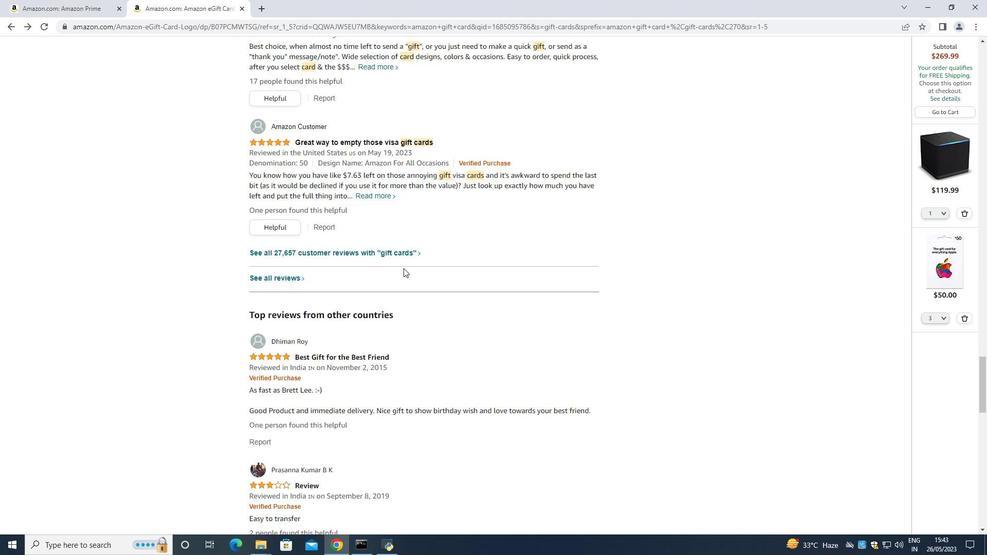 
Action: Mouse moved to (403, 269)
Screenshot: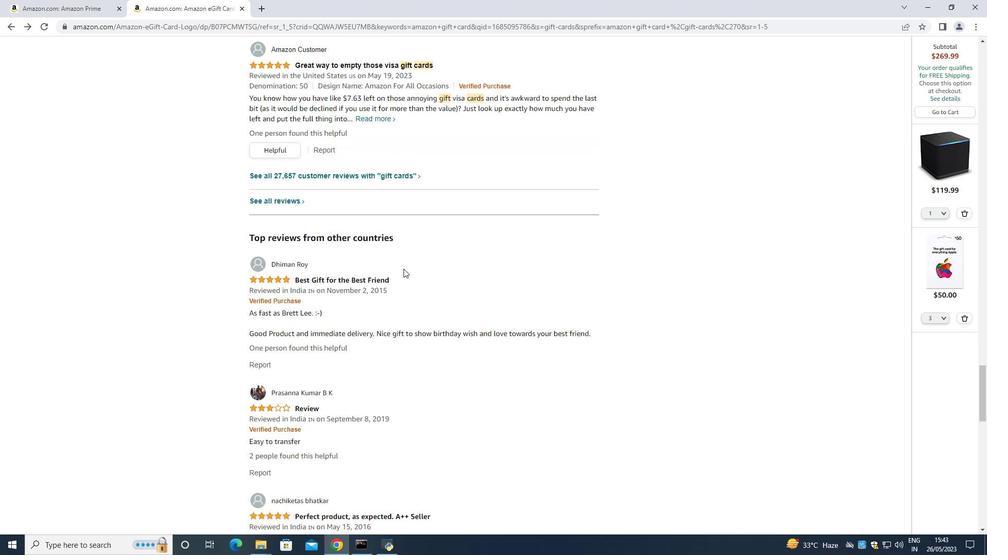 
Action: Mouse scrolled (403, 268) with delta (0, 0)
Screenshot: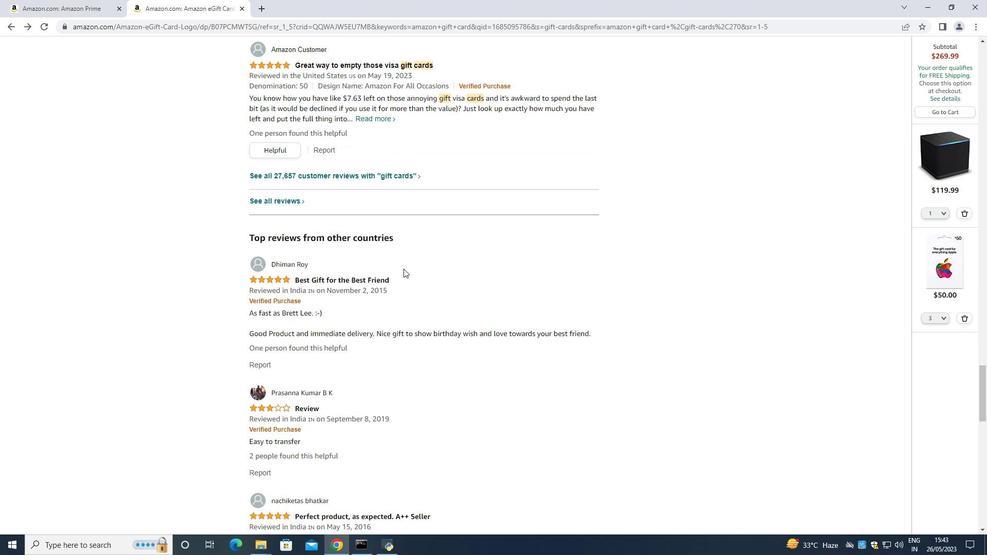 
Action: Mouse scrolled (403, 268) with delta (0, 0)
Screenshot: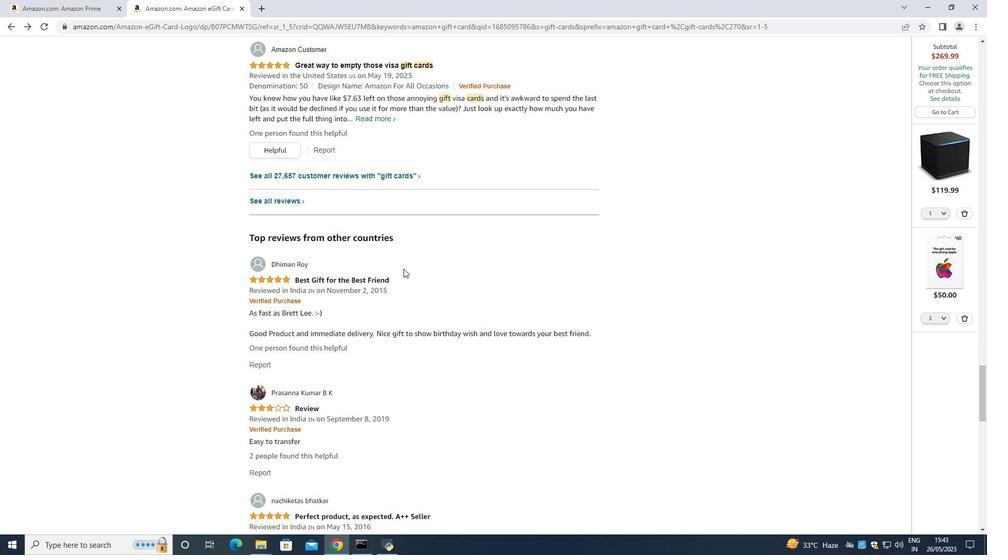 
Action: Mouse scrolled (403, 268) with delta (0, 0)
Screenshot: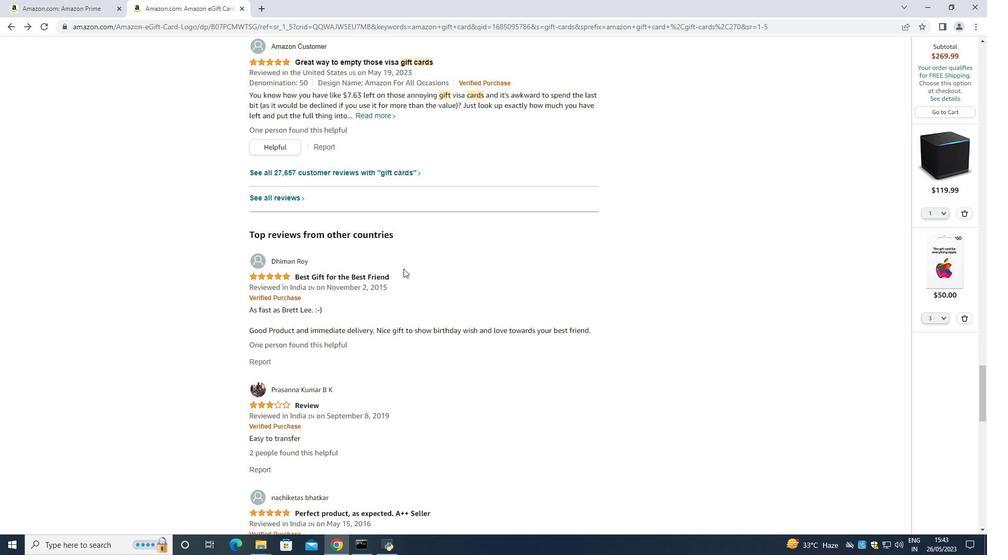 
Action: Mouse scrolled (403, 268) with delta (0, 0)
Screenshot: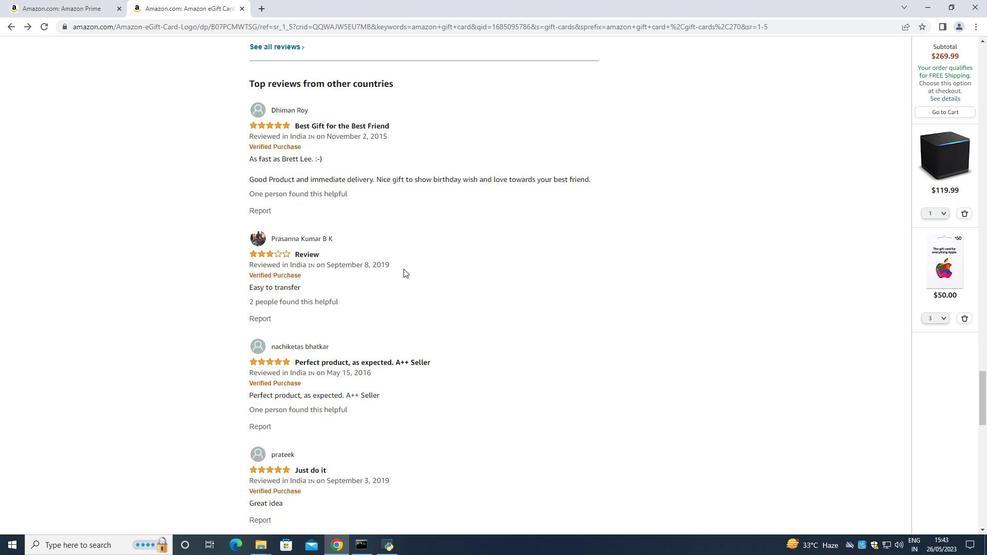 
Action: Mouse scrolled (403, 268) with delta (0, 0)
Screenshot: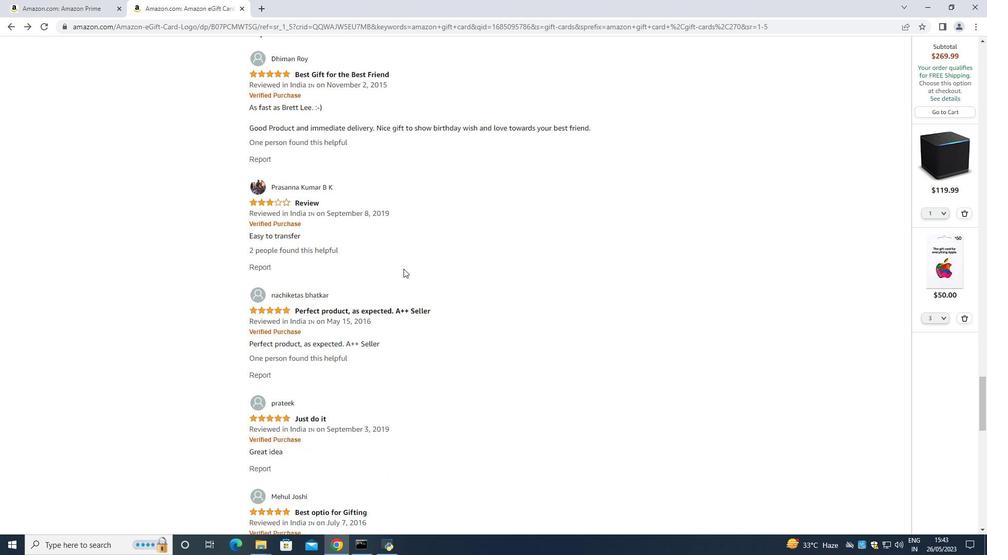 
Action: Mouse scrolled (403, 268) with delta (0, 0)
Screenshot: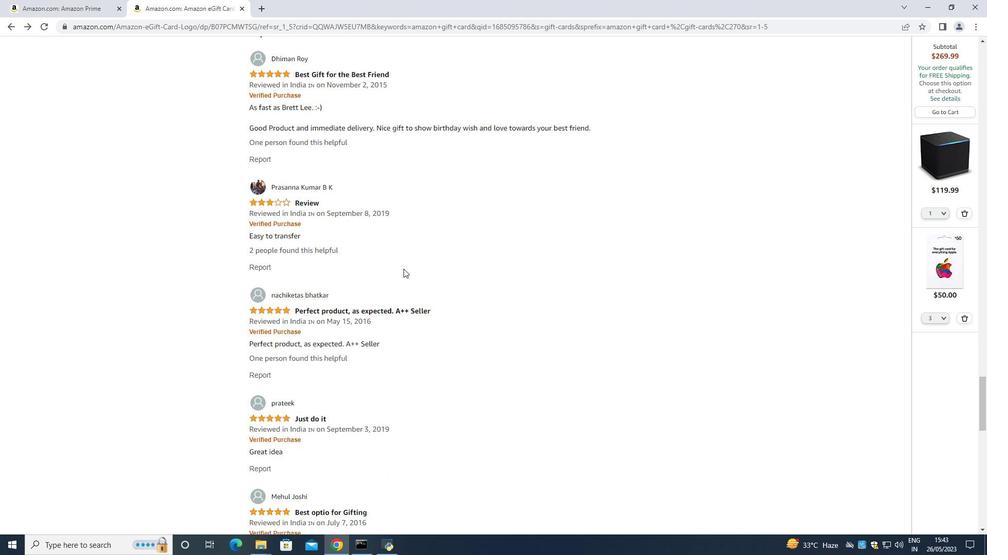 
Action: Mouse moved to (402, 266)
Screenshot: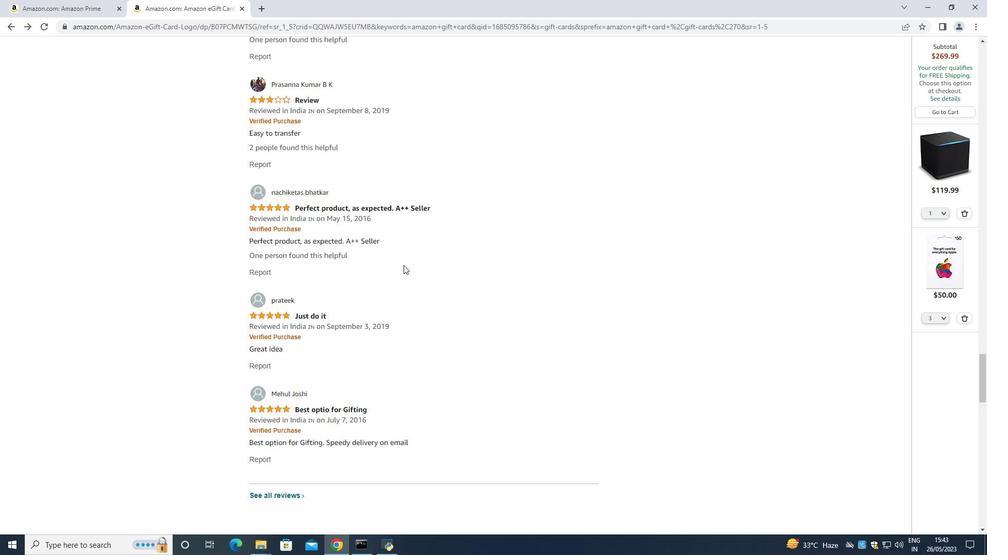 
Action: Mouse scrolled (402, 265) with delta (0, 0)
